 Task: Measure the distance between Moab and Canyonlands National Park.
Action: Mouse moved to (278, 85)
Screenshot: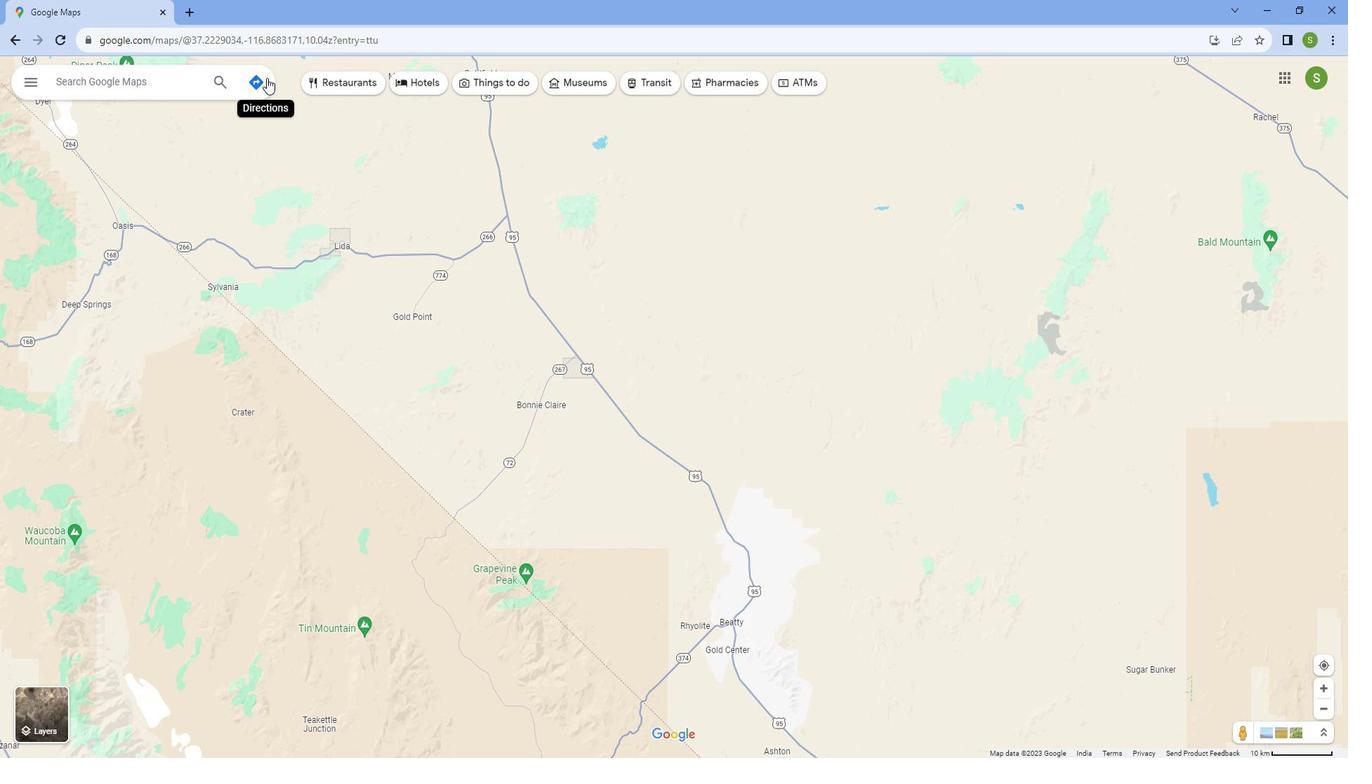 
Action: Mouse pressed left at (278, 85)
Screenshot: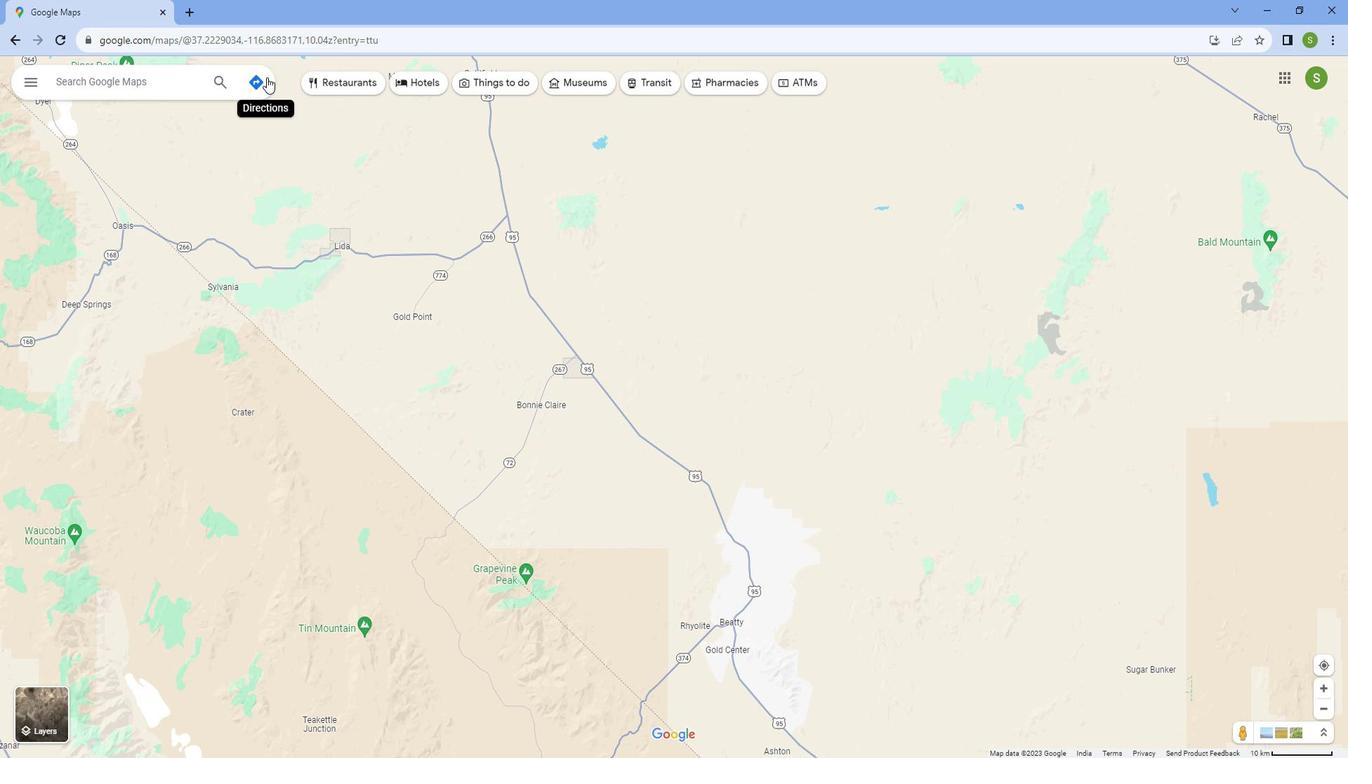 
Action: Mouse moved to (172, 134)
Screenshot: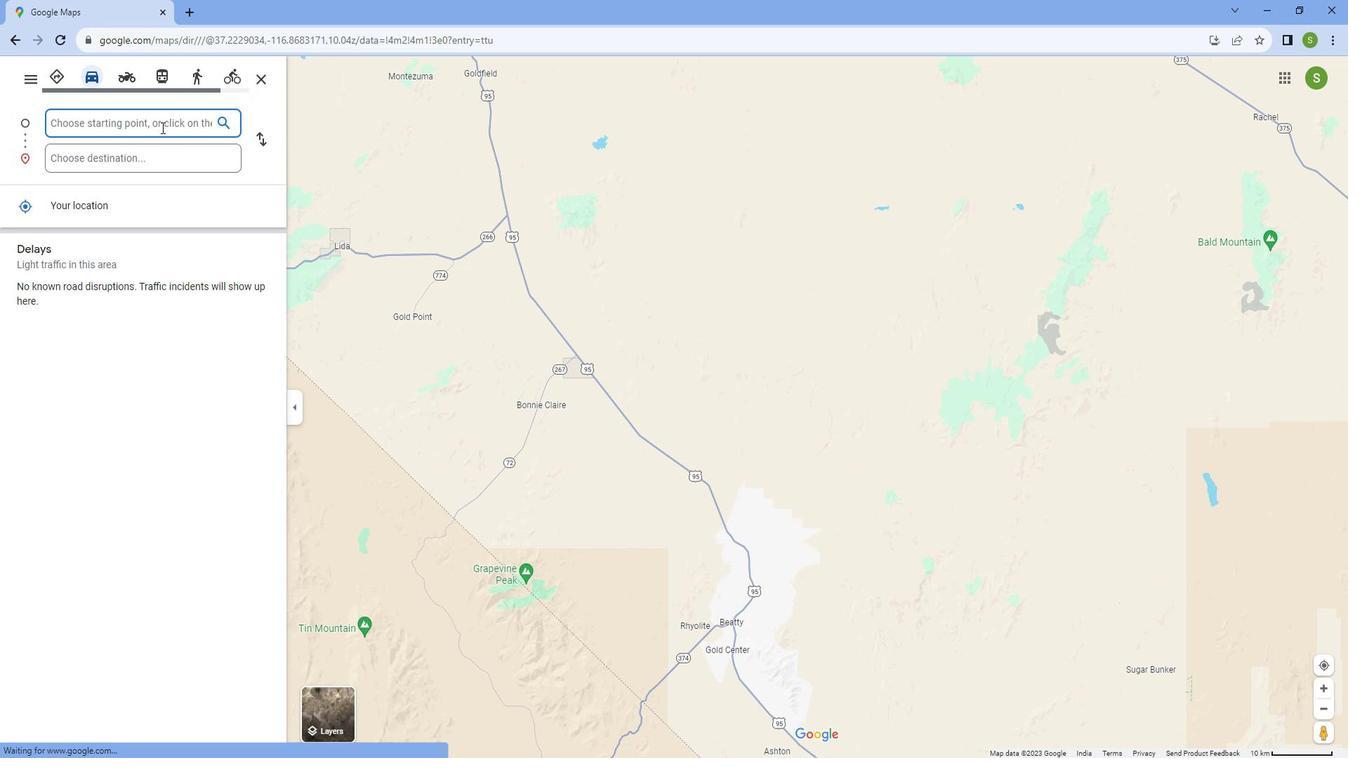 
Action: Key pressed <Key.caps_lock>M<Key.caps_lock>oab
Screenshot: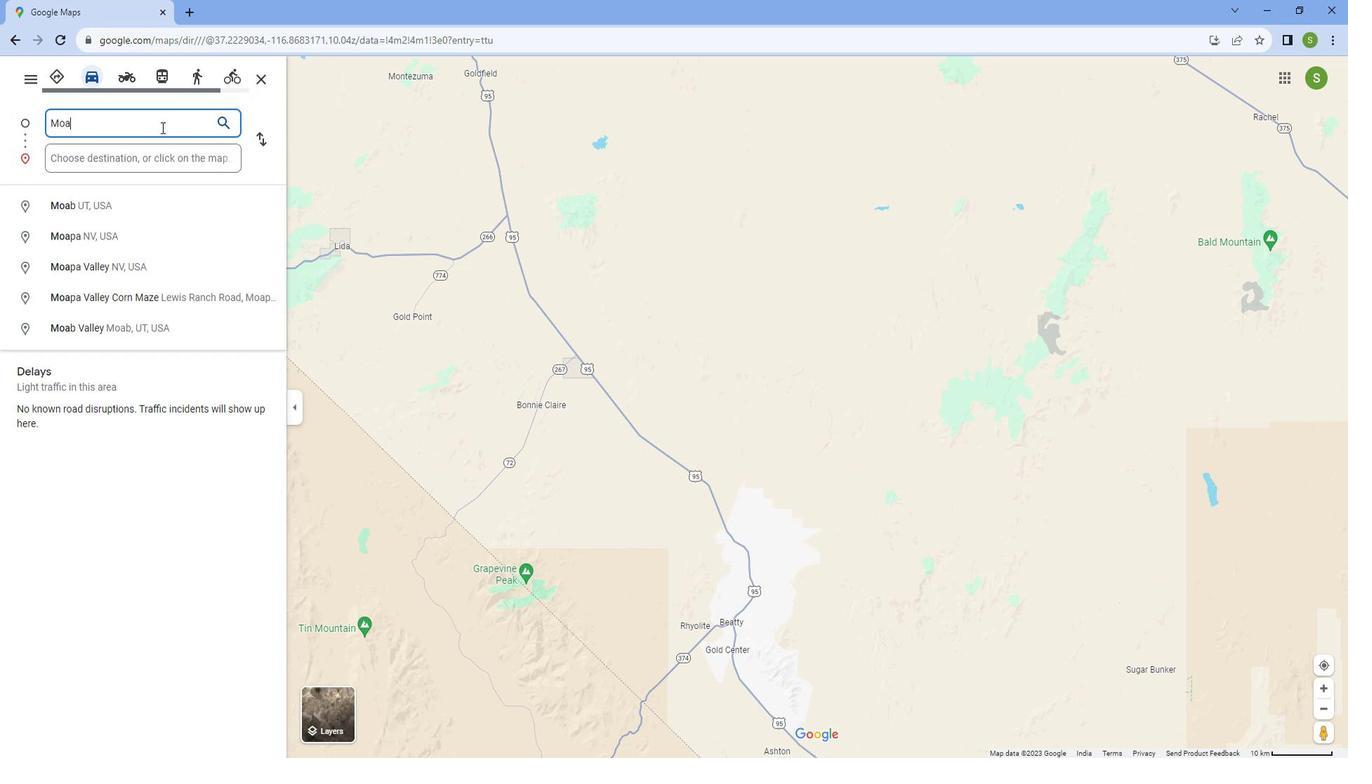
Action: Mouse moved to (124, 201)
Screenshot: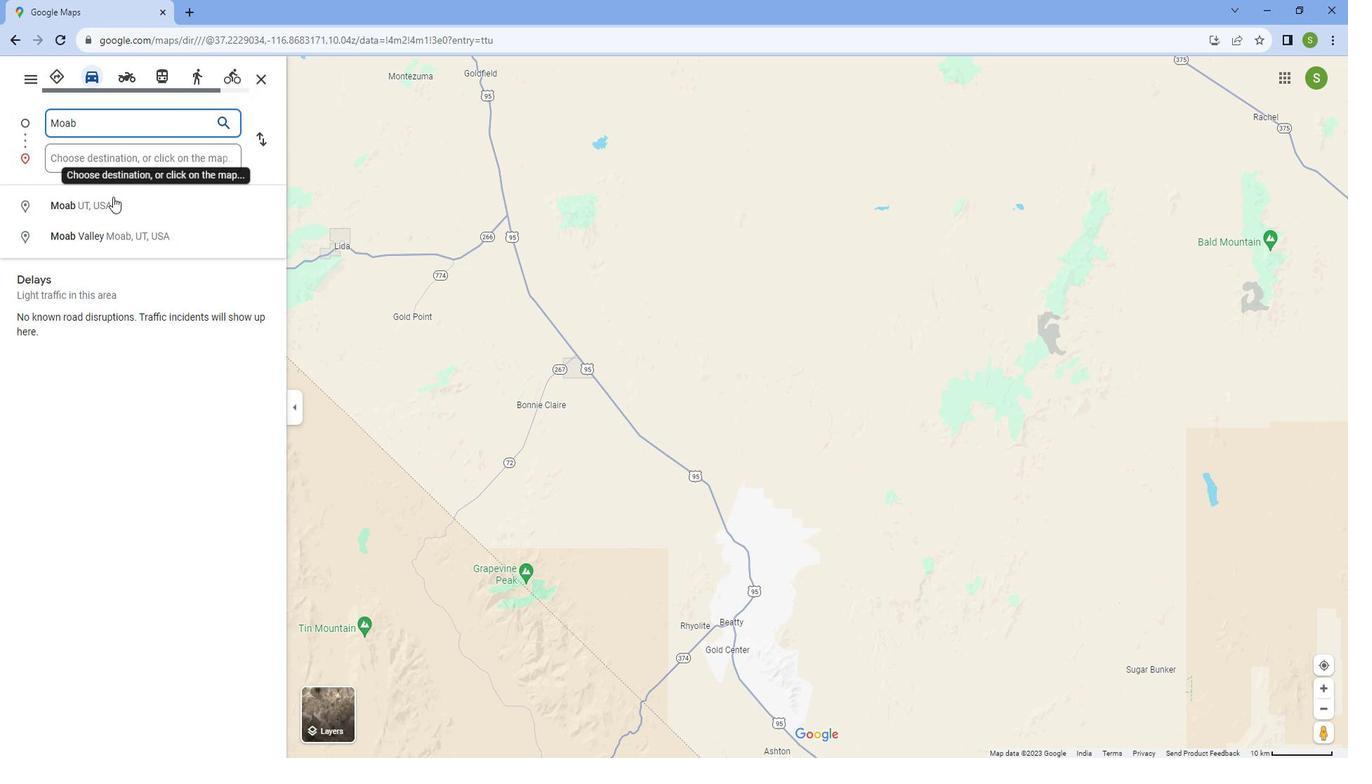 
Action: Mouse pressed left at (124, 201)
Screenshot: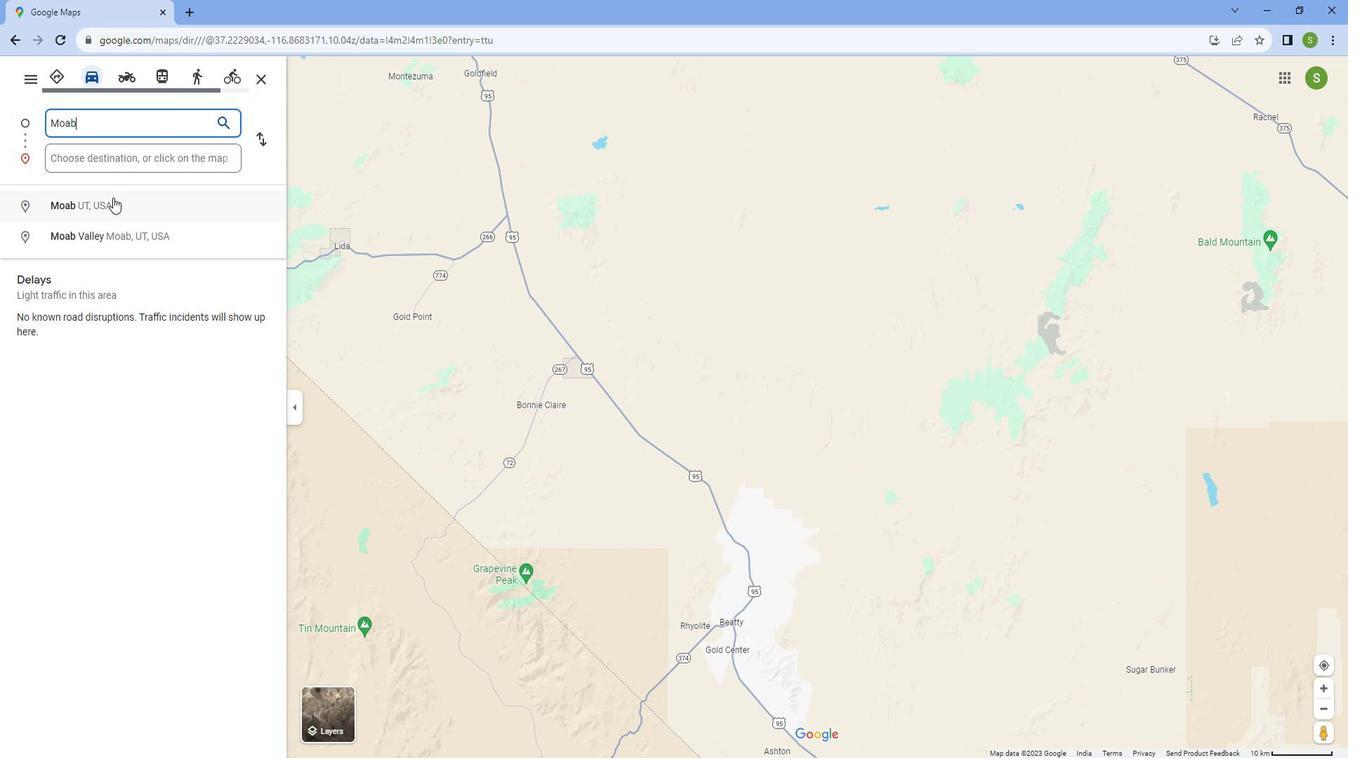 
Action: Mouse moved to (148, 158)
Screenshot: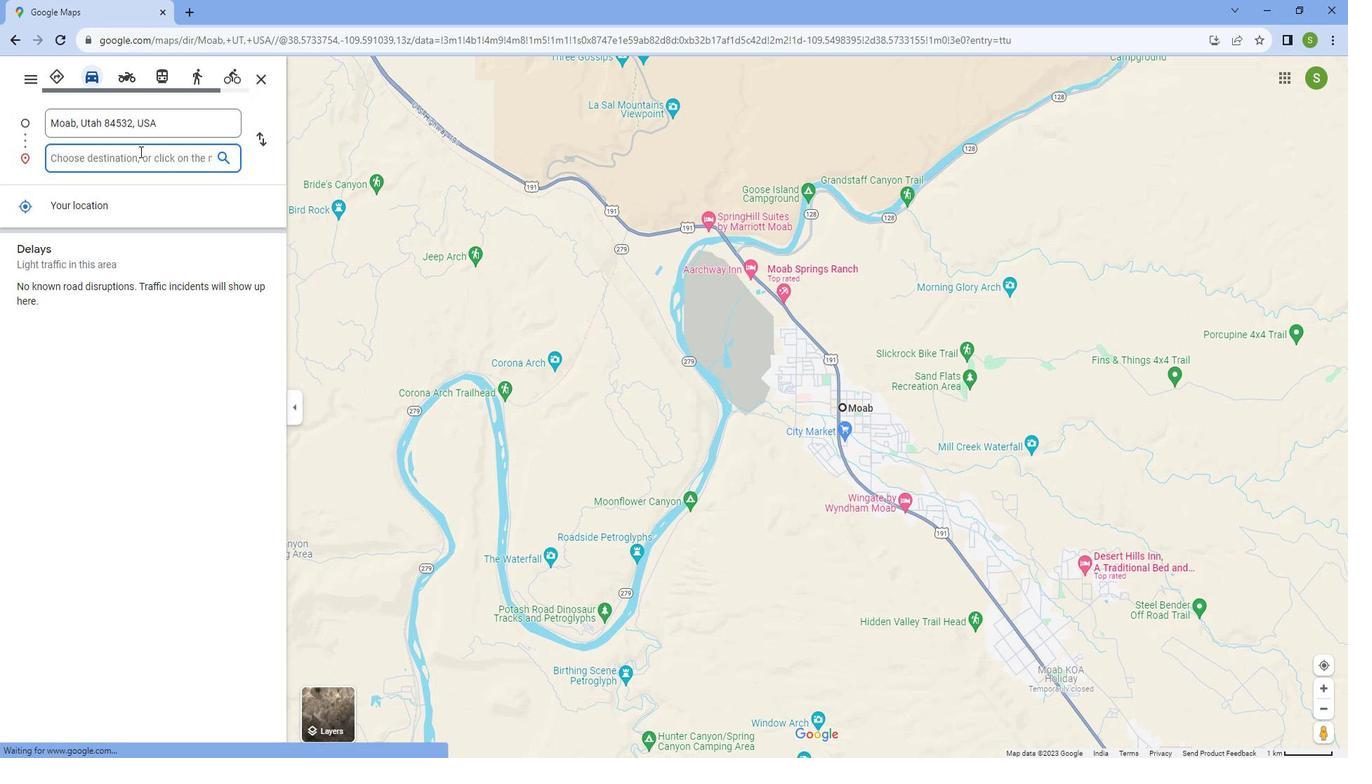
Action: Mouse pressed left at (148, 158)
Screenshot: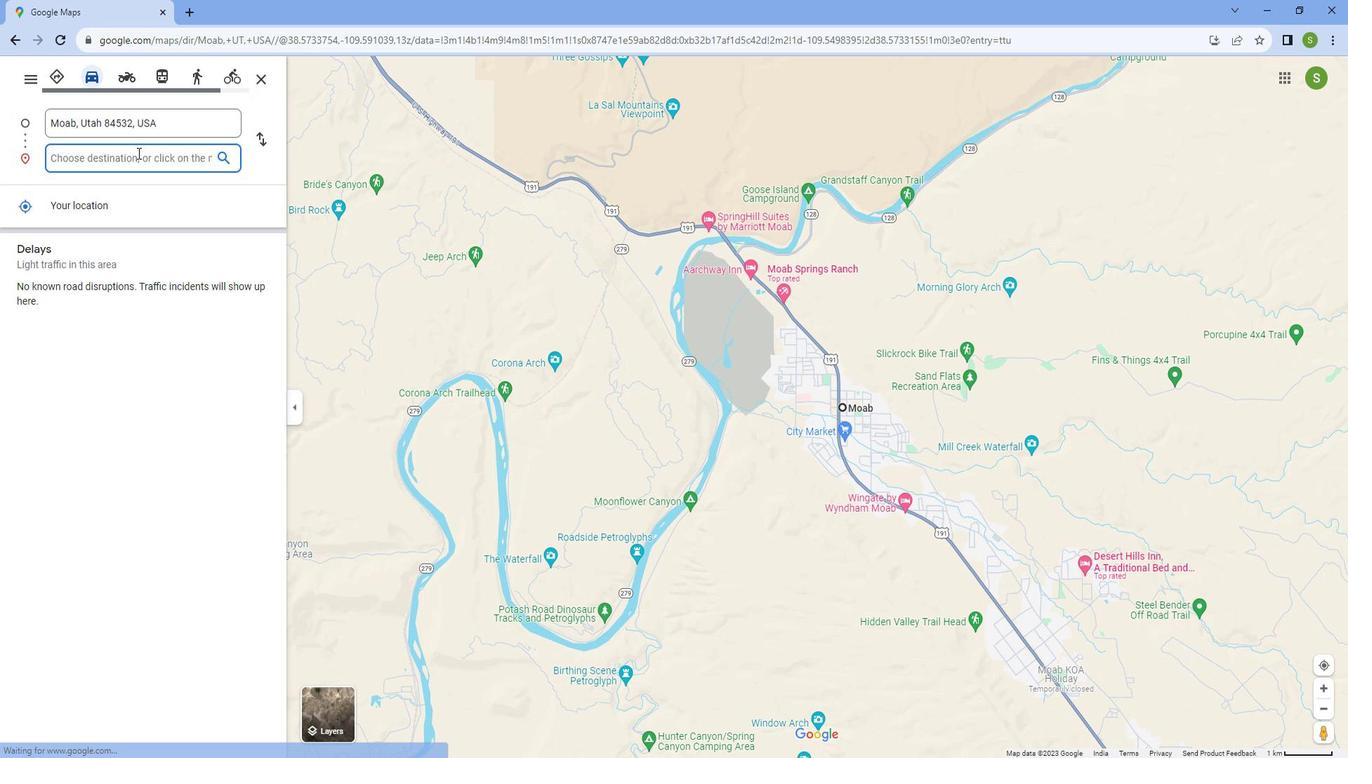 
Action: Key pressed <Key.caps_lock>C<Key.caps_lock>anyonlands<Key.space><Key.caps_lock>N<Key.caps_lock>ational<Key.space><Key.caps_lock>P<Key.caps_lock>ark
Screenshot: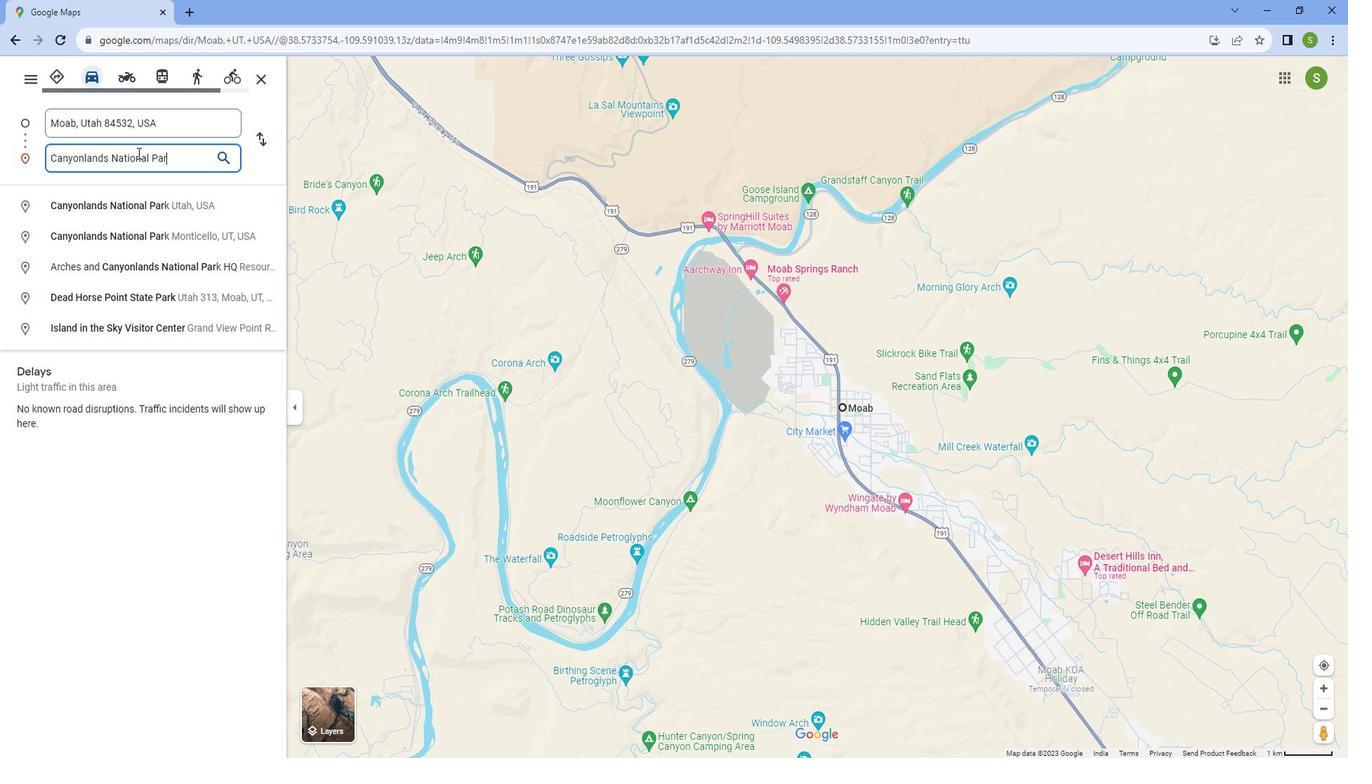 
Action: Mouse moved to (202, 218)
Screenshot: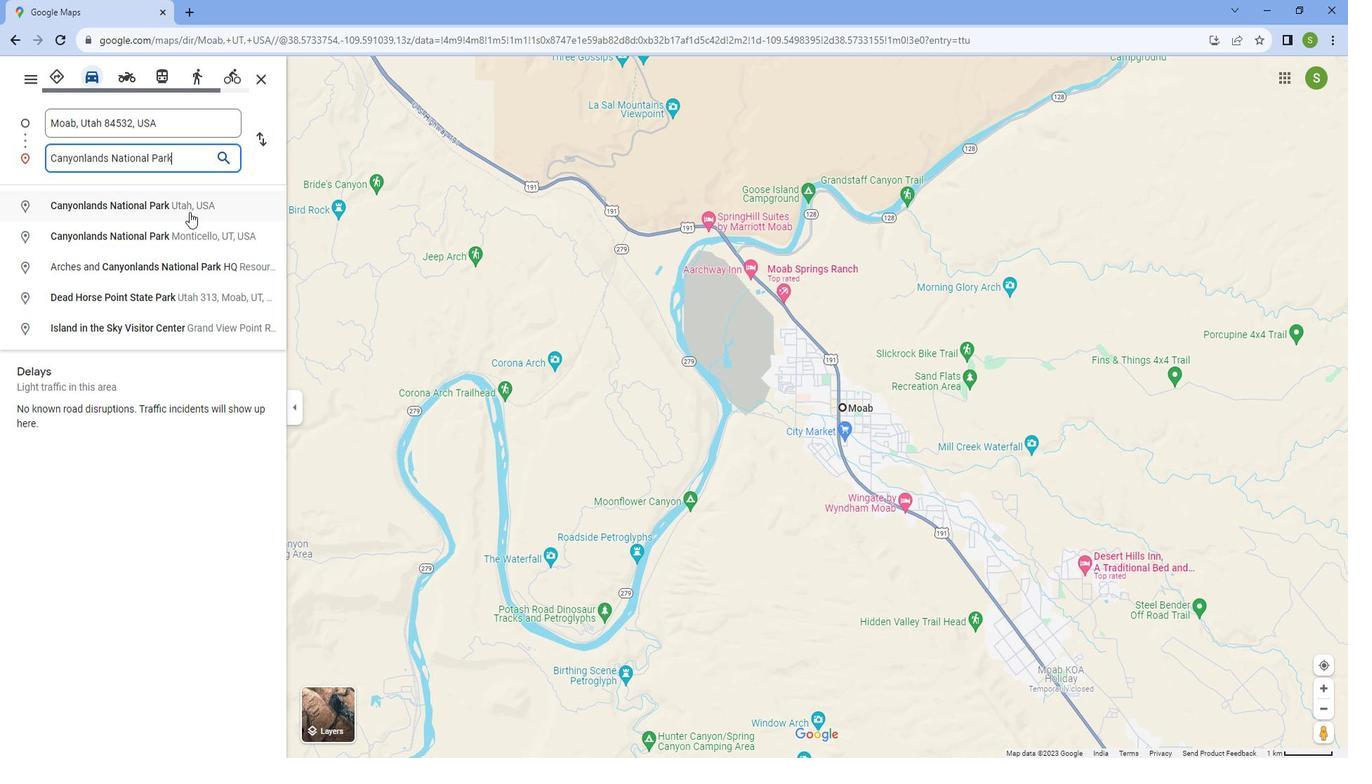 
Action: Mouse pressed left at (202, 218)
Screenshot: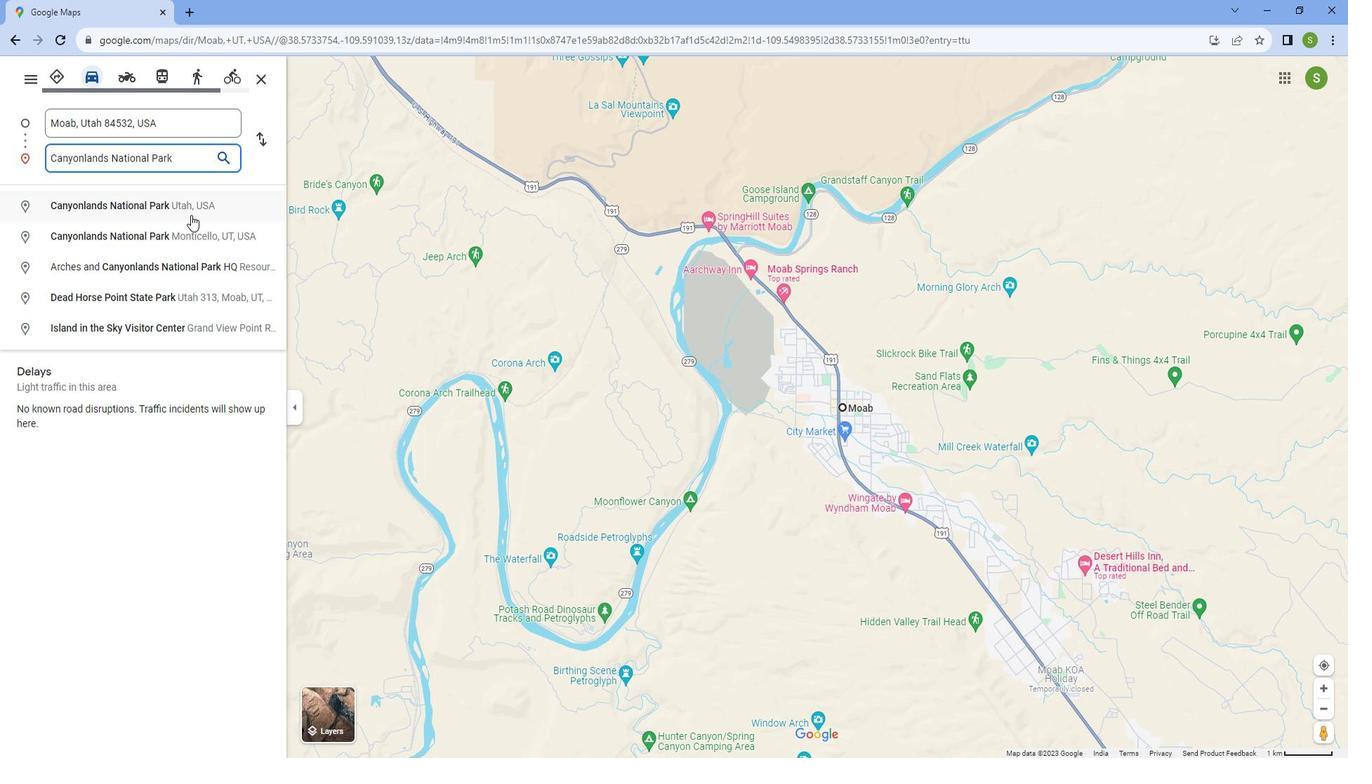 
Action: Mouse moved to (696, 197)
Screenshot: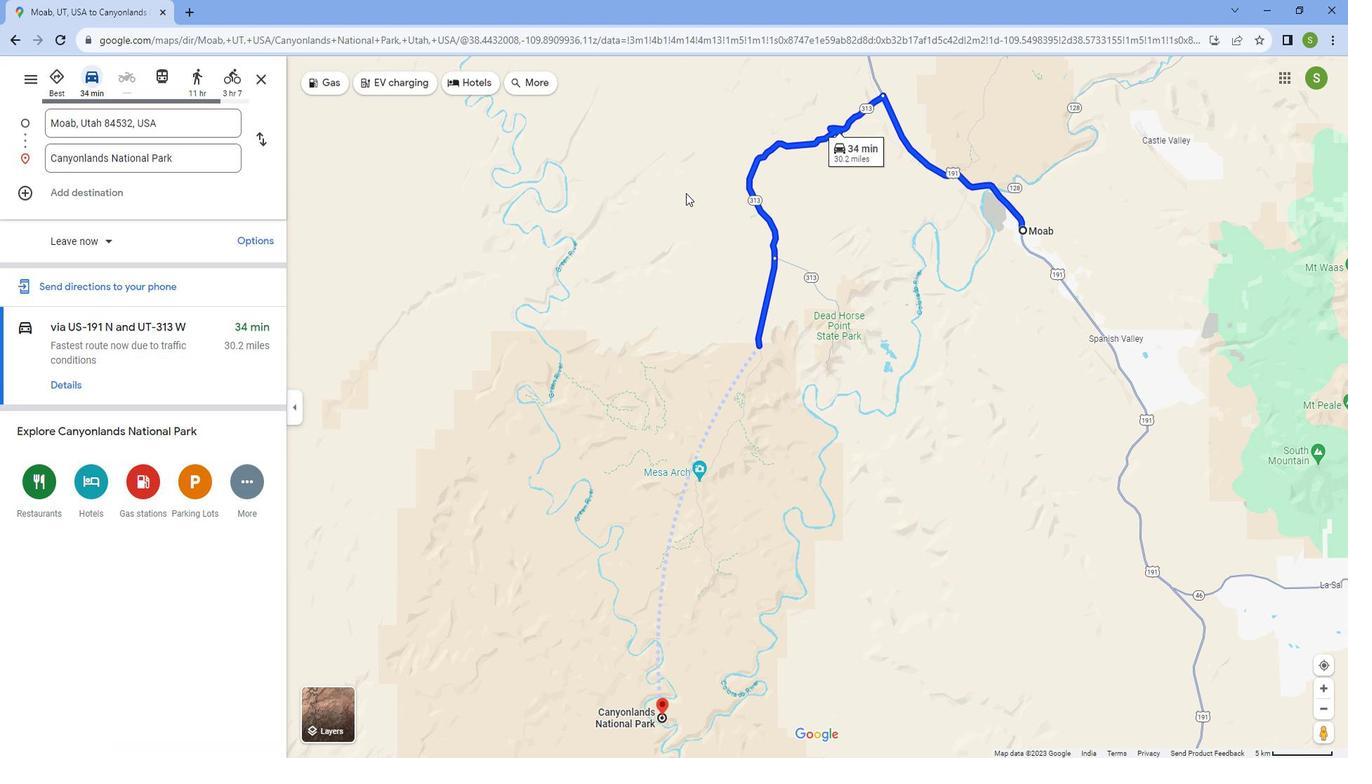
Action: Mouse pressed left at (696, 197)
Screenshot: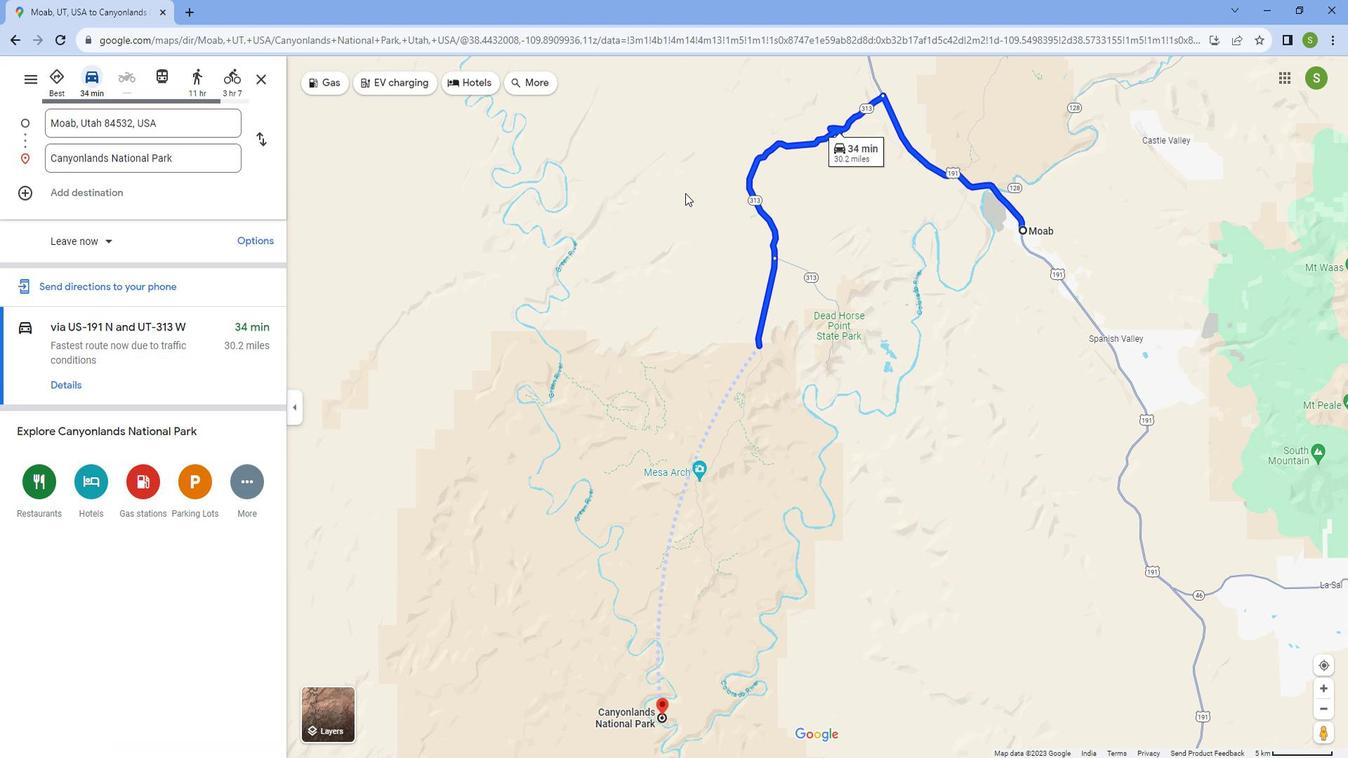 
Action: Mouse moved to (654, 487)
Screenshot: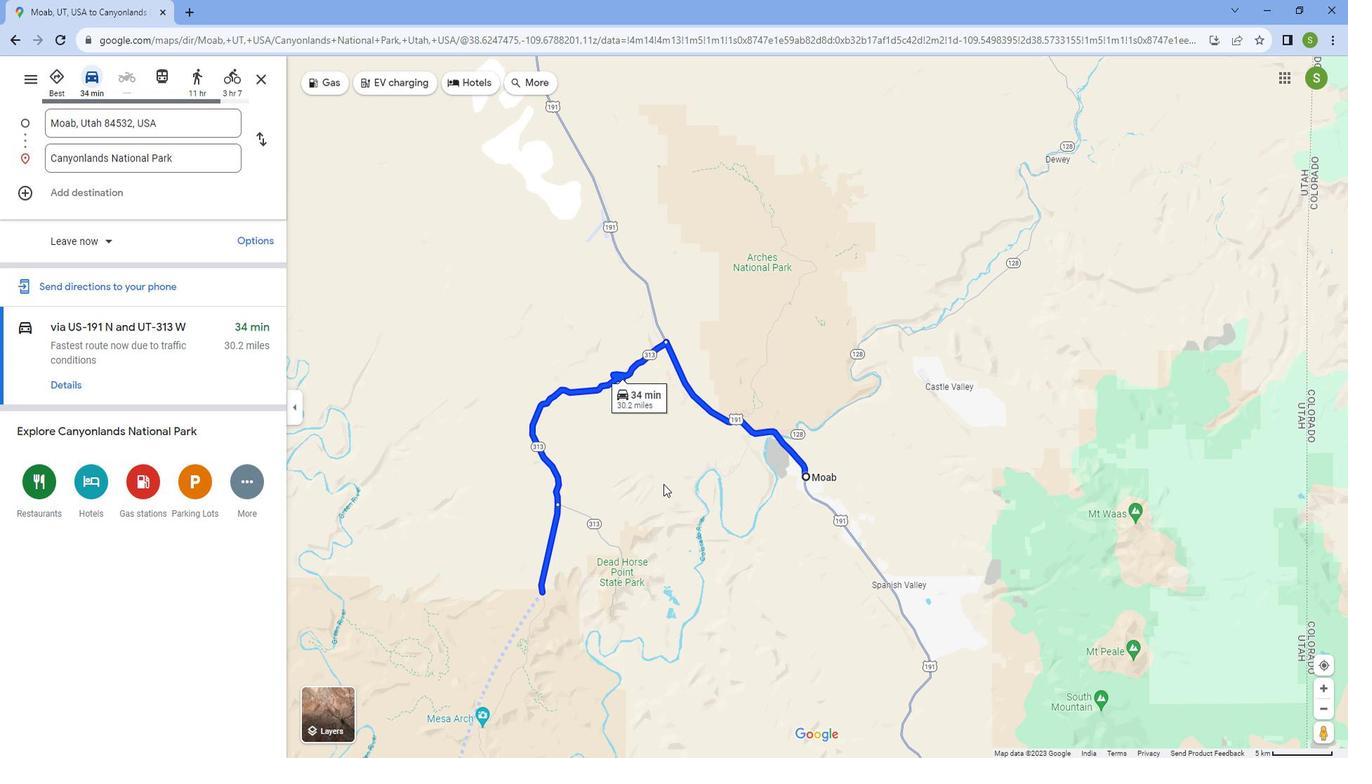 
Action: Mouse scrolled (654, 486) with delta (0, 0)
Screenshot: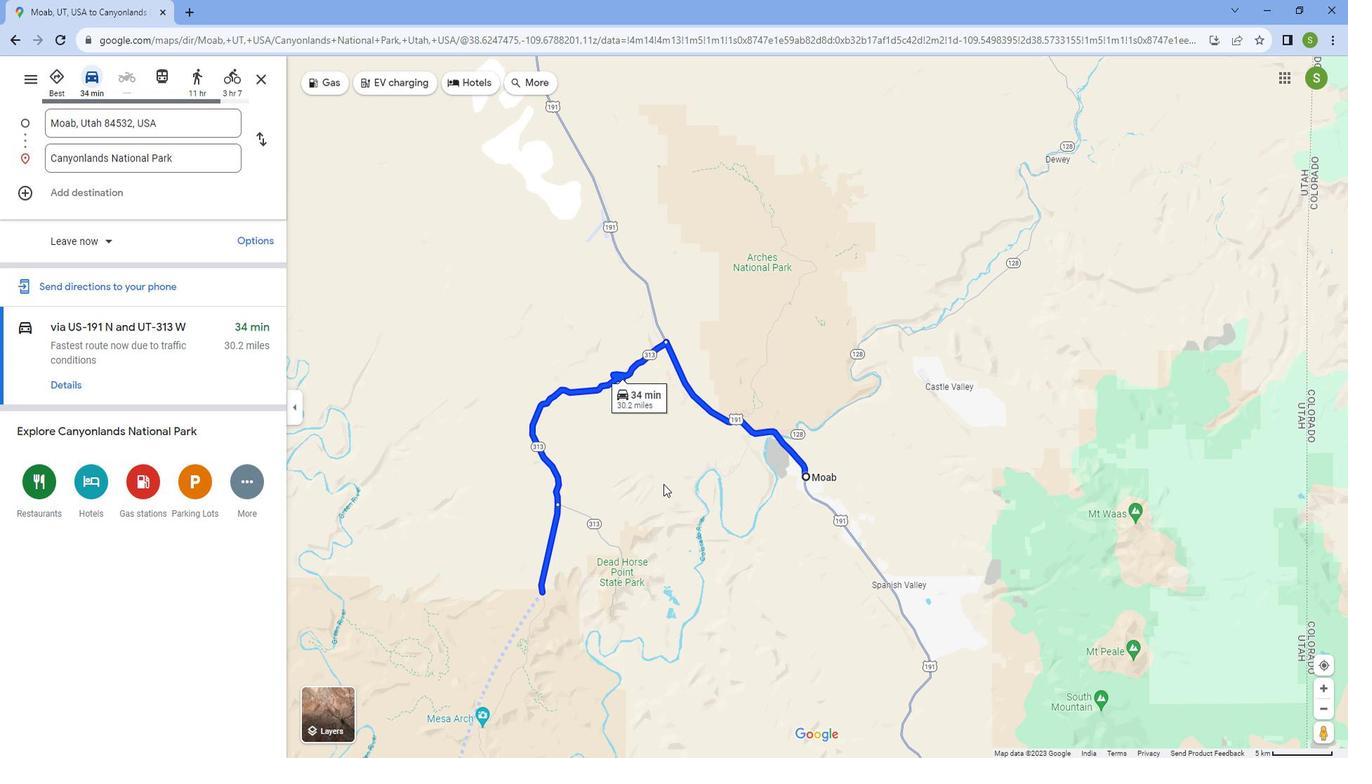 
Action: Mouse moved to (550, 551)
Screenshot: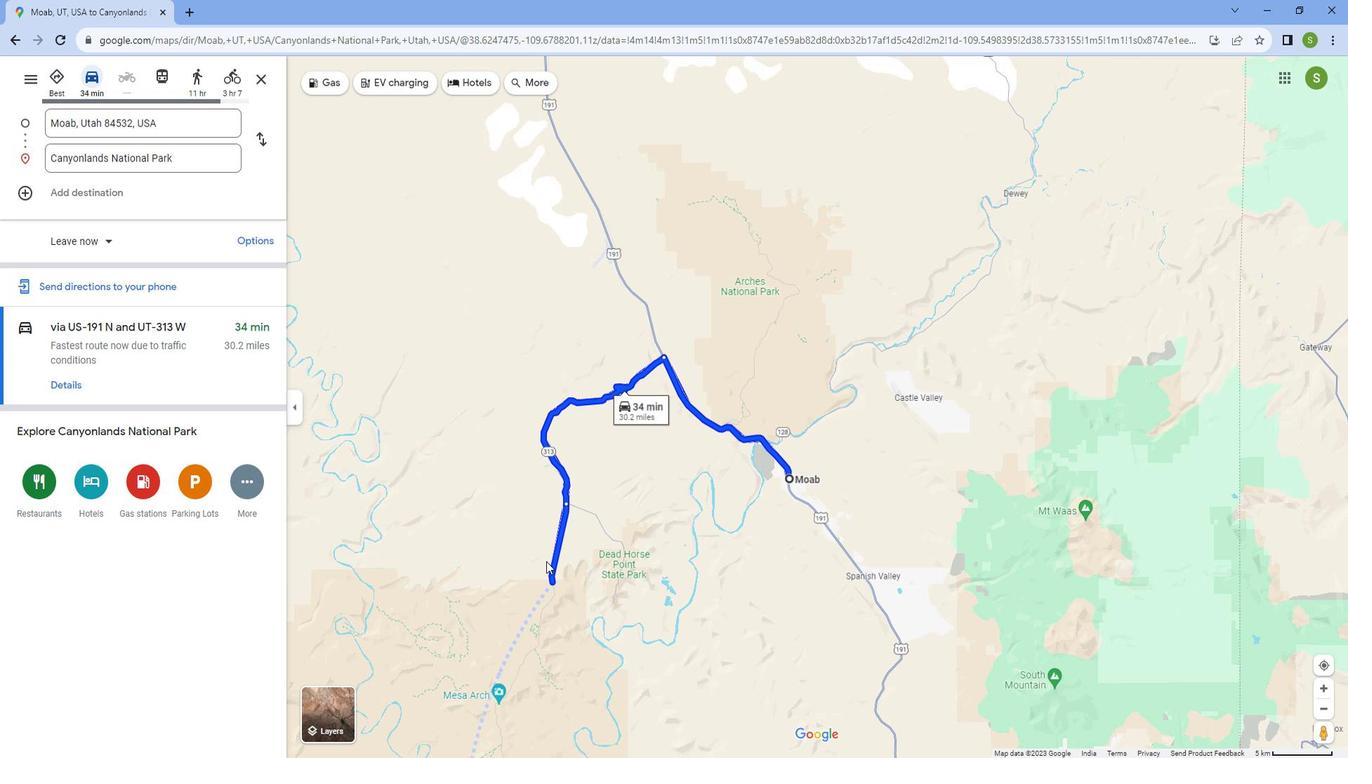 
Action: Mouse scrolled (550, 552) with delta (0, 0)
Screenshot: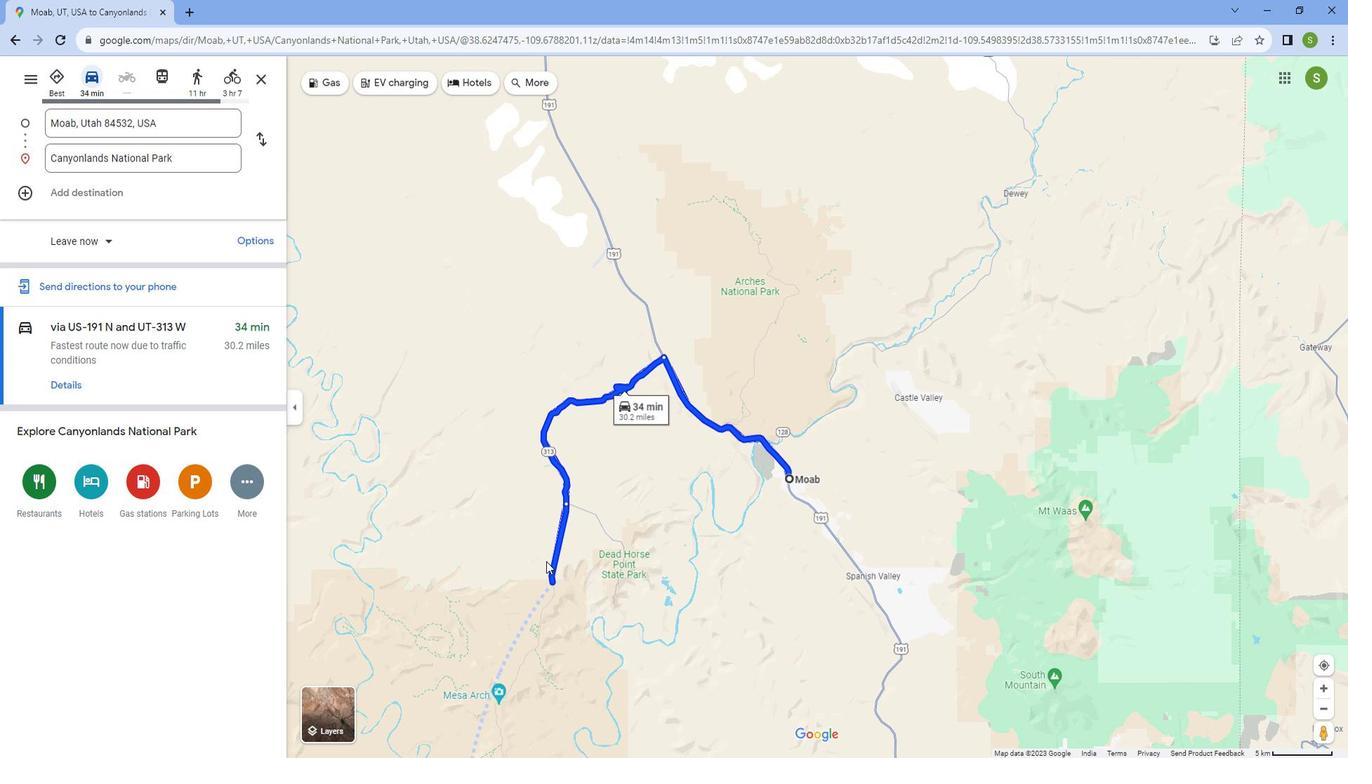 
Action: Mouse scrolled (550, 552) with delta (0, 0)
Screenshot: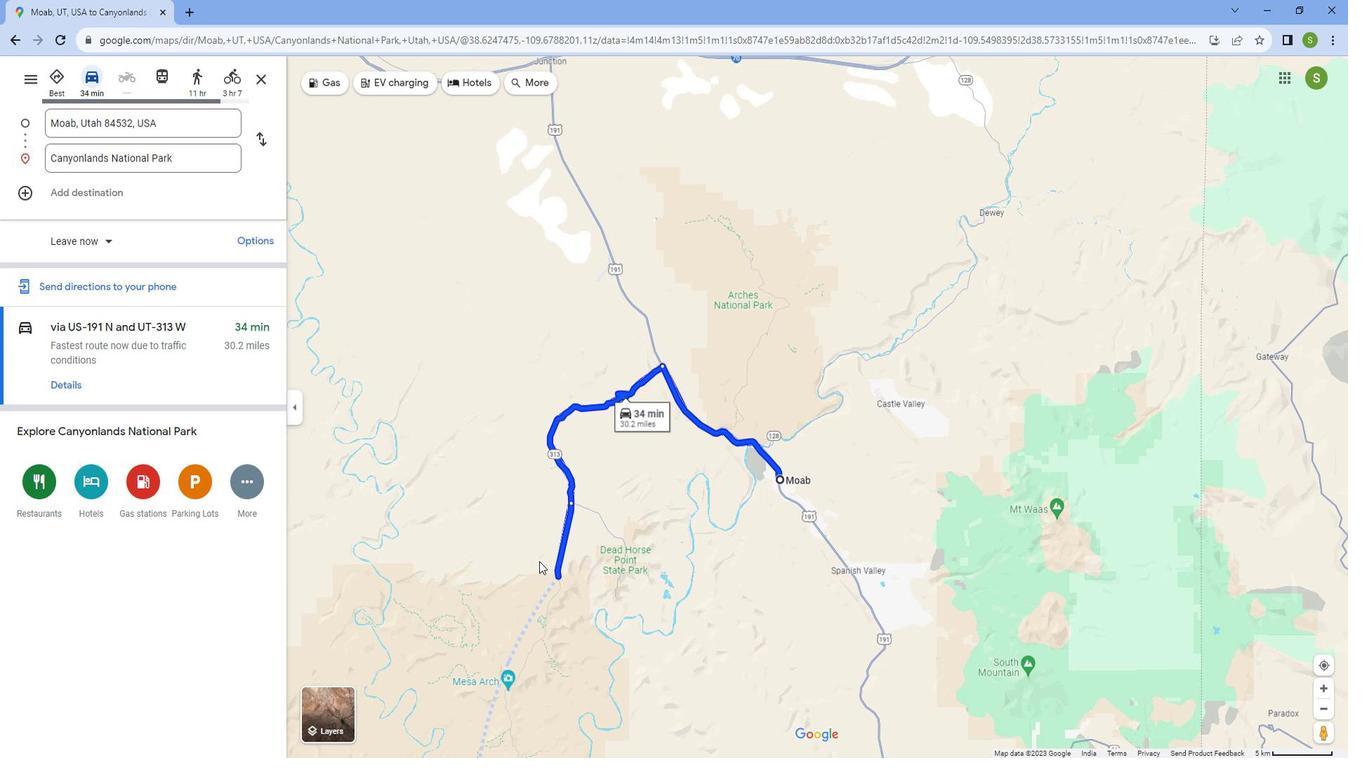 
Action: Mouse scrolled (550, 552) with delta (0, 0)
Screenshot: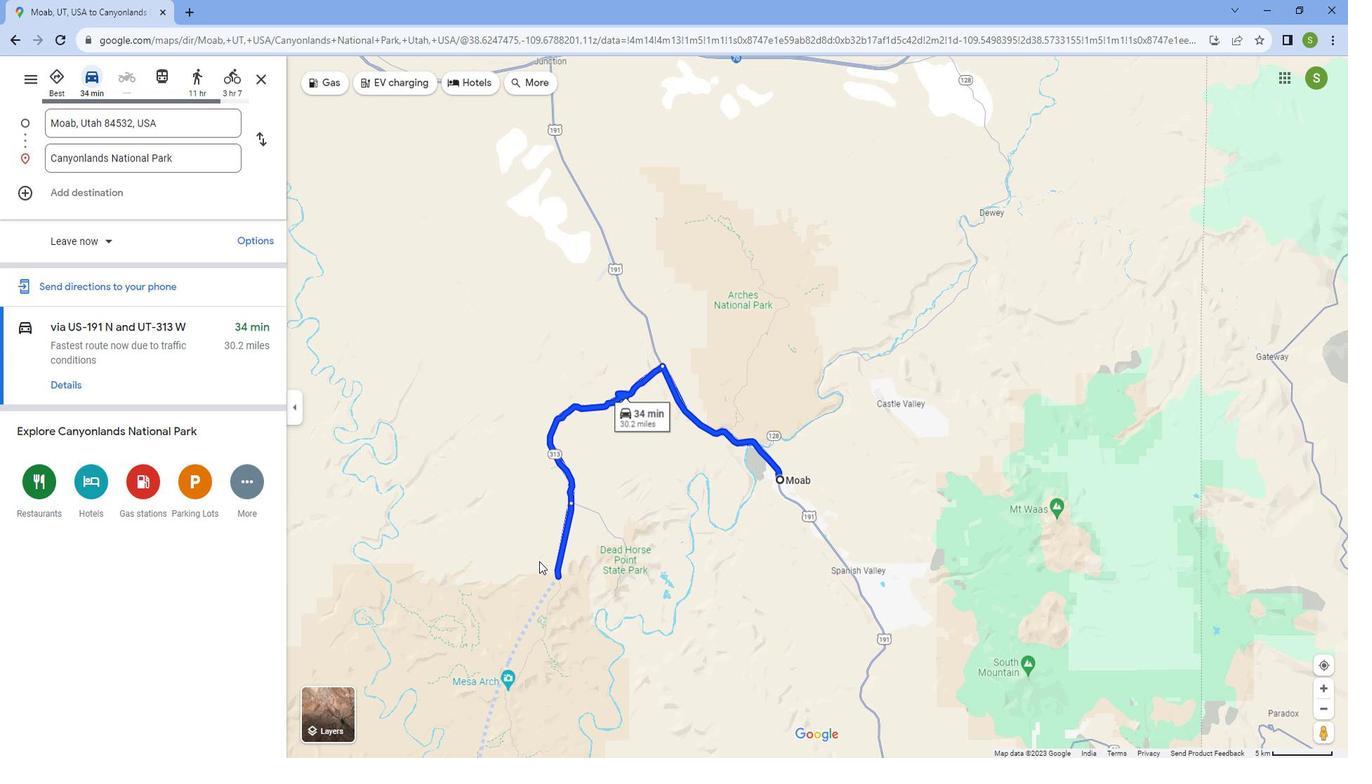 
Action: Mouse scrolled (550, 552) with delta (0, 0)
Screenshot: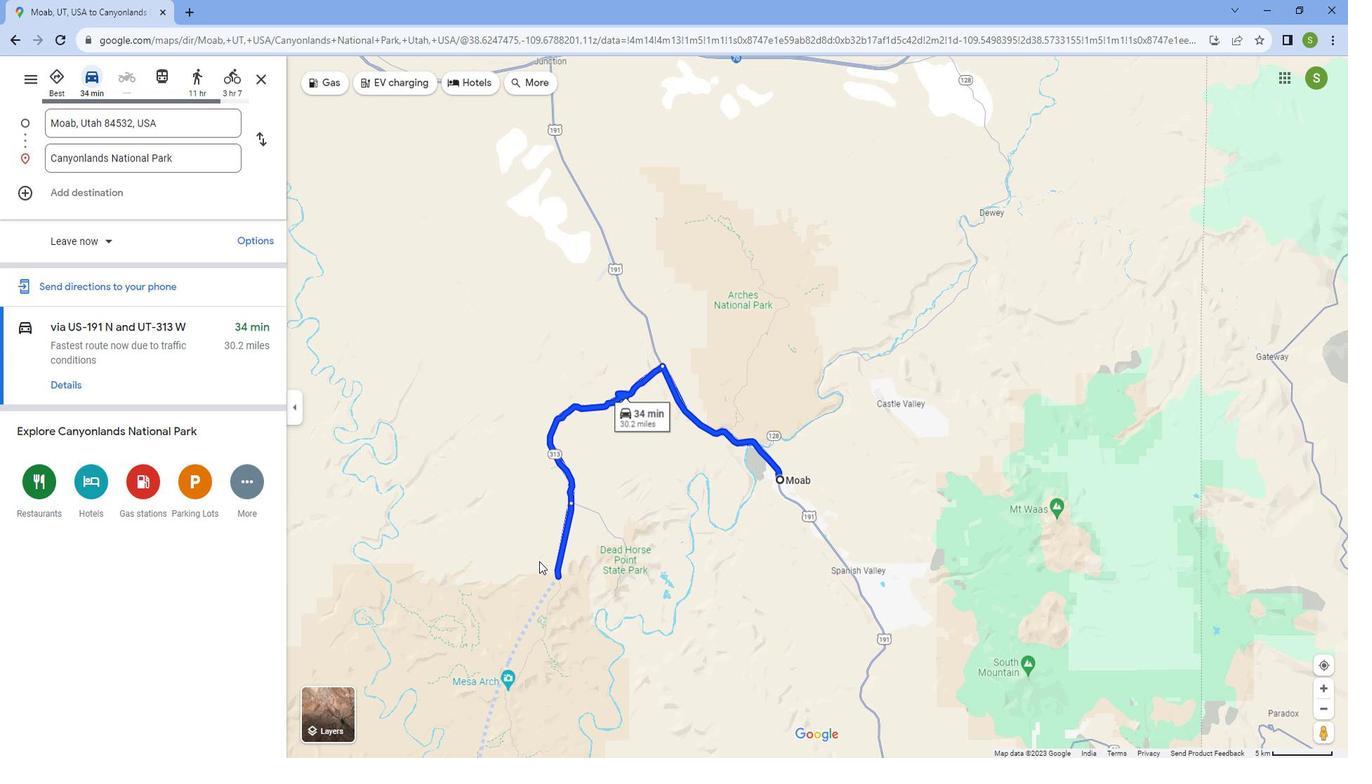 
Action: Mouse scrolled (550, 552) with delta (0, 0)
Screenshot: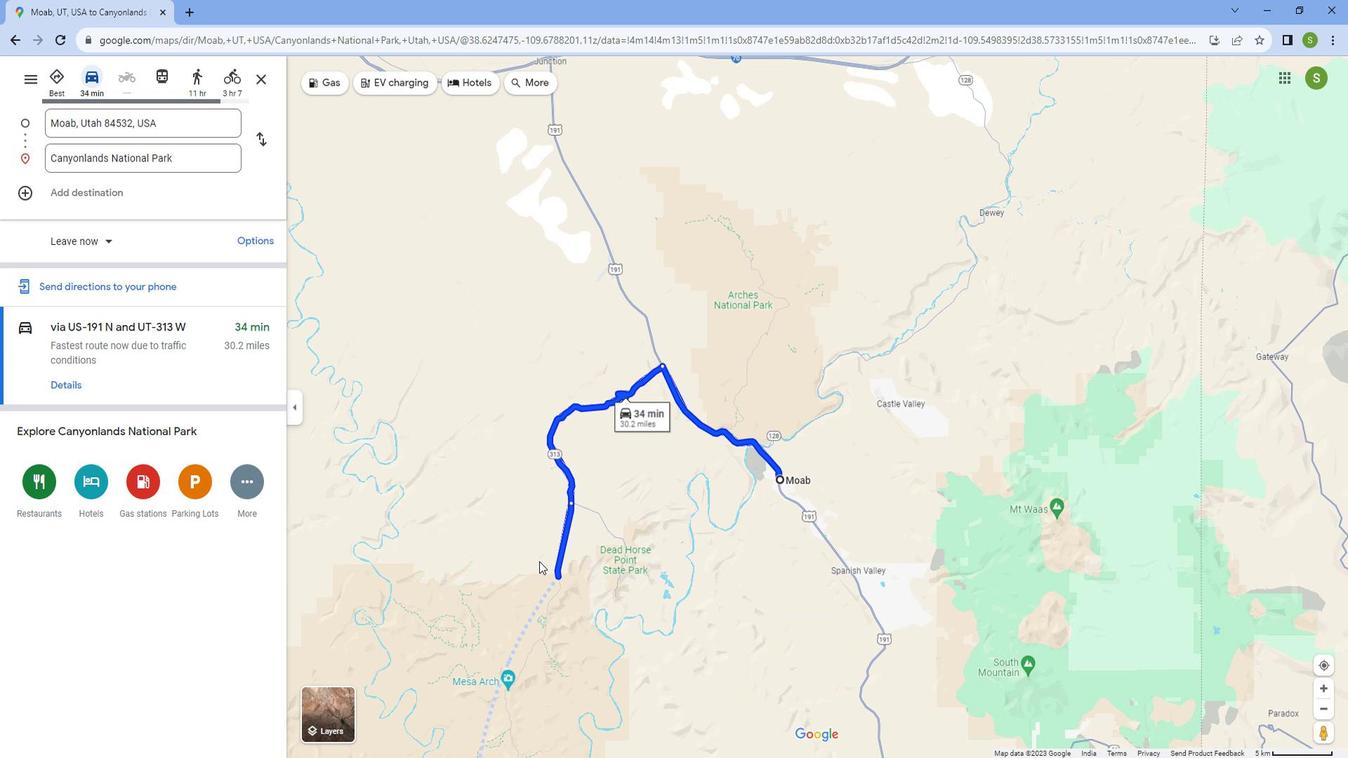 
Action: Mouse scrolled (550, 552) with delta (0, 0)
Screenshot: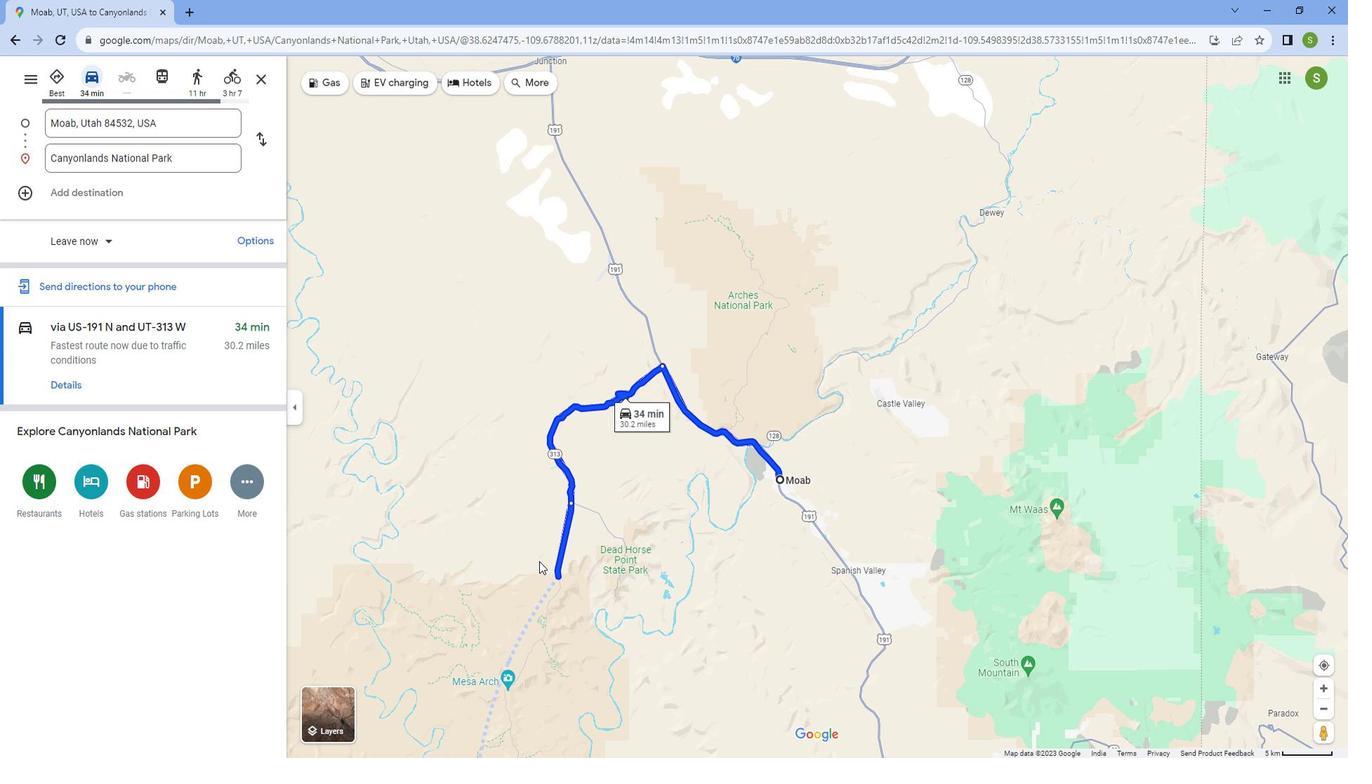 
Action: Mouse scrolled (550, 551) with delta (0, 0)
Screenshot: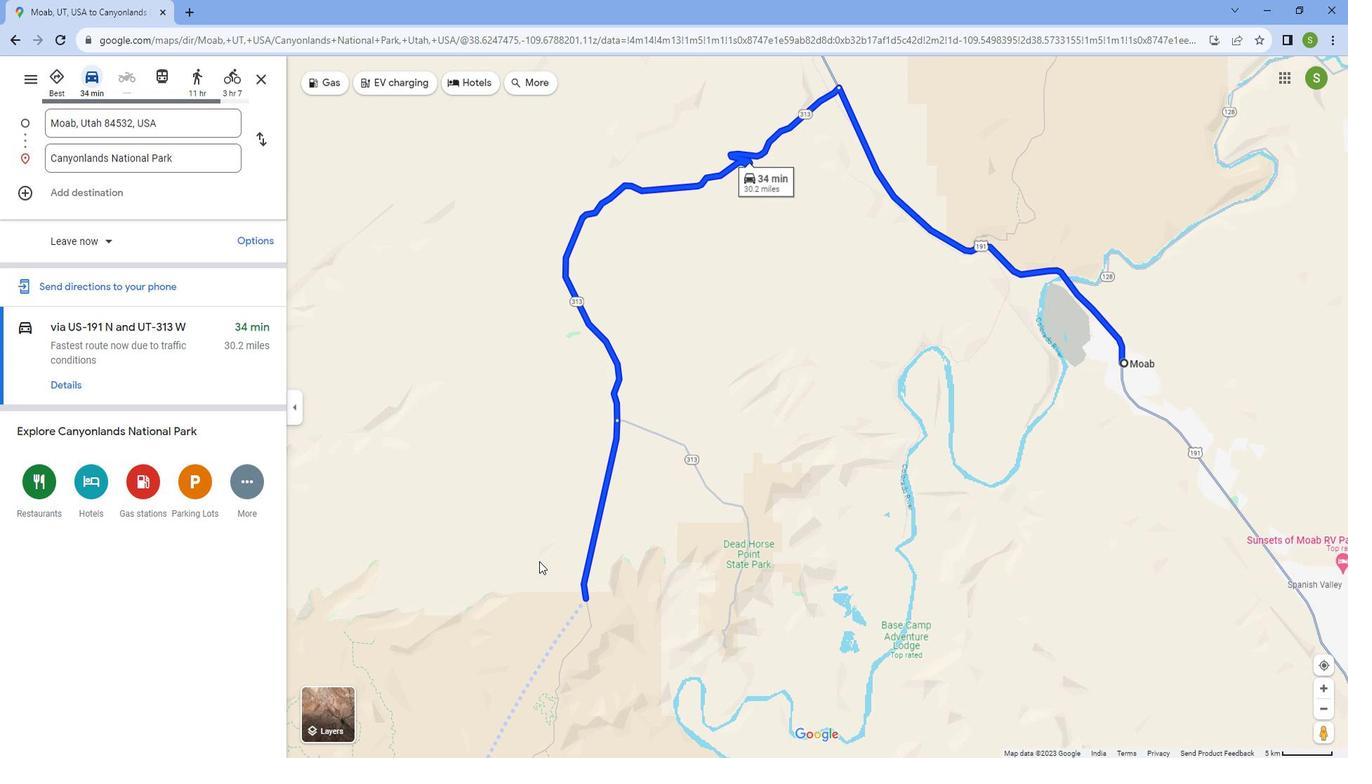 
Action: Mouse scrolled (550, 551) with delta (0, 0)
Screenshot: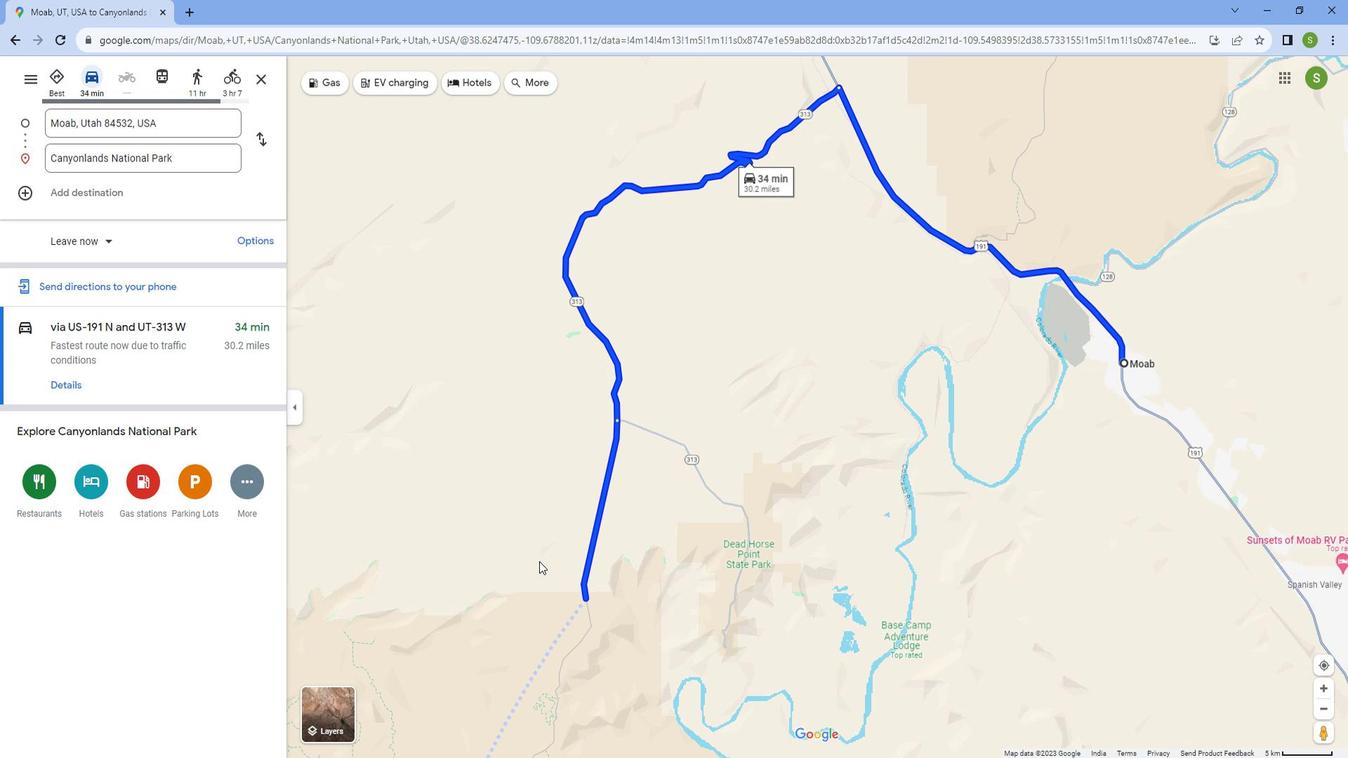 
Action: Mouse scrolled (550, 551) with delta (0, 0)
Screenshot: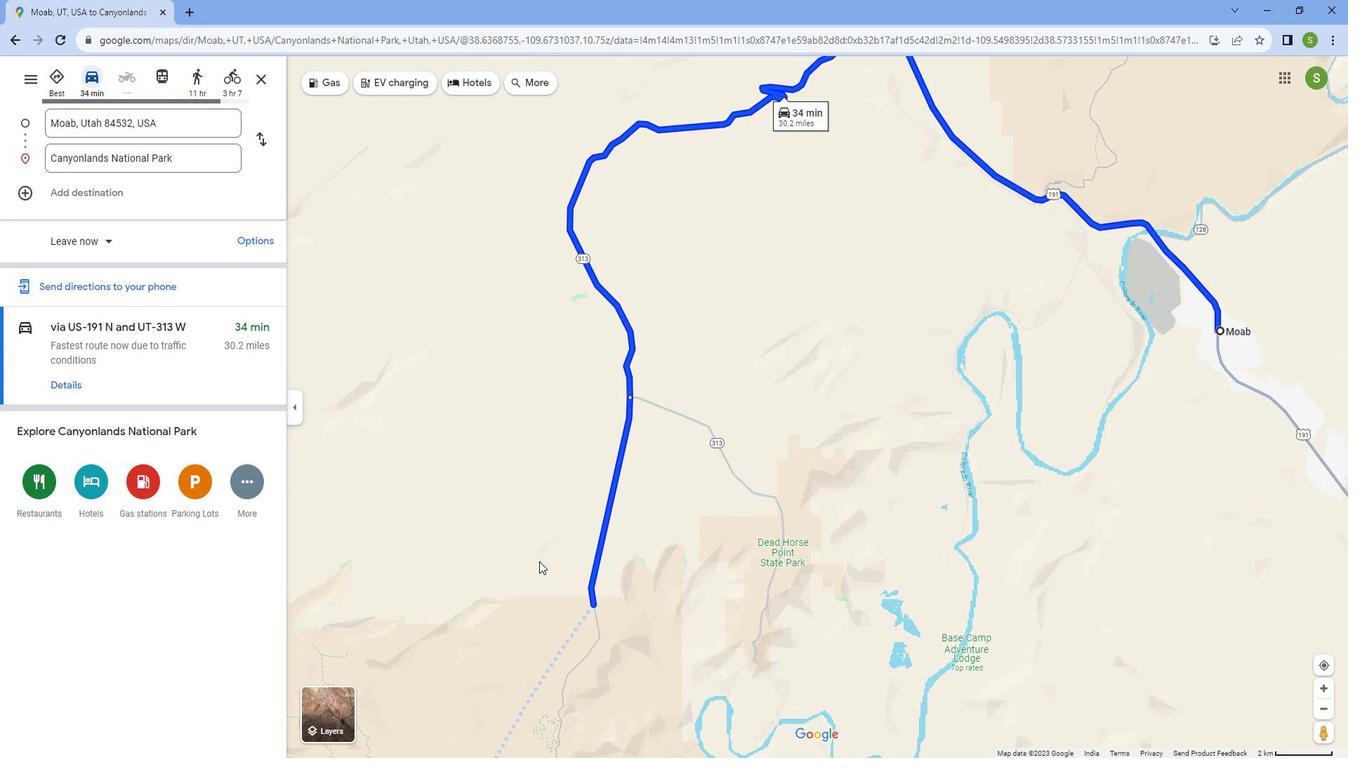 
Action: Mouse scrolled (550, 551) with delta (0, 0)
Screenshot: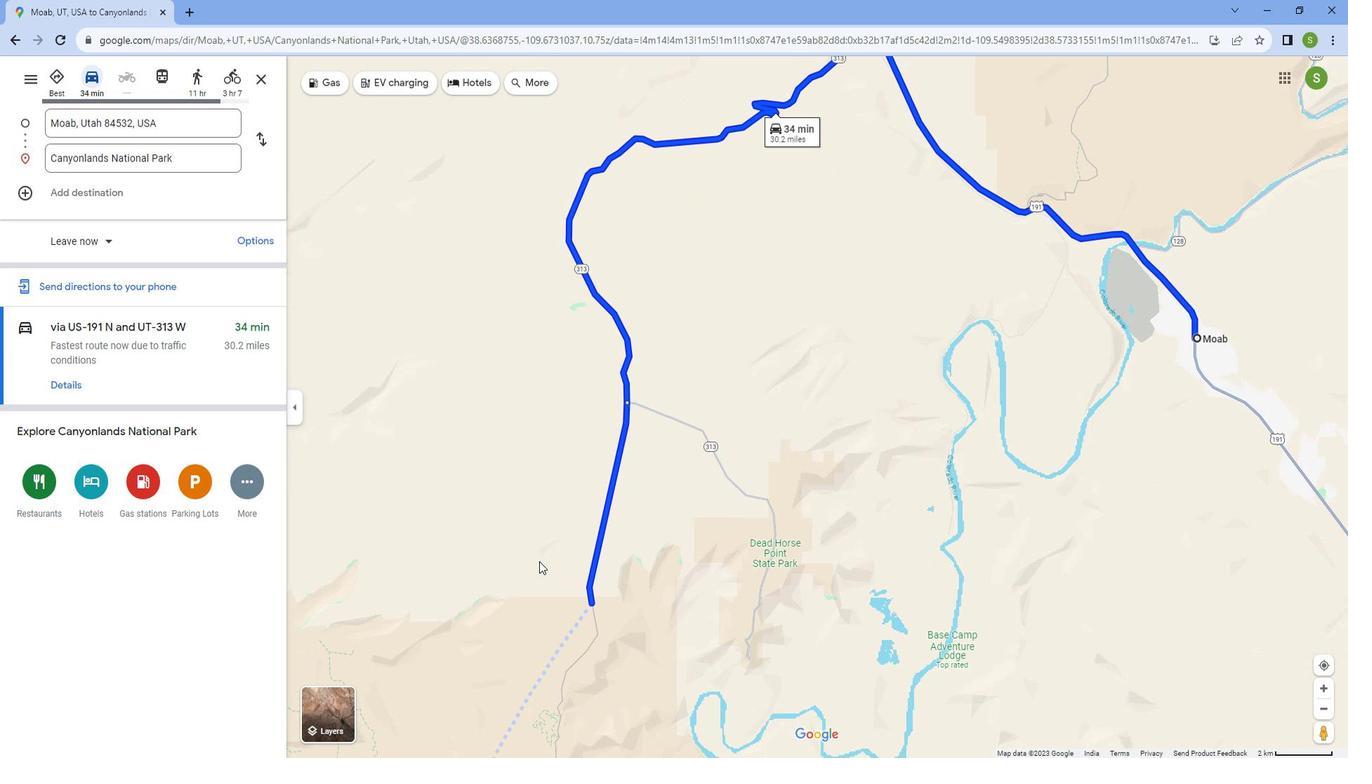 
Action: Mouse moved to (549, 551)
Screenshot: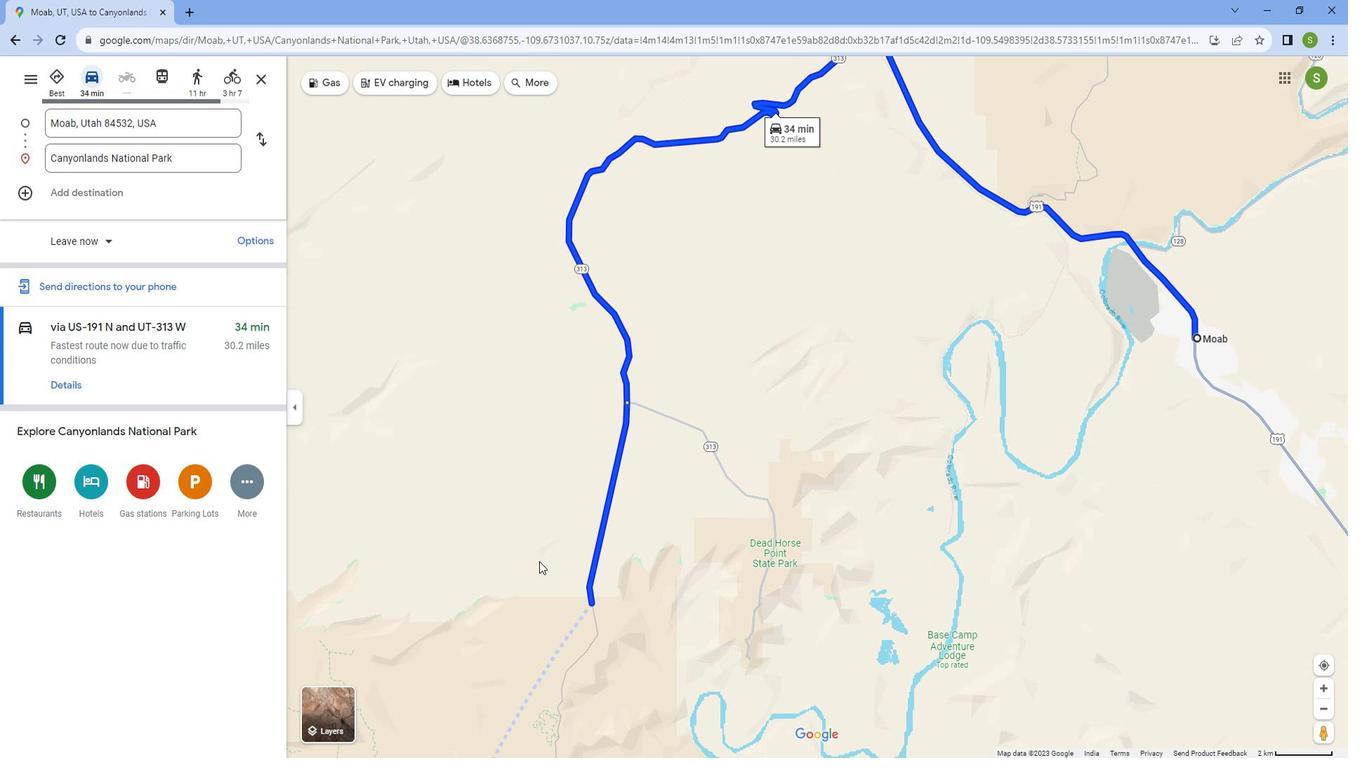 
Action: Mouse scrolled (549, 550) with delta (0, 0)
Screenshot: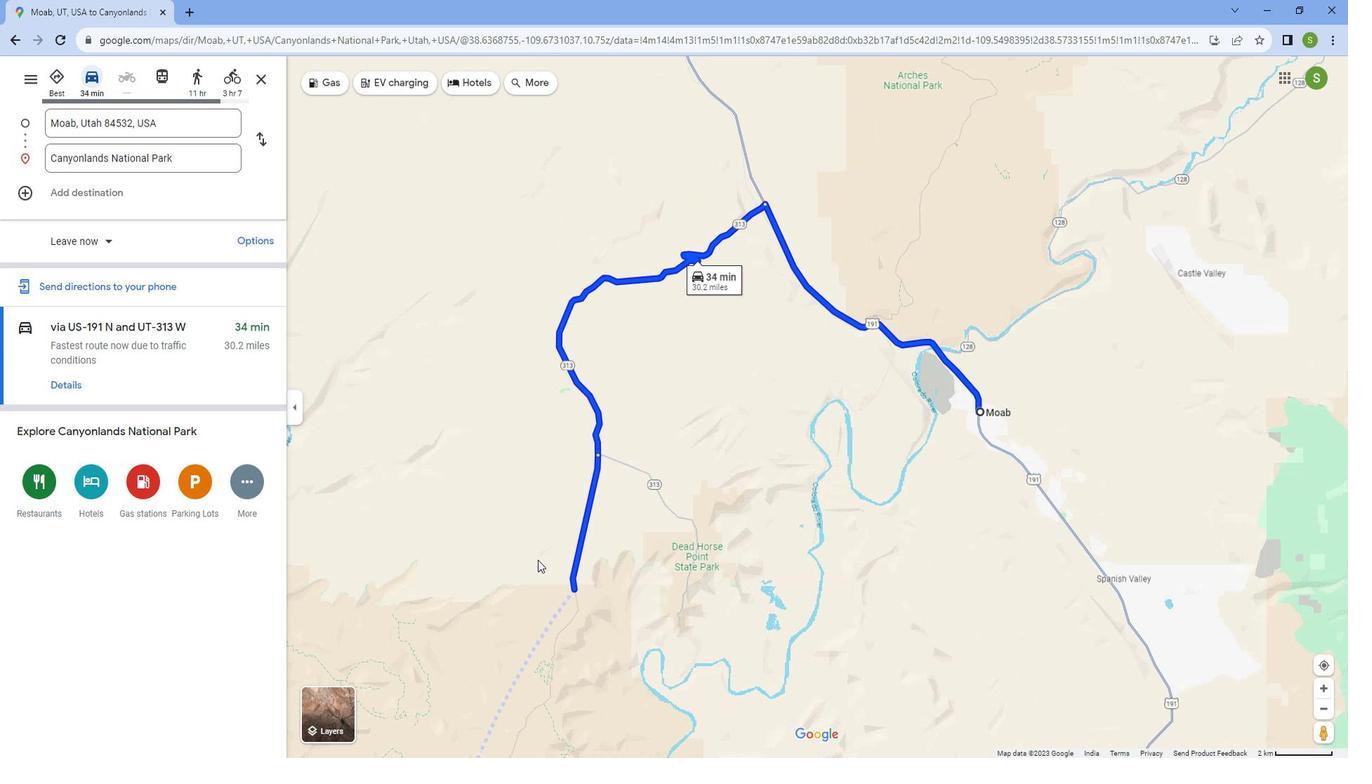 
Action: Mouse moved to (533, 649)
Screenshot: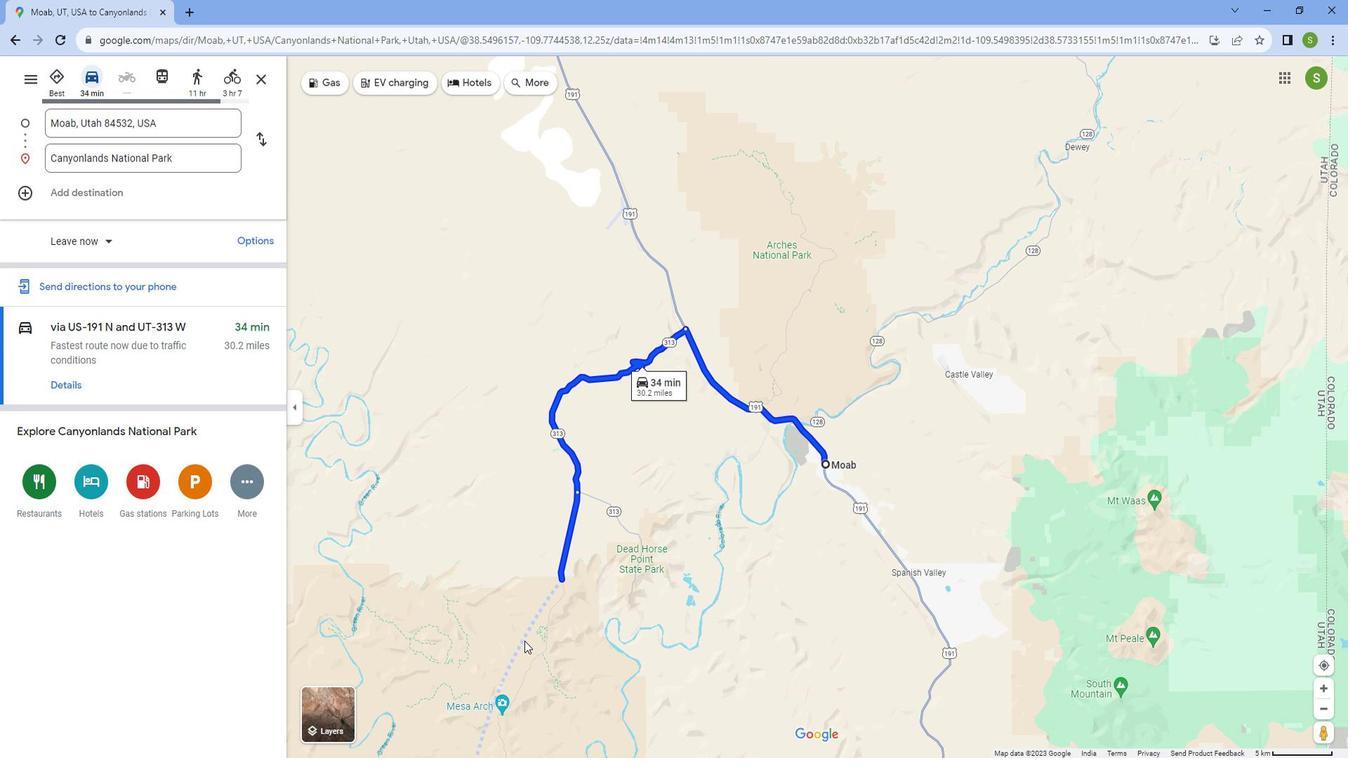 
Action: Mouse pressed left at (533, 649)
Screenshot: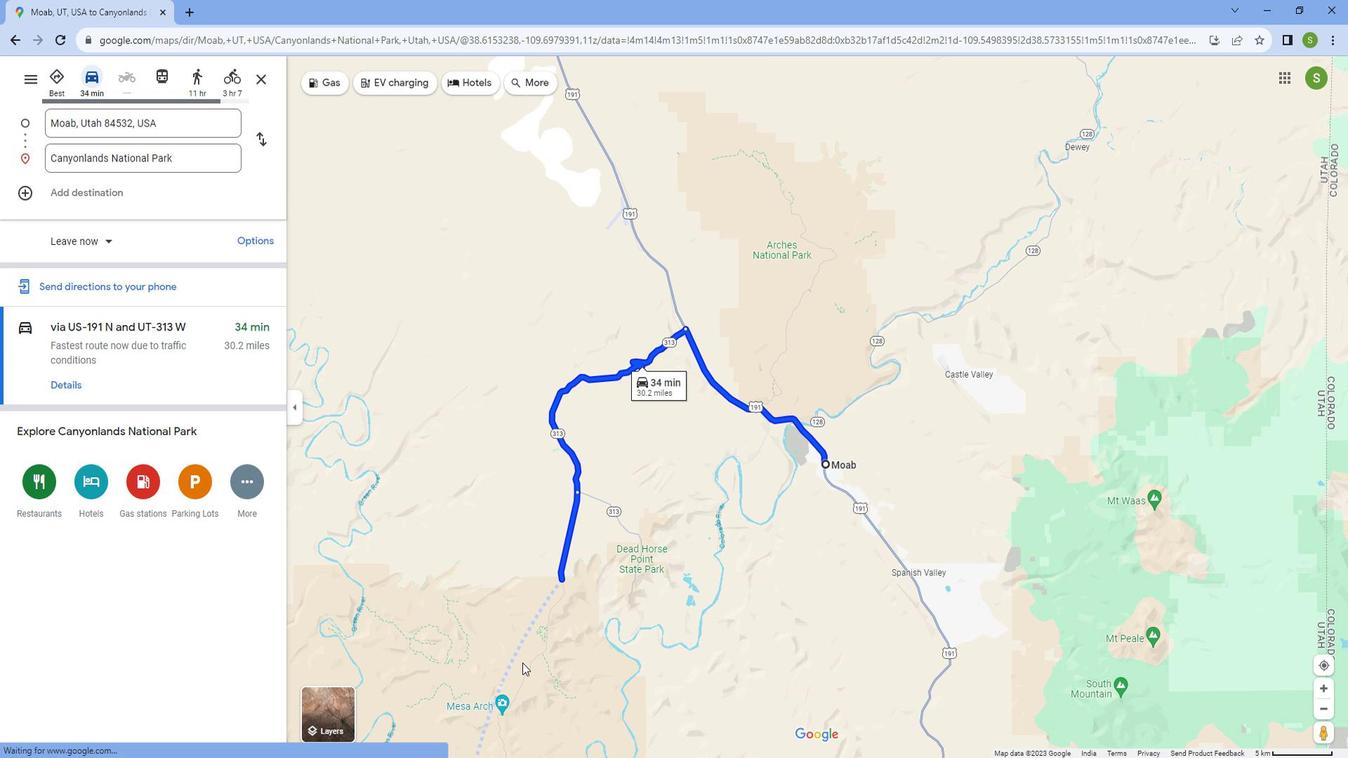 
Action: Mouse moved to (774, 424)
Screenshot: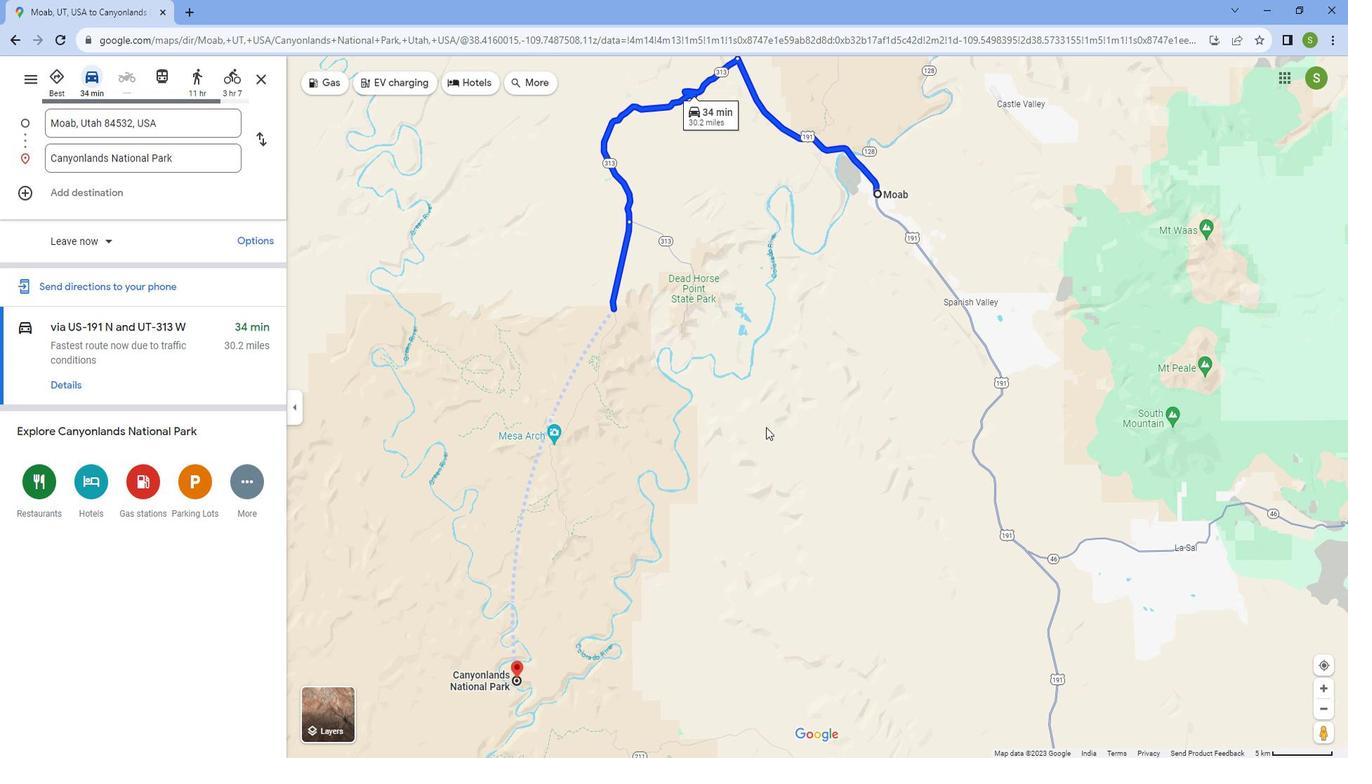 
Action: Mouse pressed left at (774, 424)
Screenshot: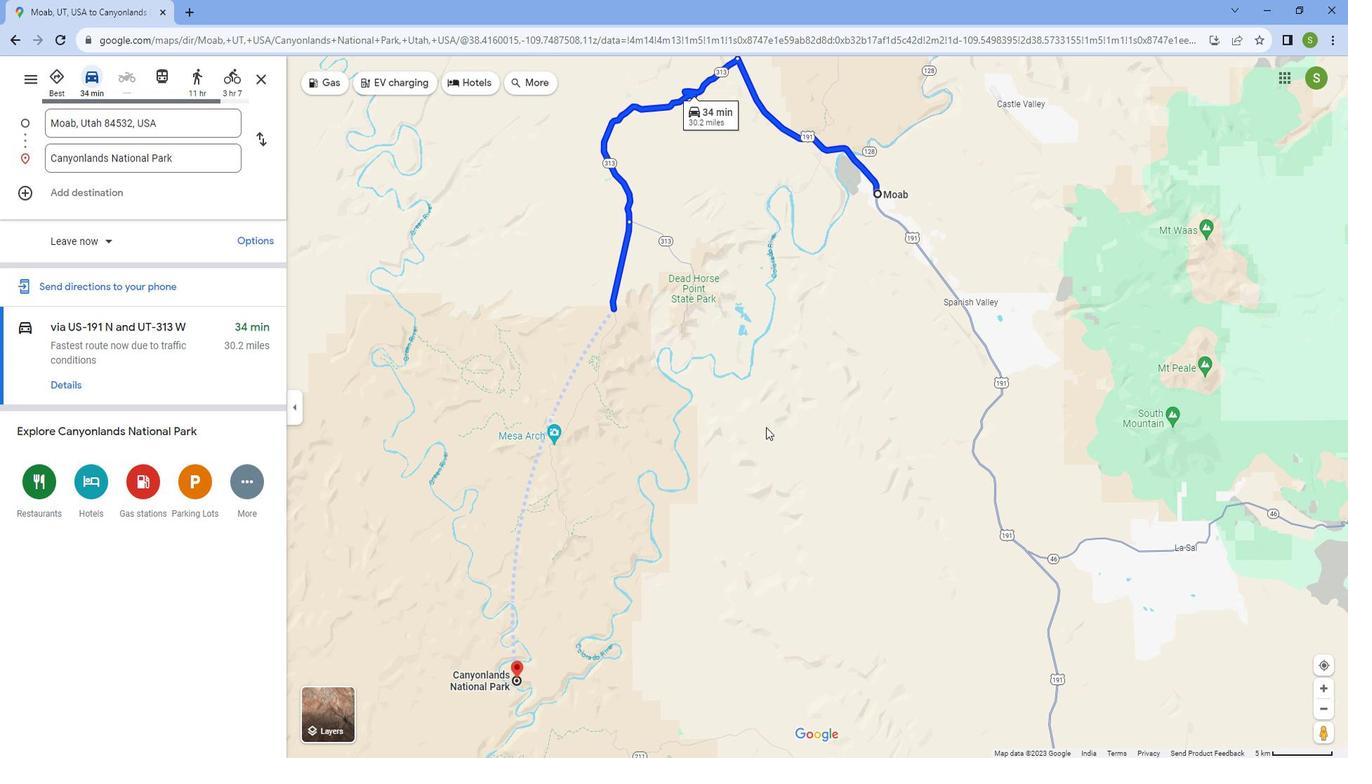 
Action: Mouse moved to (565, 693)
Screenshot: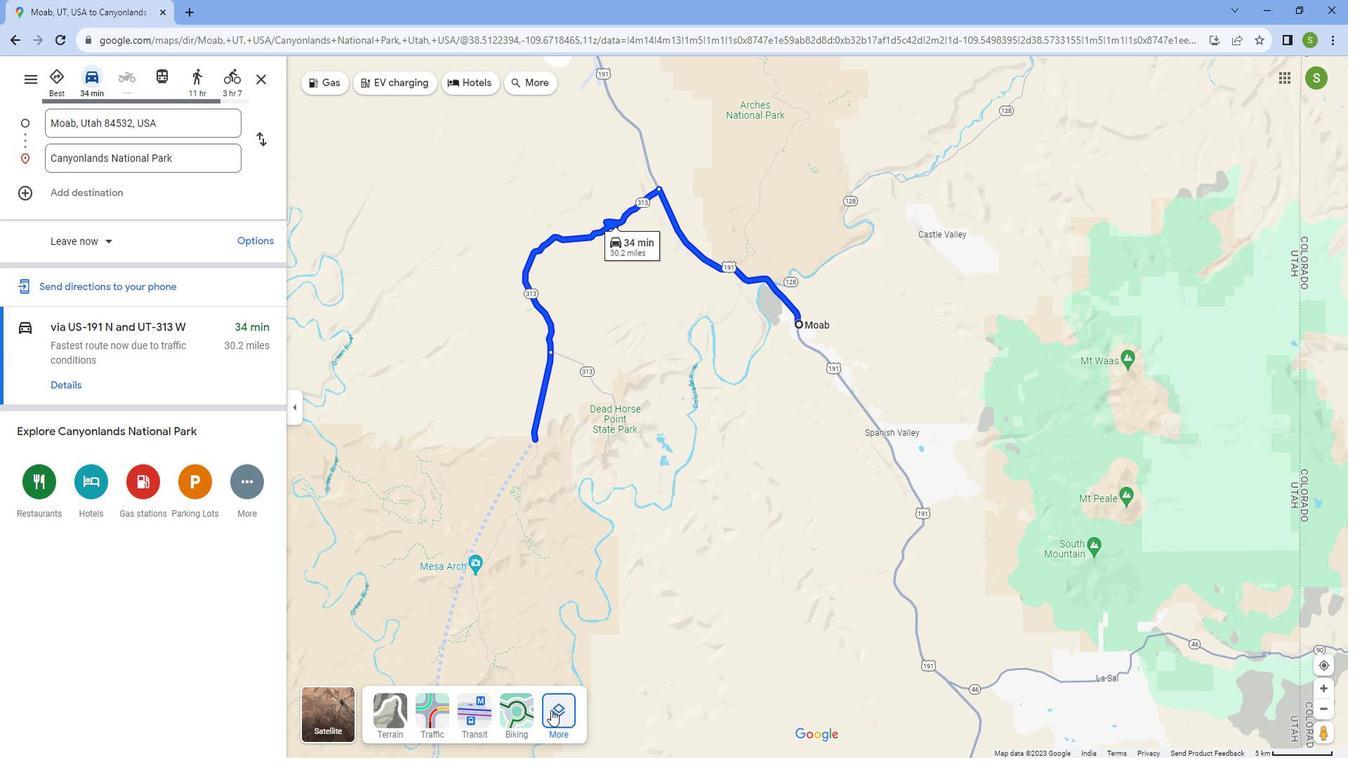 
Action: Mouse pressed left at (565, 693)
Screenshot: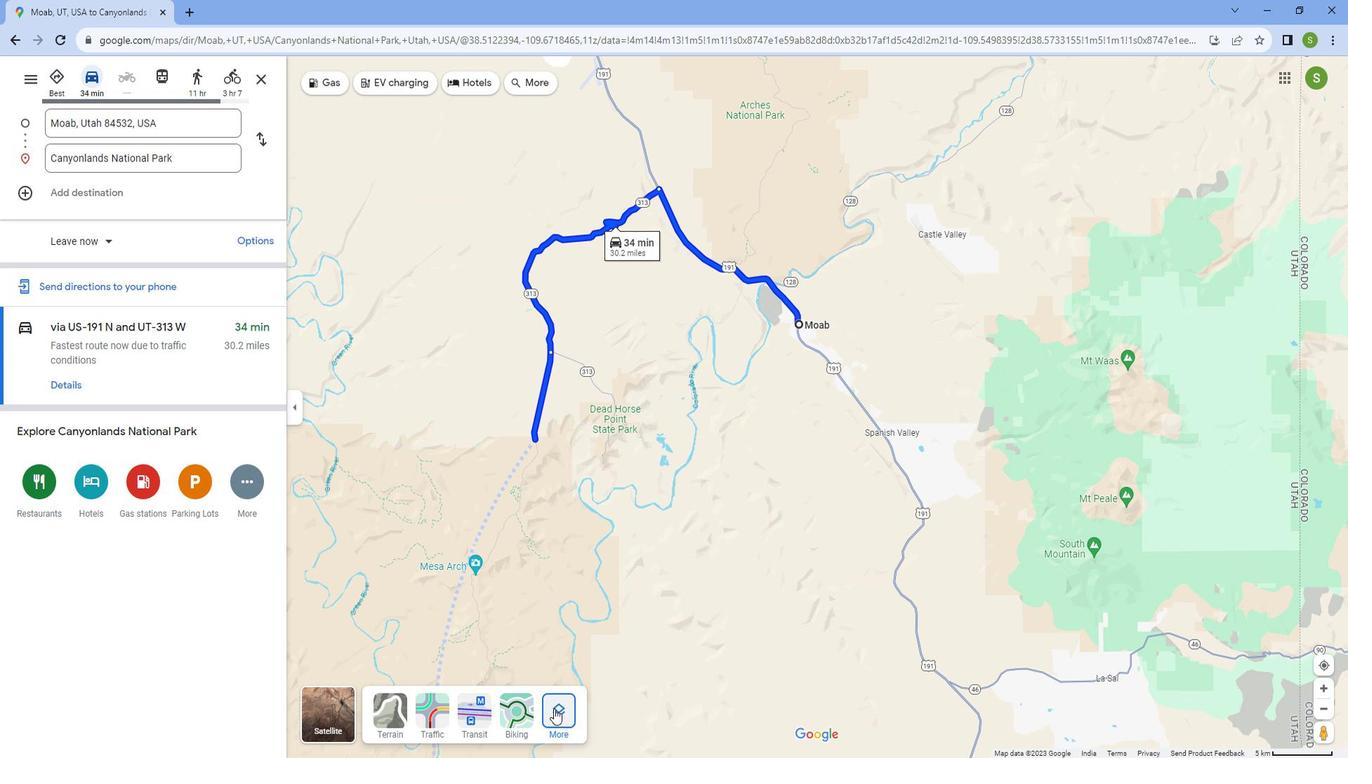 
Action: Mouse moved to (427, 577)
Screenshot: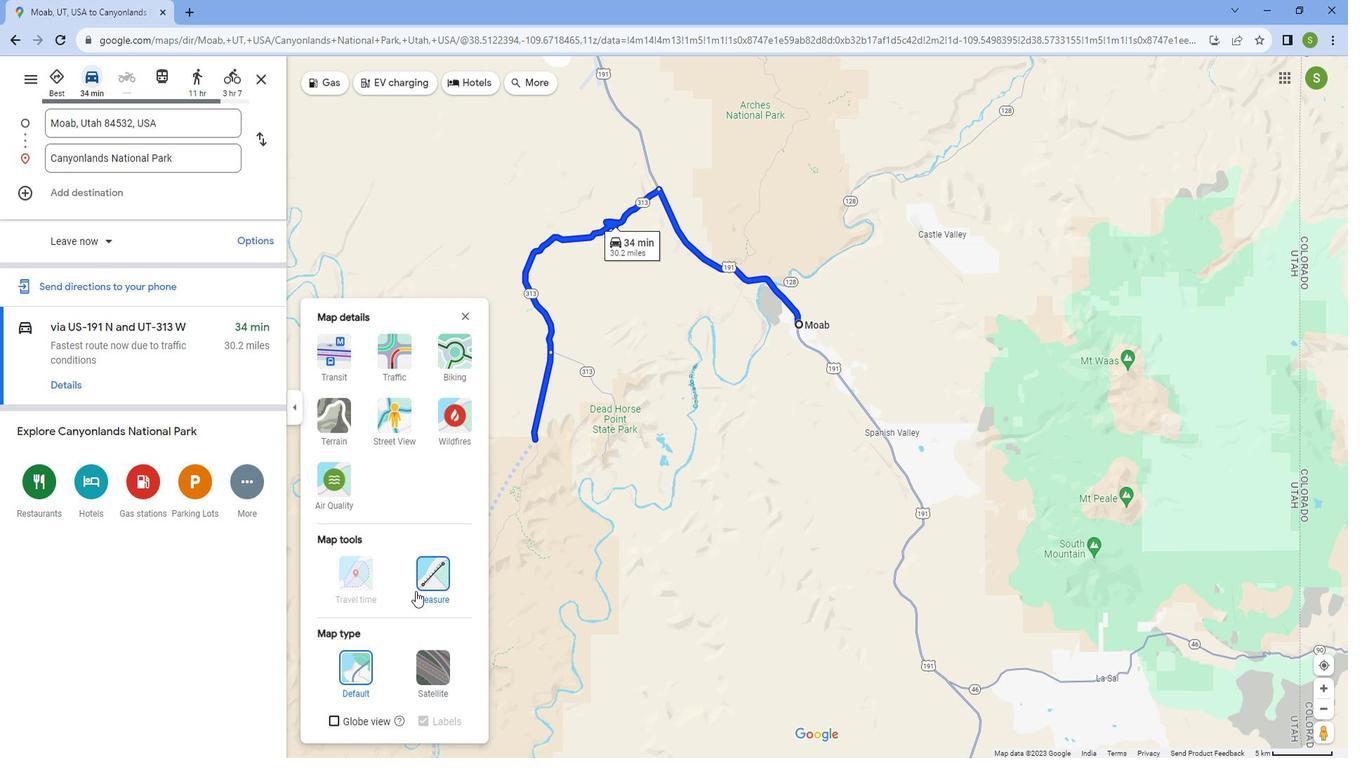 
Action: Mouse pressed left at (427, 577)
Screenshot: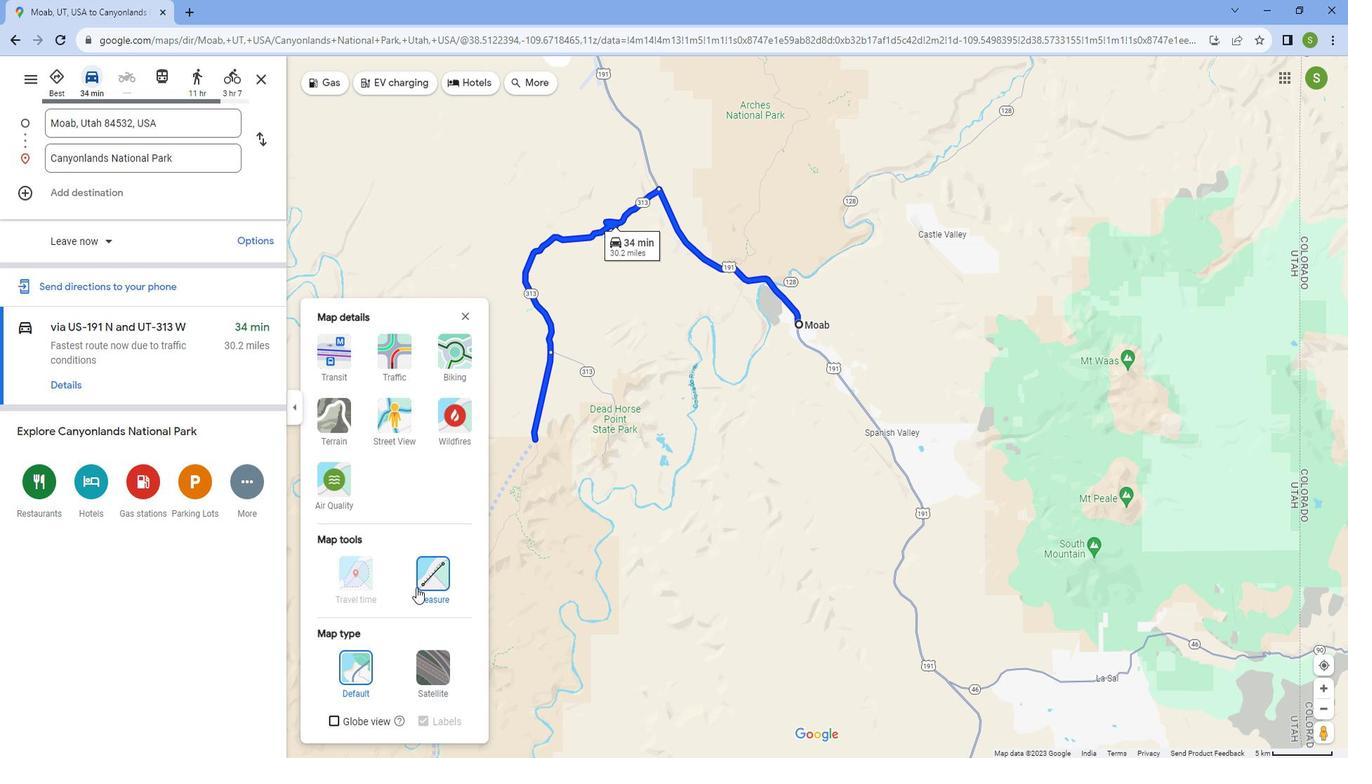 
Action: Mouse moved to (812, 306)
Screenshot: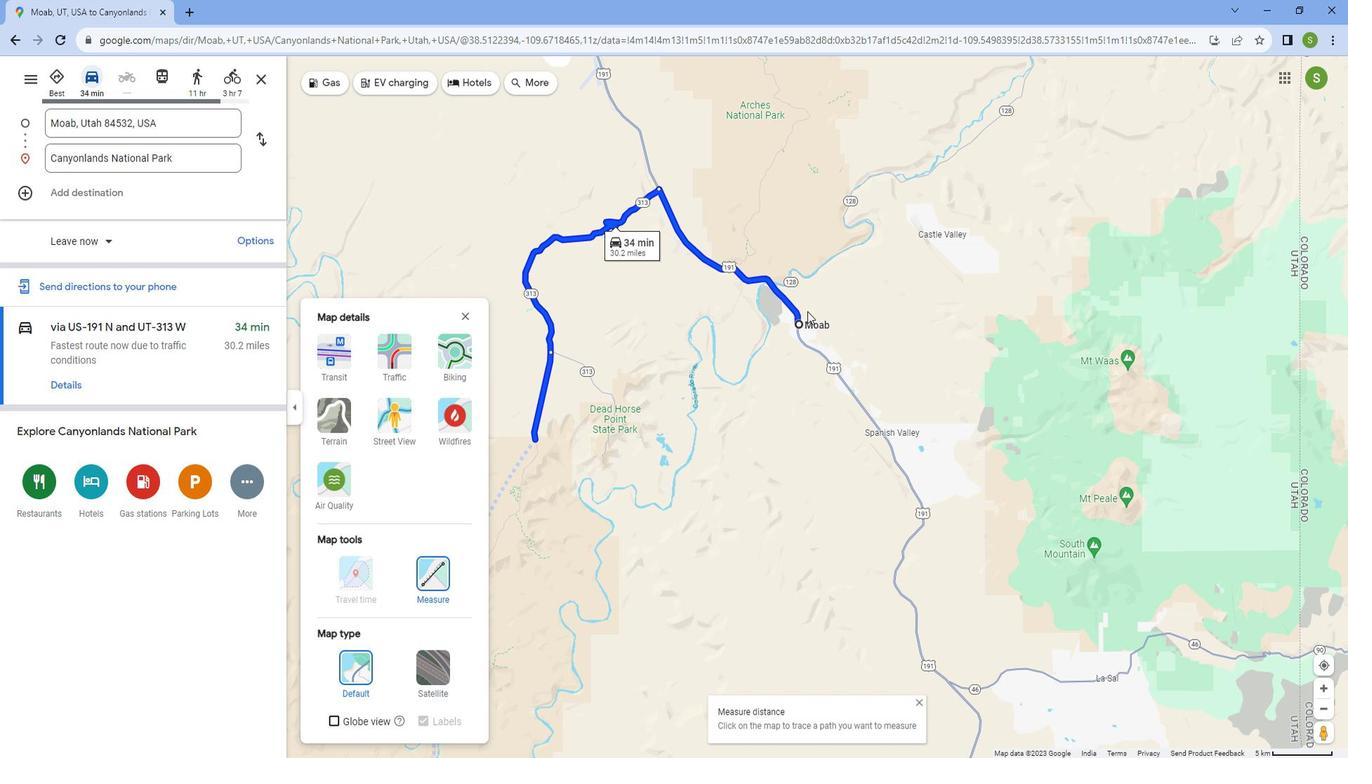 
Action: Mouse scrolled (812, 306) with delta (0, 0)
Screenshot: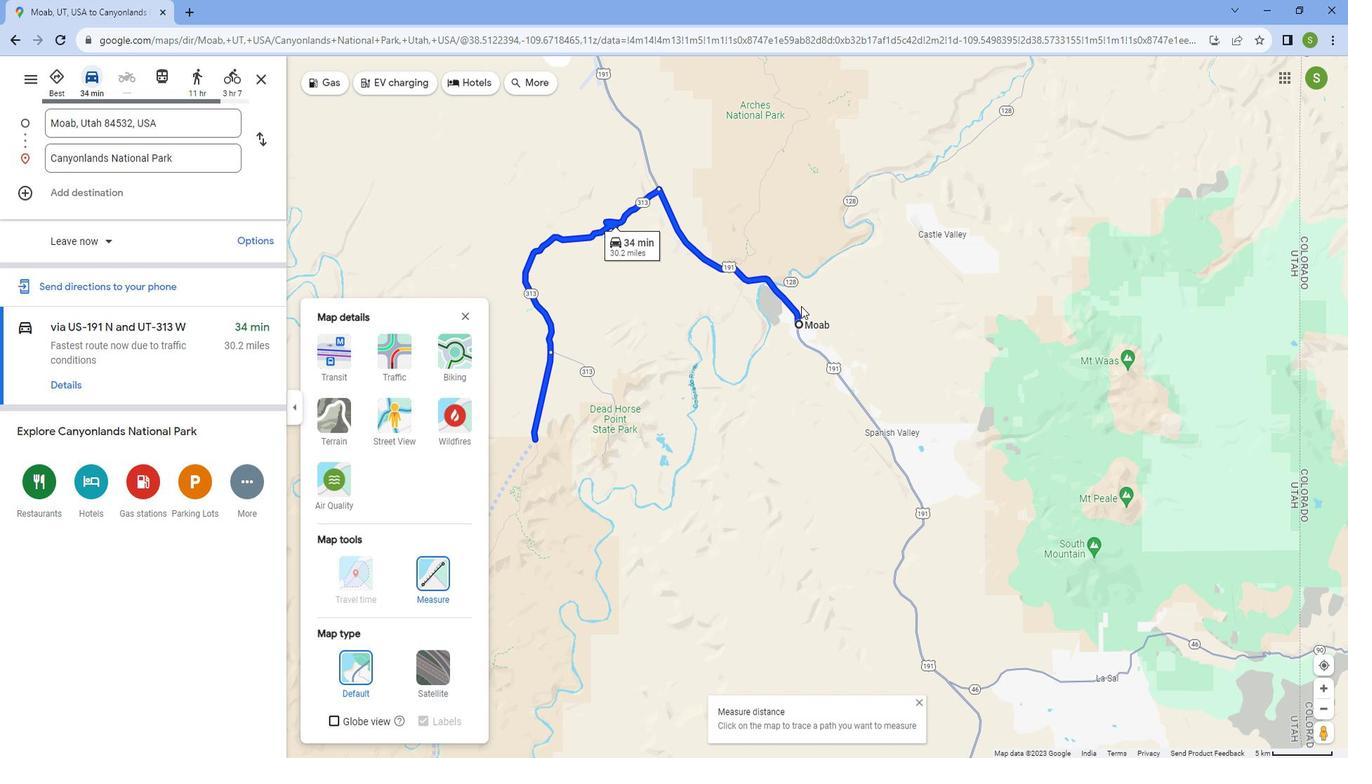 
Action: Mouse scrolled (812, 306) with delta (0, 0)
Screenshot: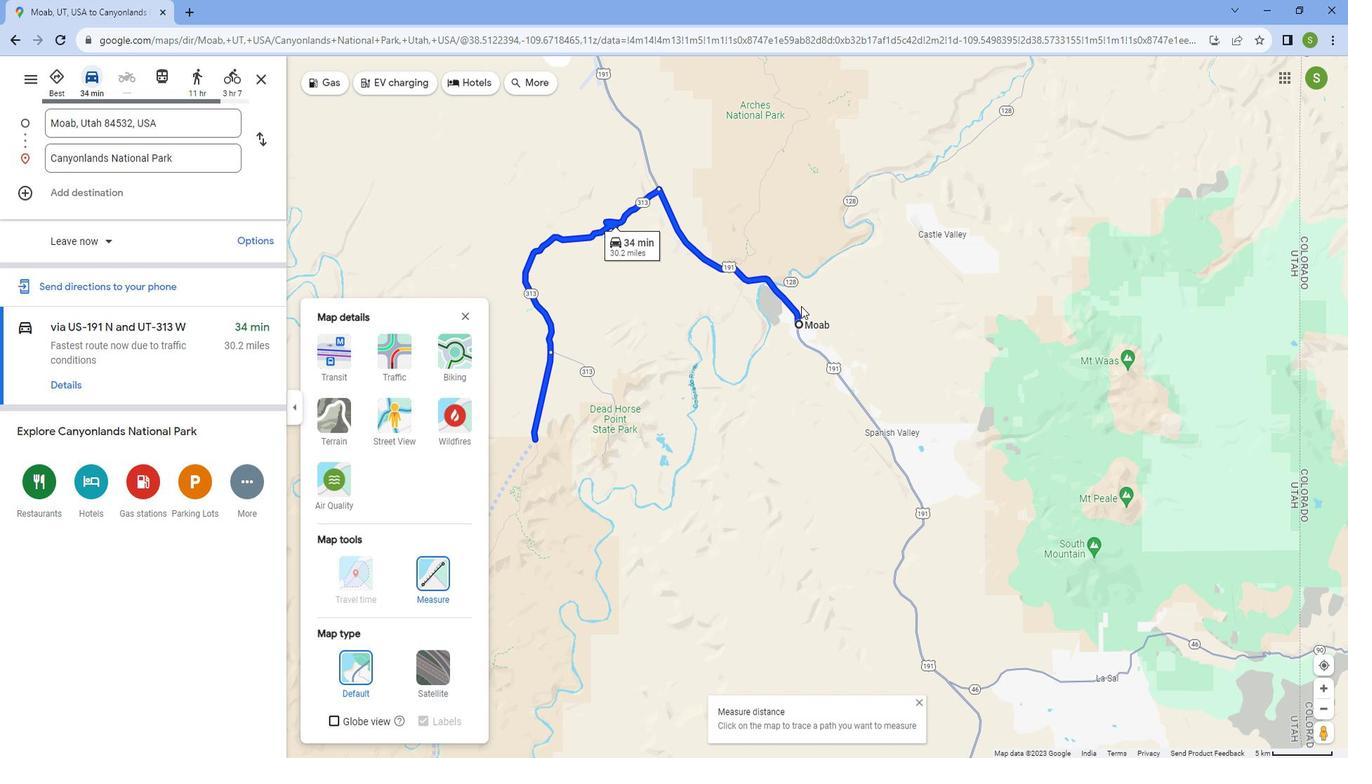 
Action: Mouse scrolled (812, 306) with delta (0, 0)
Screenshot: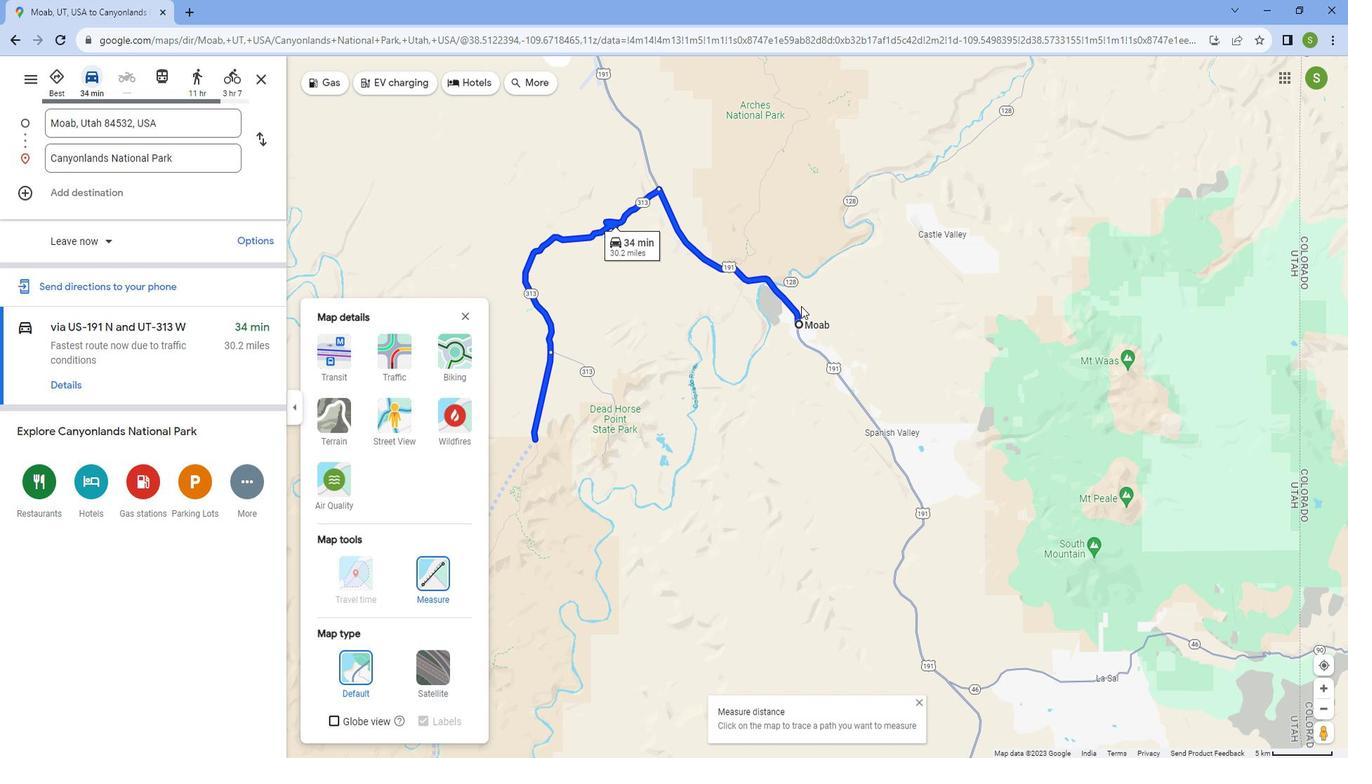 
Action: Mouse scrolled (812, 306) with delta (0, 0)
Screenshot: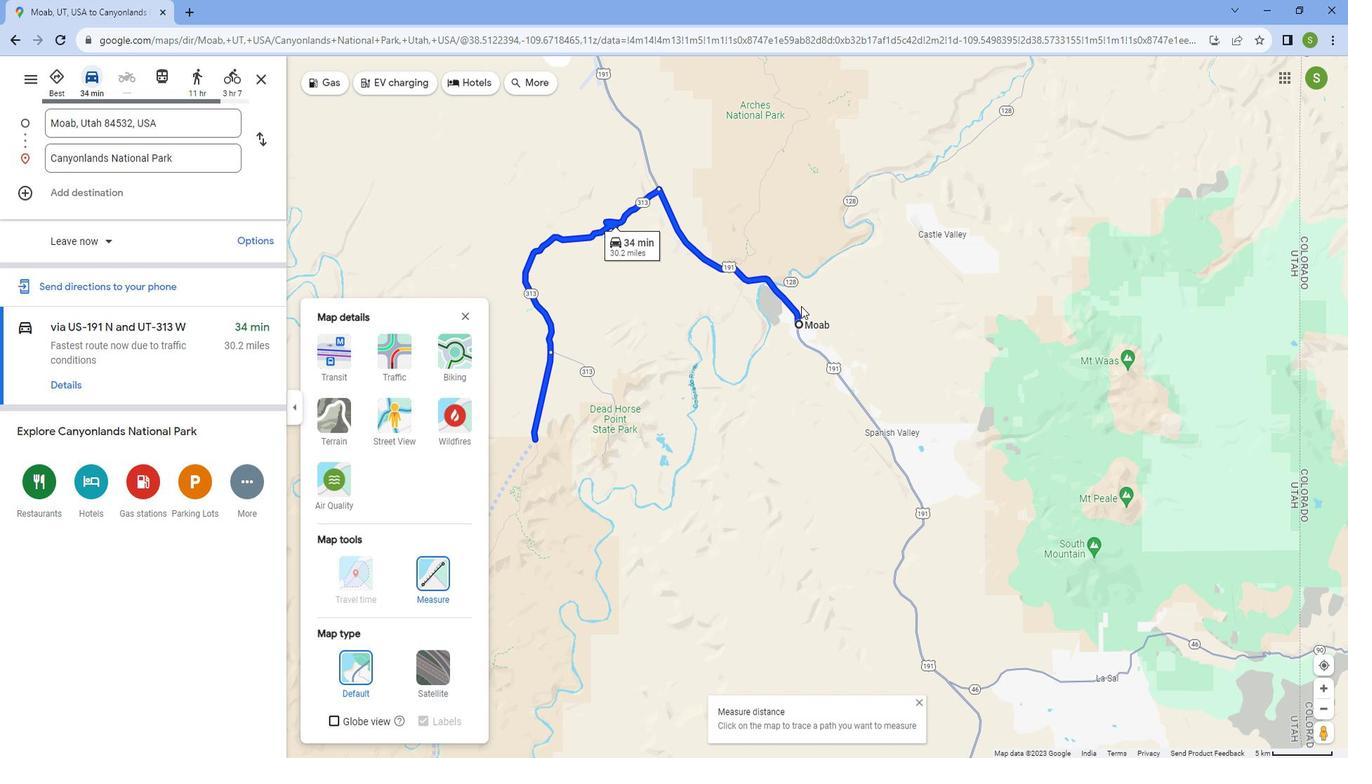 
Action: Mouse scrolled (812, 306) with delta (0, 0)
Screenshot: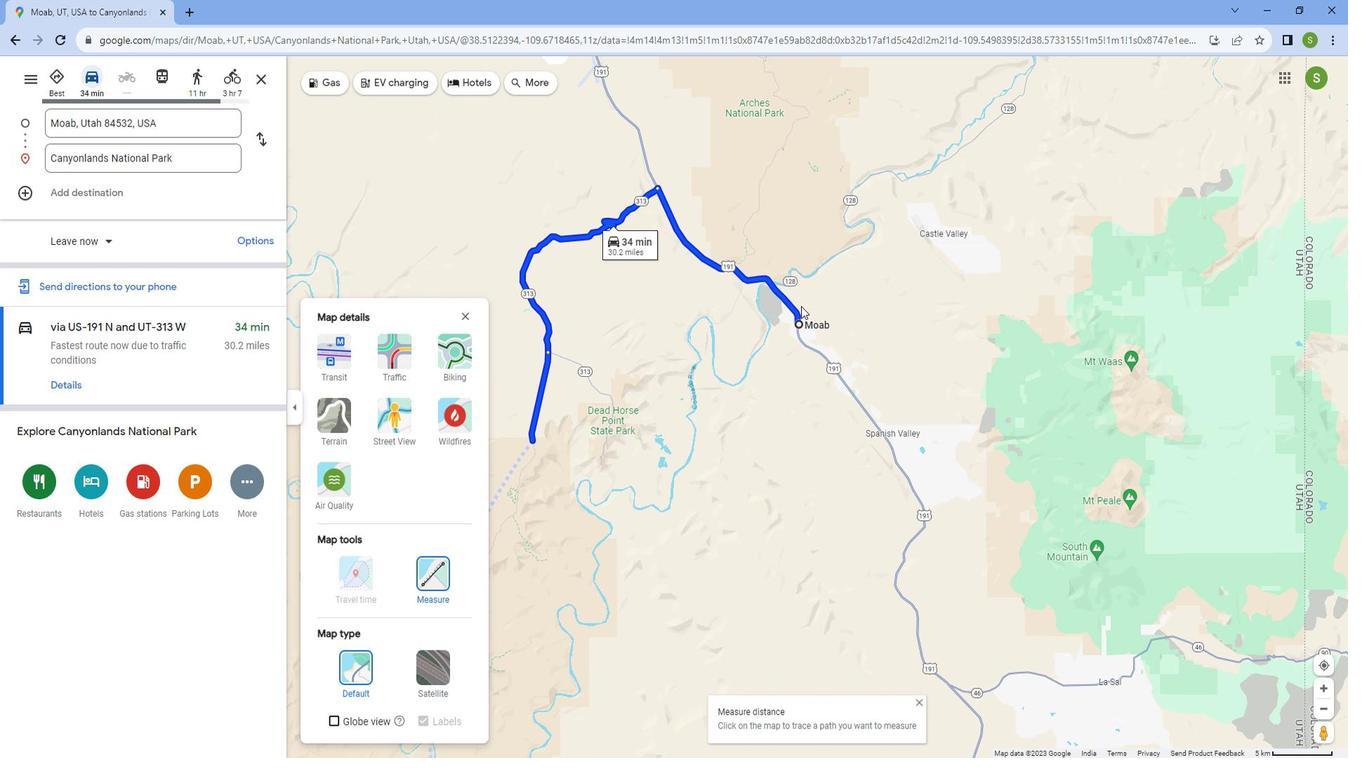 
Action: Mouse moved to (803, 307)
Screenshot: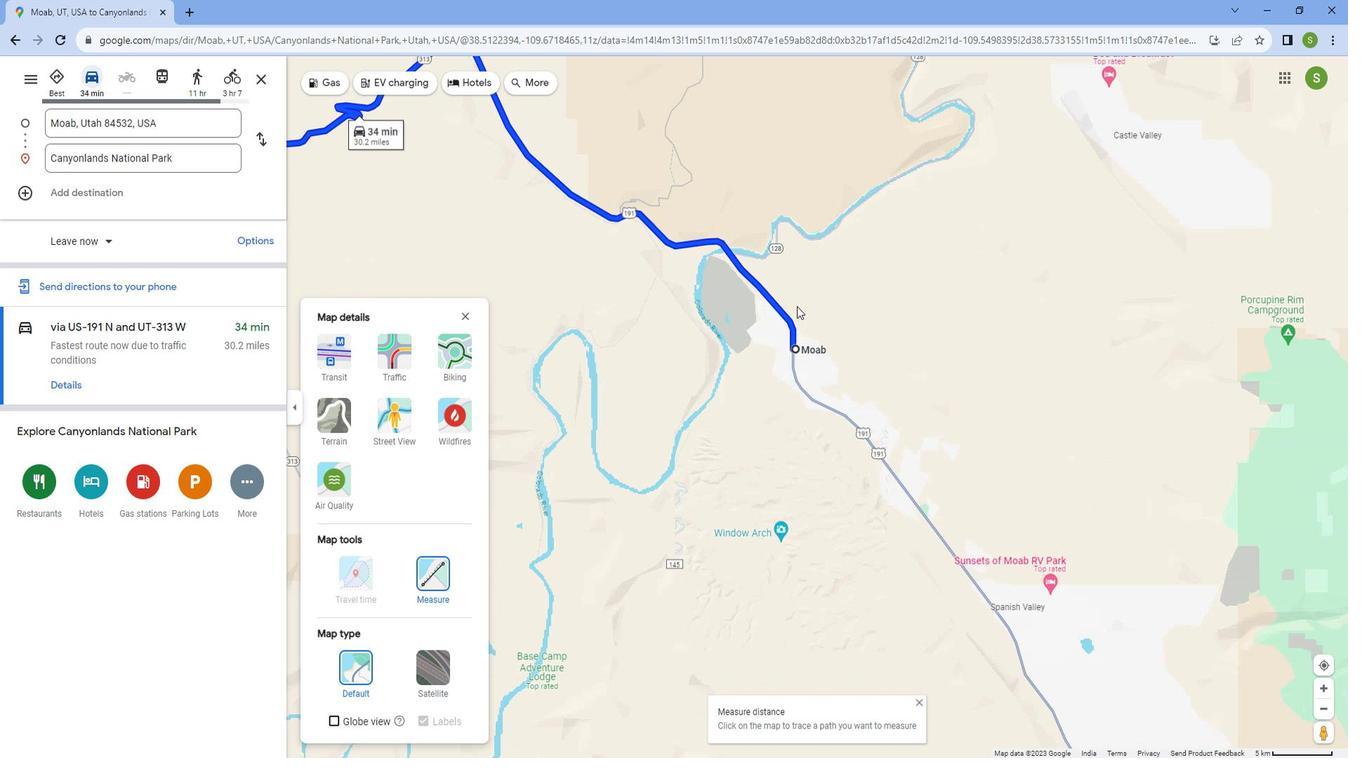 
Action: Mouse scrolled (803, 308) with delta (0, 0)
Screenshot: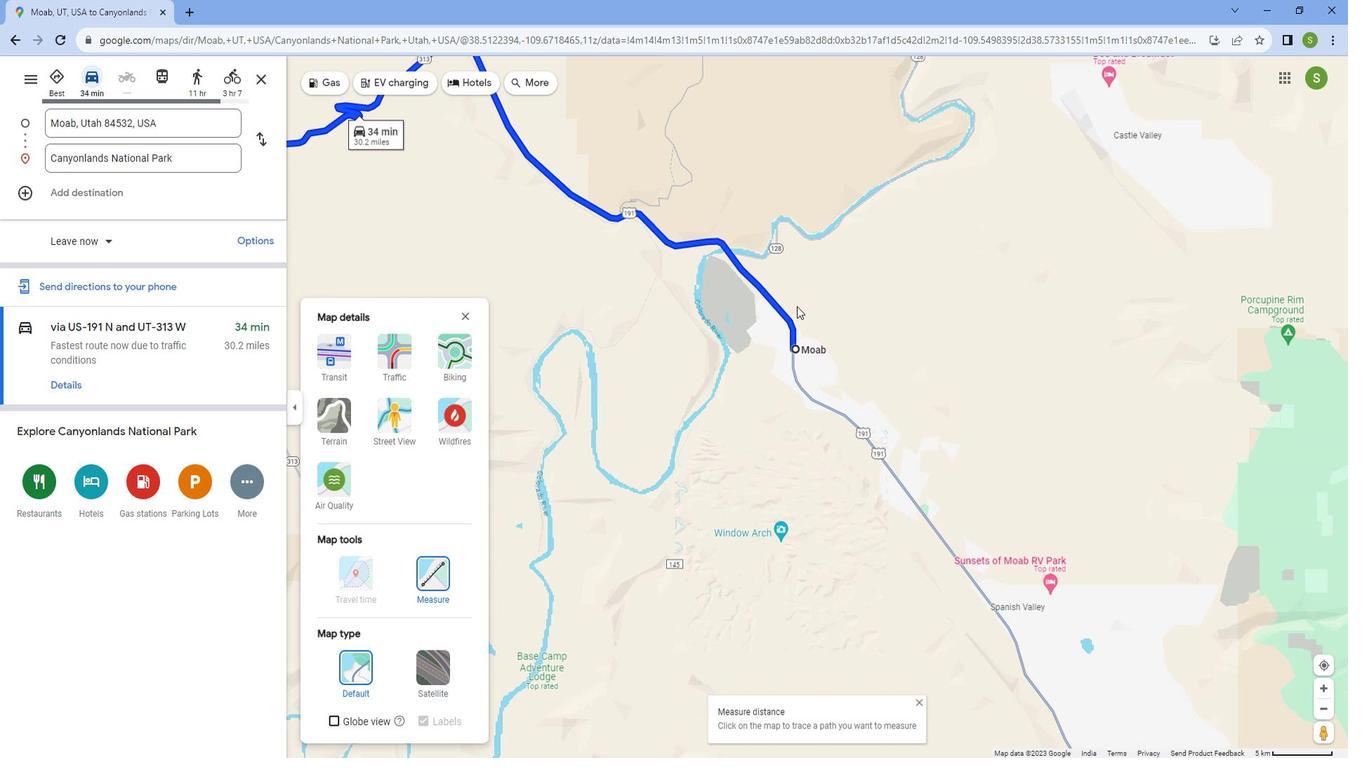
Action: Mouse scrolled (803, 308) with delta (0, 0)
Screenshot: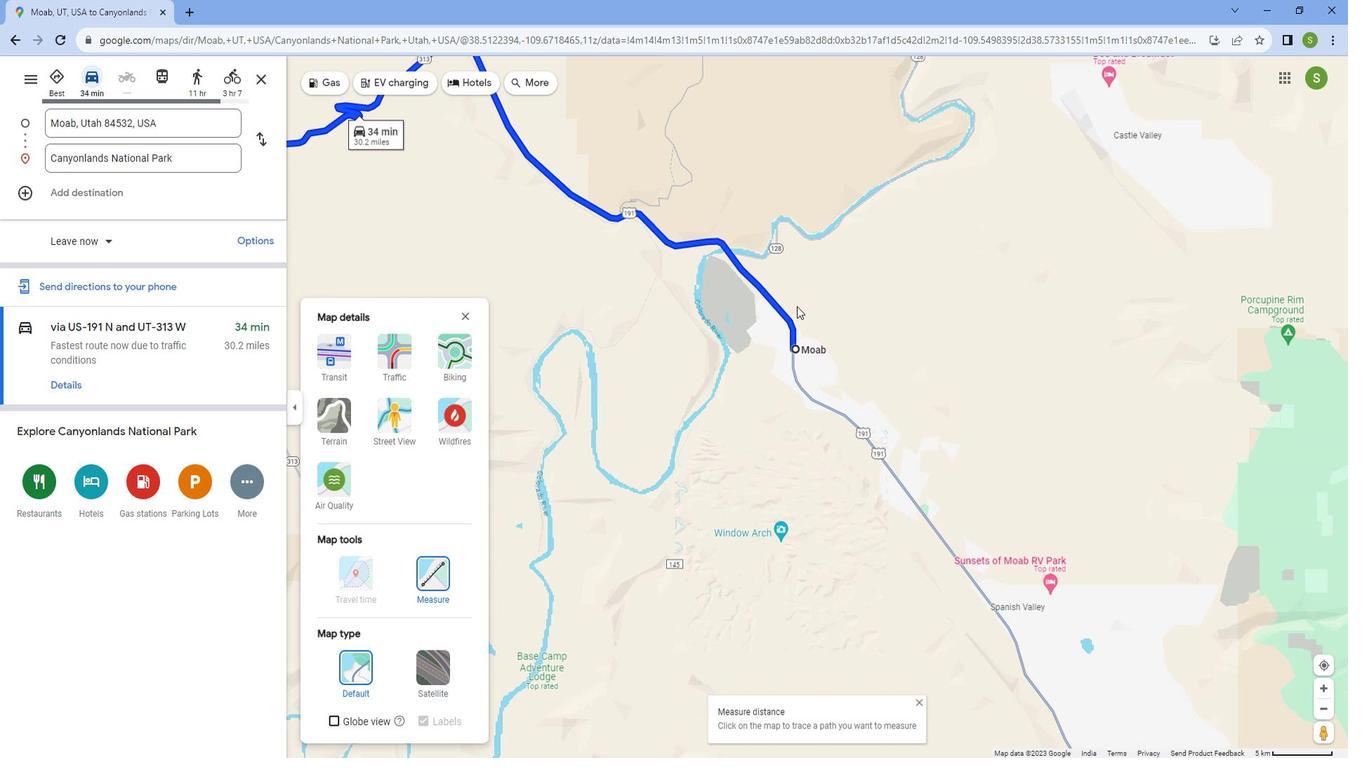 
Action: Mouse scrolled (803, 308) with delta (0, 0)
Screenshot: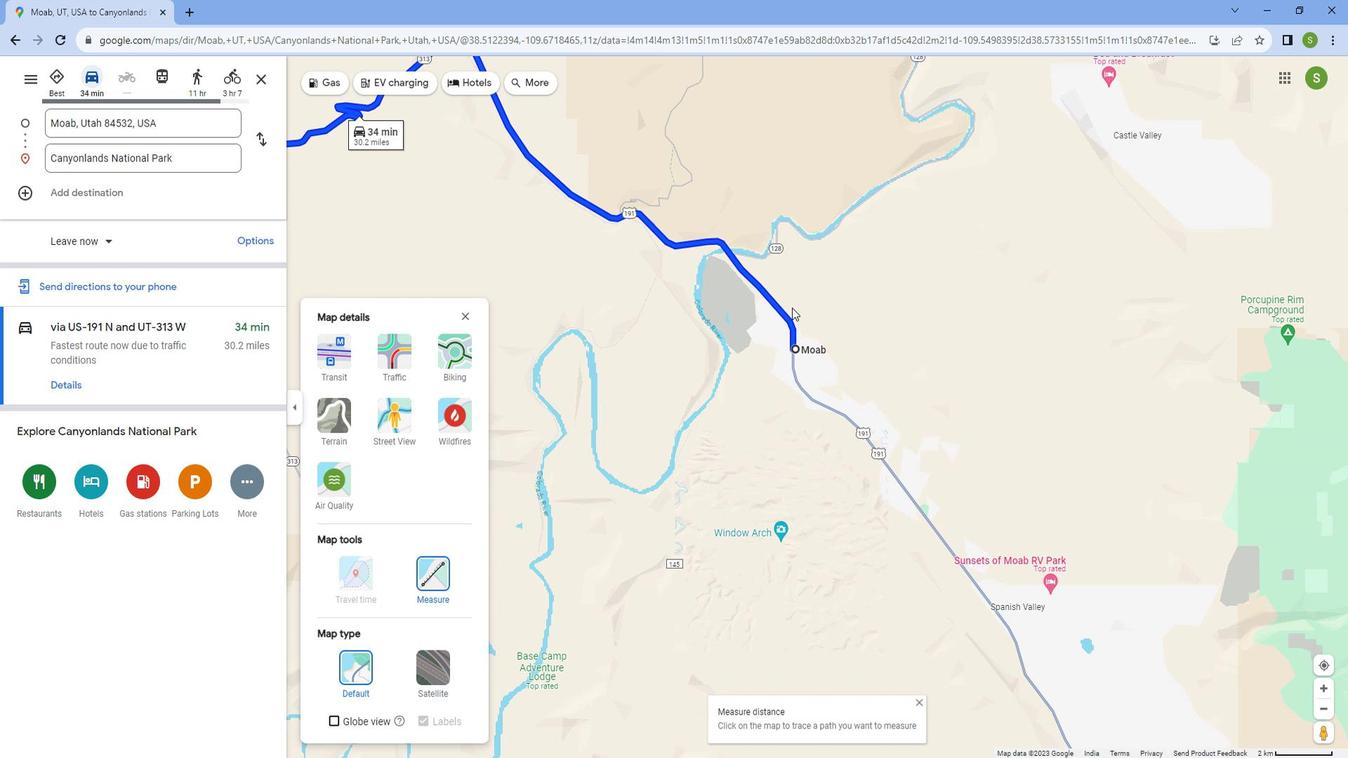 
Action: Mouse scrolled (803, 308) with delta (0, 0)
Screenshot: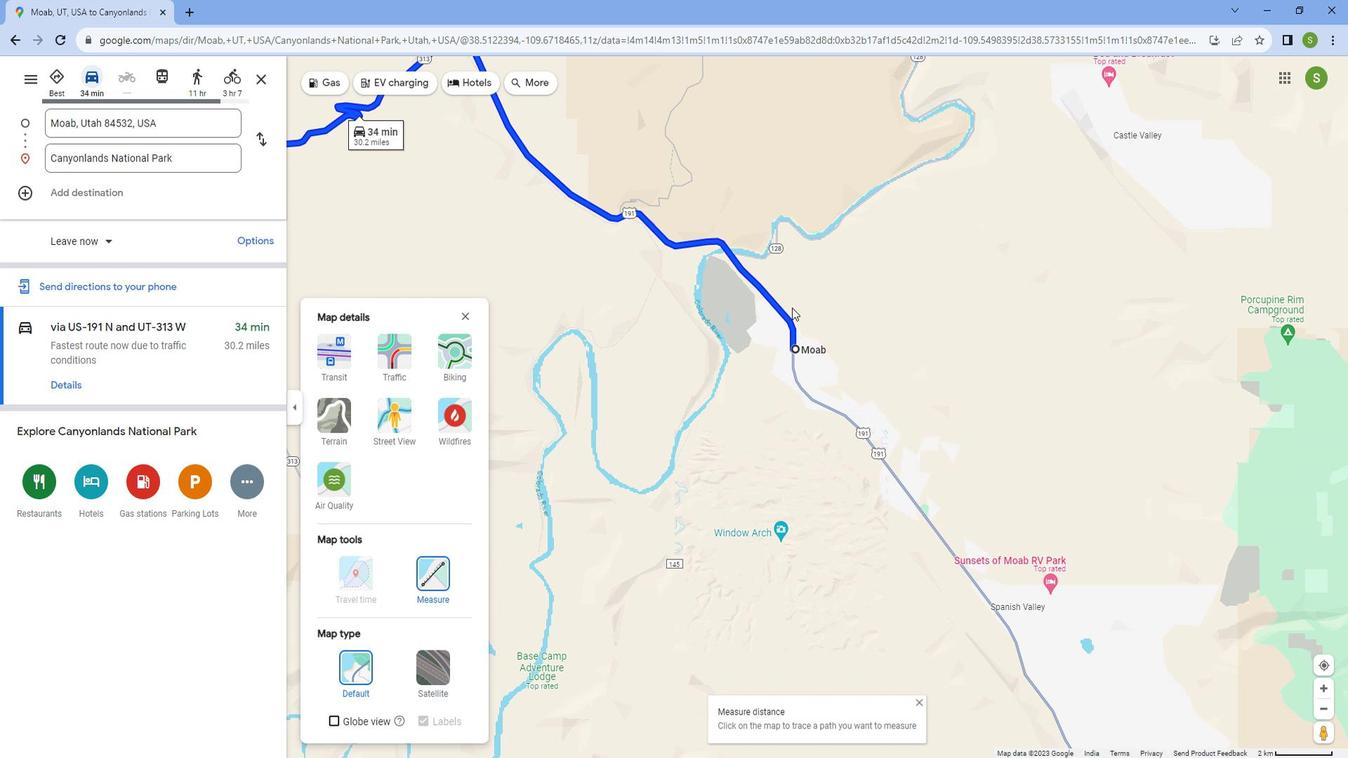 
Action: Mouse scrolled (803, 308) with delta (0, 0)
Screenshot: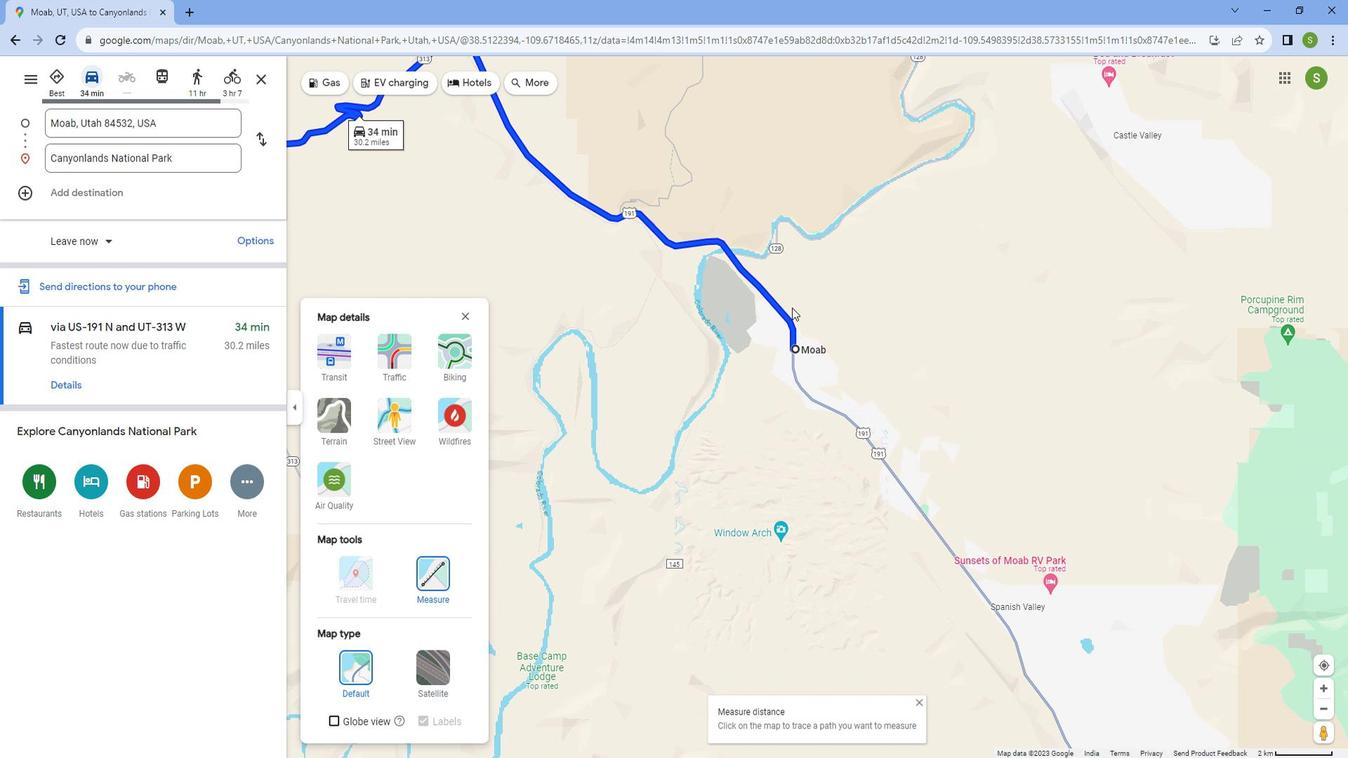 
Action: Mouse scrolled (803, 308) with delta (0, 0)
Screenshot: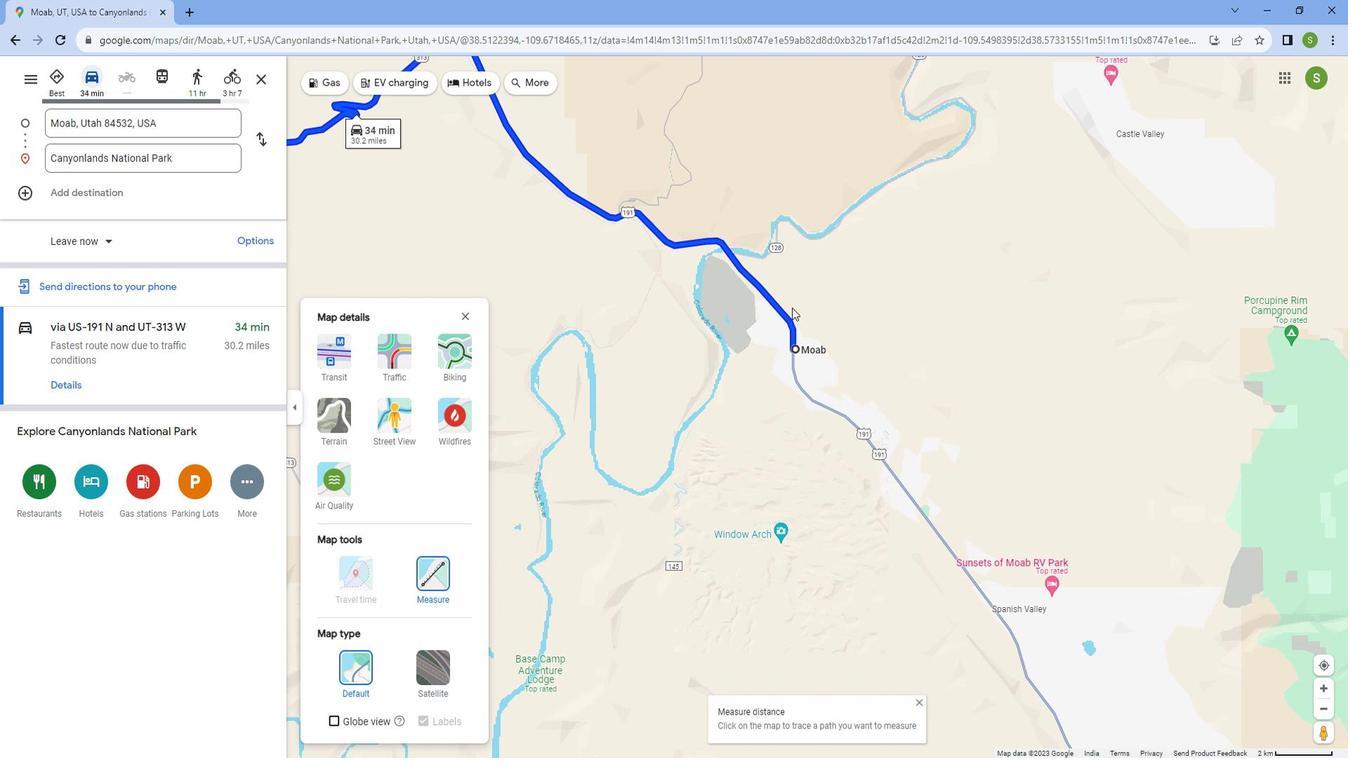 
Action: Mouse moved to (803, 307)
Screenshot: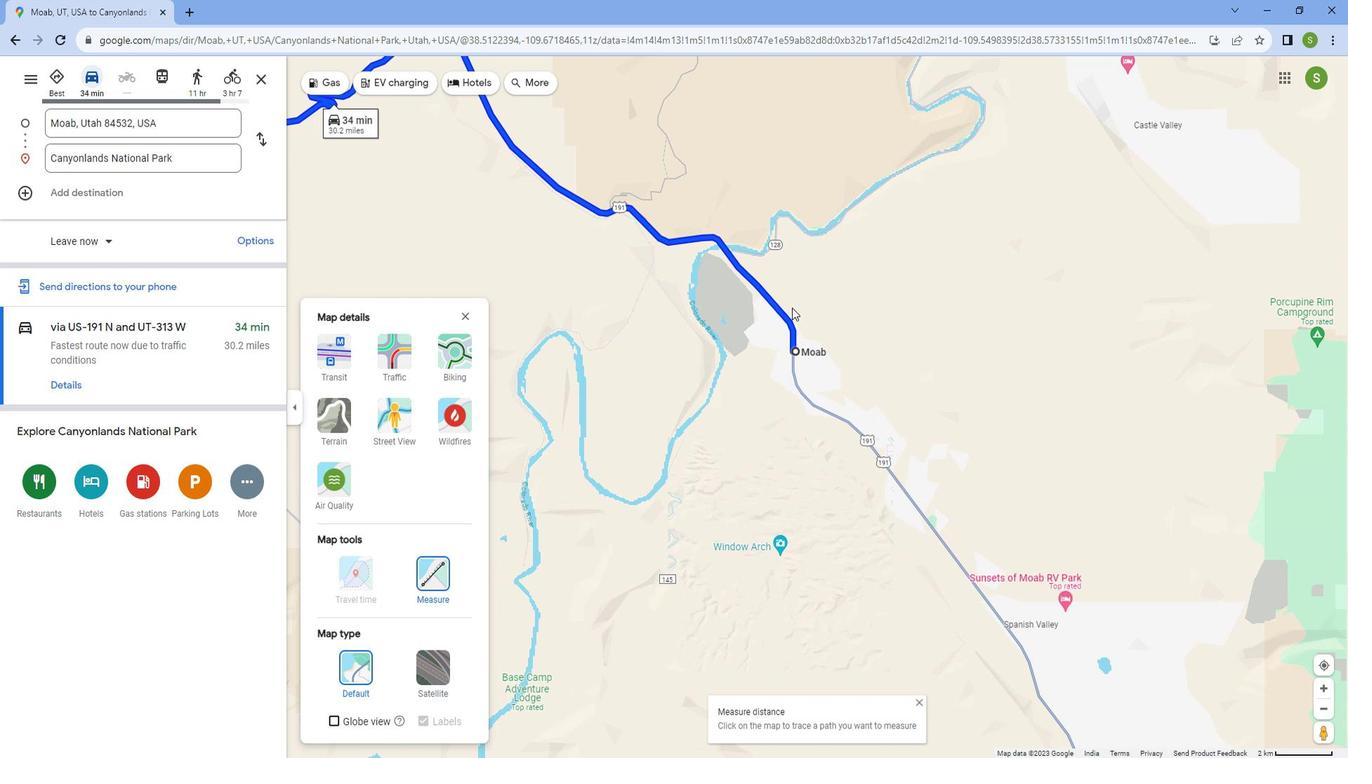 
Action: Mouse scrolled (803, 308) with delta (0, 0)
Screenshot: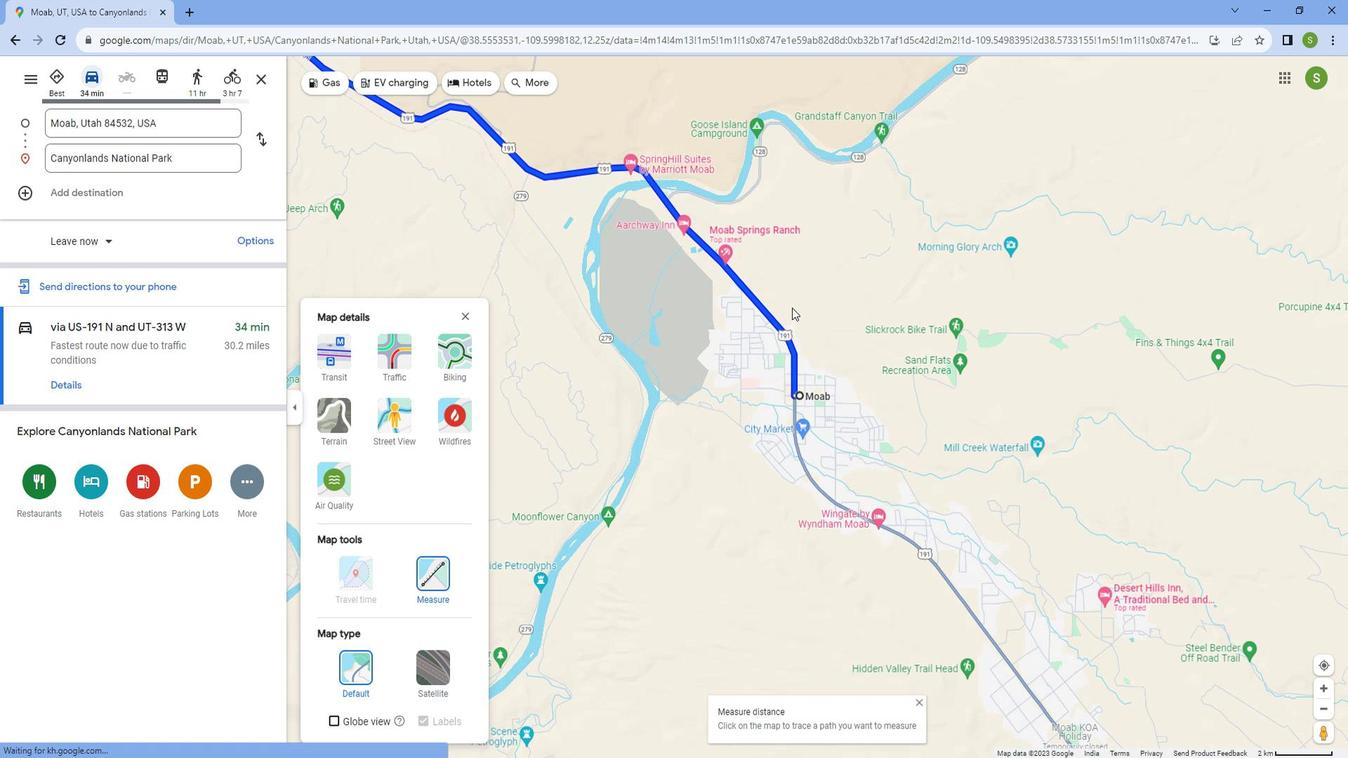 
Action: Mouse scrolled (803, 308) with delta (0, 0)
Screenshot: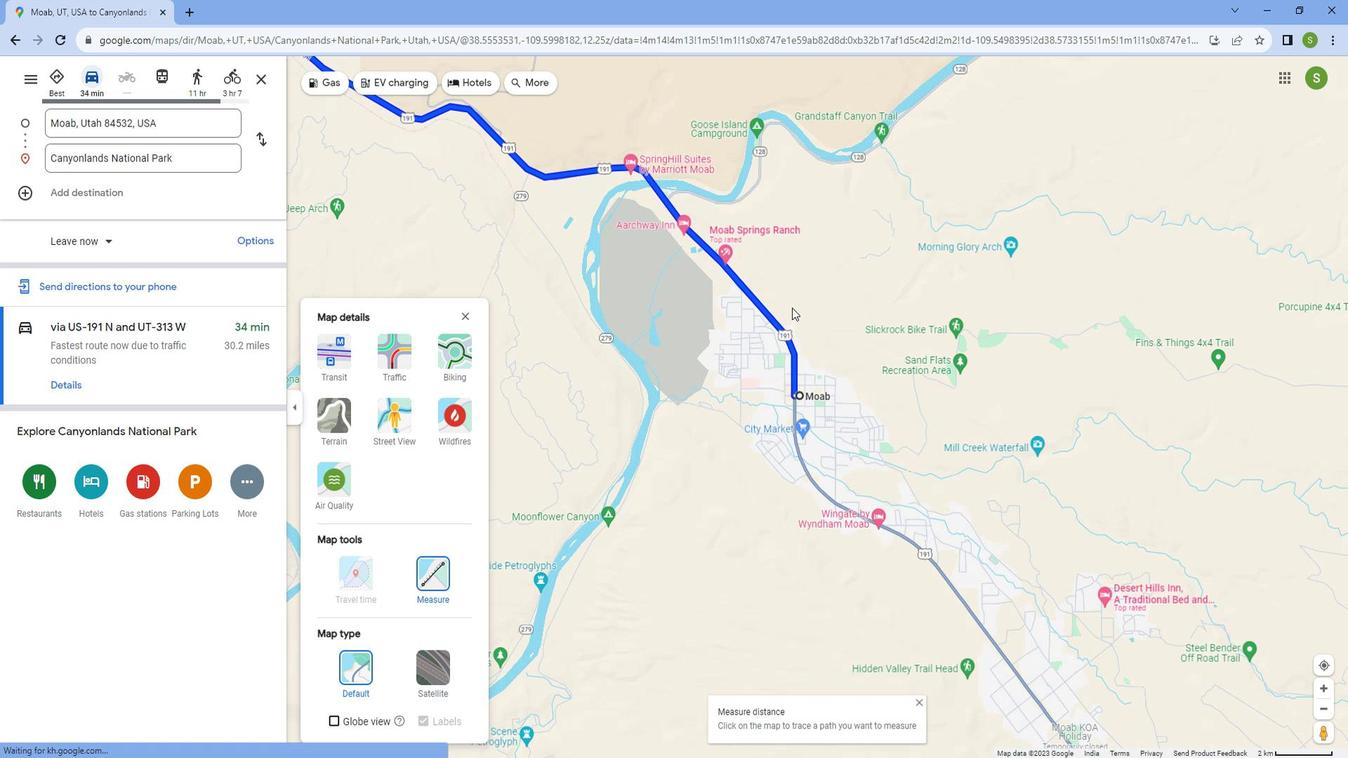 
Action: Mouse scrolled (803, 308) with delta (0, 0)
Screenshot: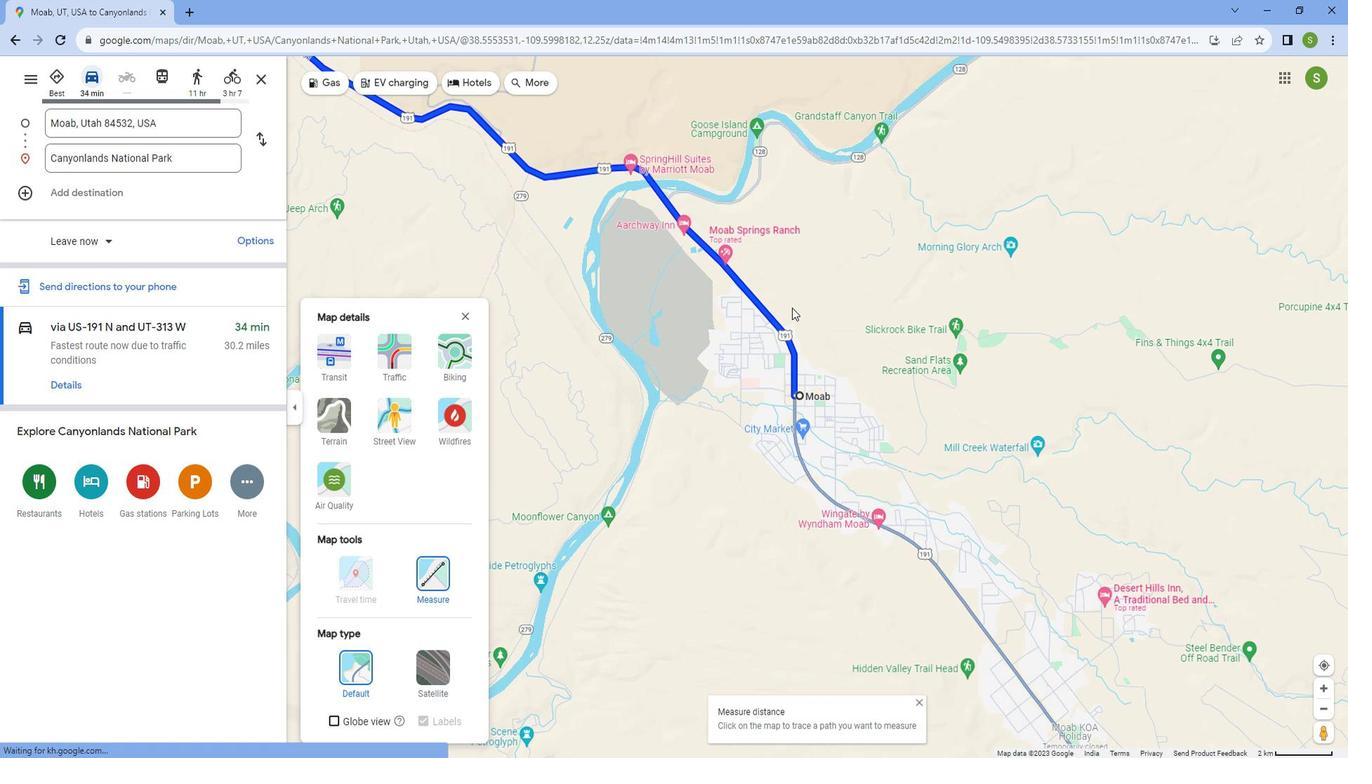 
Action: Mouse scrolled (803, 308) with delta (0, 0)
Screenshot: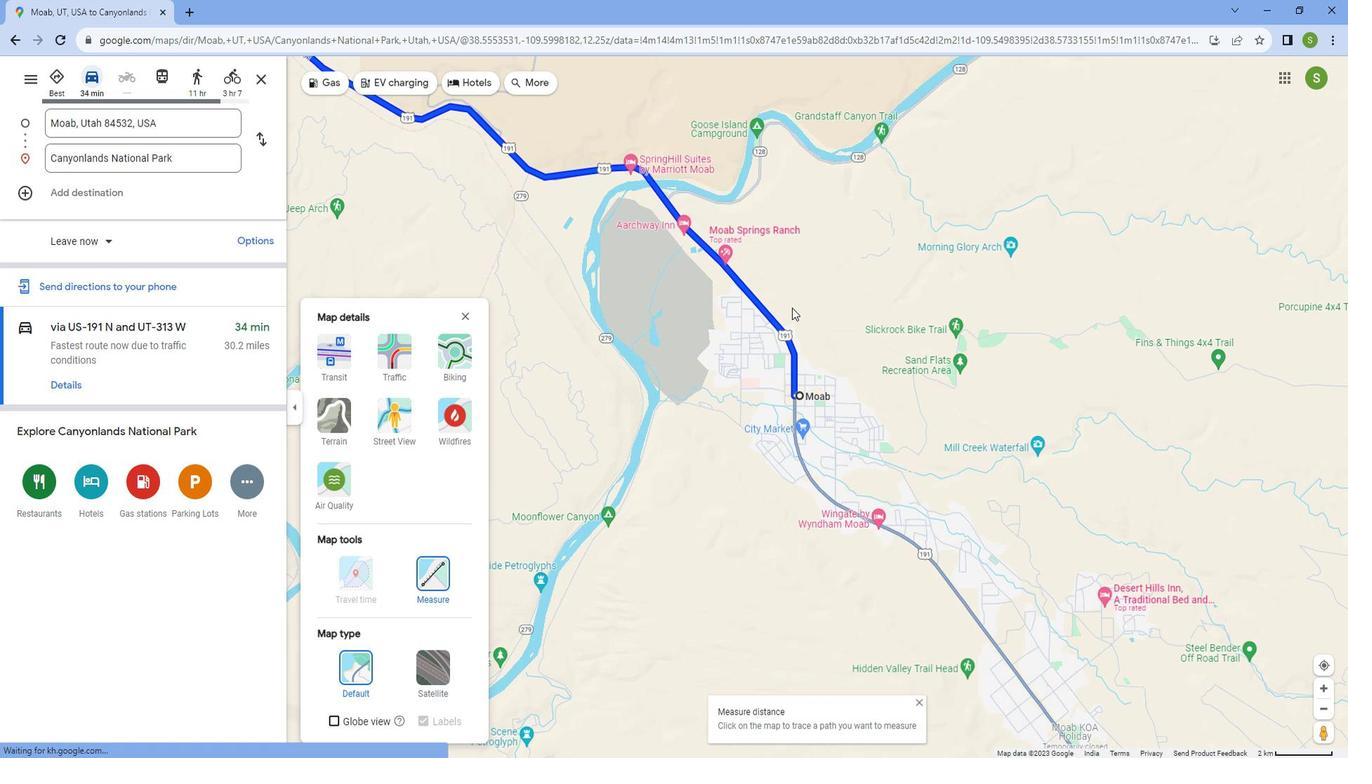 
Action: Mouse moved to (802, 308)
Screenshot: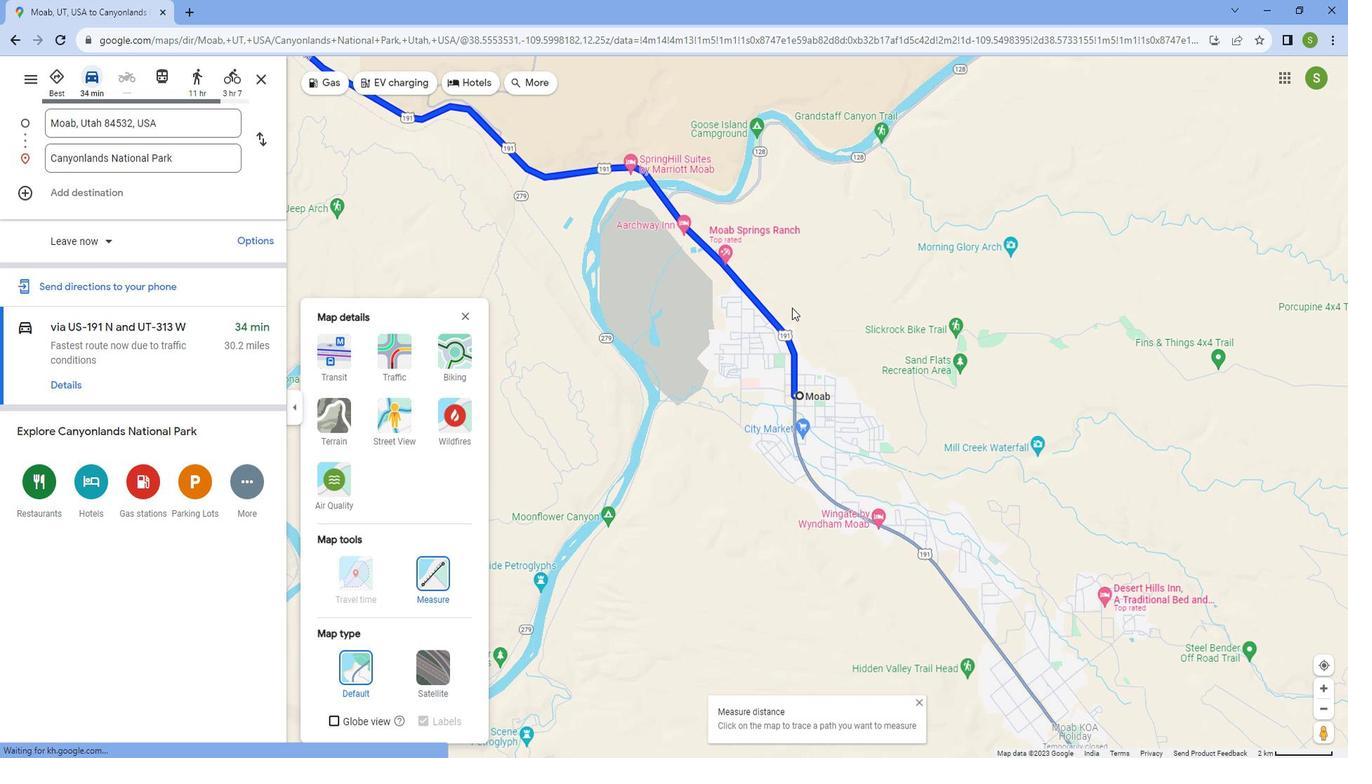 
Action: Mouse scrolled (802, 309) with delta (0, 0)
Screenshot: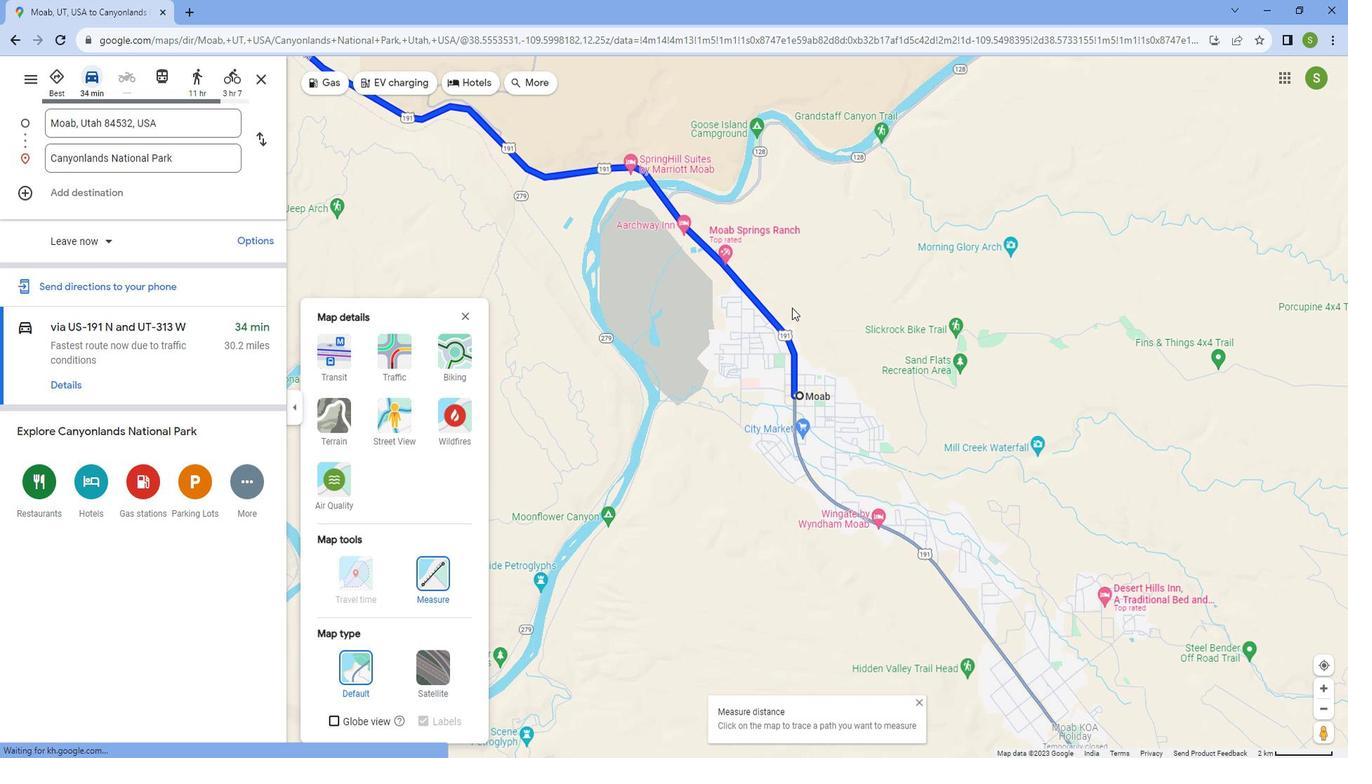 
Action: Mouse moved to (798, 309)
Screenshot: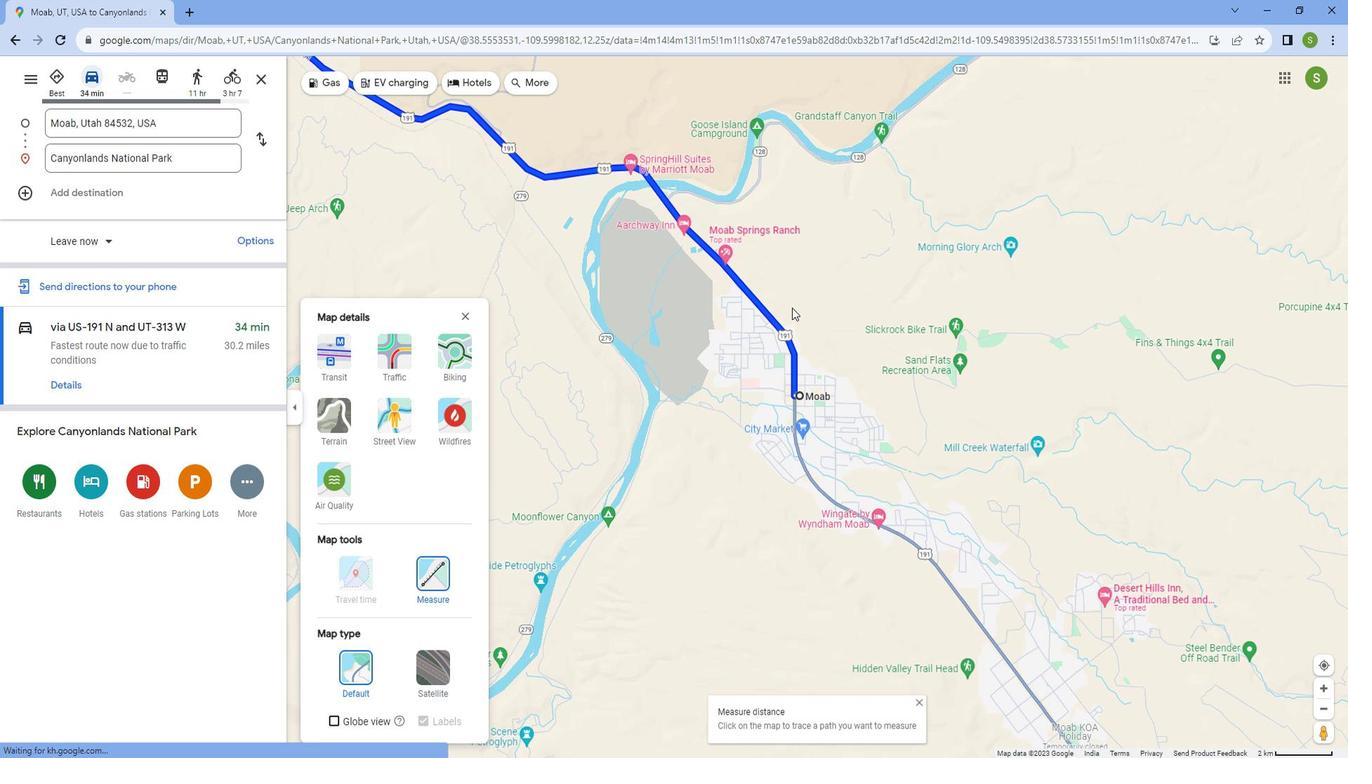 
Action: Mouse scrolled (798, 310) with delta (0, 0)
Screenshot: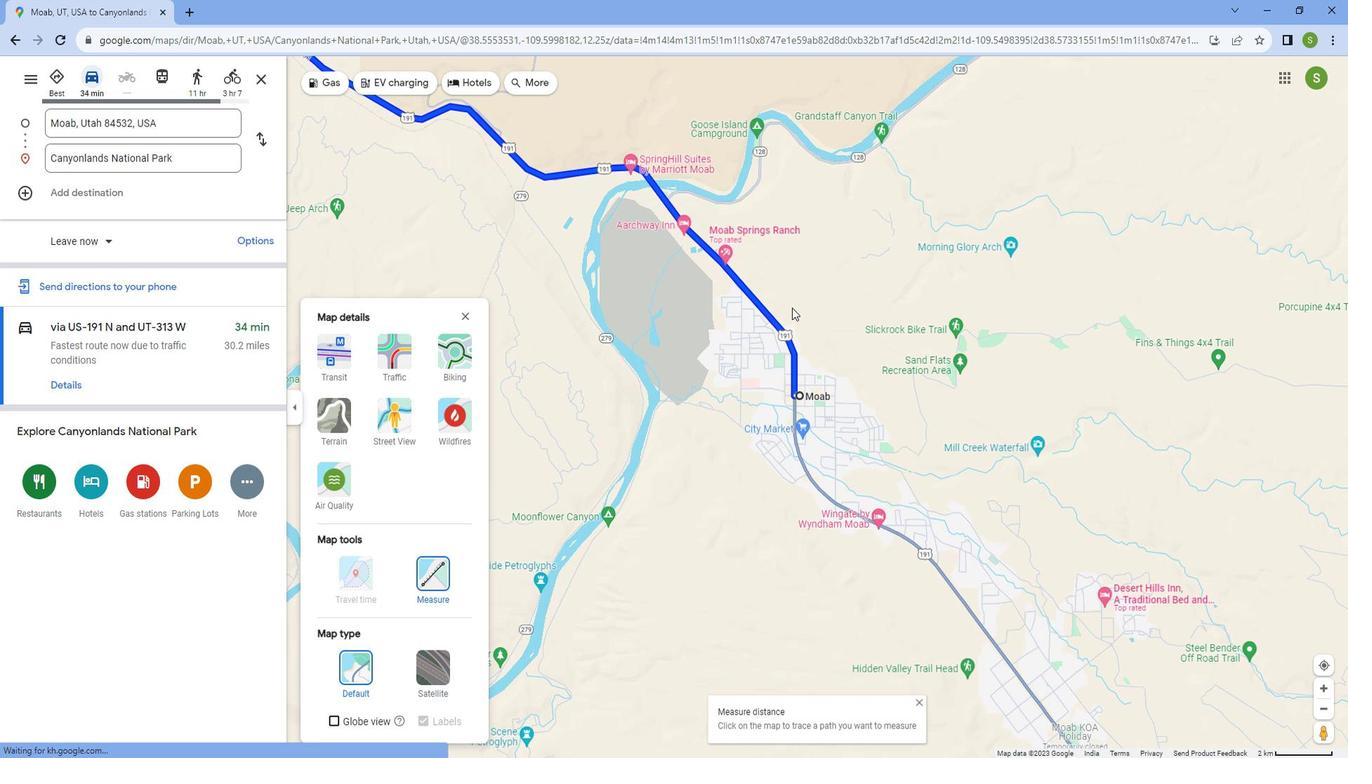 
Action: Mouse moved to (831, 546)
Screenshot: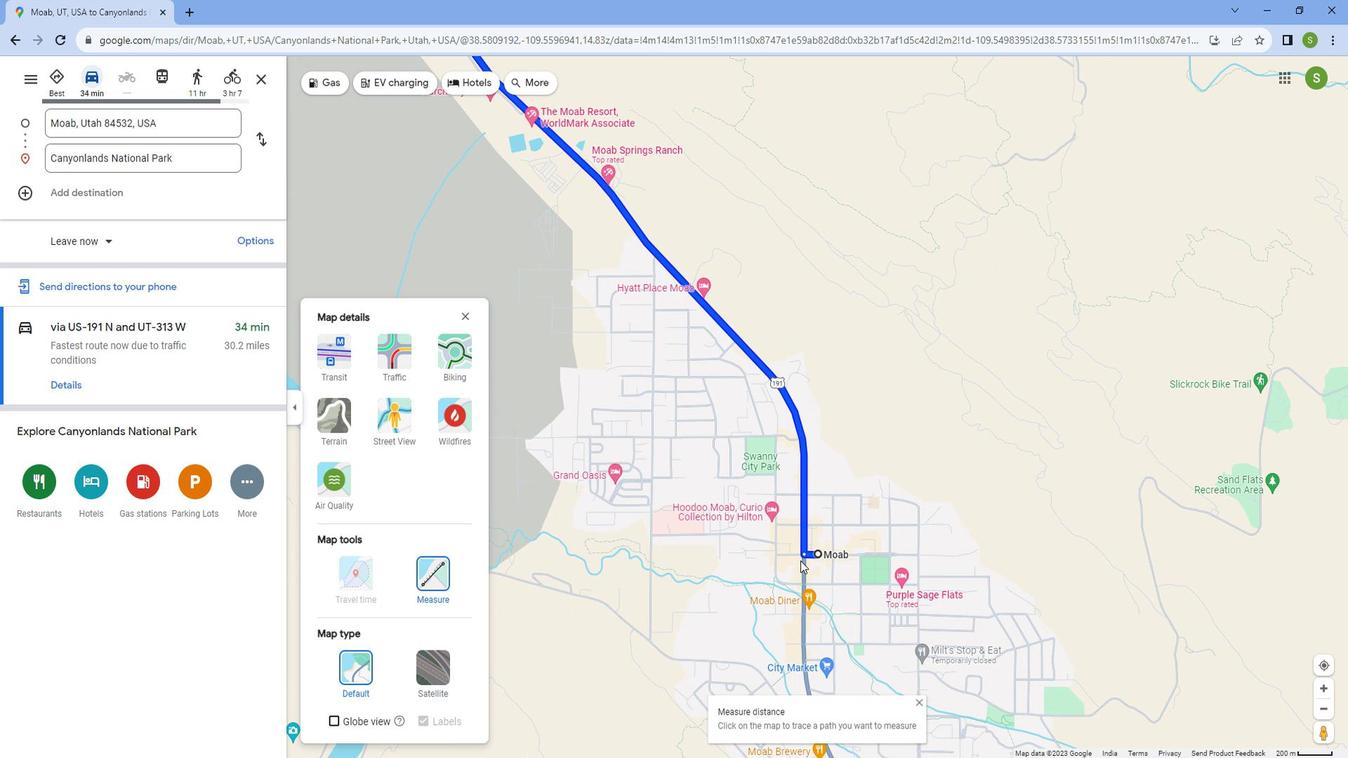 
Action: Mouse scrolled (831, 546) with delta (0, 0)
Screenshot: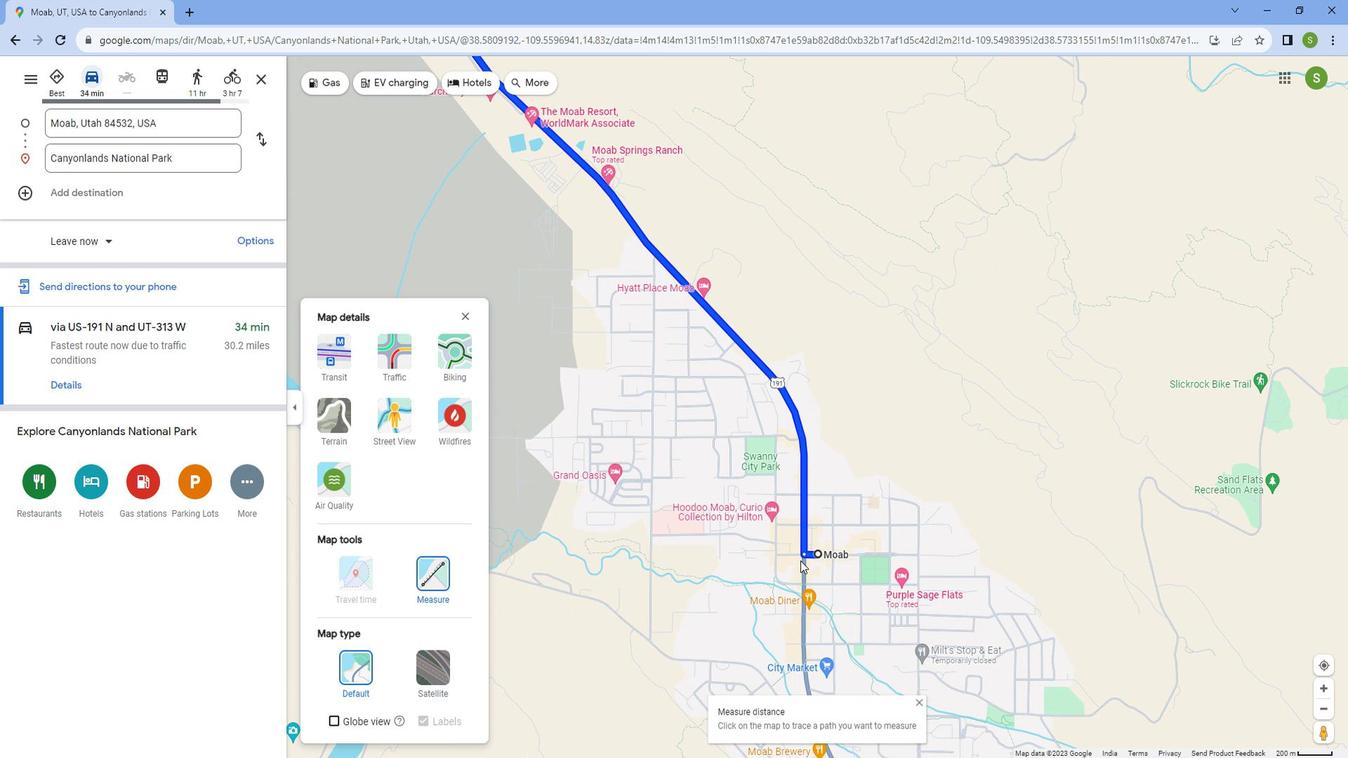 
Action: Mouse moved to (825, 544)
Screenshot: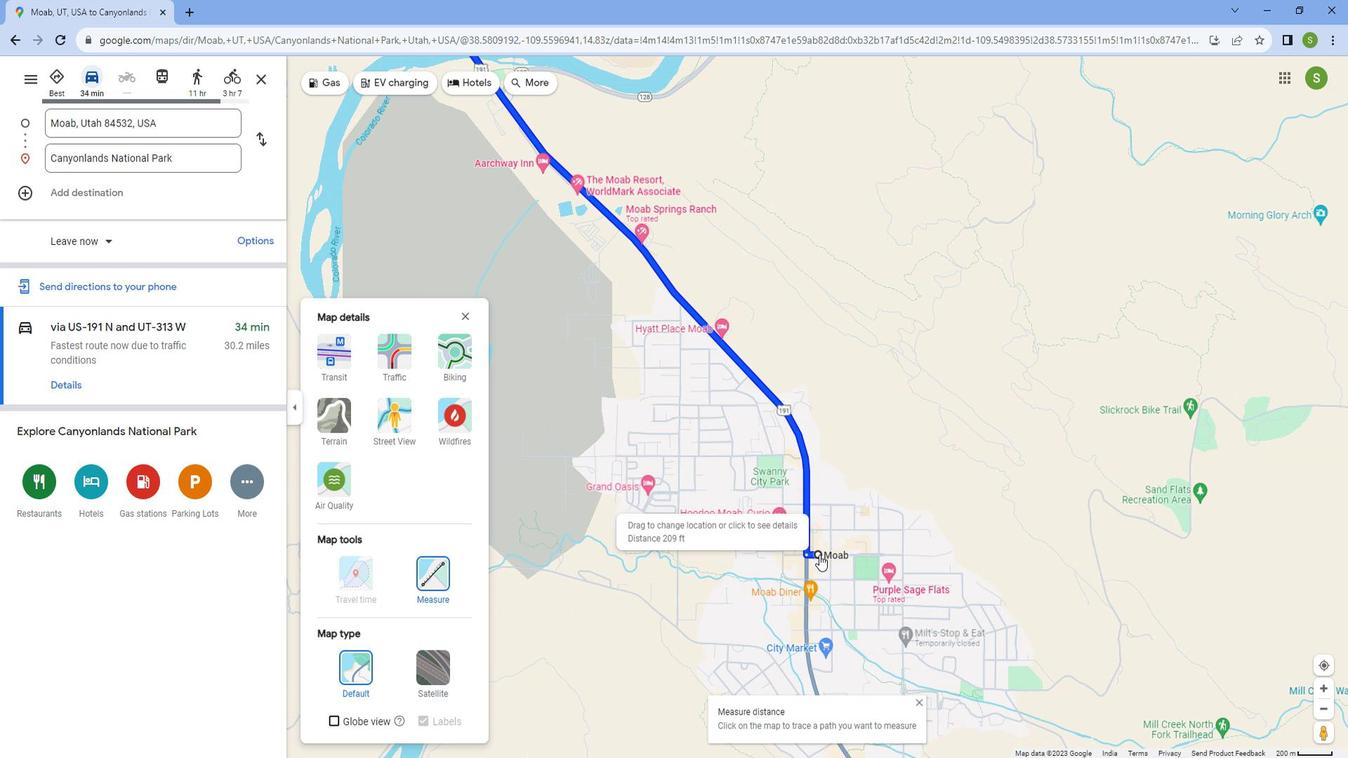 
Action: Mouse scrolled (825, 544) with delta (0, 0)
Screenshot: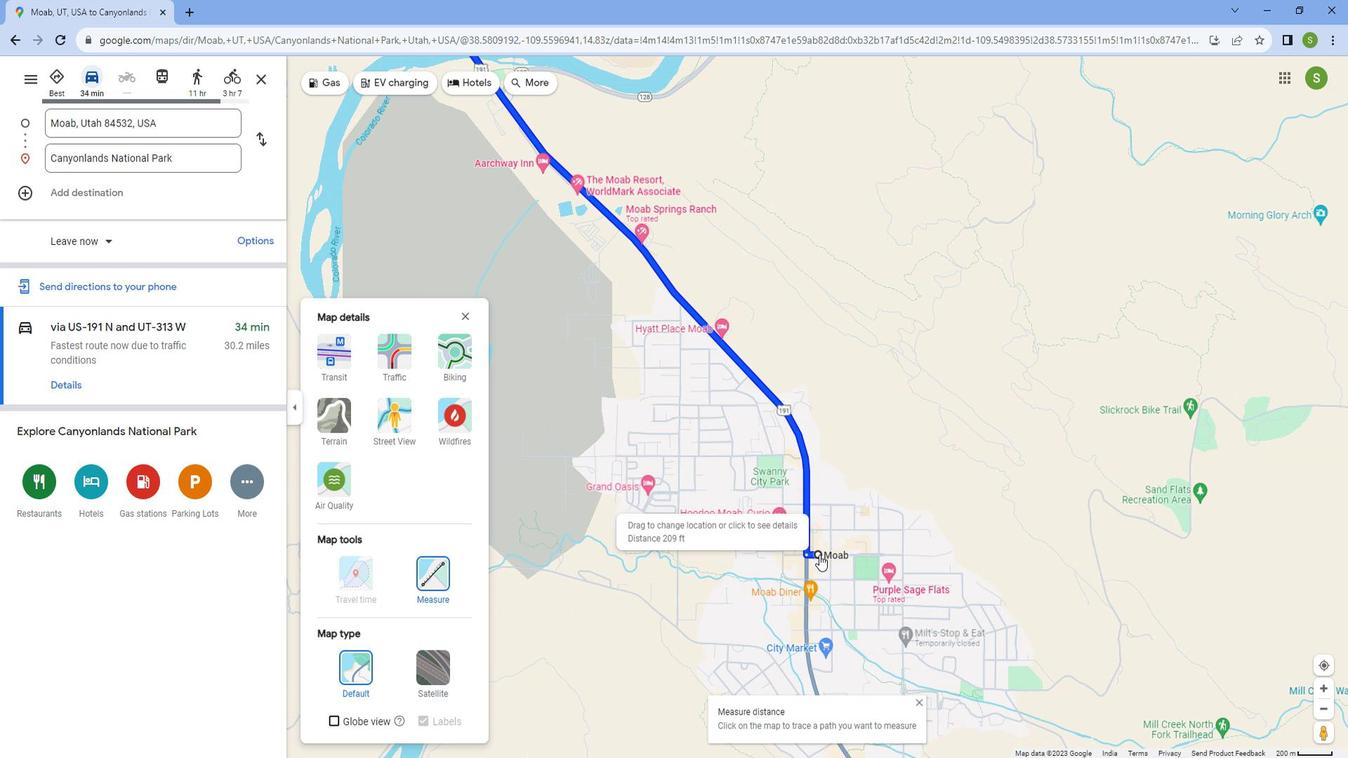 
Action: Mouse moved to (825, 543)
Screenshot: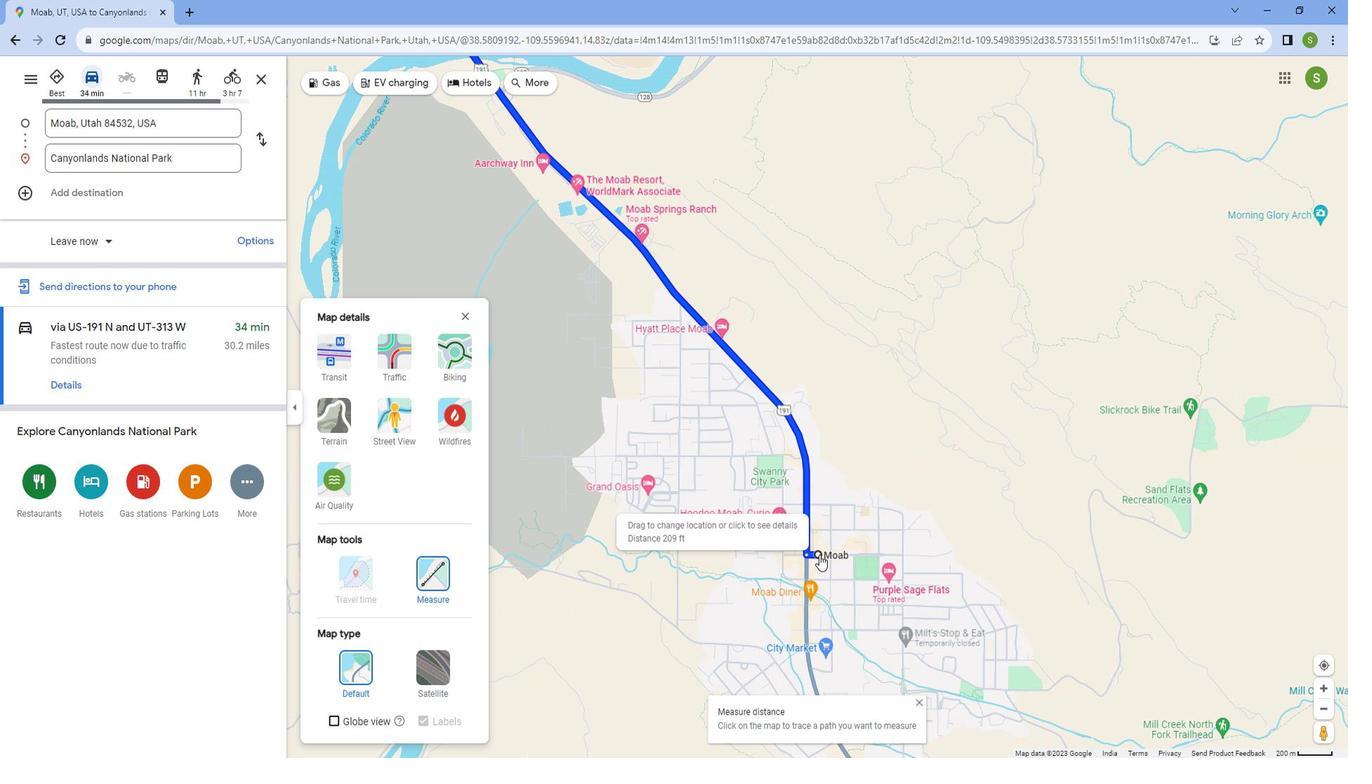 
Action: Mouse scrolled (825, 544) with delta (0, 0)
Screenshot: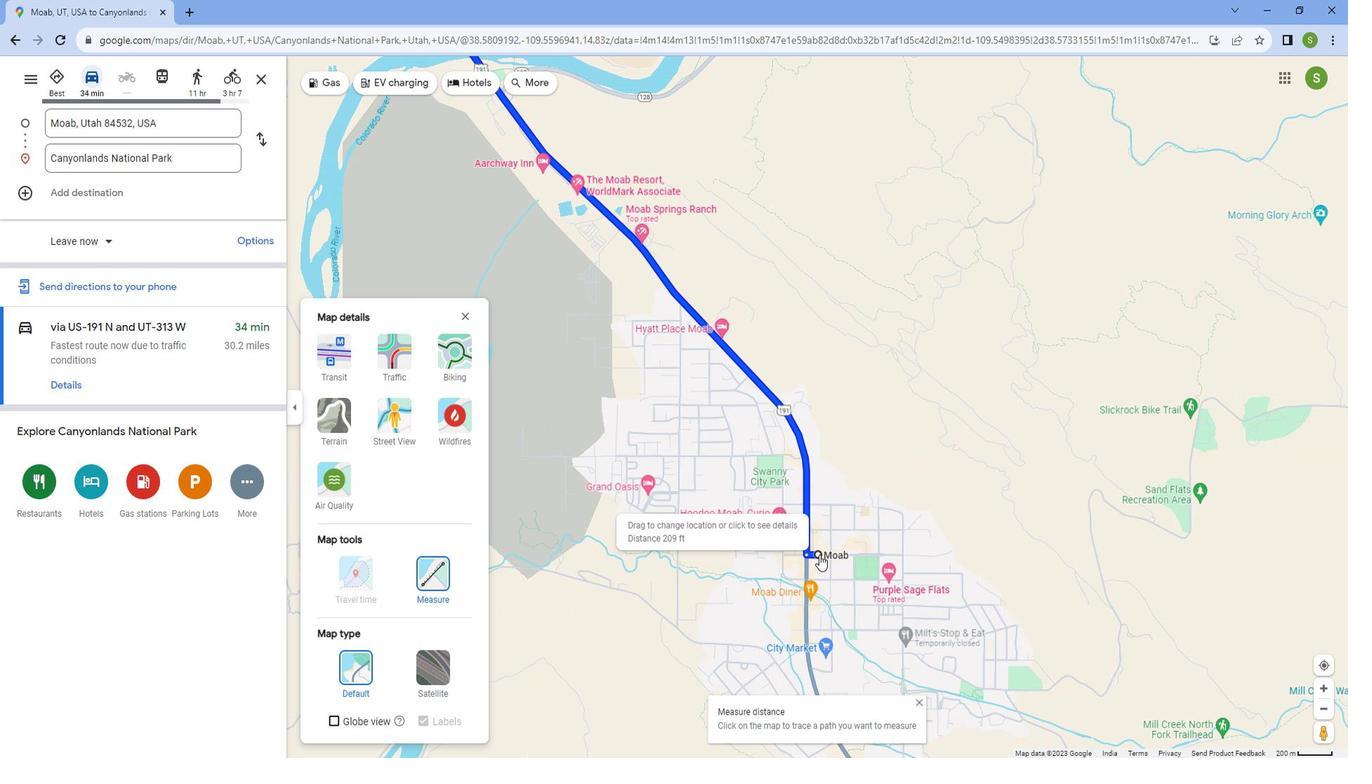 
Action: Mouse moved to (825, 542)
Screenshot: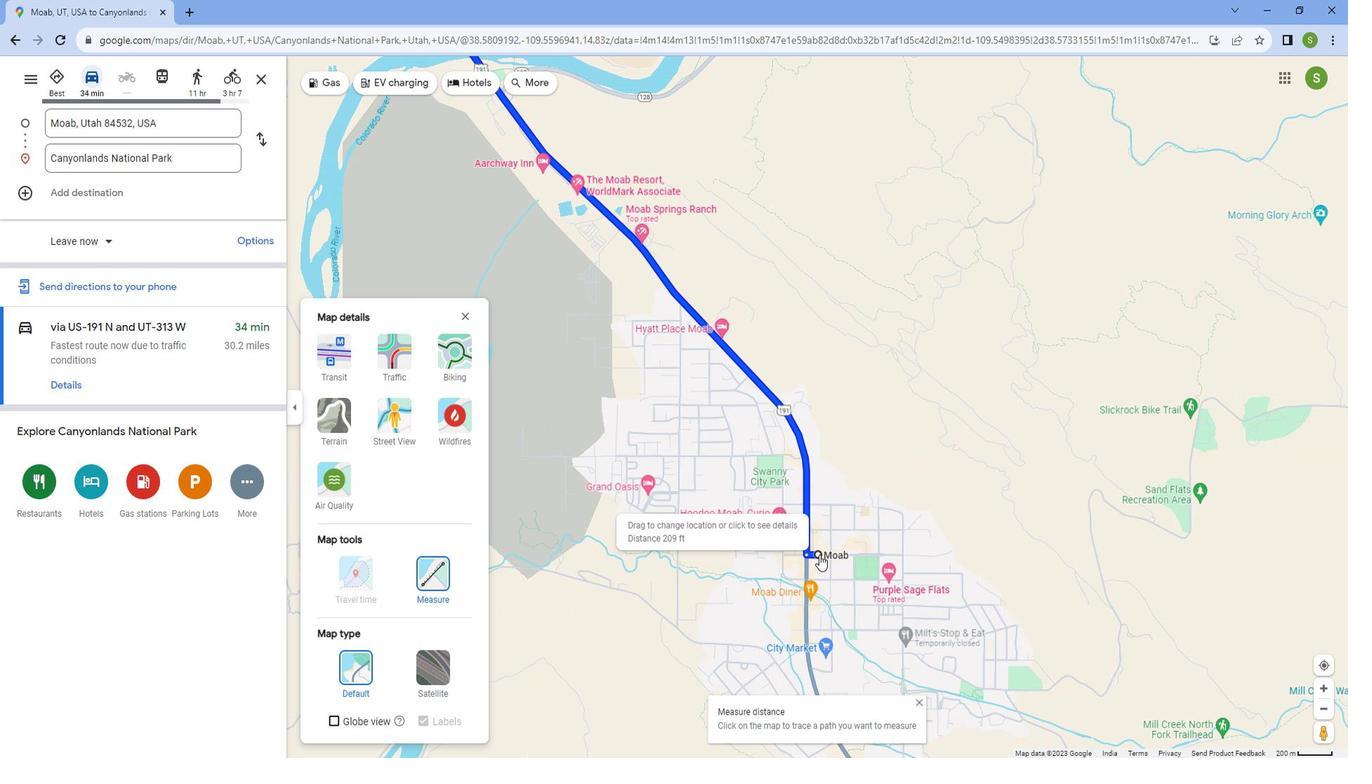 
Action: Mouse scrolled (825, 543) with delta (0, 0)
Screenshot: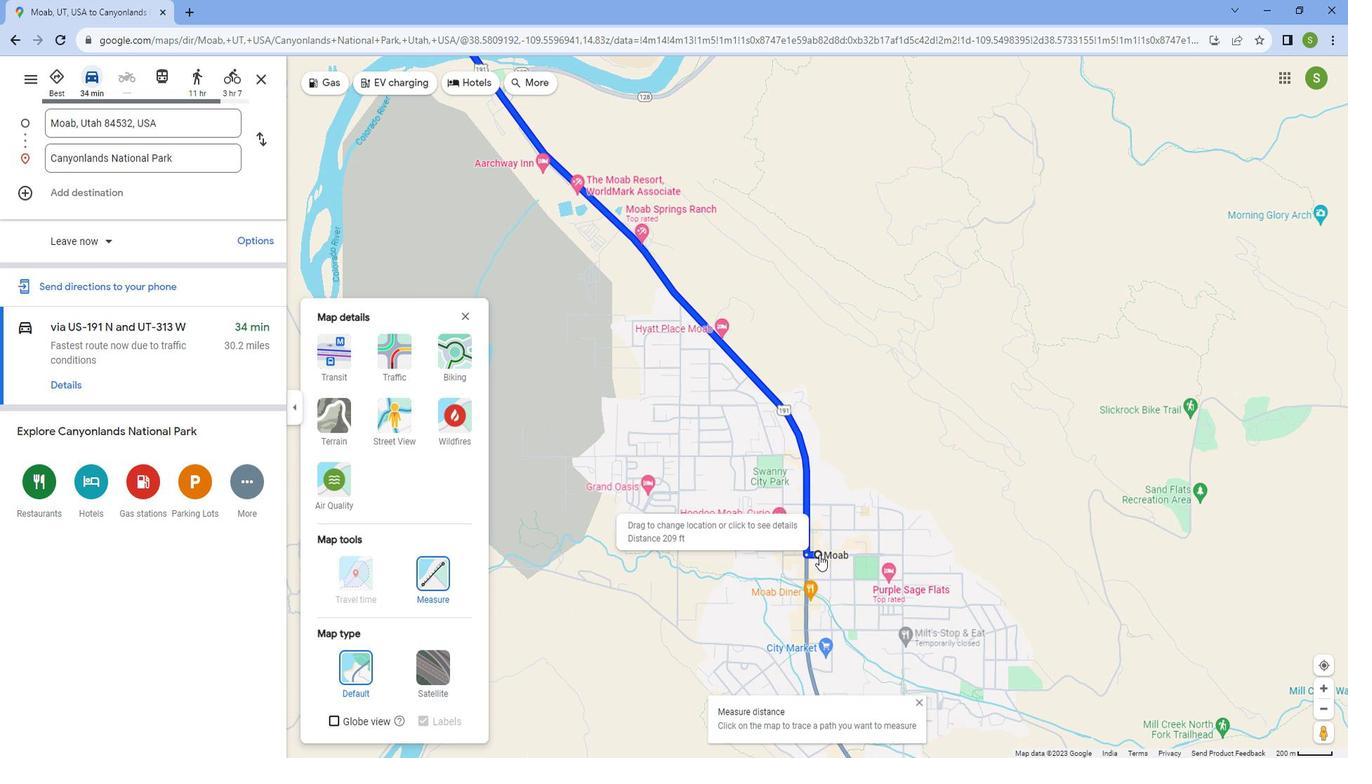 
Action: Mouse scrolled (825, 543) with delta (0, 0)
Screenshot: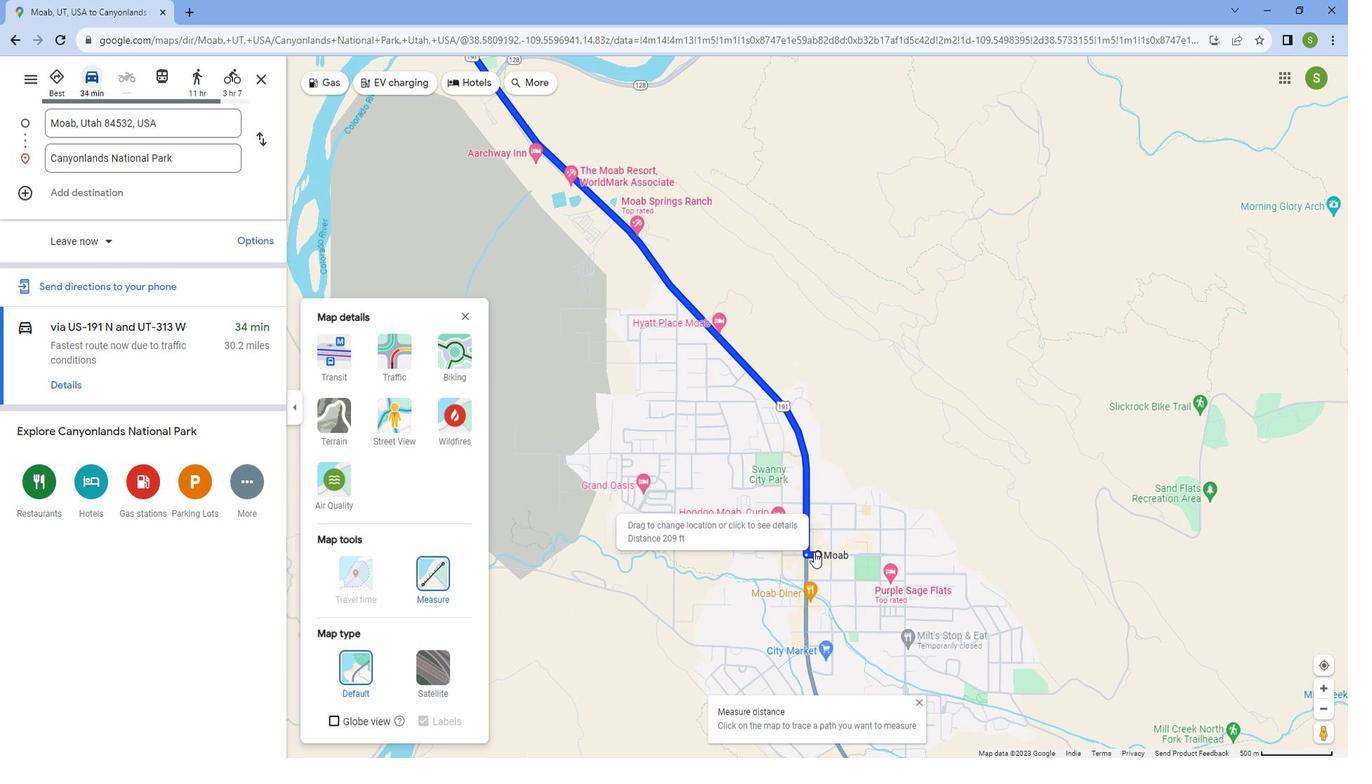 
Action: Mouse scrolled (825, 543) with delta (0, 0)
Screenshot: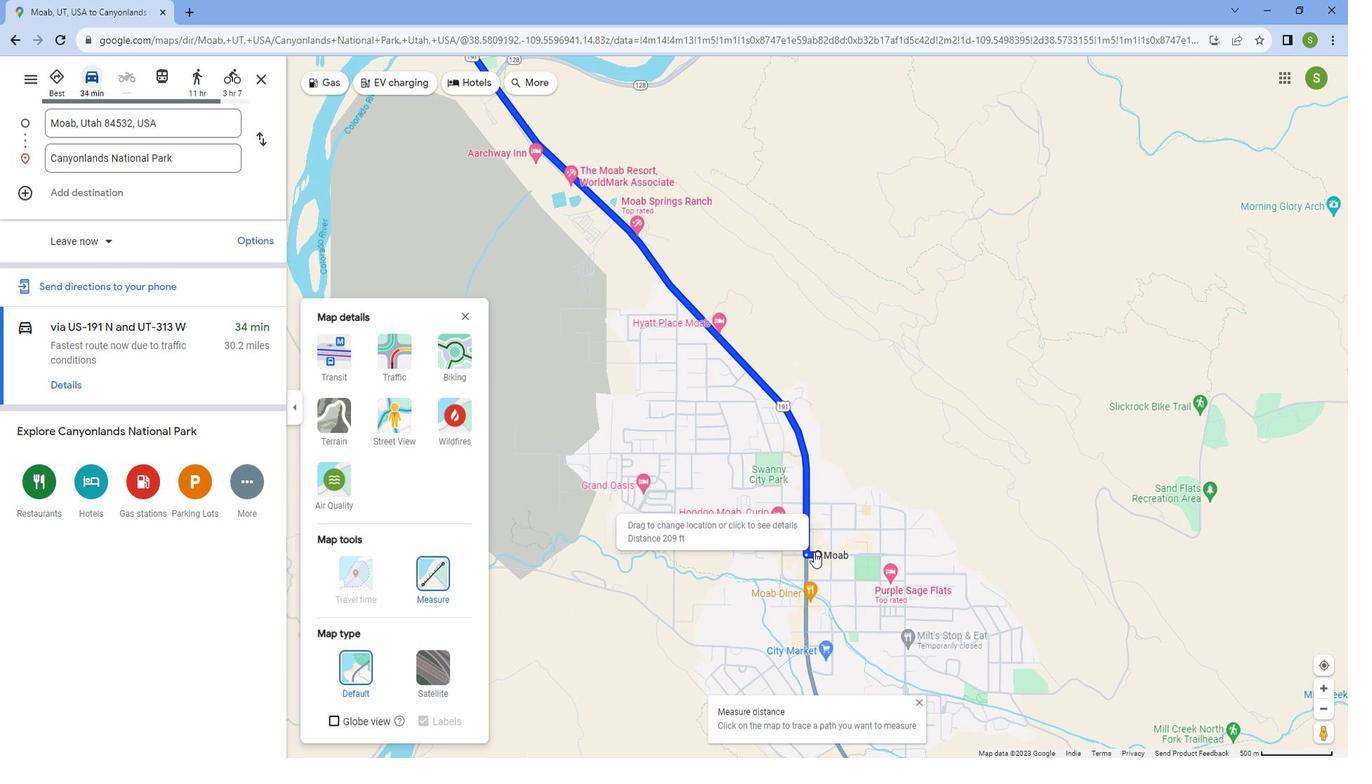 
Action: Mouse scrolled (825, 543) with delta (0, 0)
Screenshot: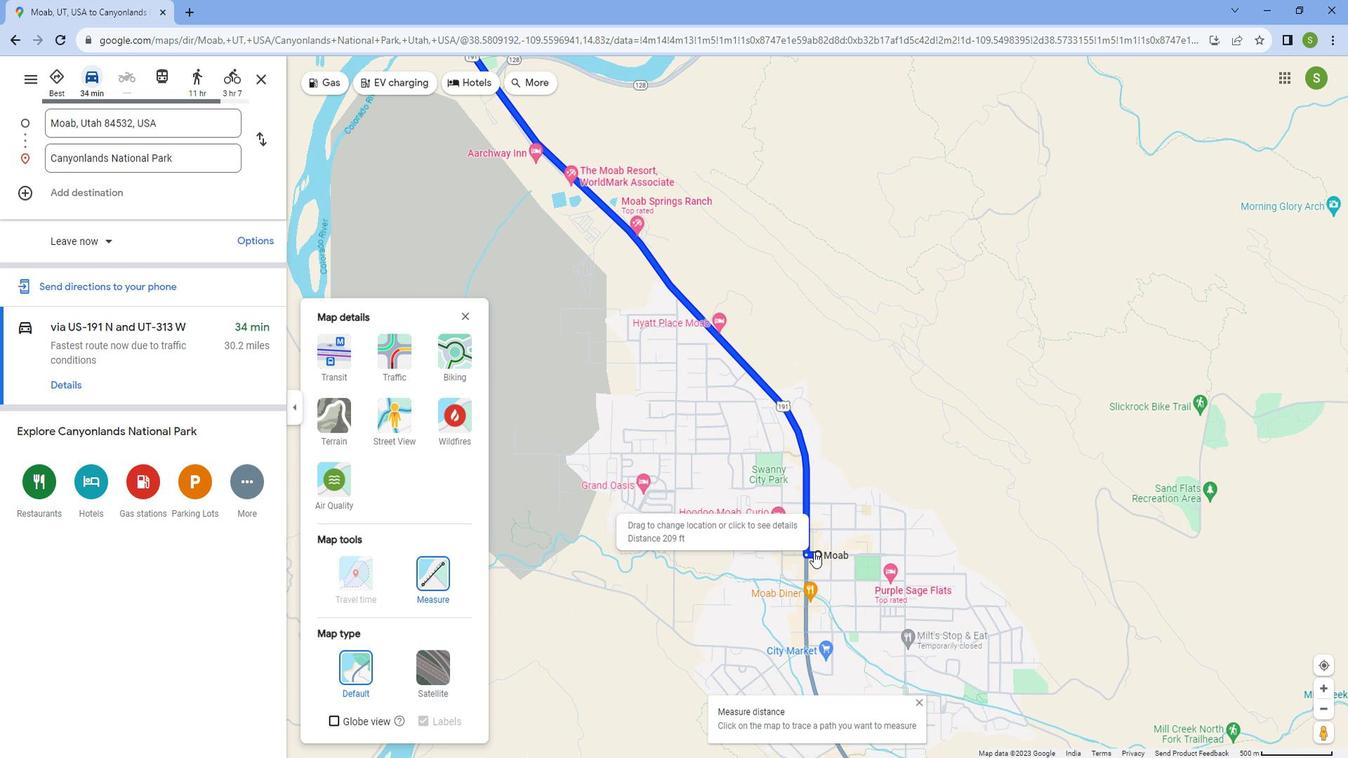 
Action: Mouse moved to (824, 542)
Screenshot: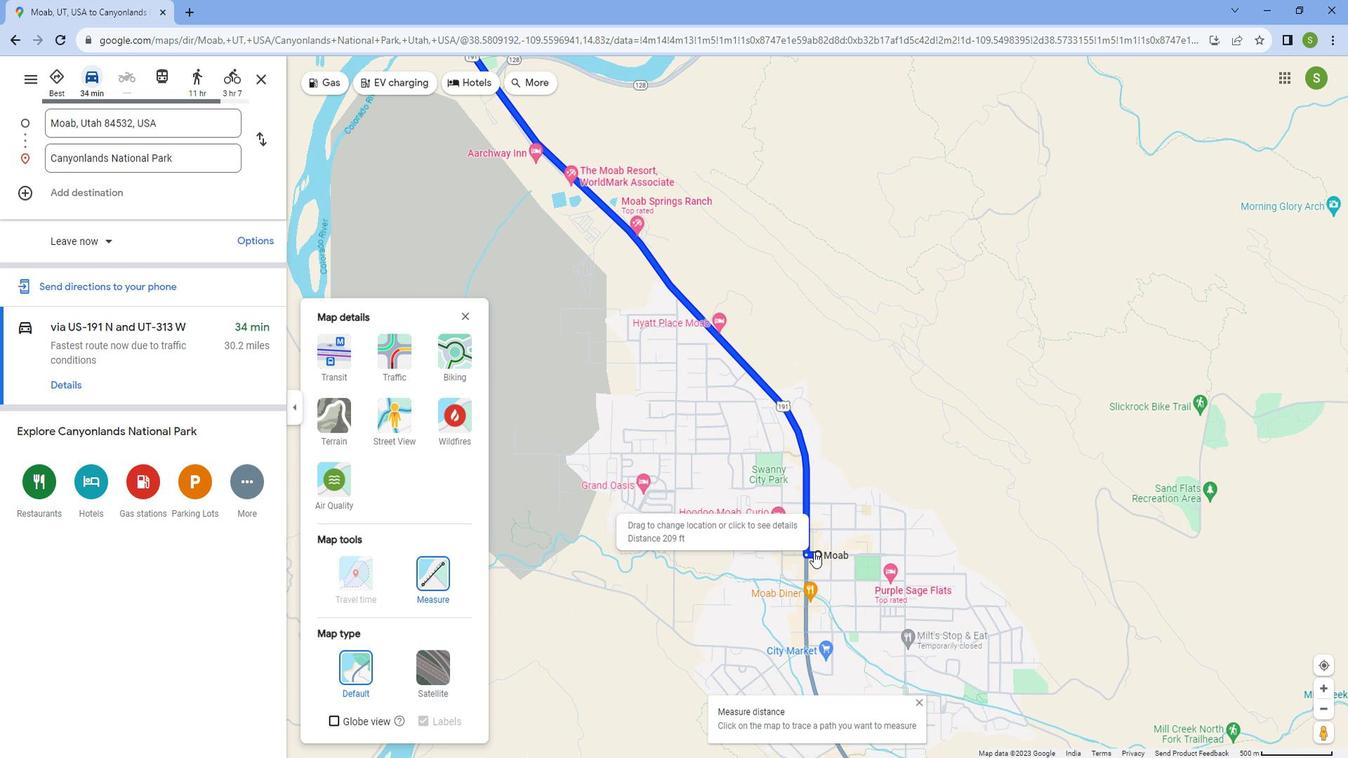 
Action: Mouse scrolled (824, 543) with delta (0, 0)
Screenshot: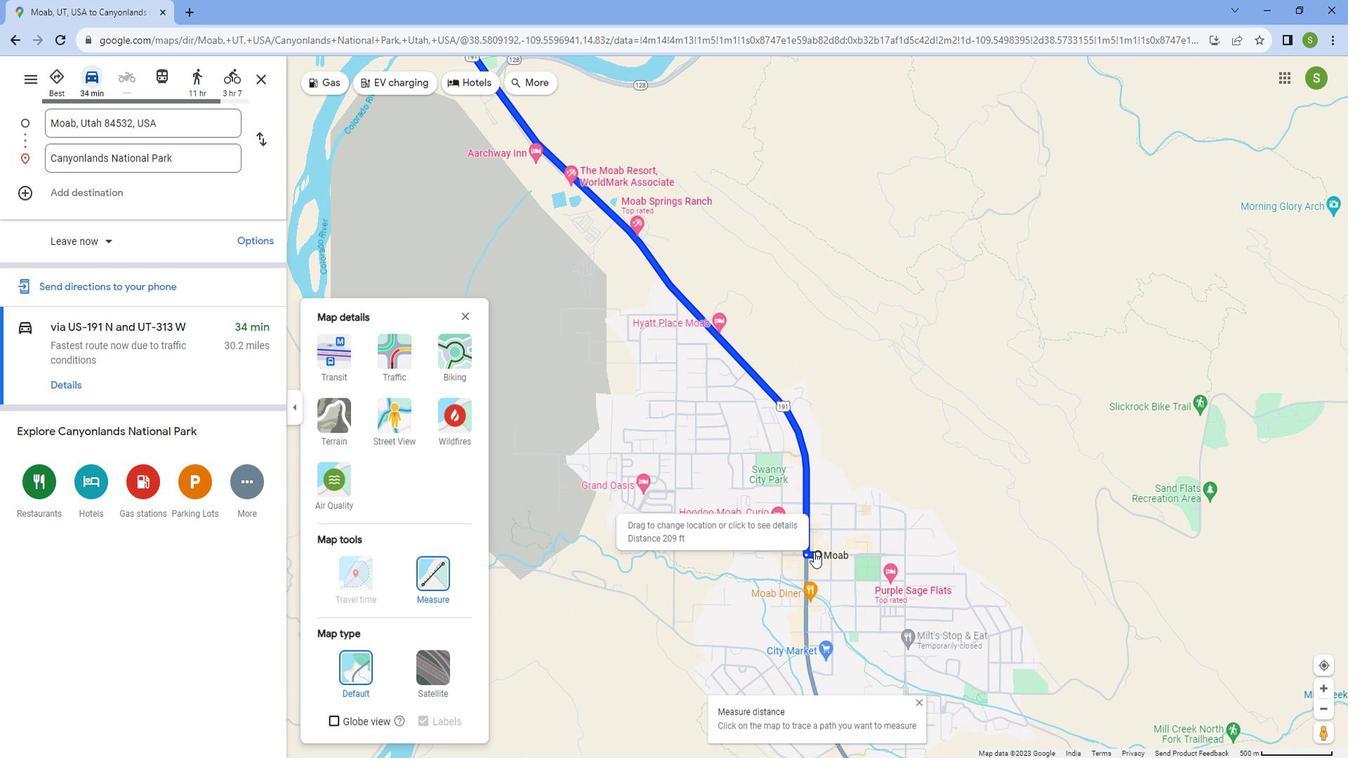 
Action: Mouse moved to (775, 539)
Screenshot: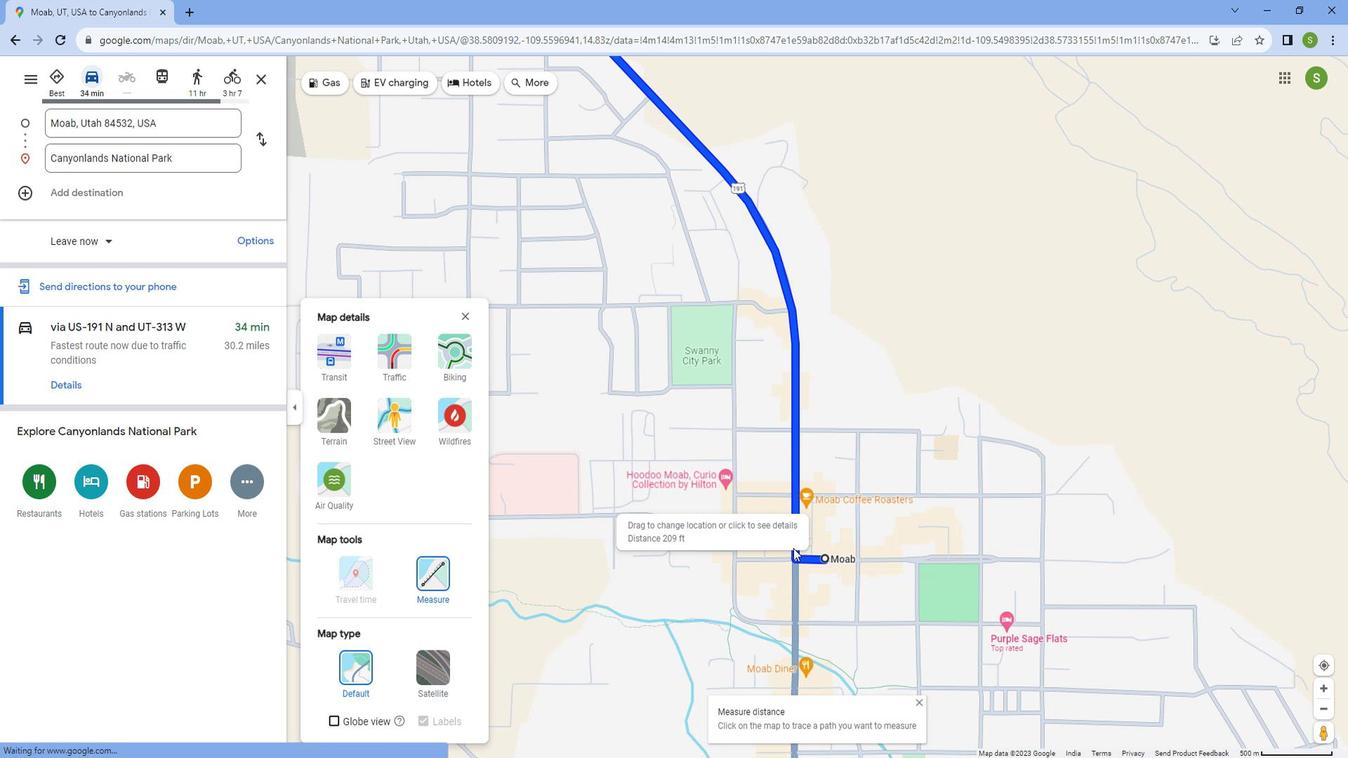 
Action: Mouse scrolled (775, 540) with delta (0, 0)
Screenshot: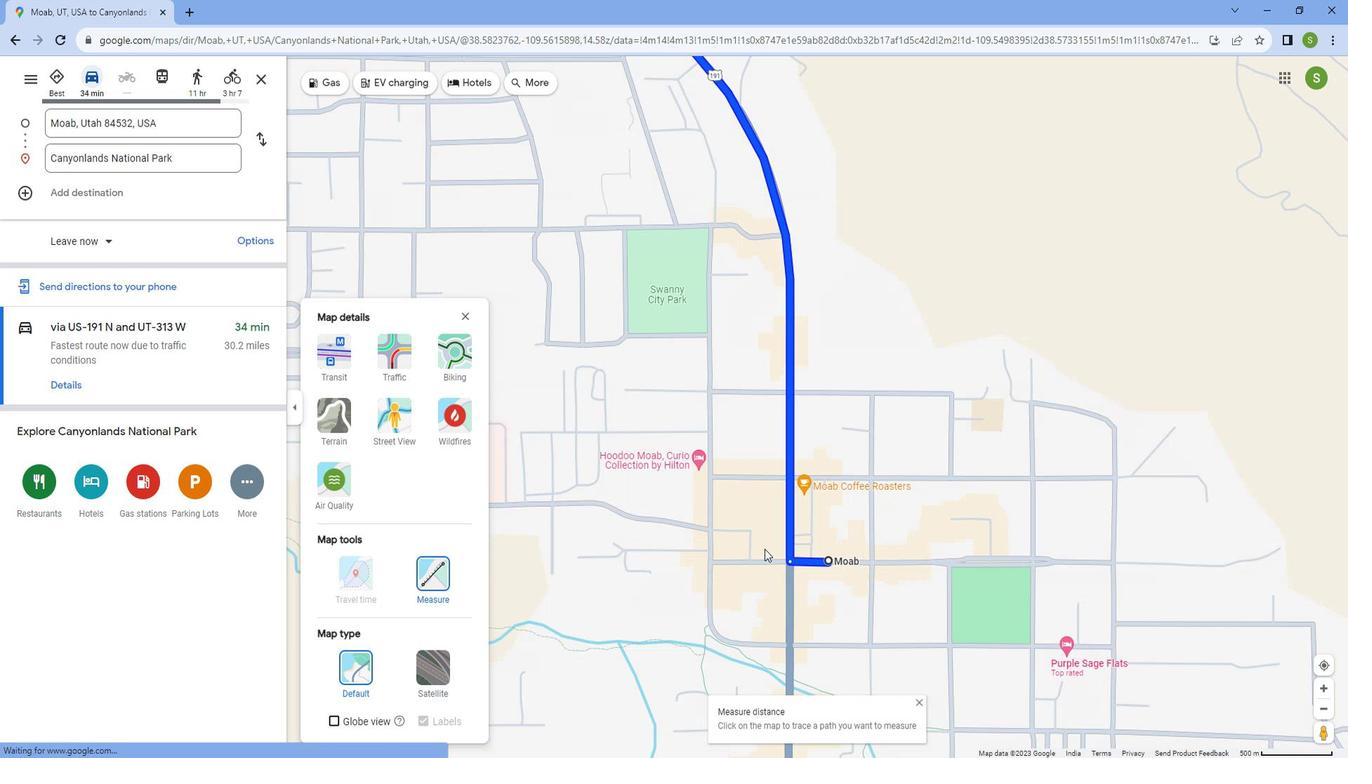 
Action: Mouse scrolled (775, 540) with delta (0, 0)
Screenshot: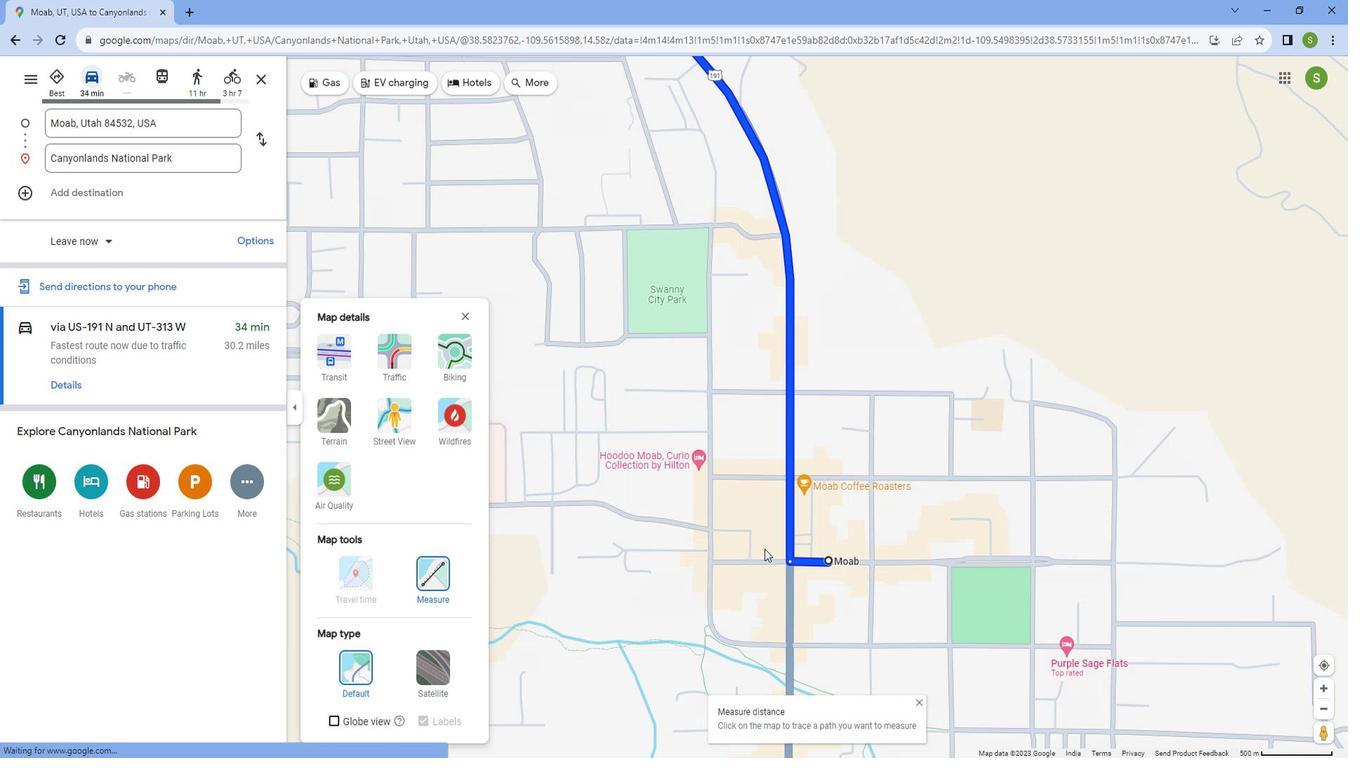 
Action: Mouse scrolled (775, 540) with delta (0, 0)
Screenshot: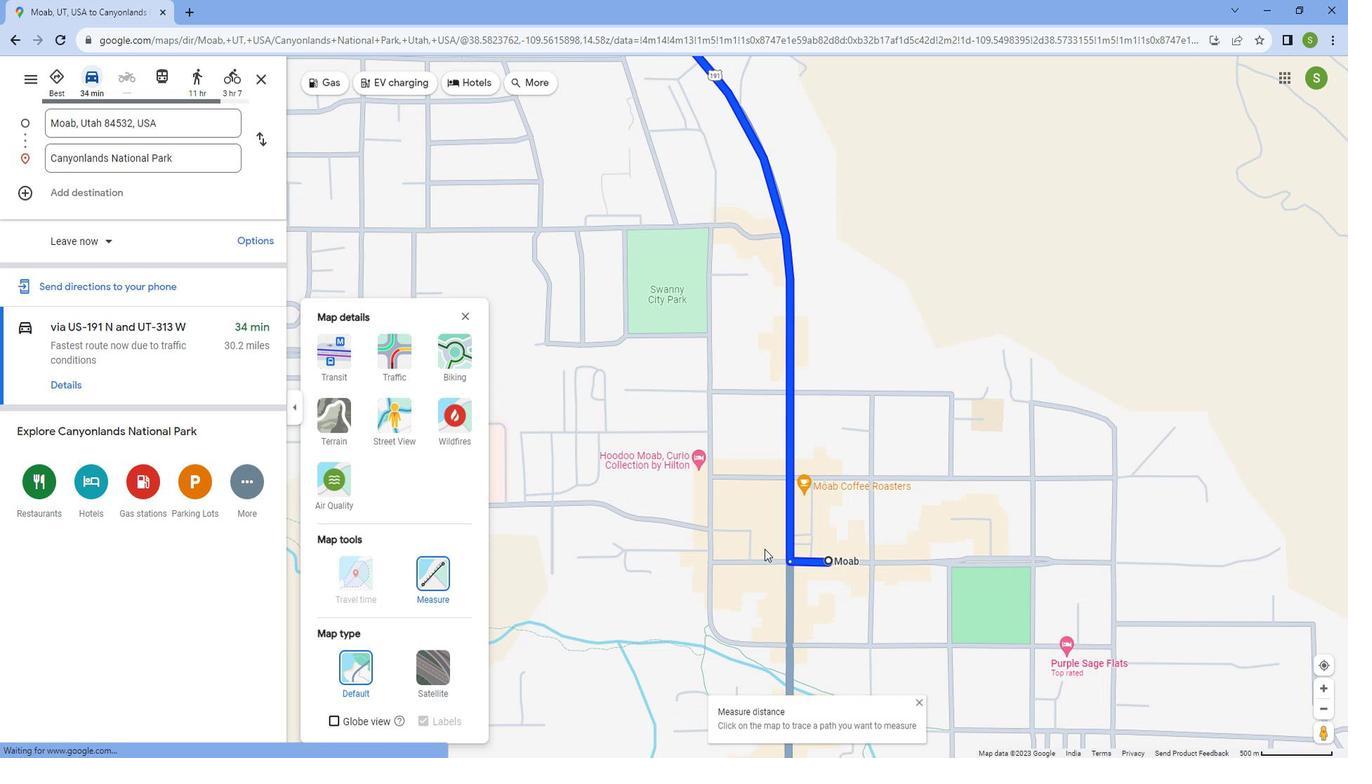 
Action: Mouse scrolled (775, 540) with delta (0, 0)
Screenshot: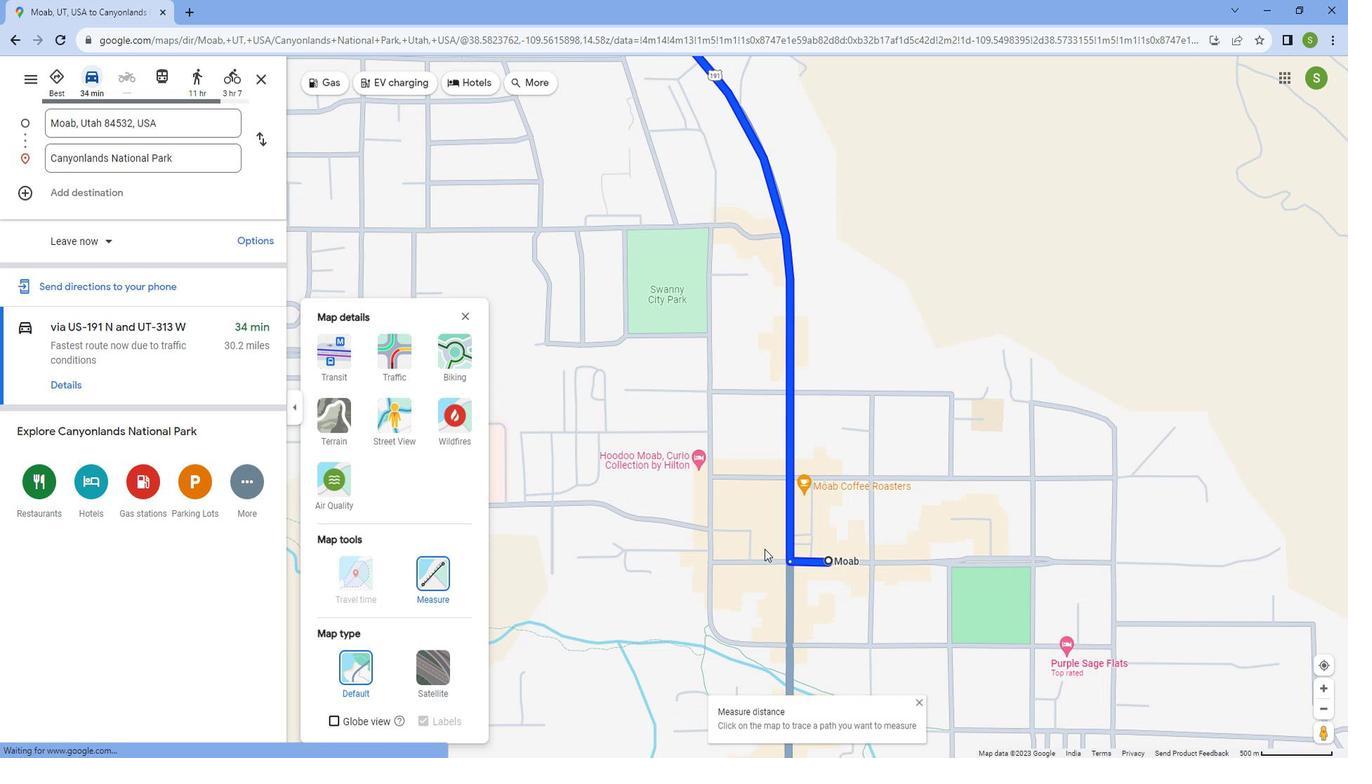 
Action: Mouse scrolled (775, 540) with delta (0, 0)
Screenshot: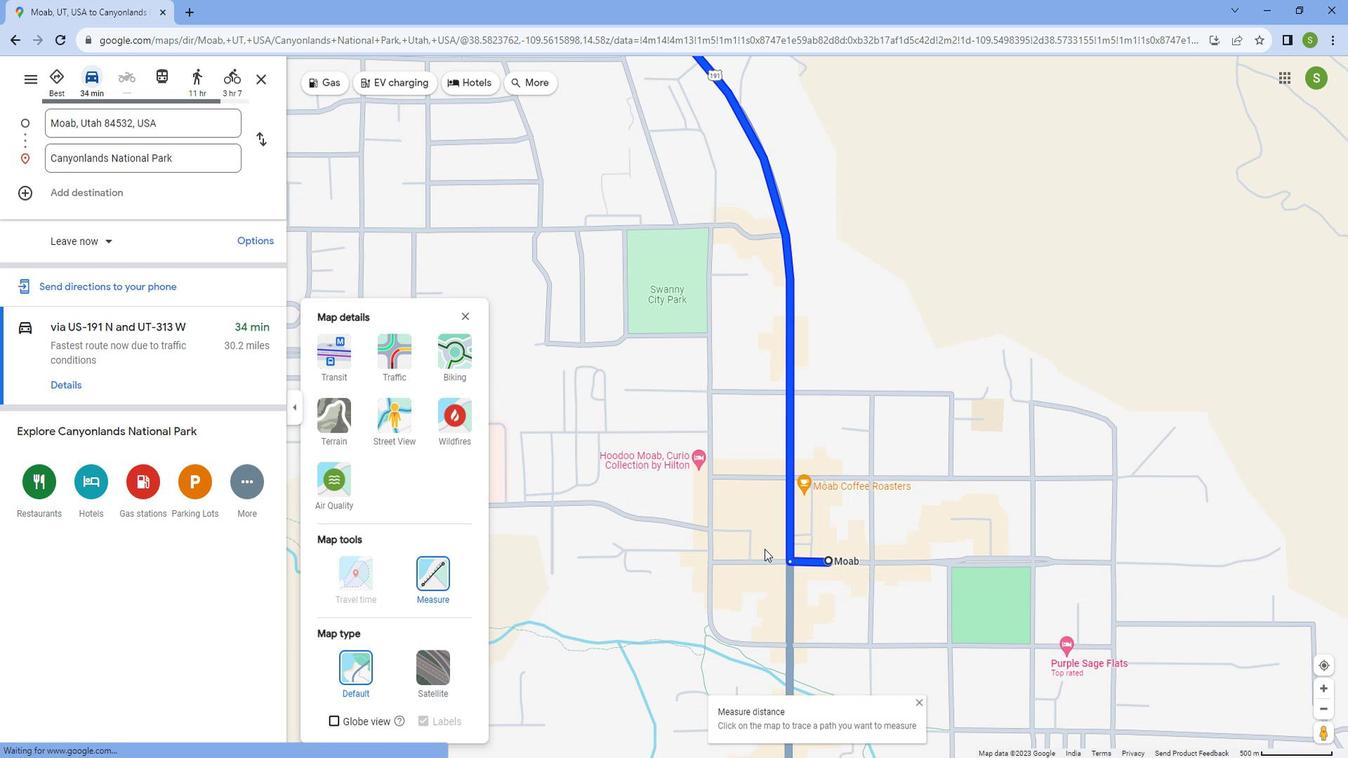 
Action: Mouse scrolled (775, 540) with delta (0, 0)
Screenshot: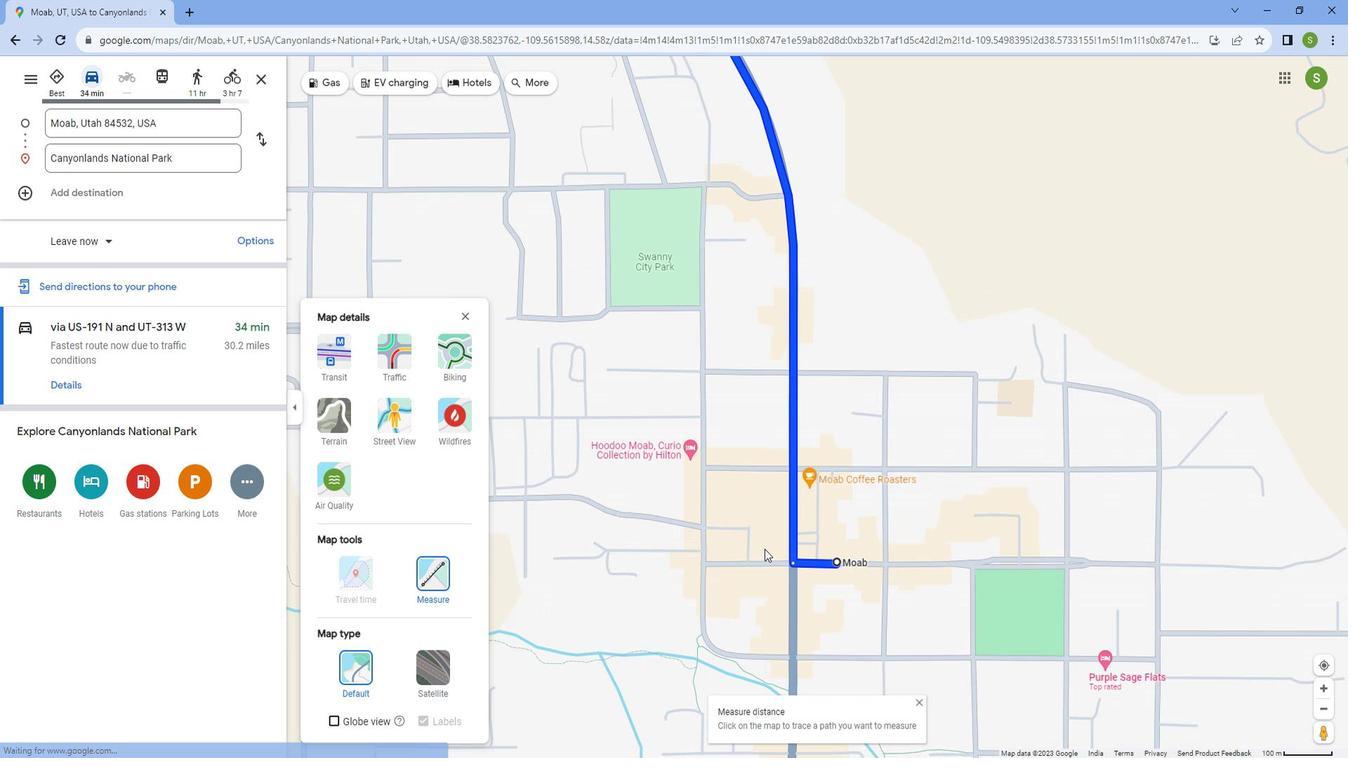 
Action: Mouse scrolled (775, 540) with delta (0, 0)
Screenshot: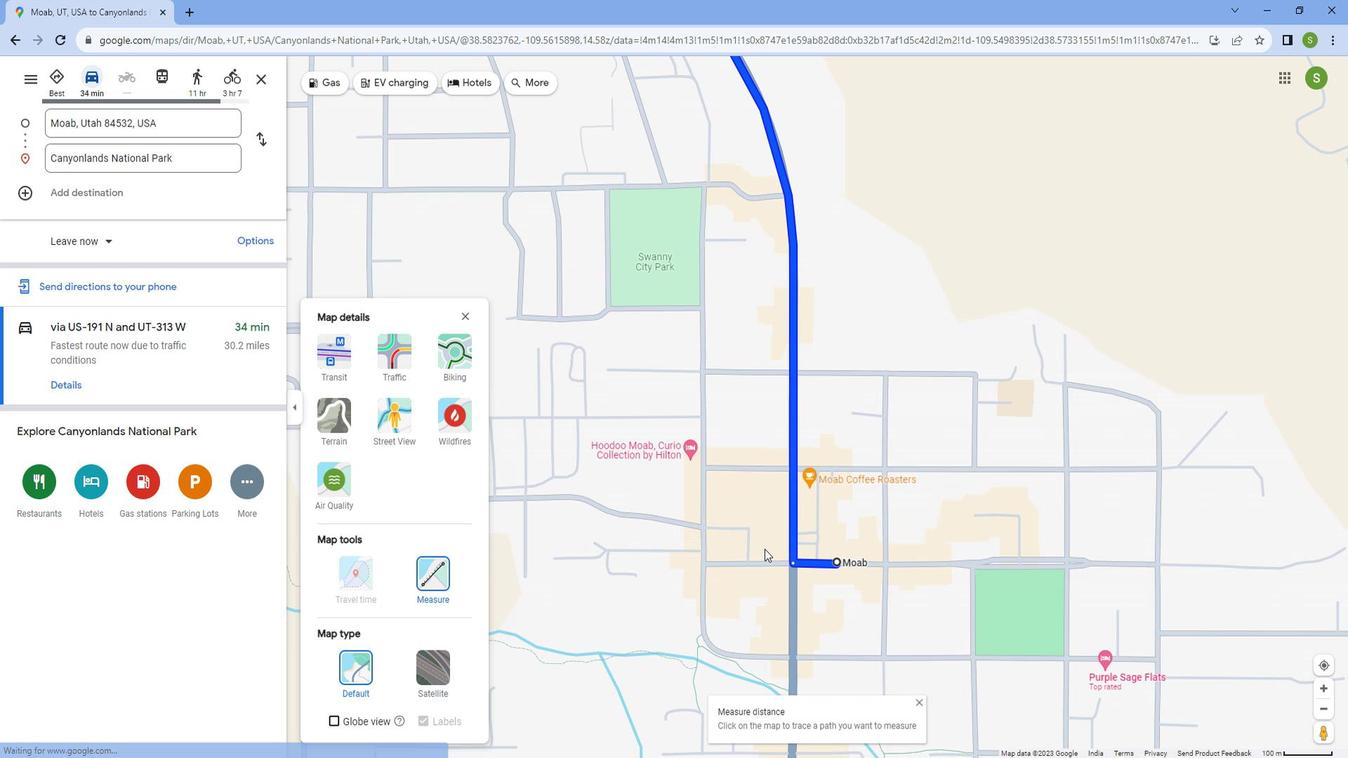 
Action: Mouse moved to (990, 576)
Screenshot: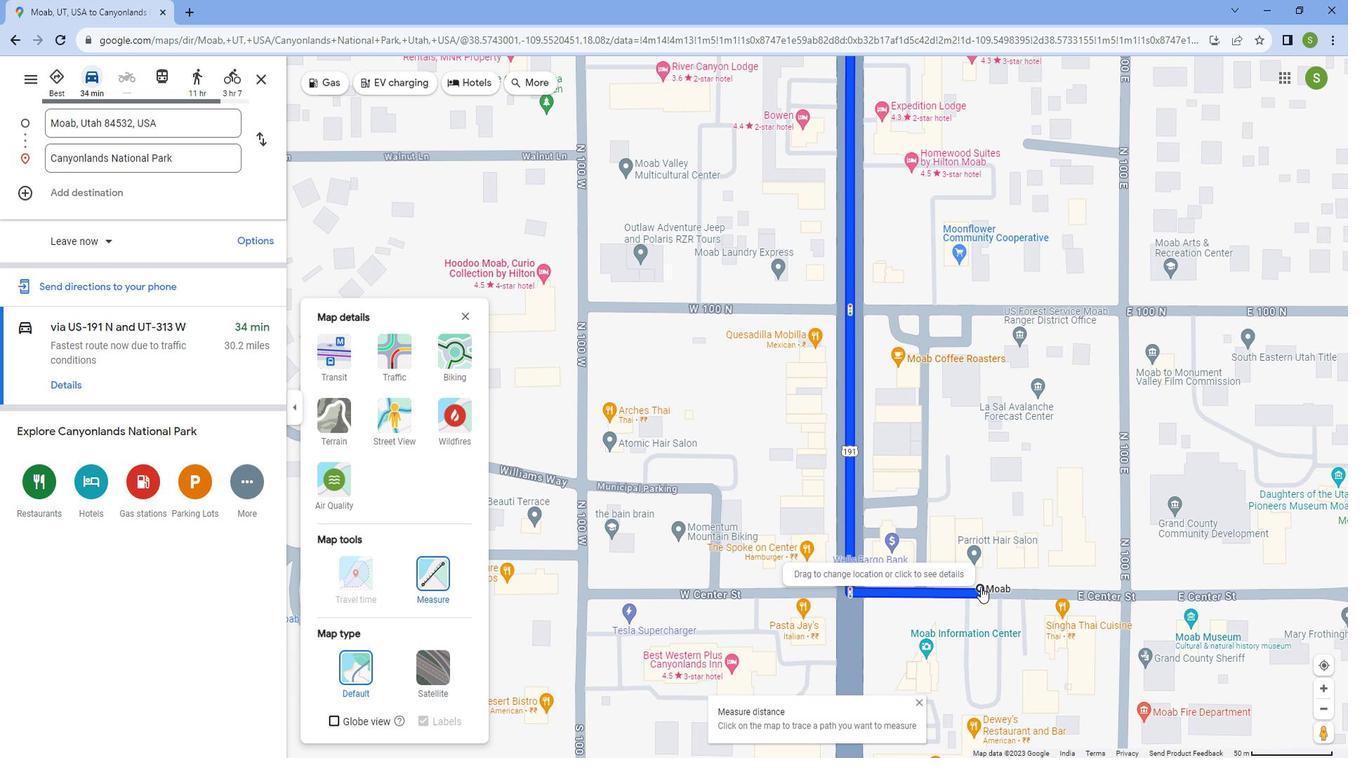 
Action: Mouse scrolled (990, 577) with delta (0, 0)
Screenshot: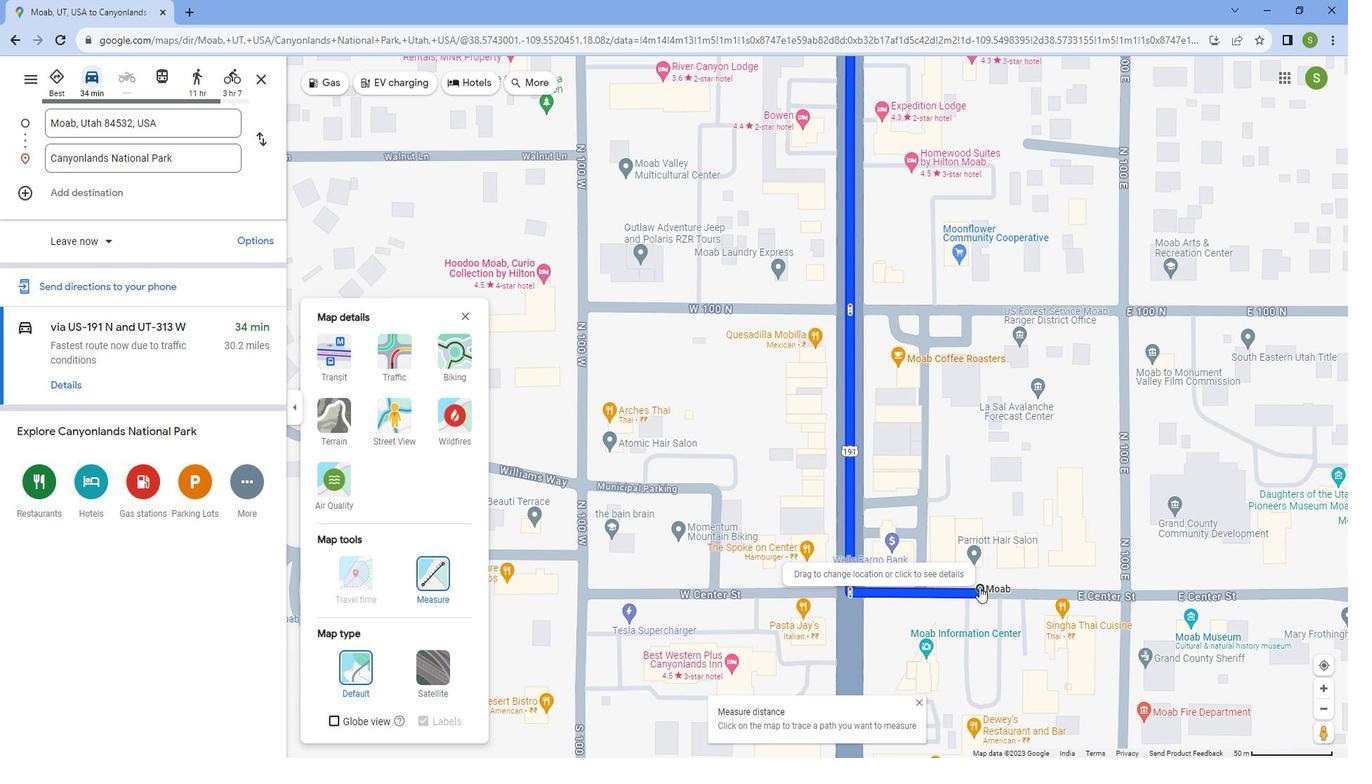 
Action: Mouse scrolled (990, 577) with delta (0, 0)
Screenshot: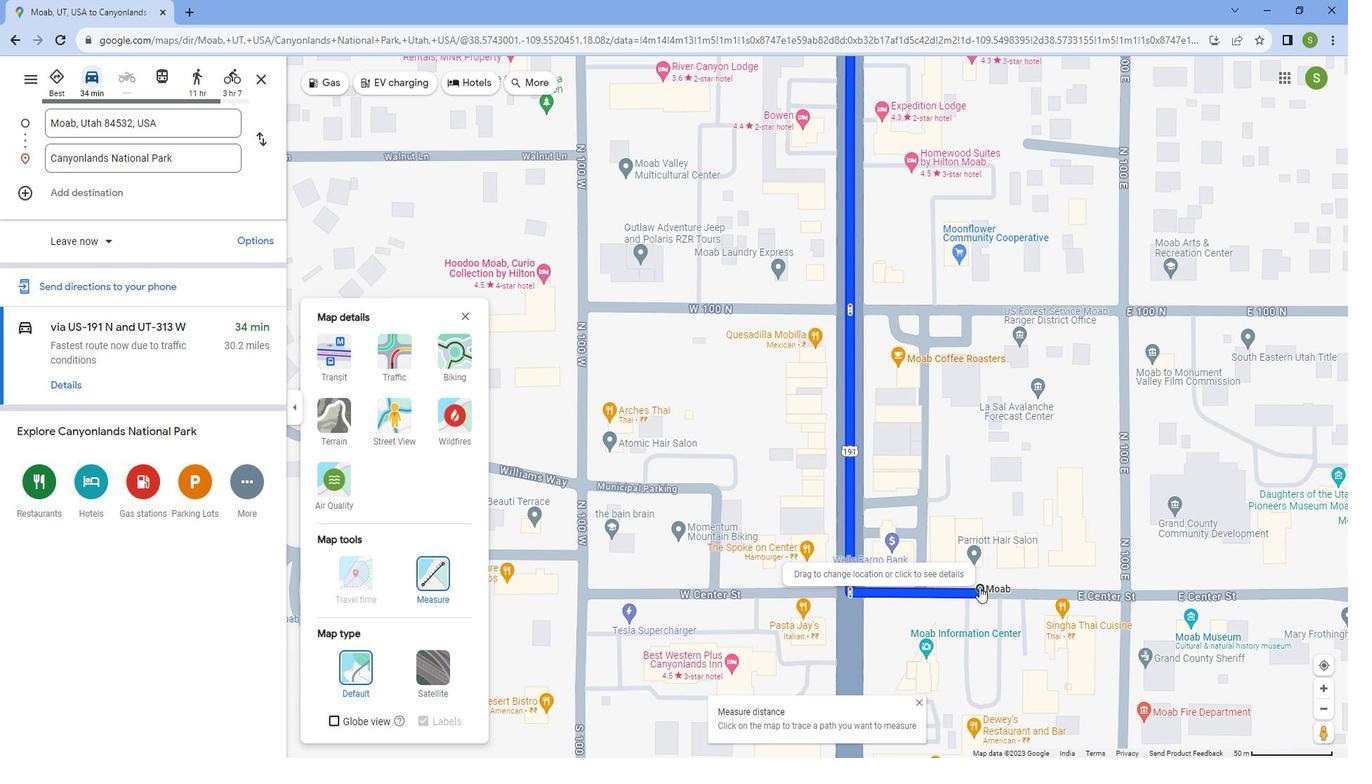 
Action: Mouse scrolled (990, 577) with delta (0, 0)
Screenshot: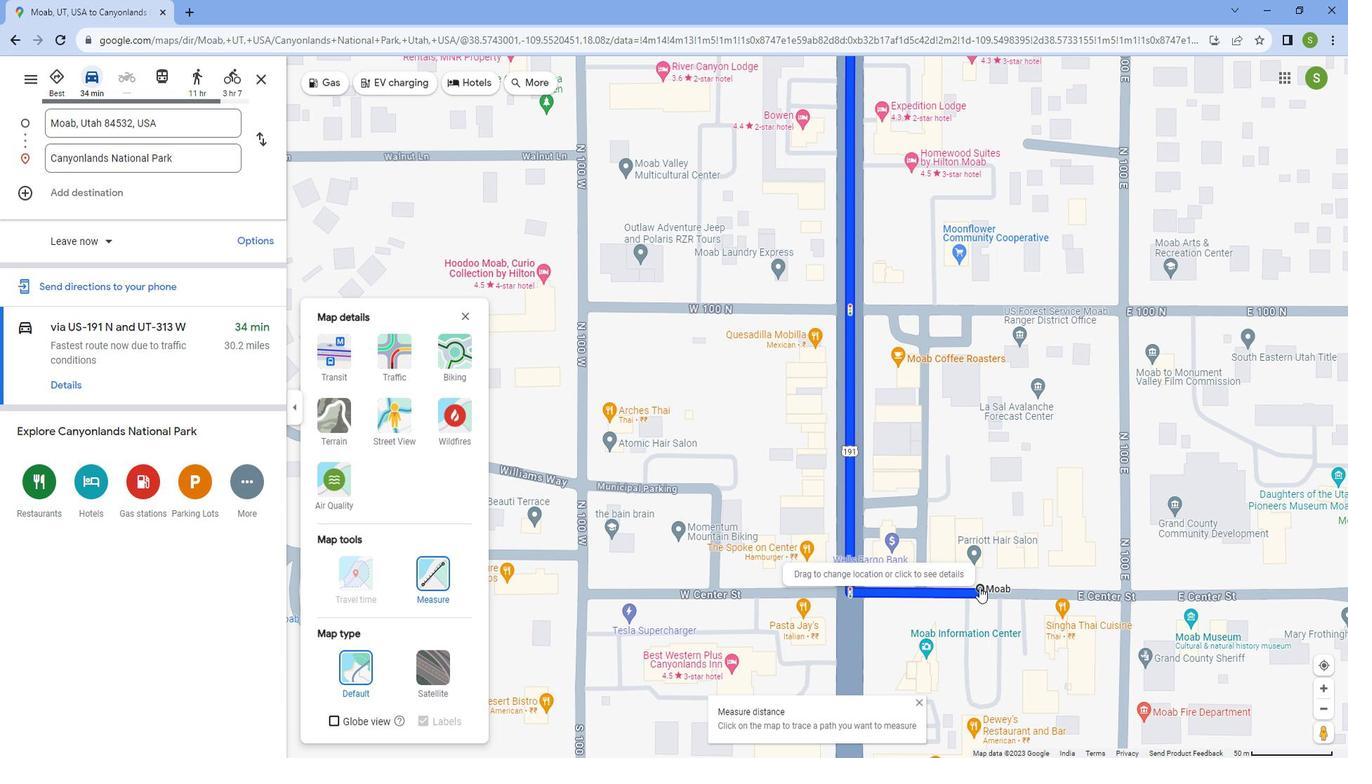 
Action: Mouse scrolled (990, 577) with delta (0, 0)
Screenshot: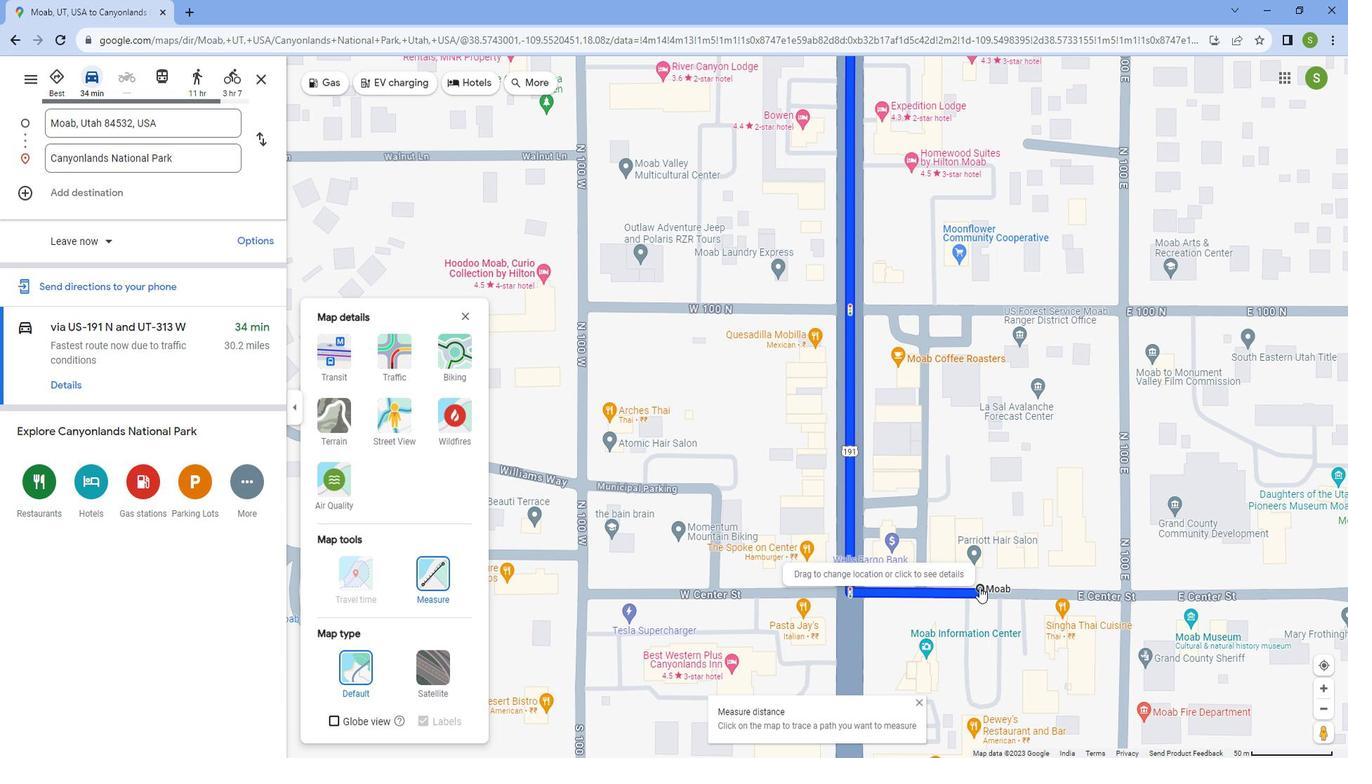 
Action: Mouse scrolled (990, 577) with delta (0, 0)
Screenshot: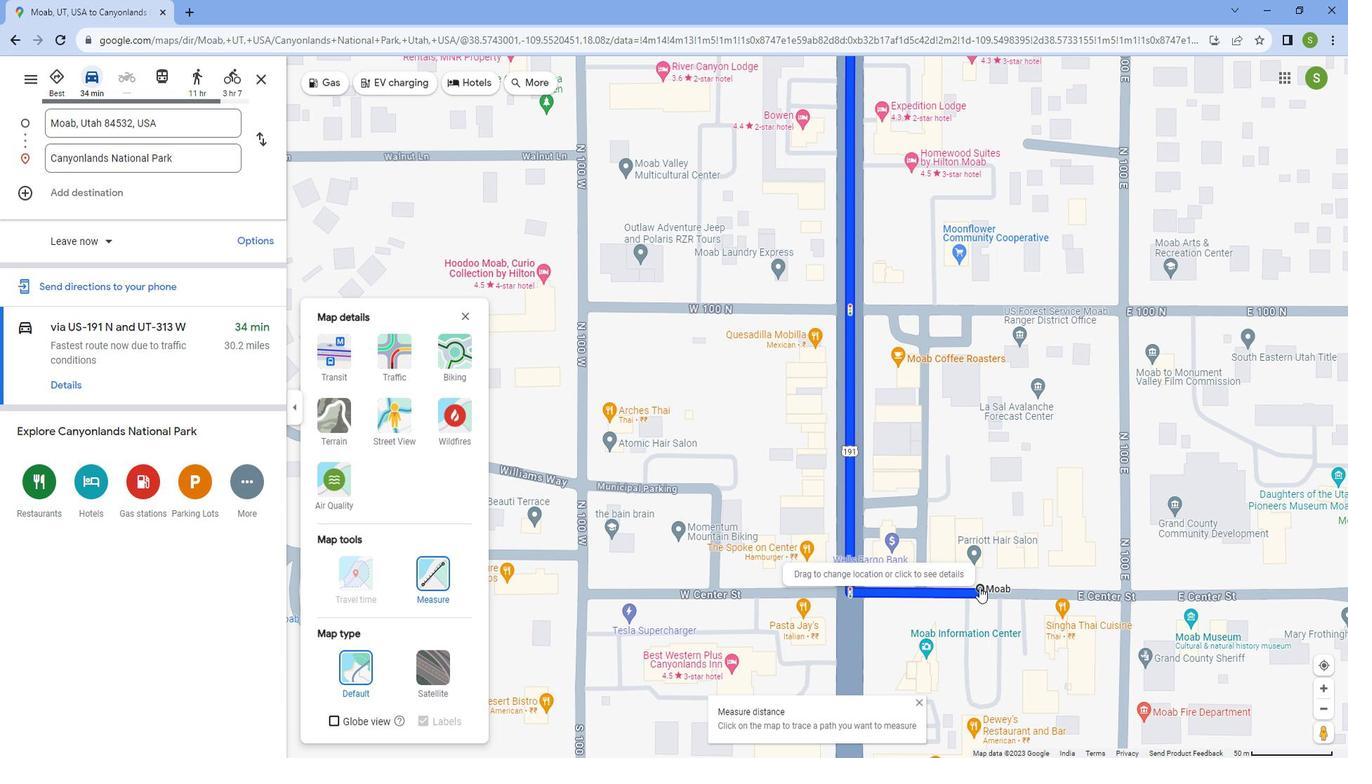 
Action: Mouse scrolled (990, 577) with delta (0, 0)
Screenshot: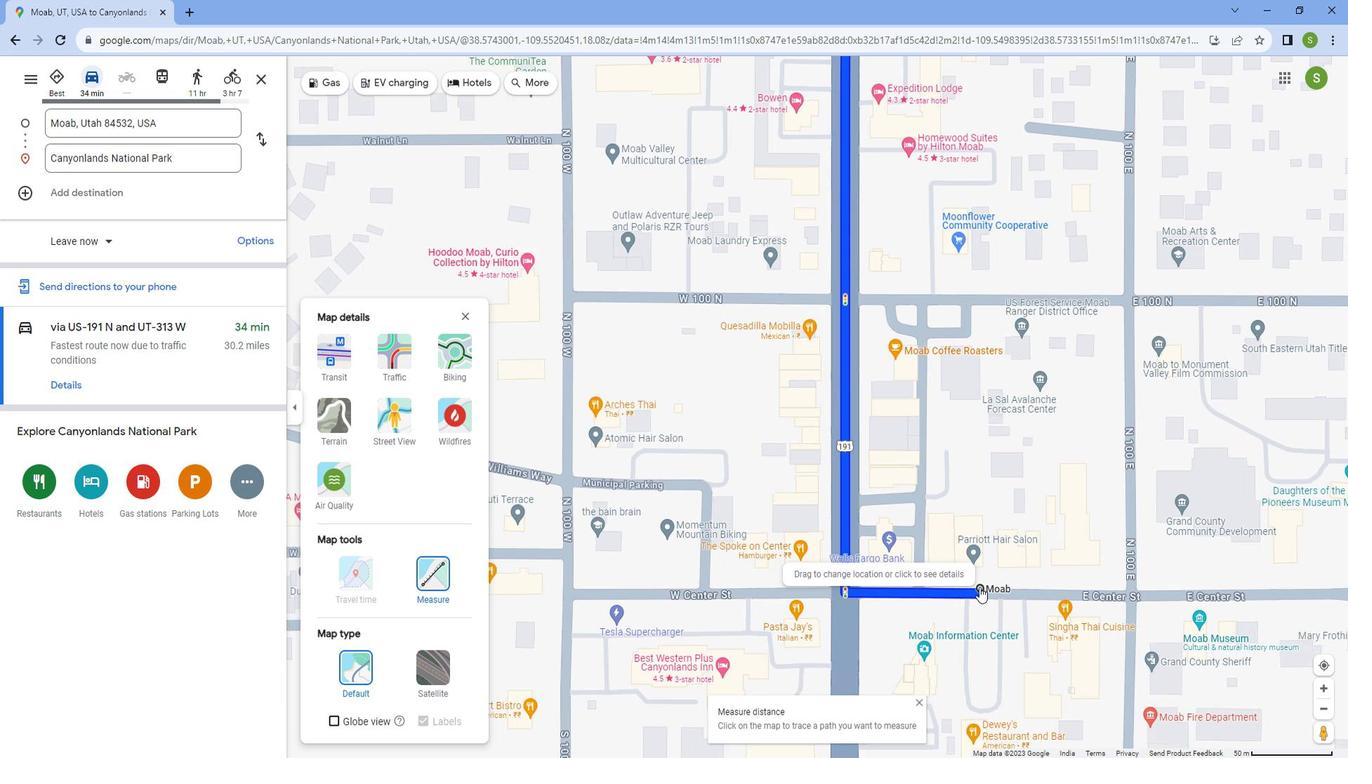 
Action: Mouse moved to (988, 577)
Screenshot: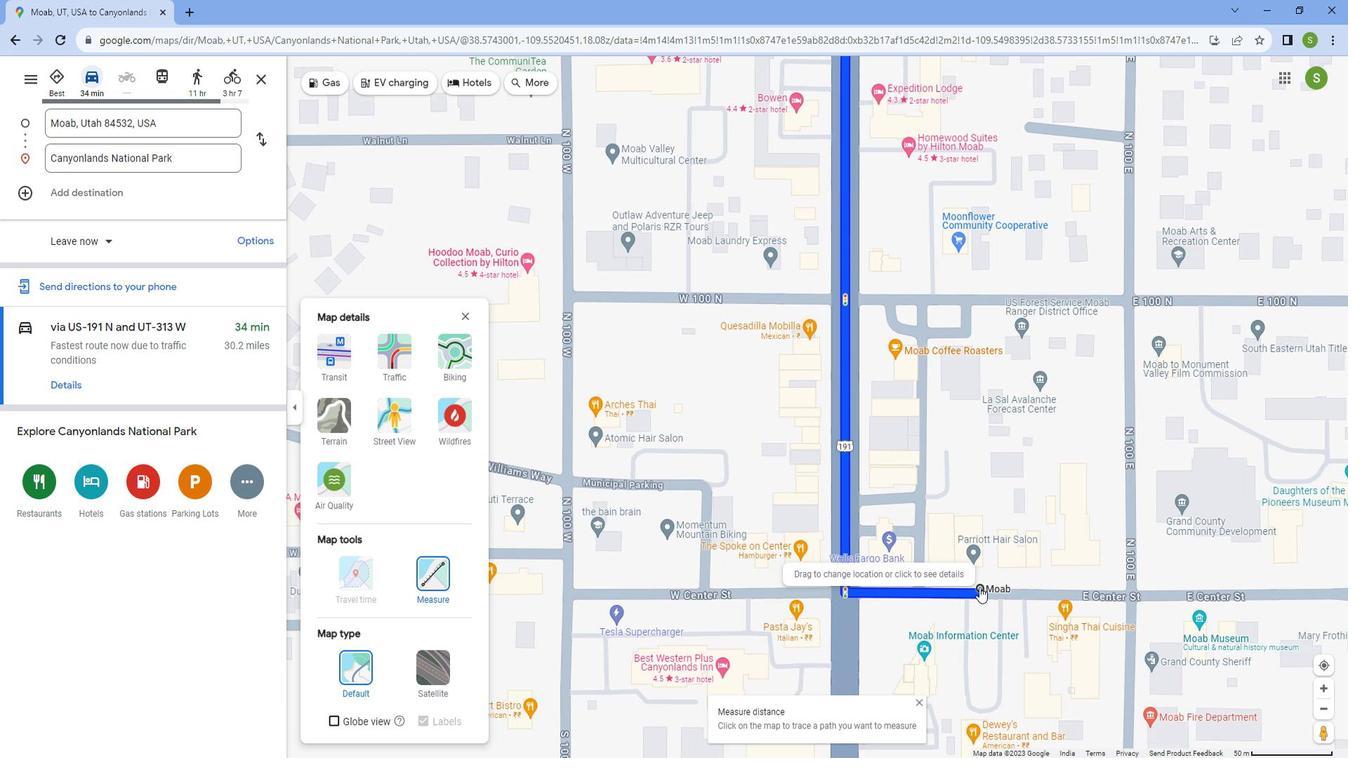 
Action: Mouse scrolled (988, 577) with delta (0, 0)
Screenshot: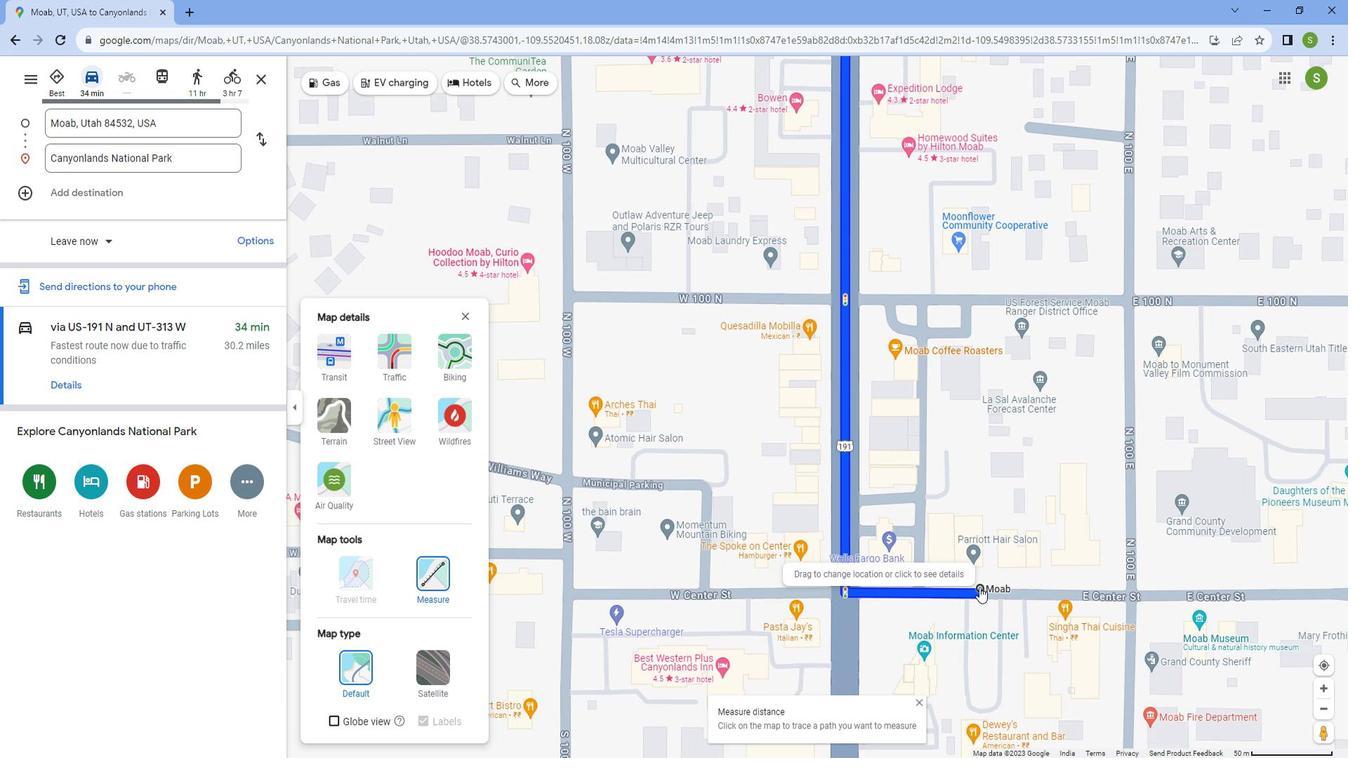 
Action: Mouse moved to (983, 578)
Screenshot: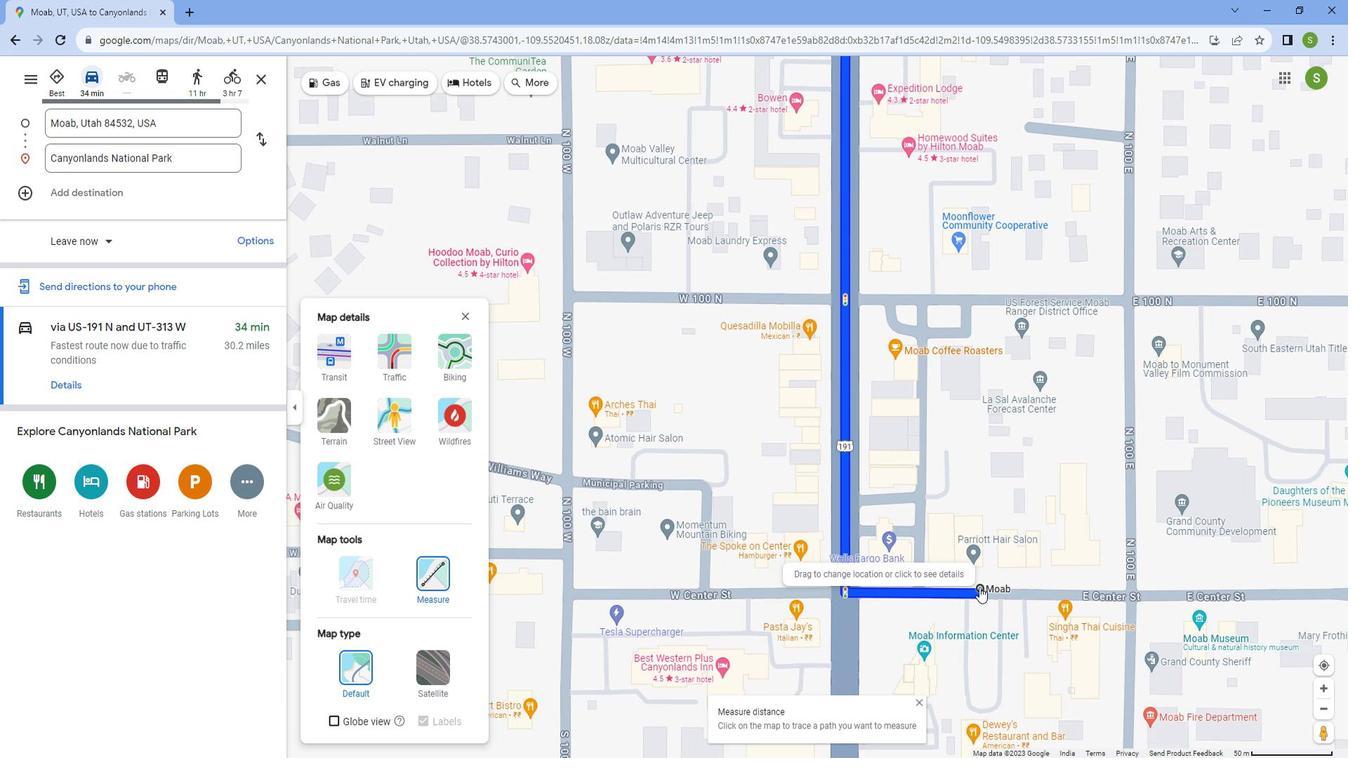 
Action: Mouse scrolled (983, 579) with delta (0, 0)
Screenshot: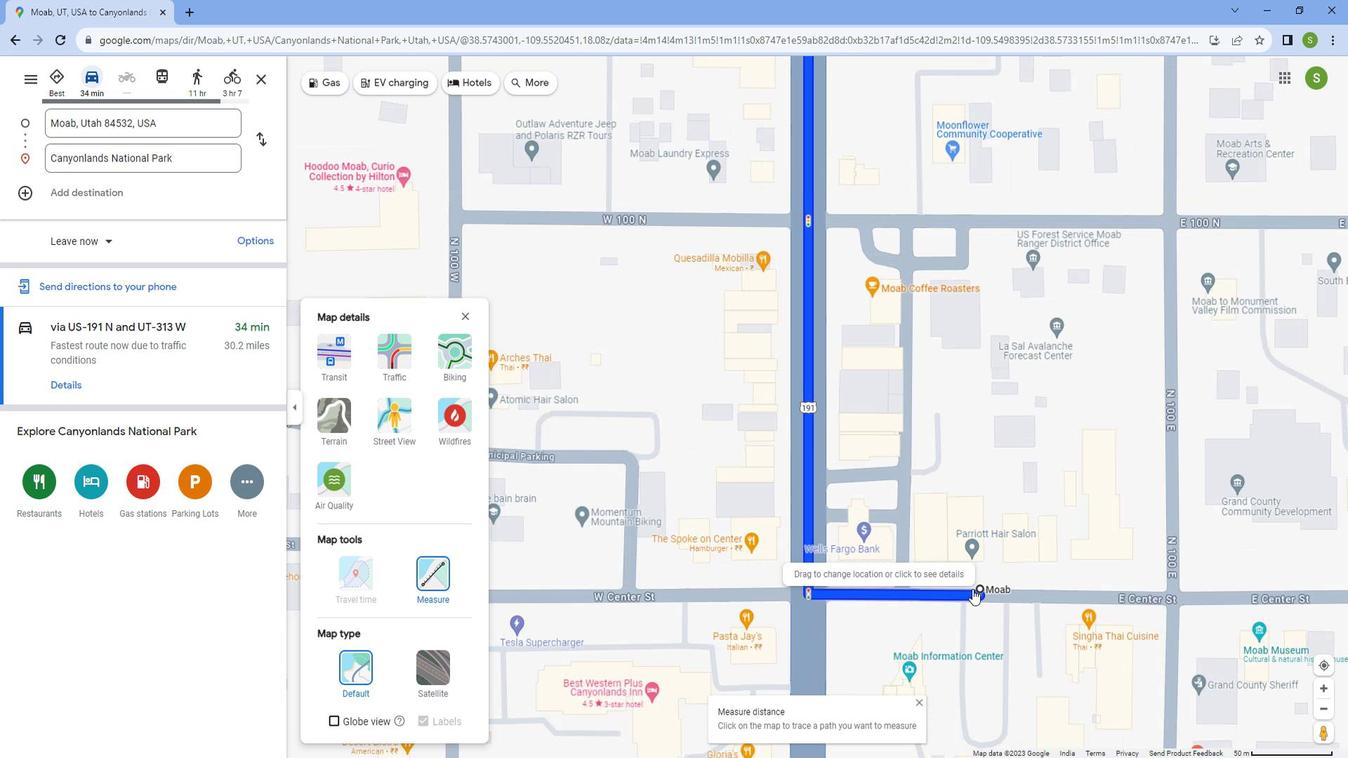 
Action: Mouse moved to (990, 578)
Screenshot: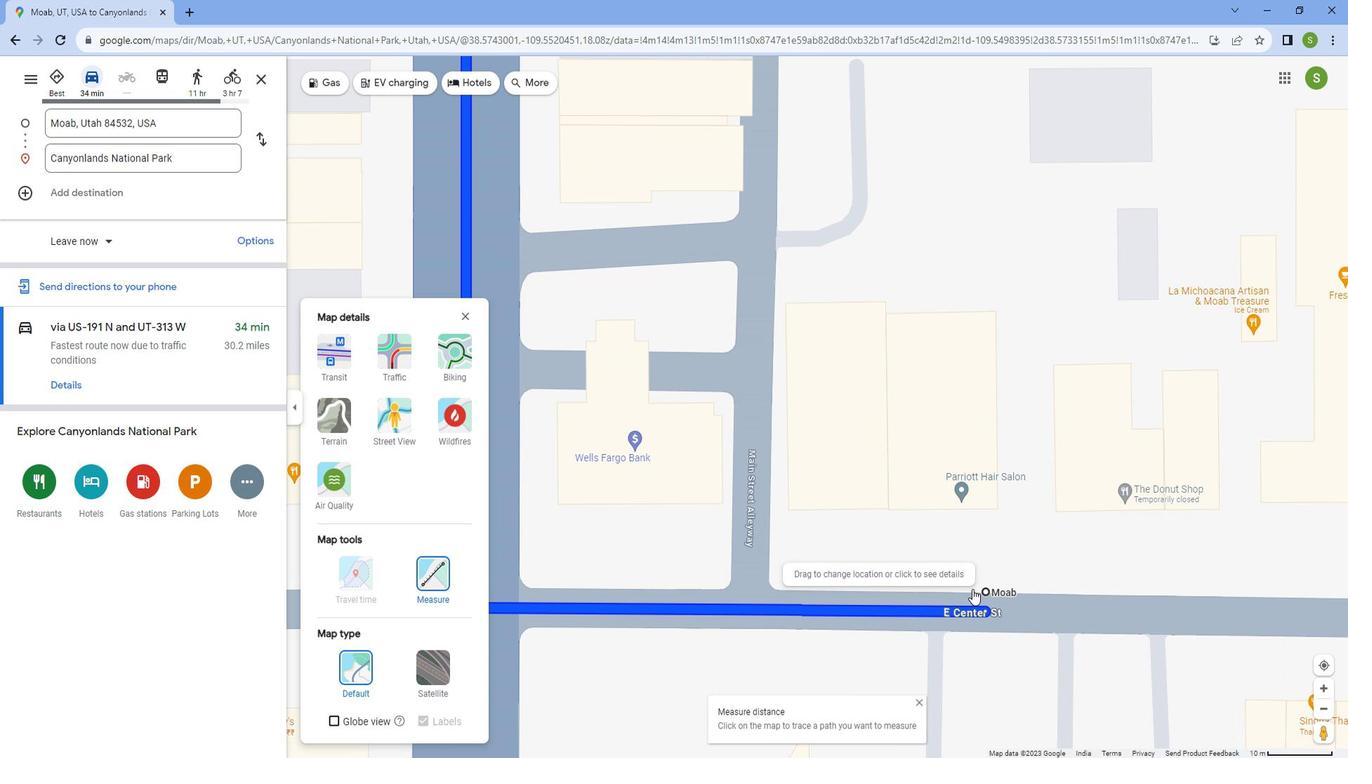 
Action: Mouse scrolled (990, 577) with delta (0, 0)
Screenshot: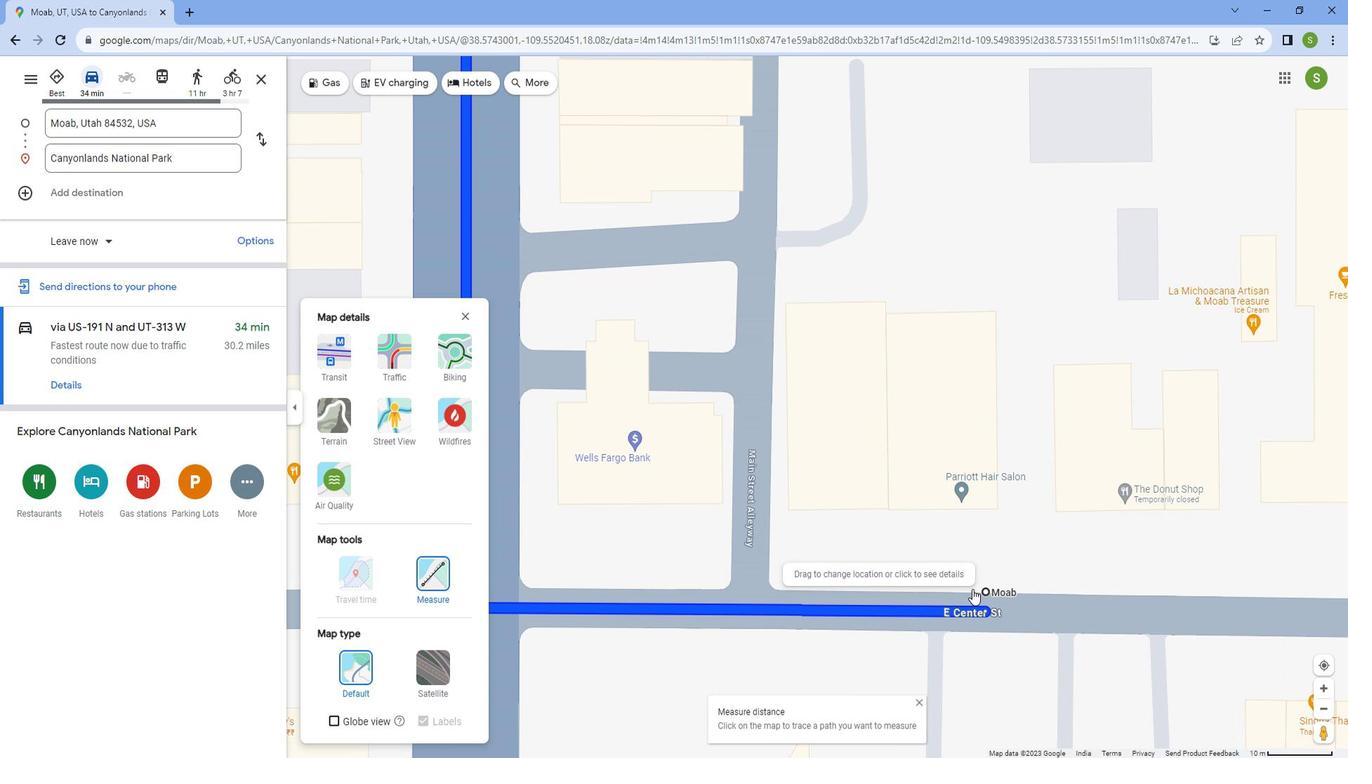 
Action: Mouse moved to (996, 581)
Screenshot: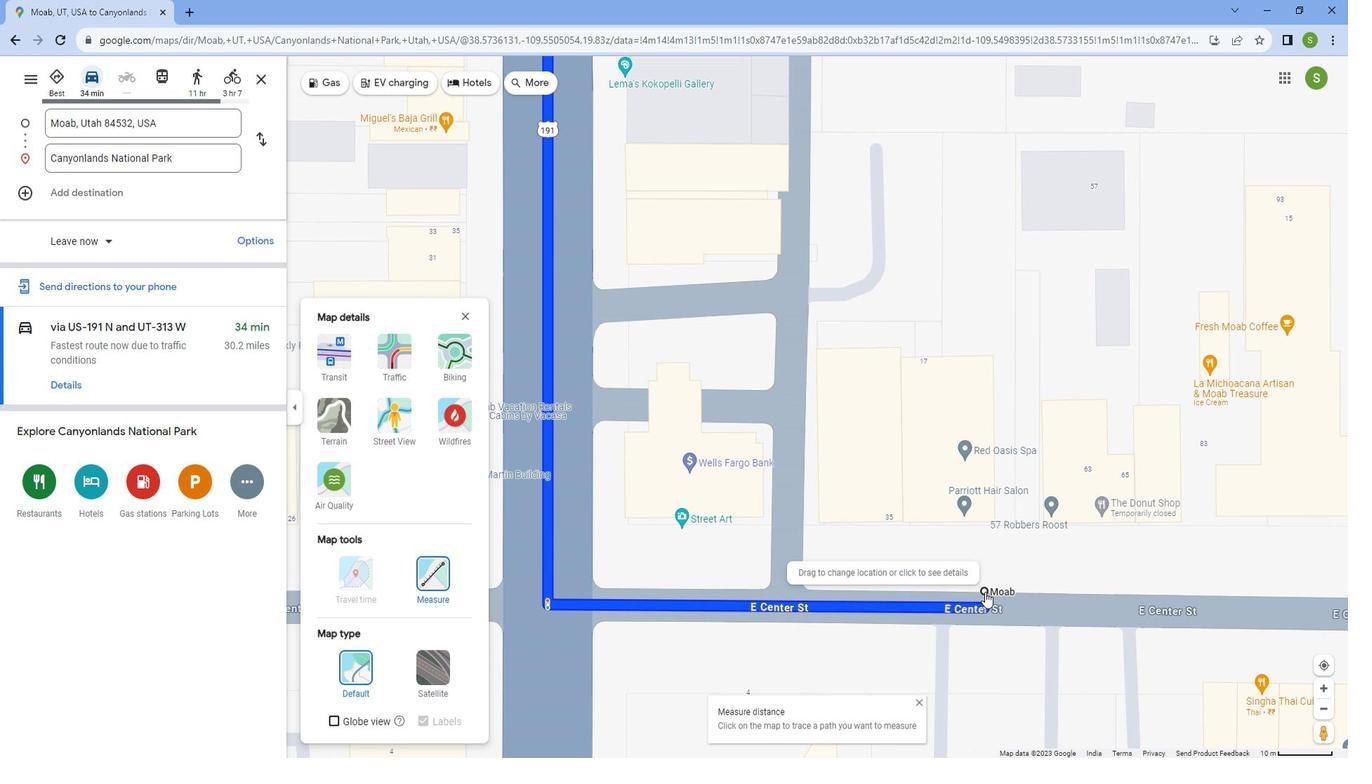 
Action: Mouse pressed left at (996, 581)
Screenshot: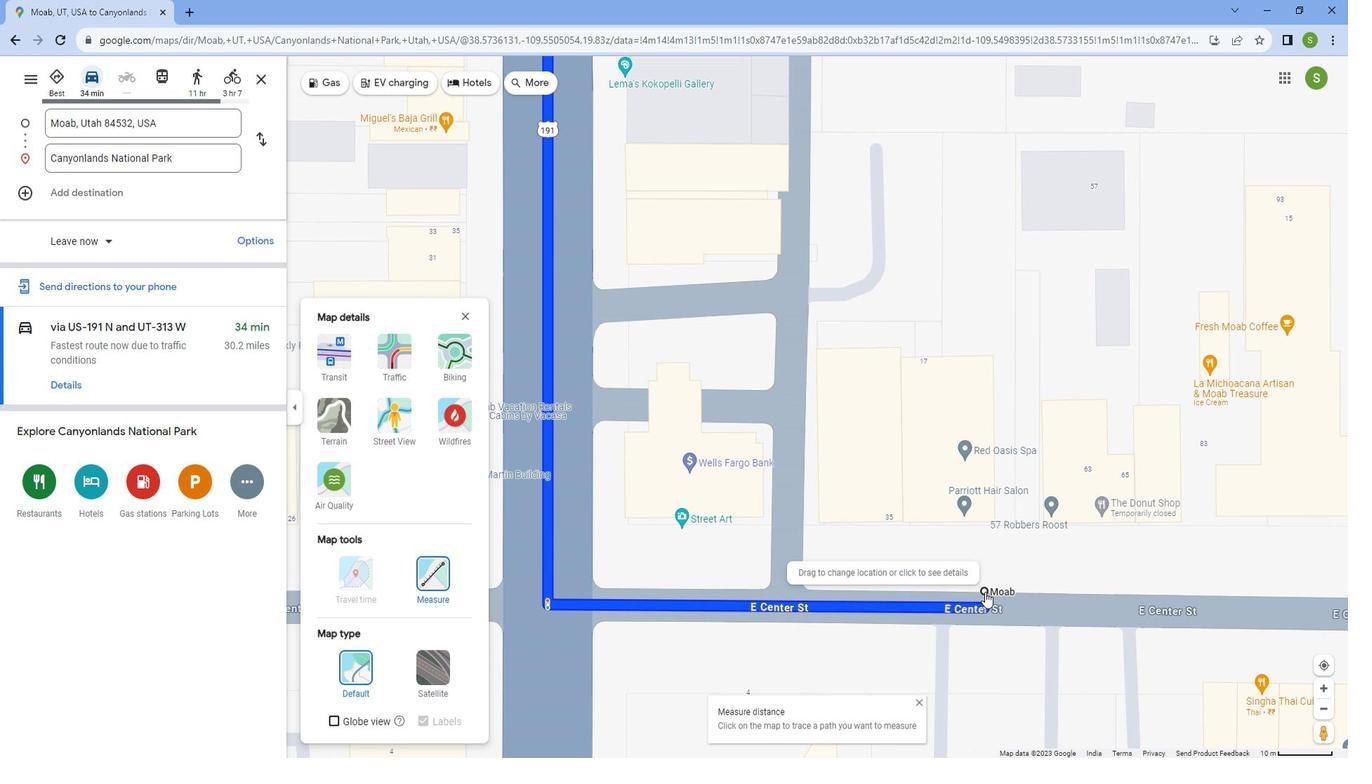 
Action: Mouse moved to (926, 553)
Screenshot: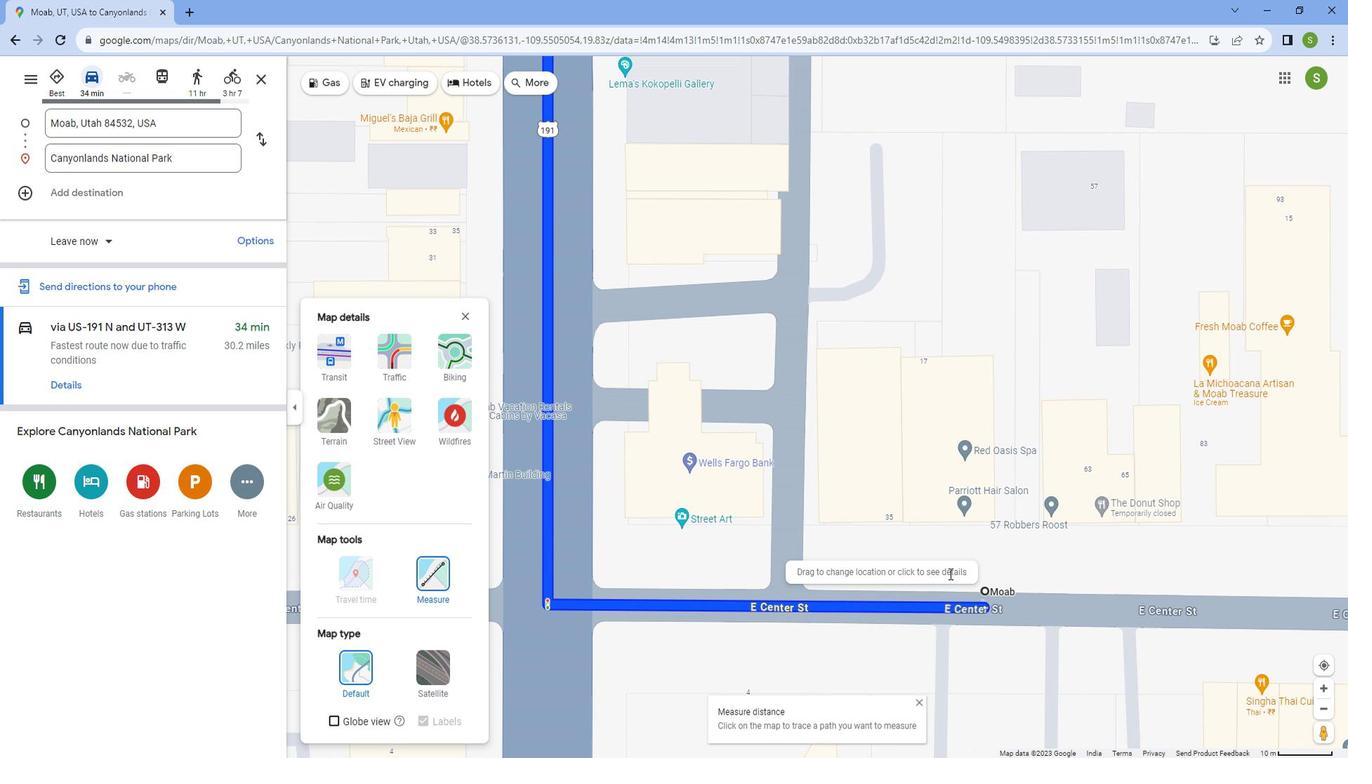 
Action: Mouse scrolled (926, 552) with delta (0, 0)
Screenshot: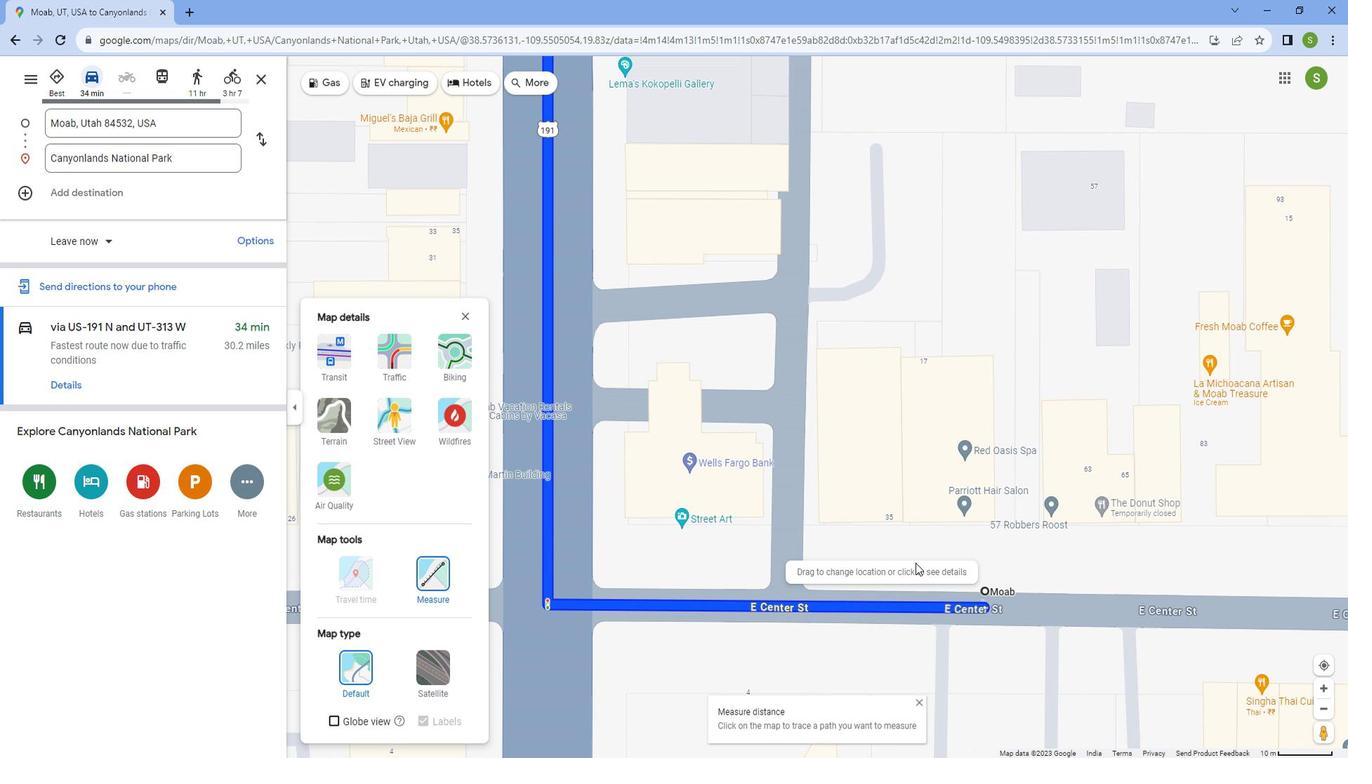 
Action: Mouse scrolled (926, 552) with delta (0, 0)
Screenshot: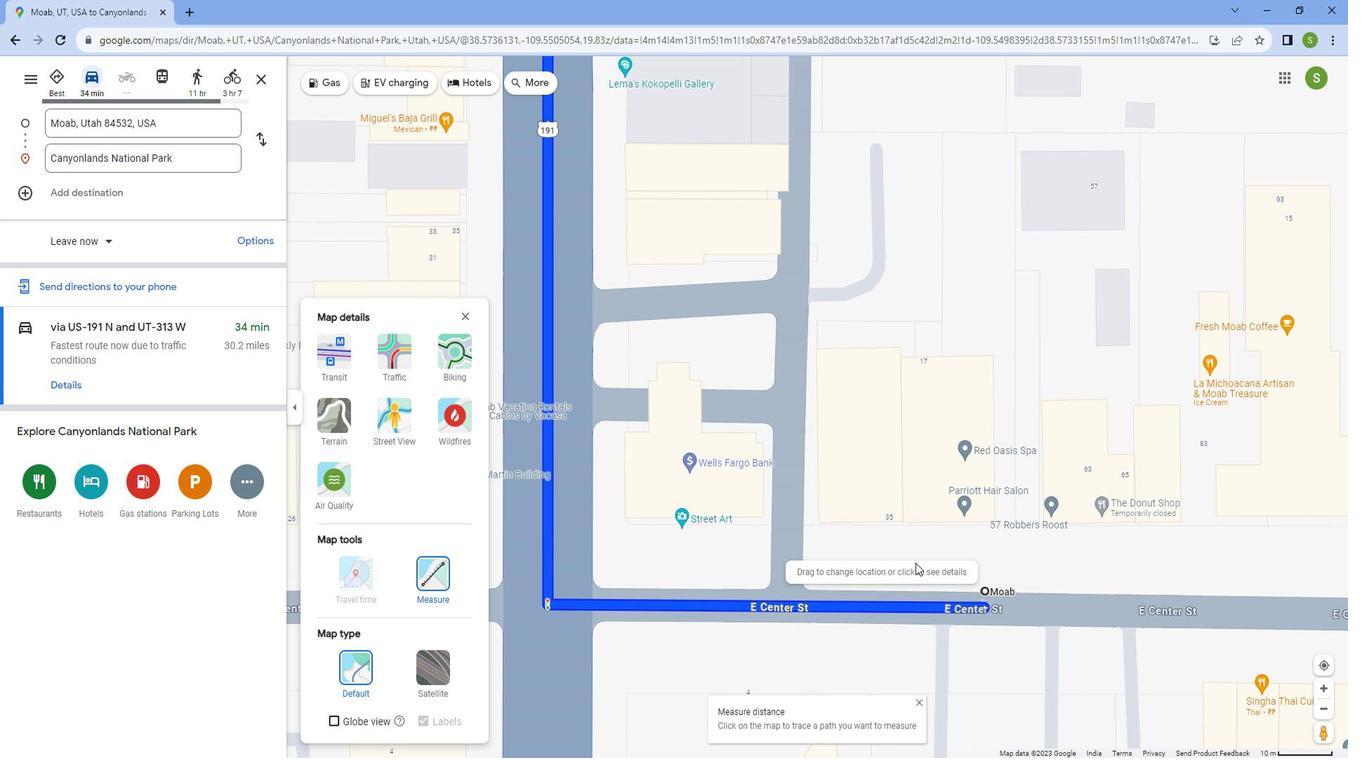 
Action: Mouse scrolled (926, 552) with delta (0, 0)
Screenshot: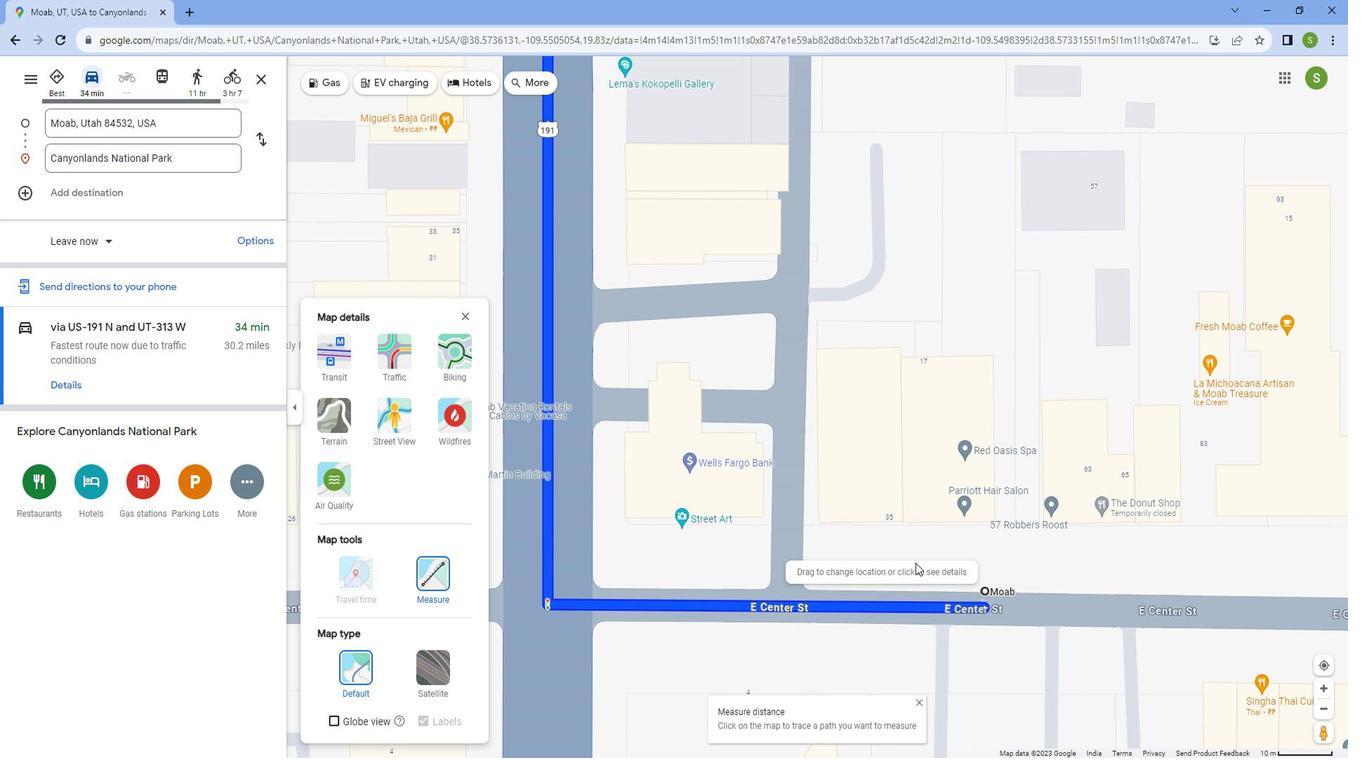 
Action: Mouse scrolled (926, 552) with delta (0, 0)
Screenshot: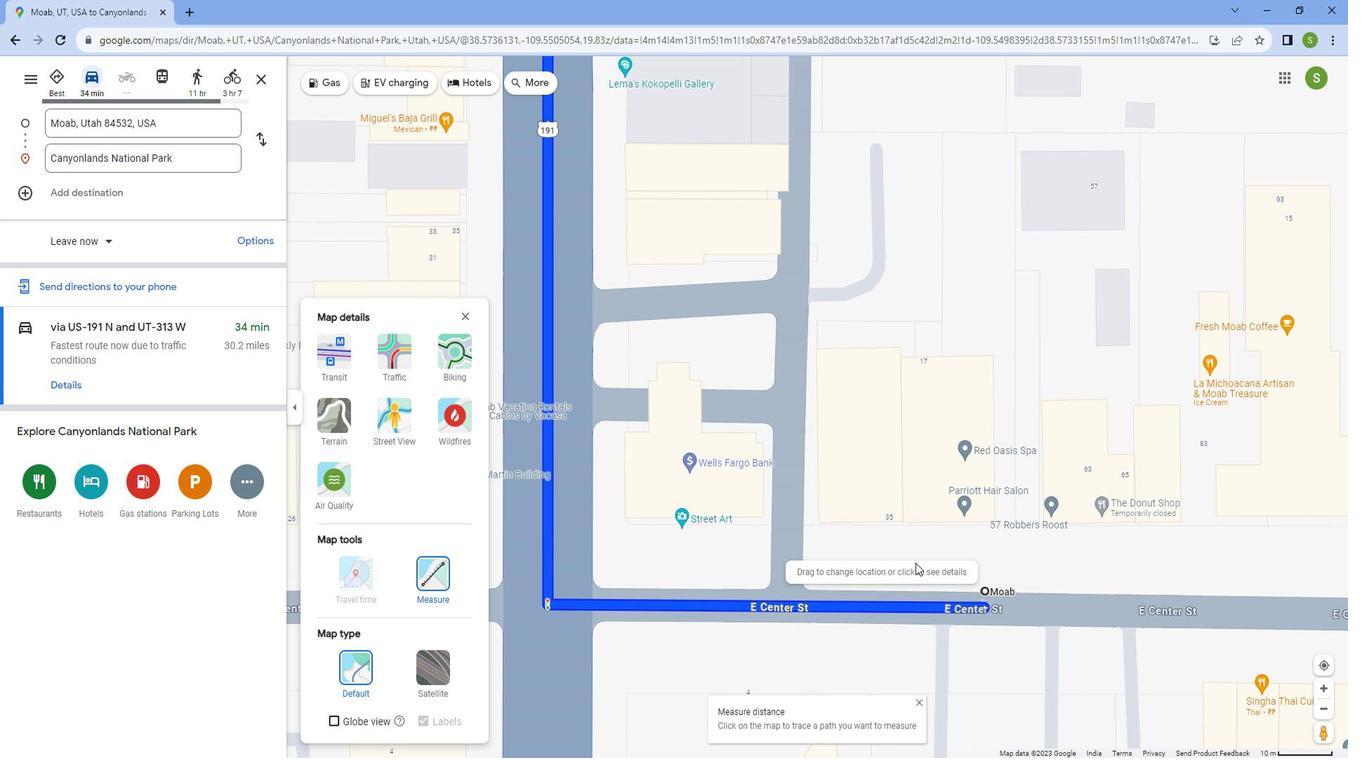 
Action: Mouse scrolled (926, 552) with delta (0, 0)
Screenshot: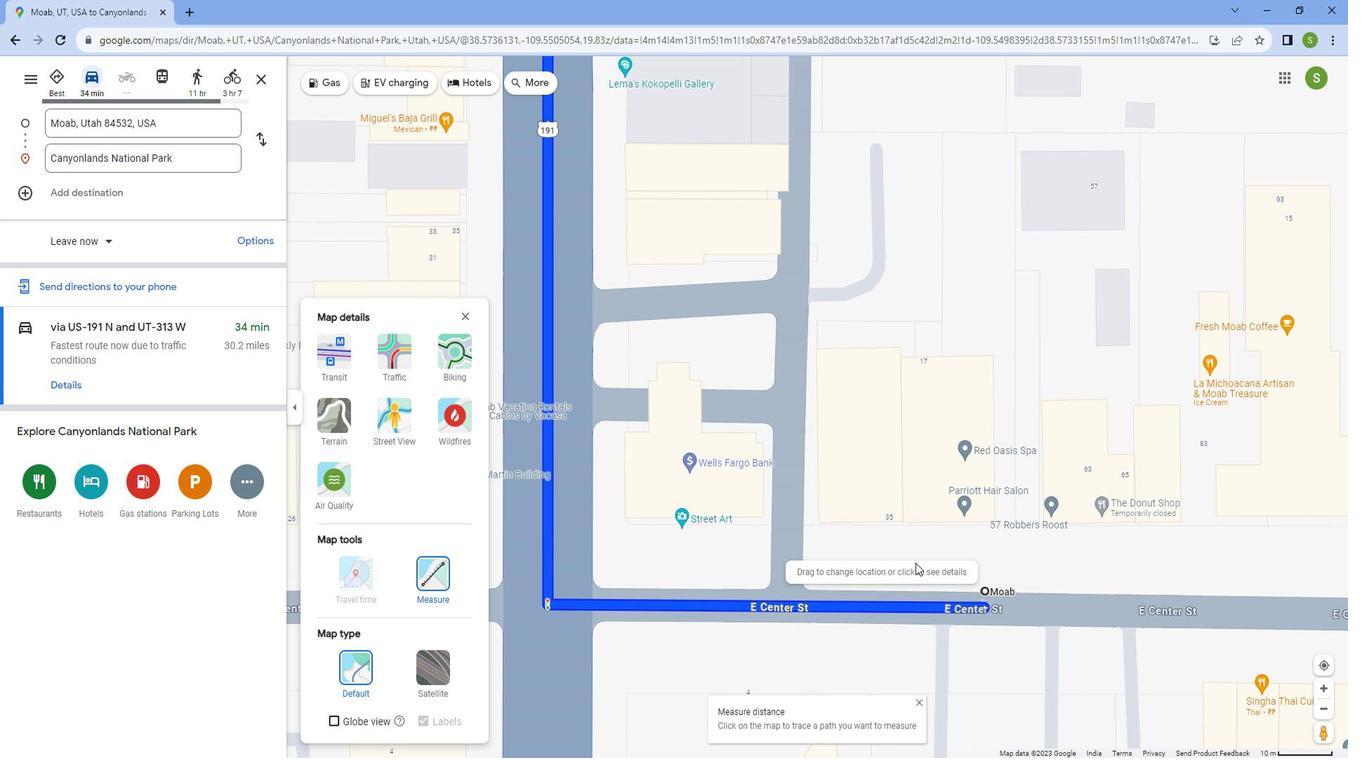 
Action: Mouse scrolled (926, 552) with delta (0, 0)
Screenshot: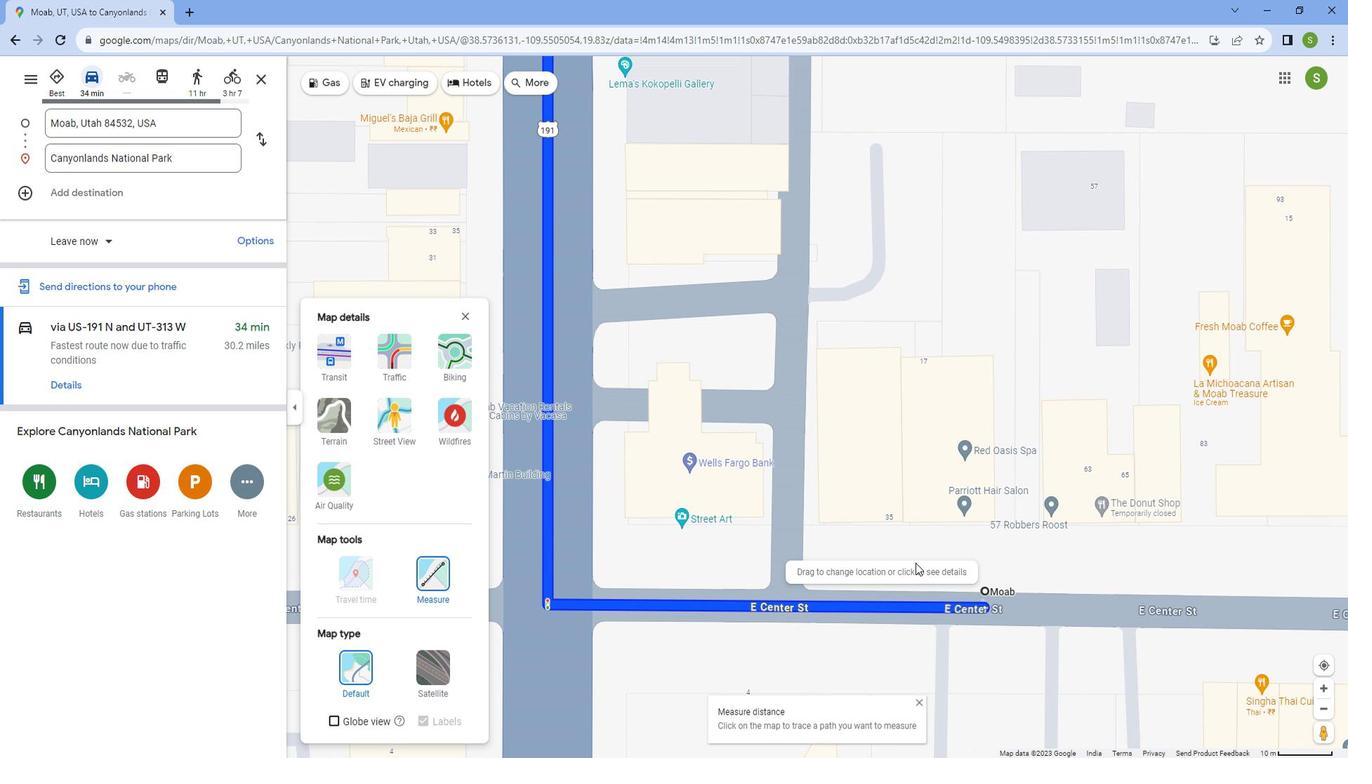 
Action: Mouse scrolled (926, 552) with delta (0, 0)
Screenshot: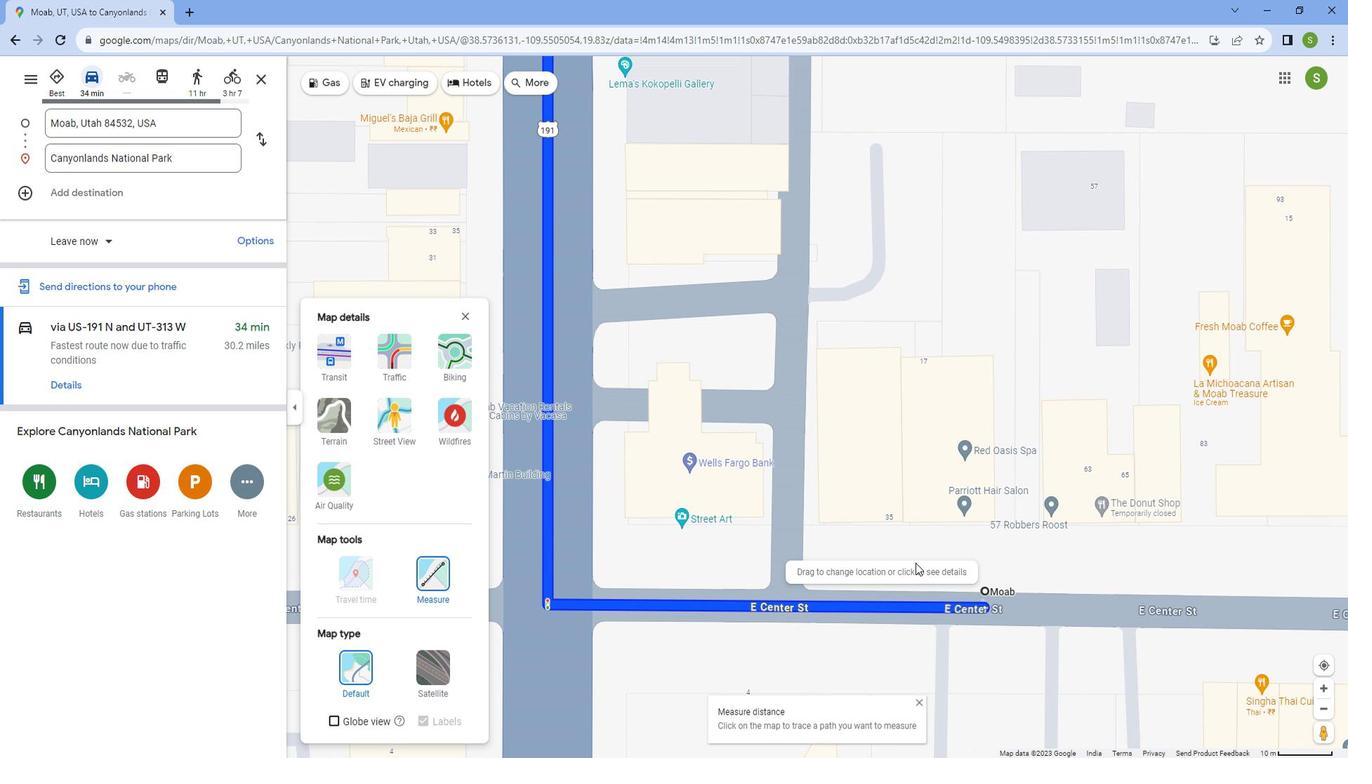 
Action: Mouse scrolled (926, 552) with delta (0, 0)
Screenshot: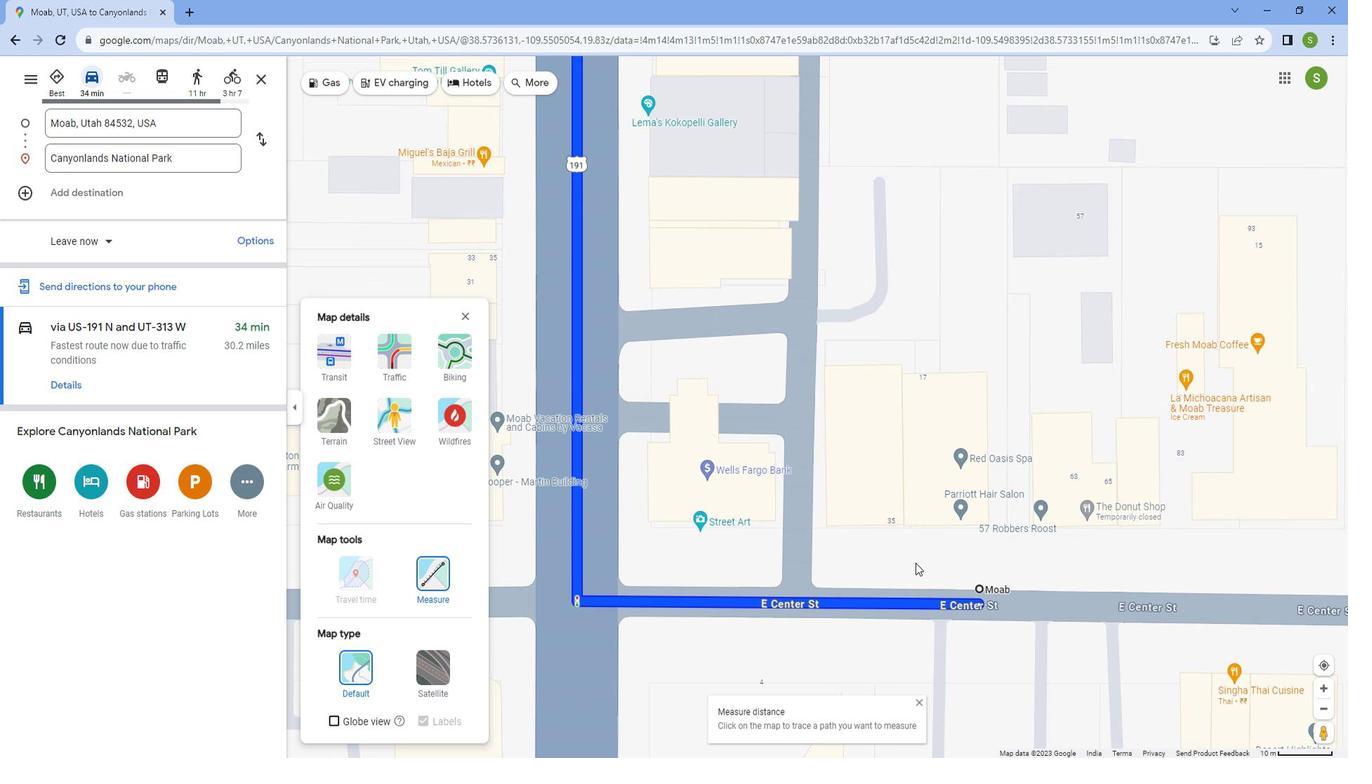 
Action: Mouse scrolled (926, 552) with delta (0, 0)
Screenshot: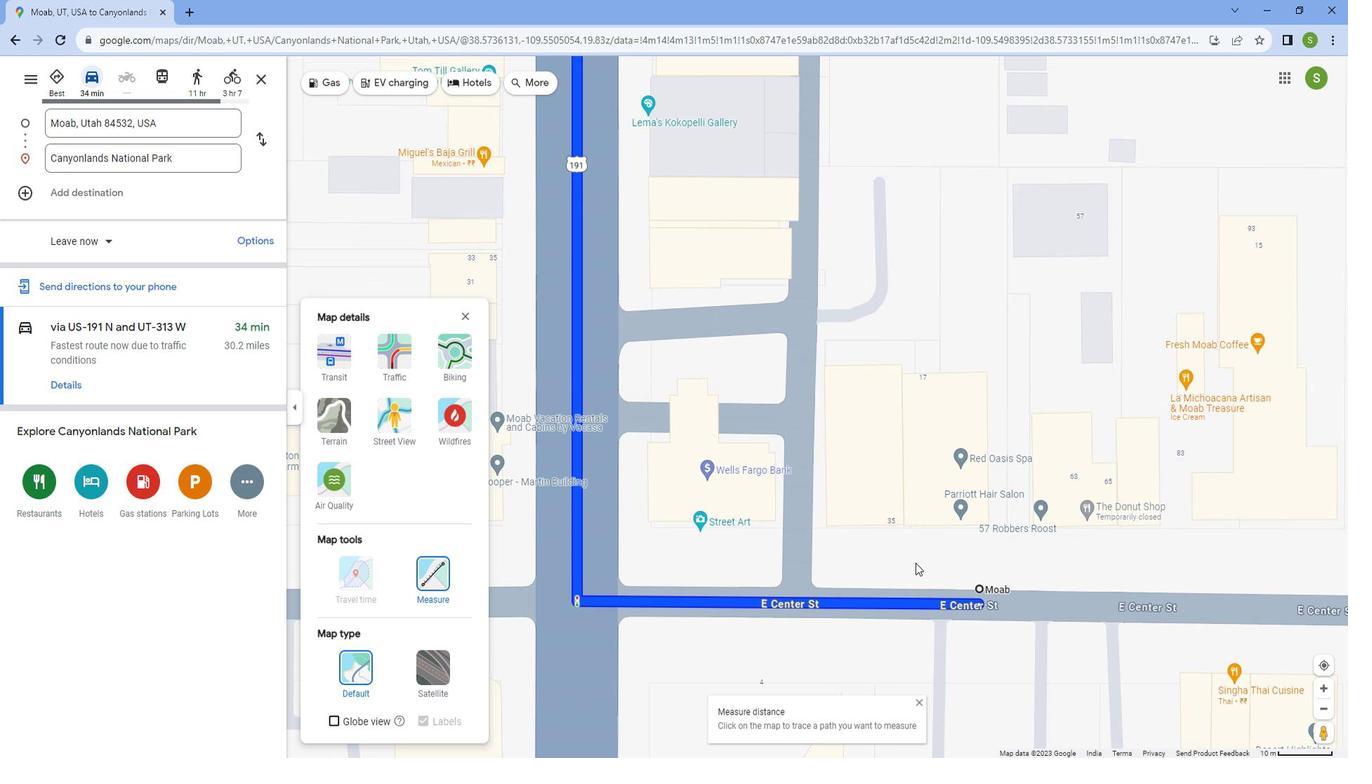 
Action: Mouse scrolled (926, 552) with delta (0, 0)
Screenshot: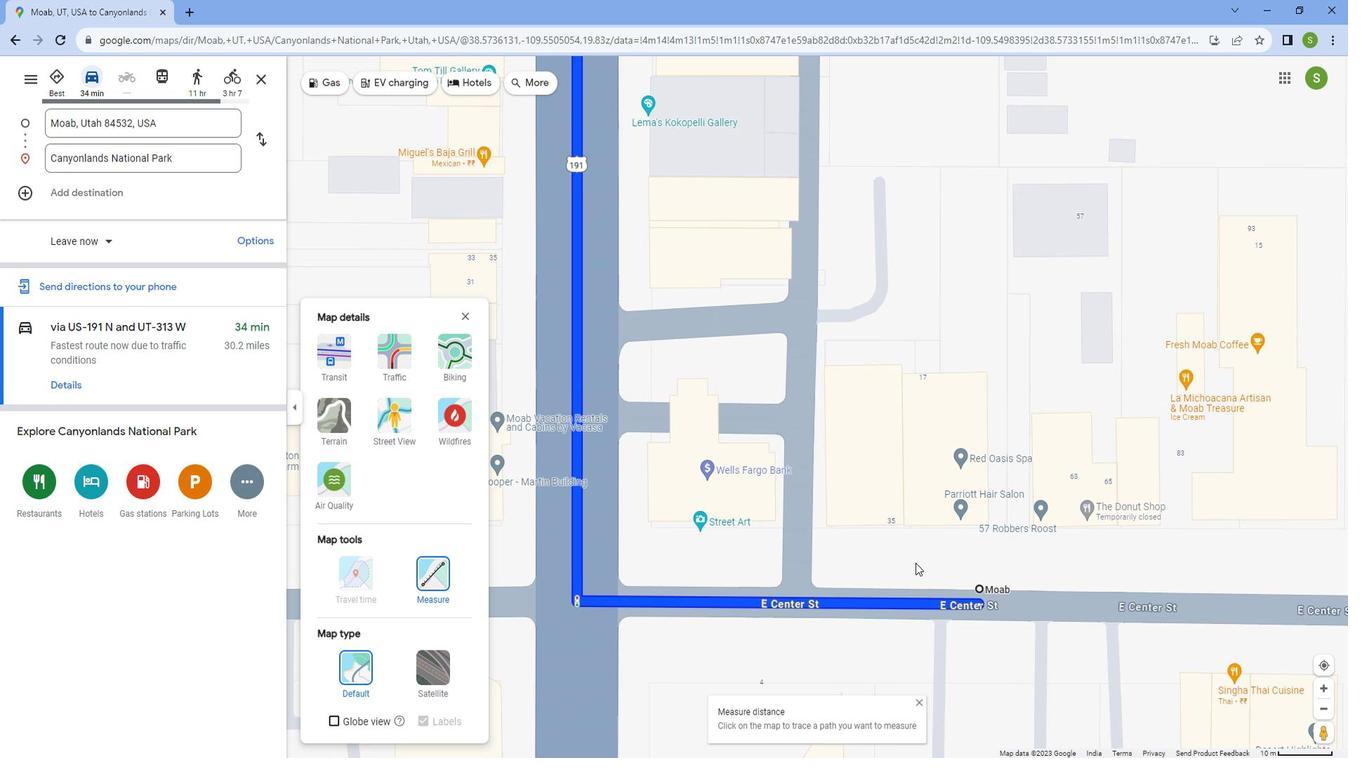 
Action: Mouse scrolled (926, 552) with delta (0, 0)
Screenshot: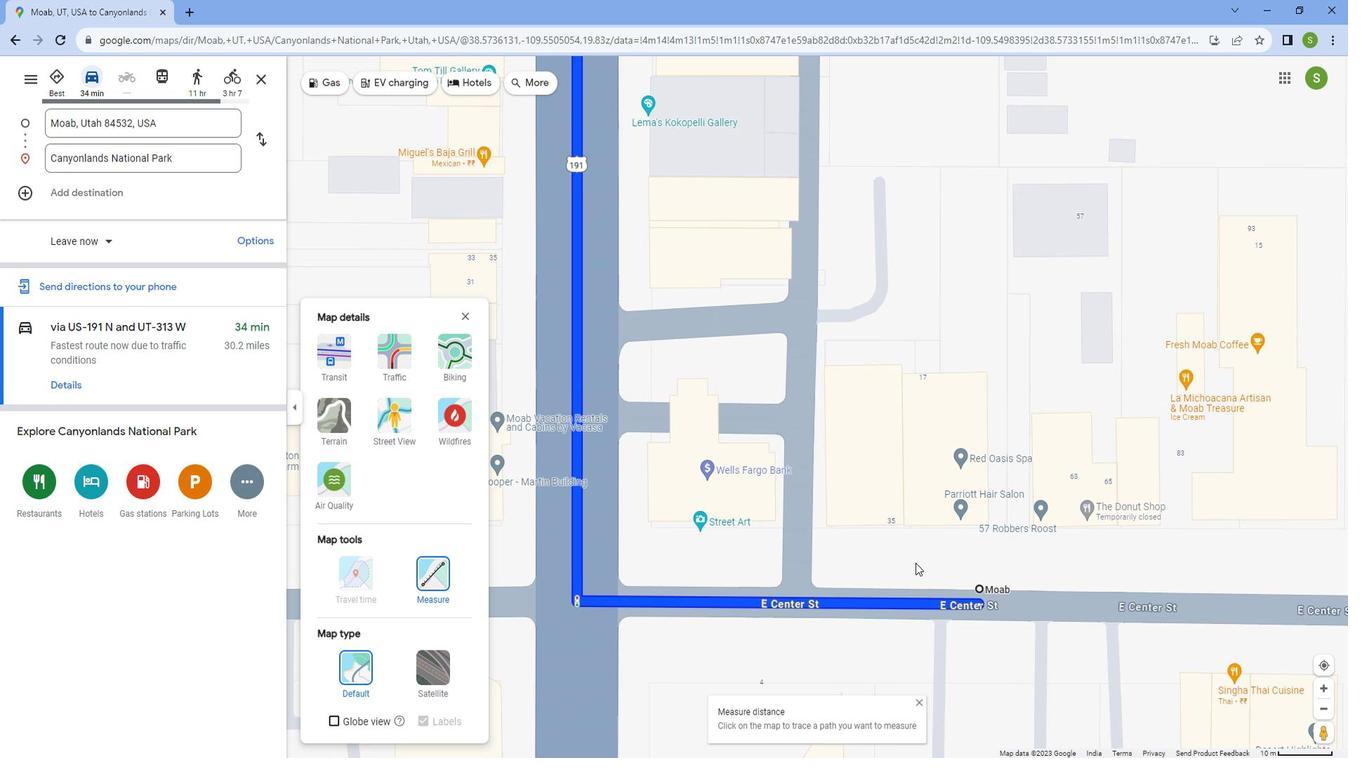 
Action: Mouse scrolled (926, 552) with delta (0, 0)
Screenshot: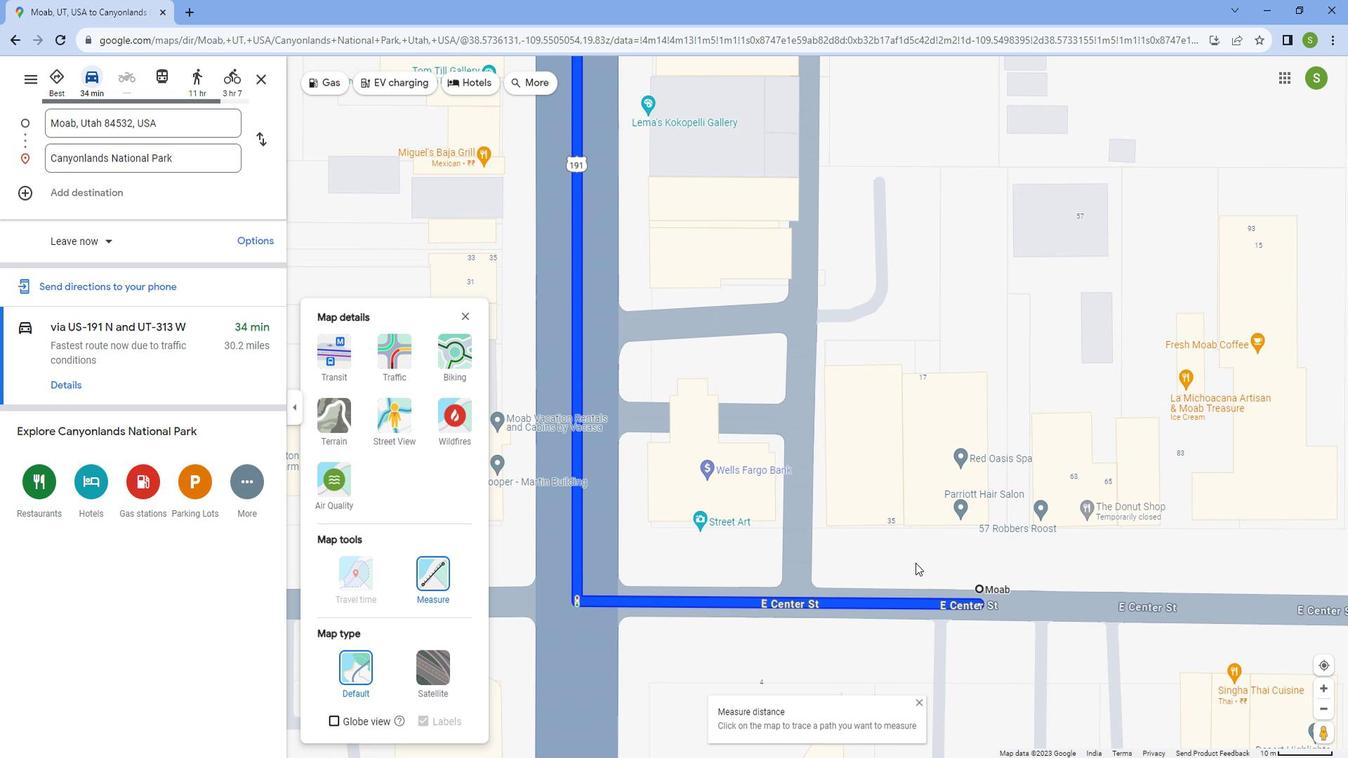 
Action: Mouse scrolled (926, 552) with delta (0, 0)
Screenshot: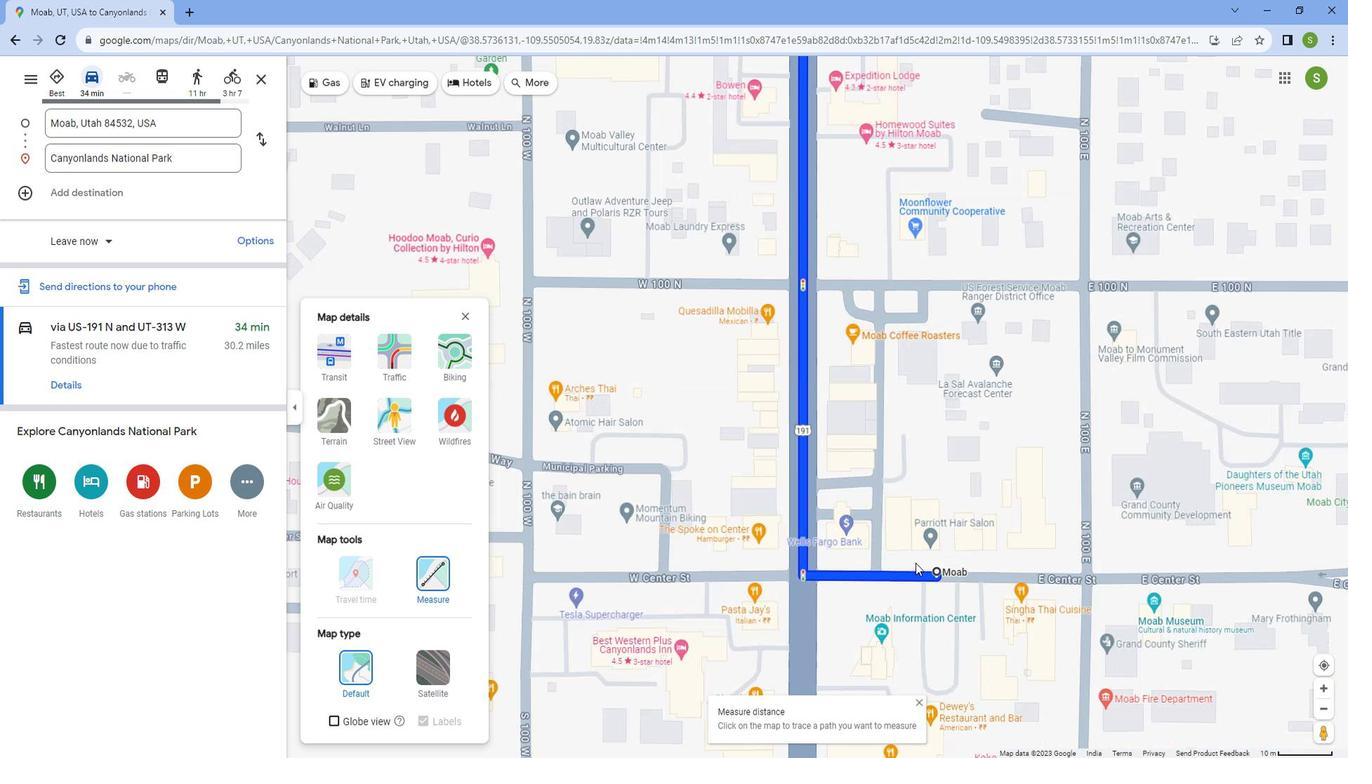 
Action: Mouse scrolled (926, 552) with delta (0, 0)
Screenshot: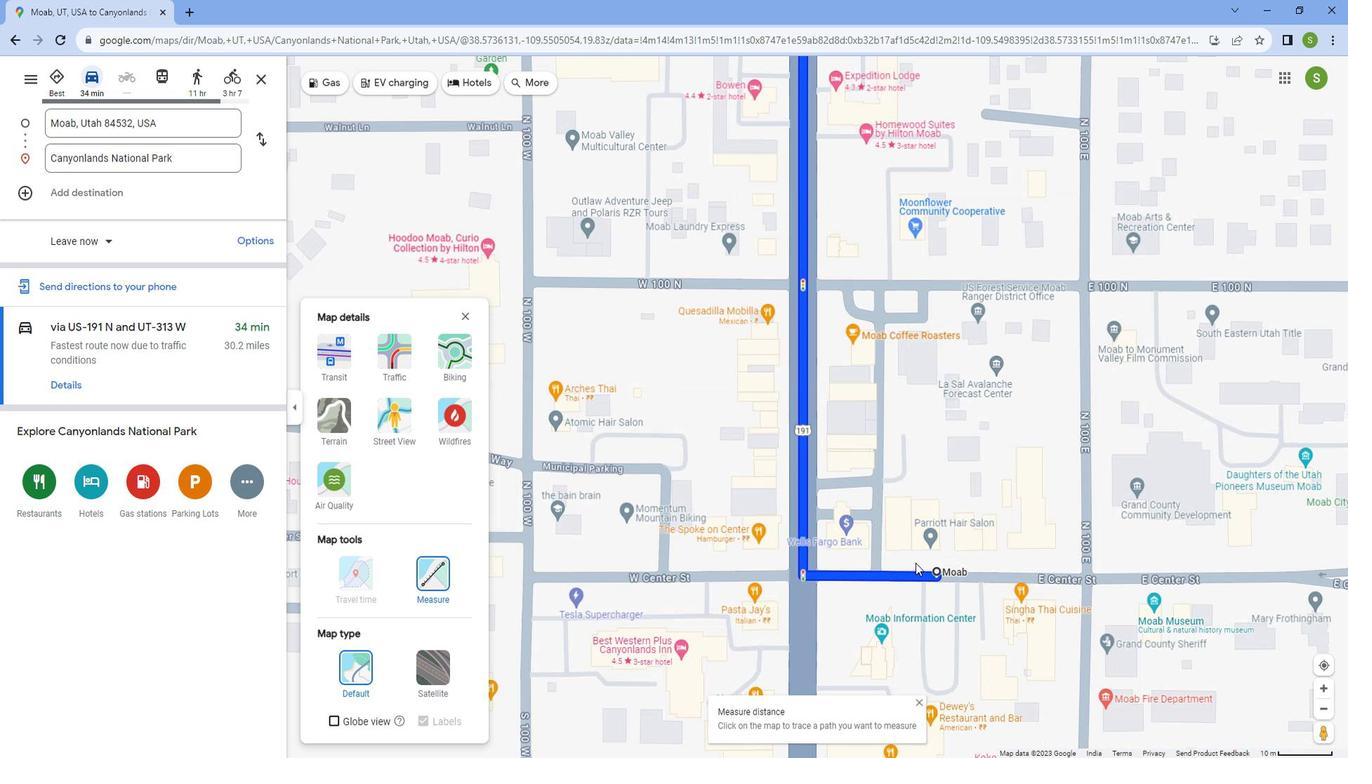 
Action: Mouse scrolled (926, 552) with delta (0, 0)
Screenshot: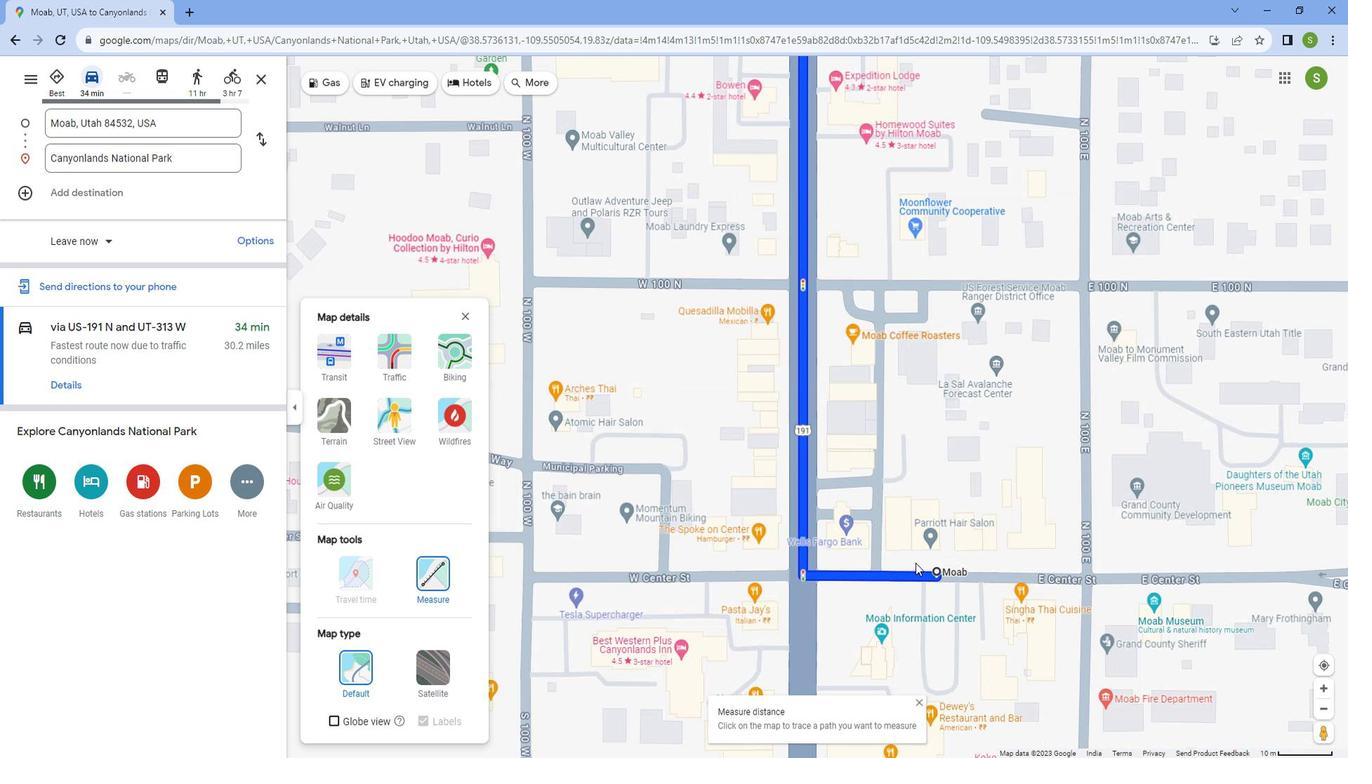 
Action: Mouse scrolled (926, 552) with delta (0, 0)
Screenshot: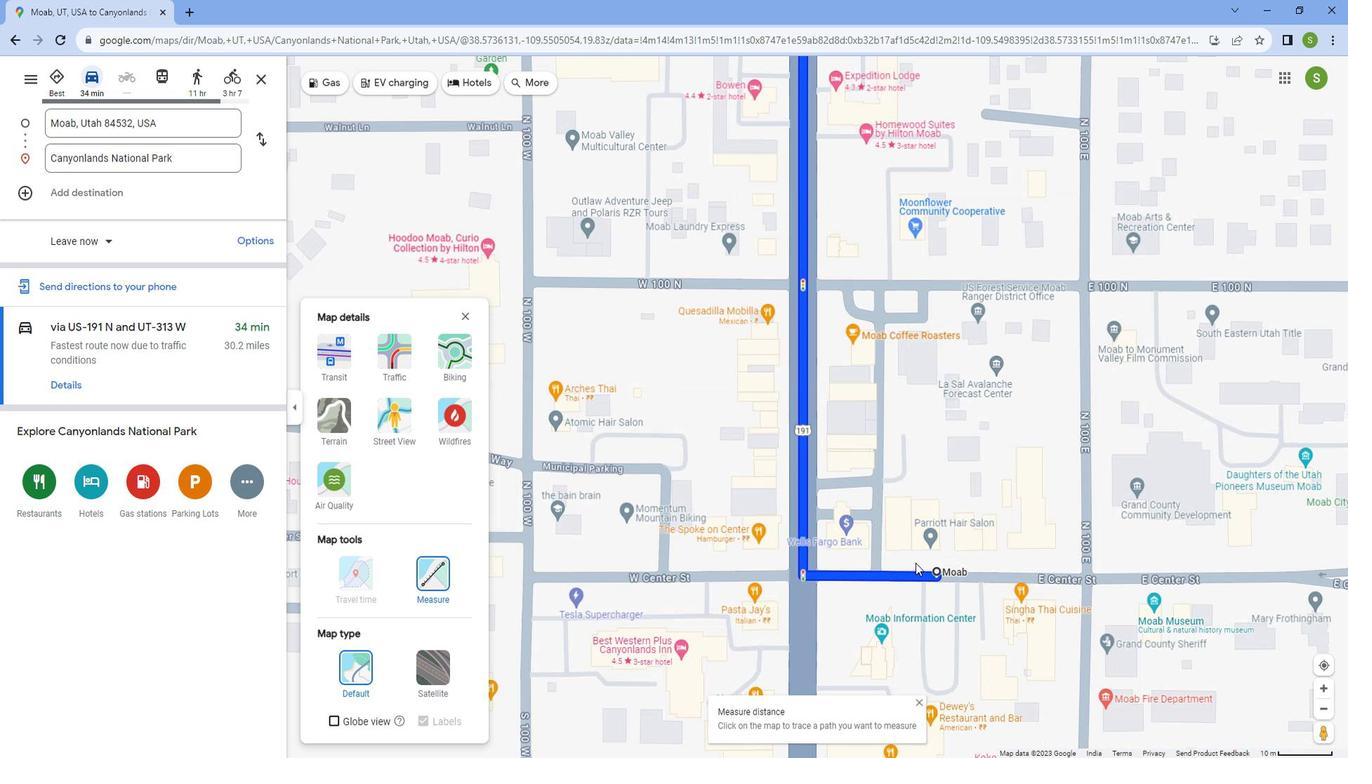 
Action: Mouse scrolled (926, 552) with delta (0, 0)
Screenshot: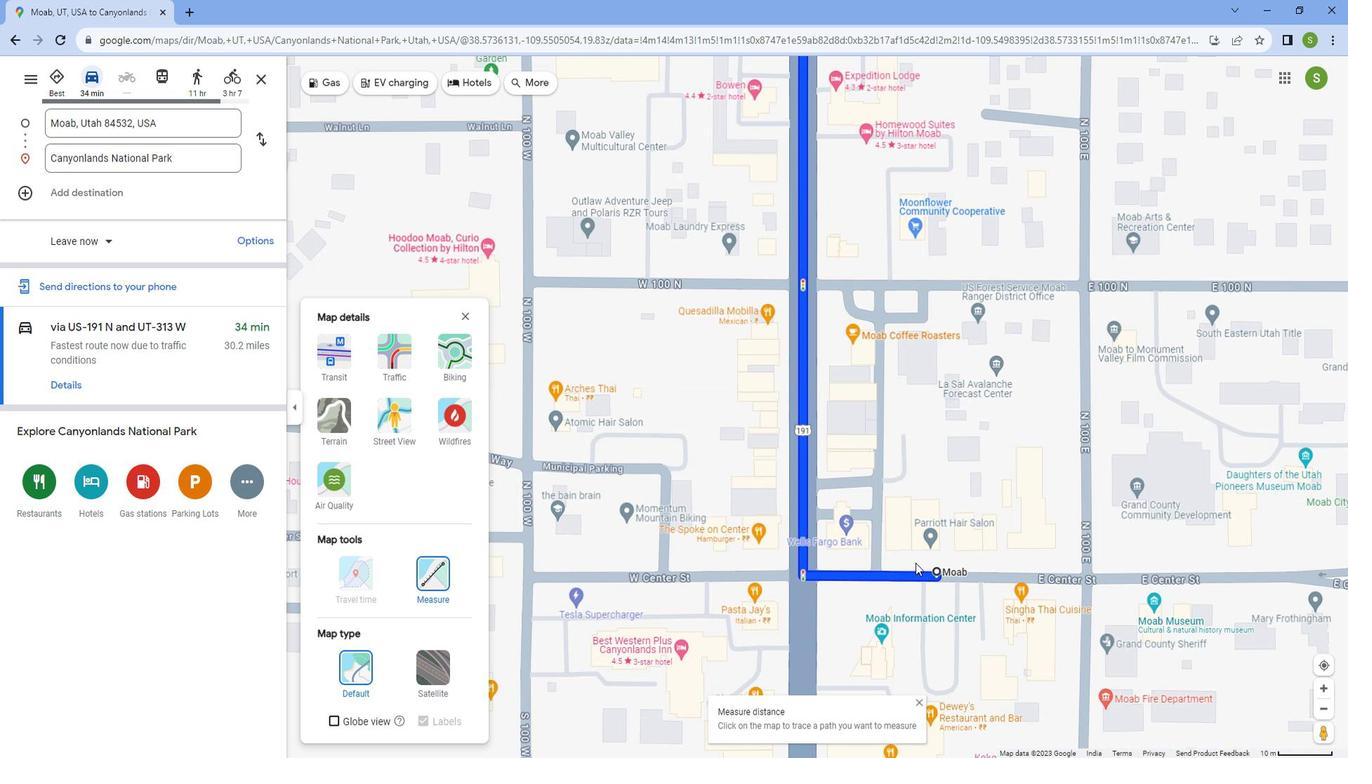 
Action: Mouse scrolled (926, 552) with delta (0, 0)
Screenshot: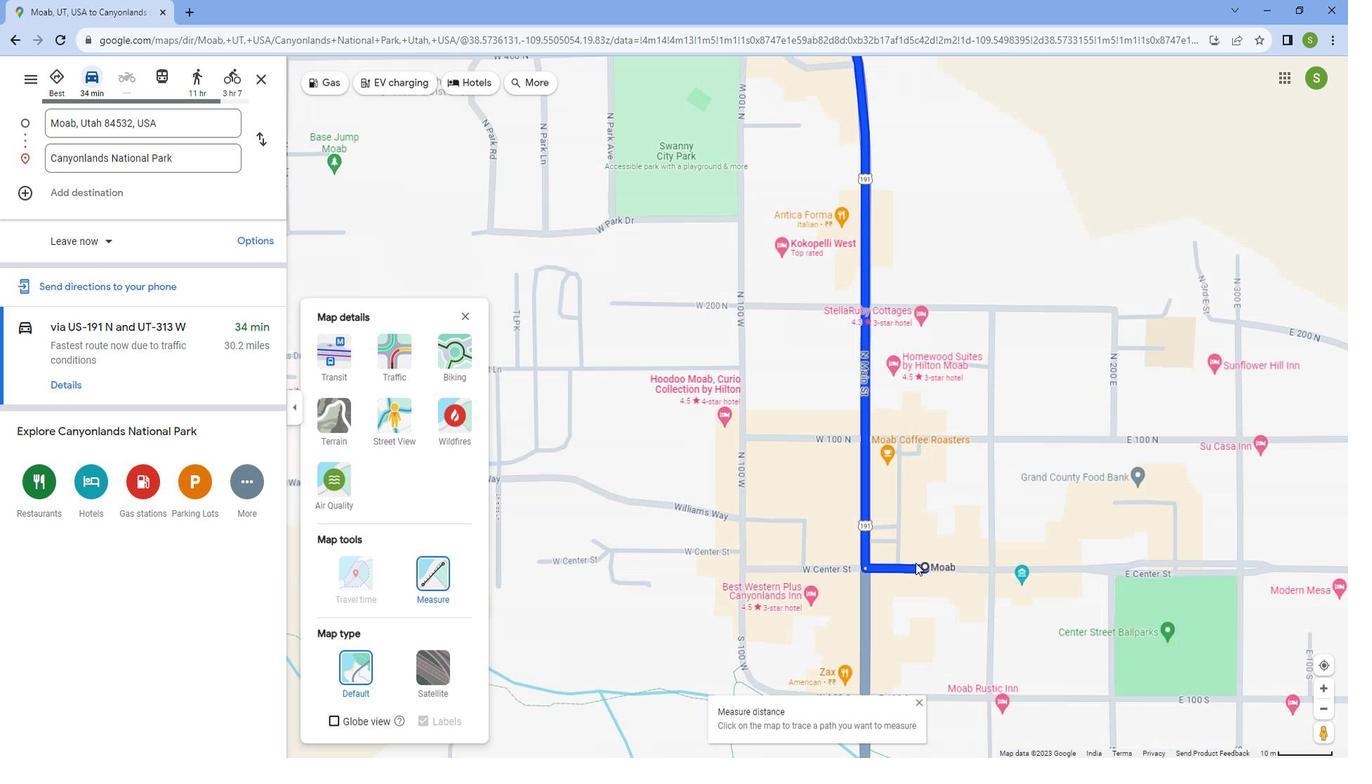 
Action: Mouse scrolled (926, 552) with delta (0, 0)
Screenshot: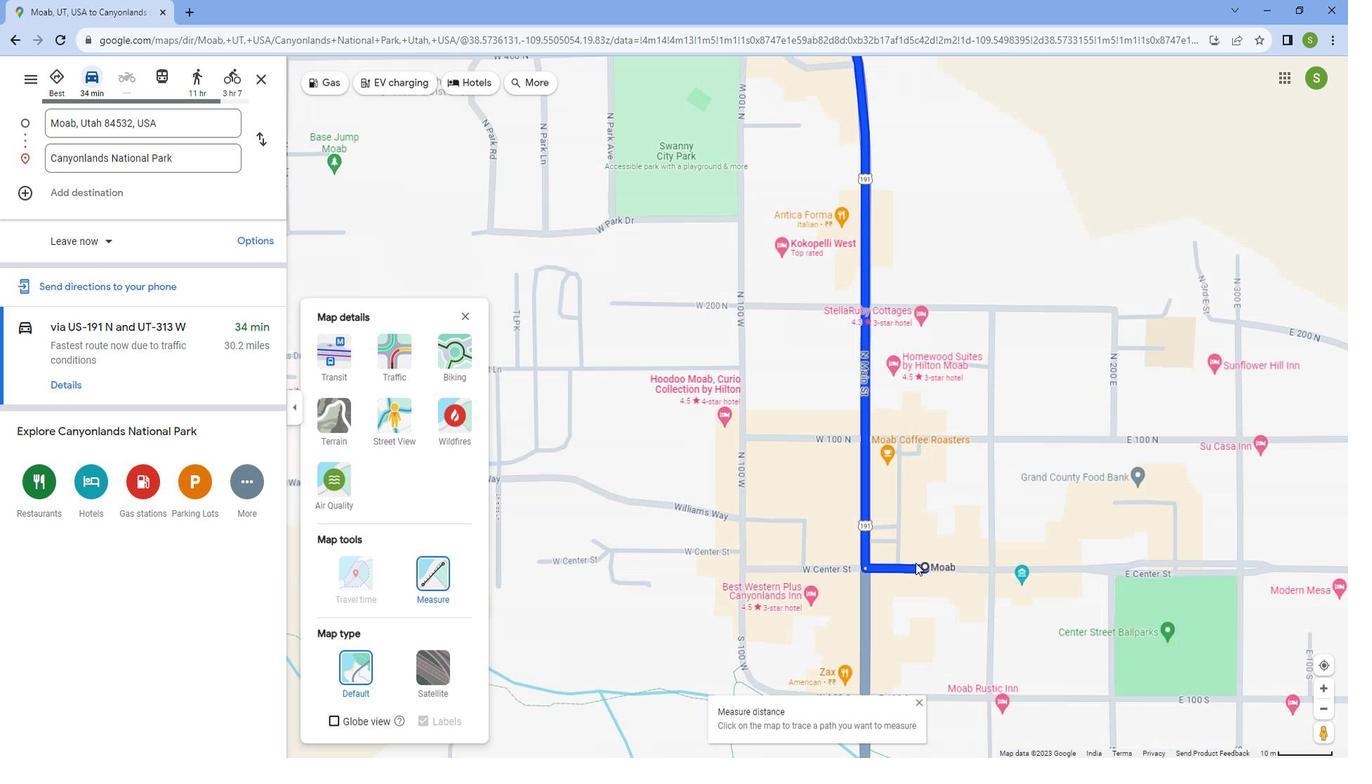 
Action: Mouse scrolled (926, 552) with delta (0, 0)
Screenshot: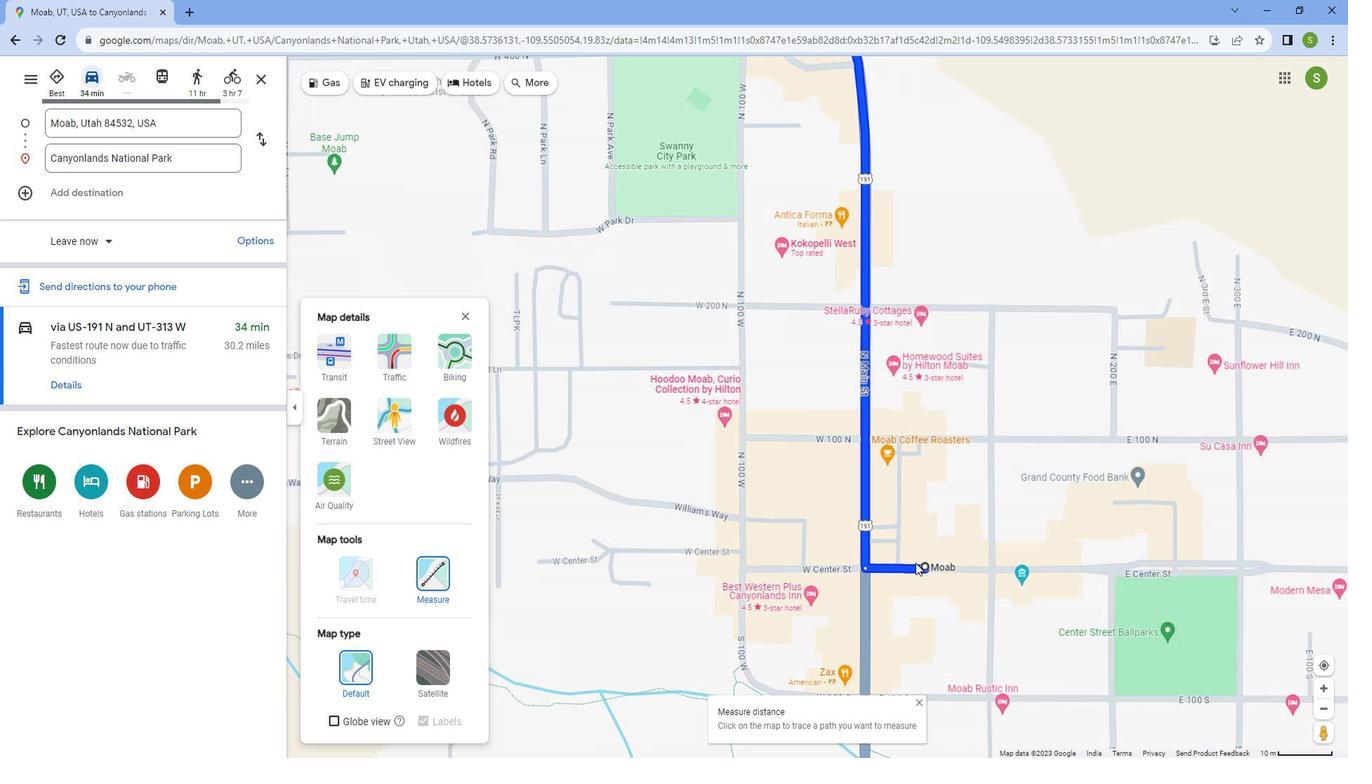 
Action: Mouse scrolled (926, 552) with delta (0, 0)
Screenshot: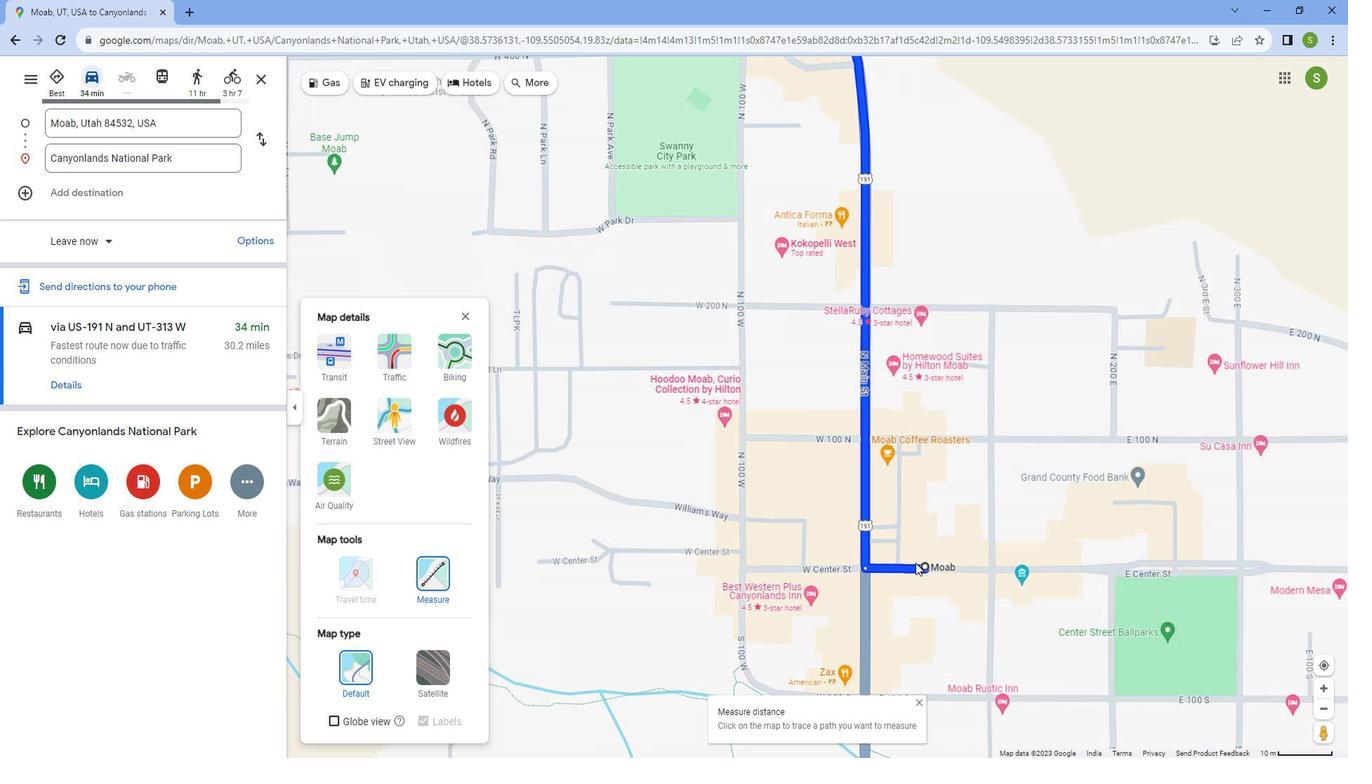 
Action: Mouse scrolled (926, 552) with delta (0, 0)
Screenshot: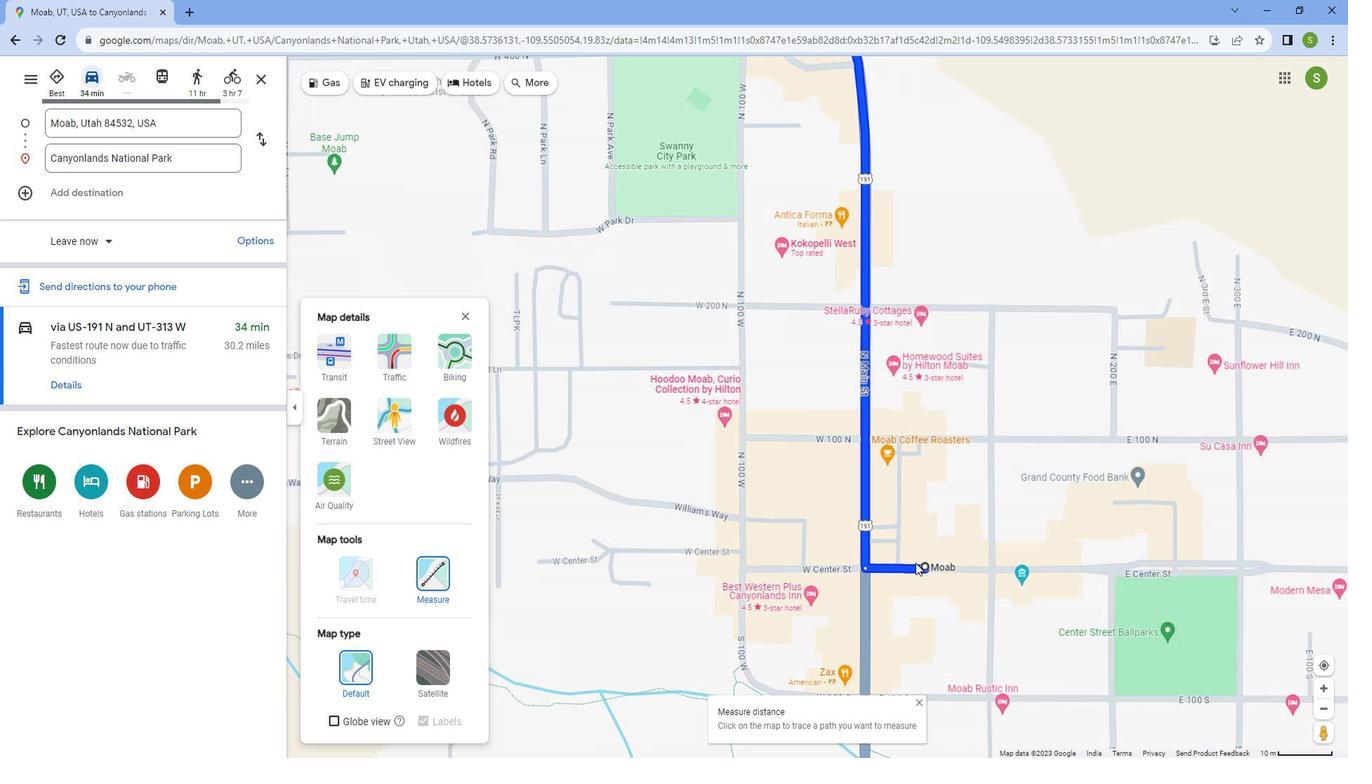 
Action: Mouse scrolled (926, 552) with delta (0, 0)
Screenshot: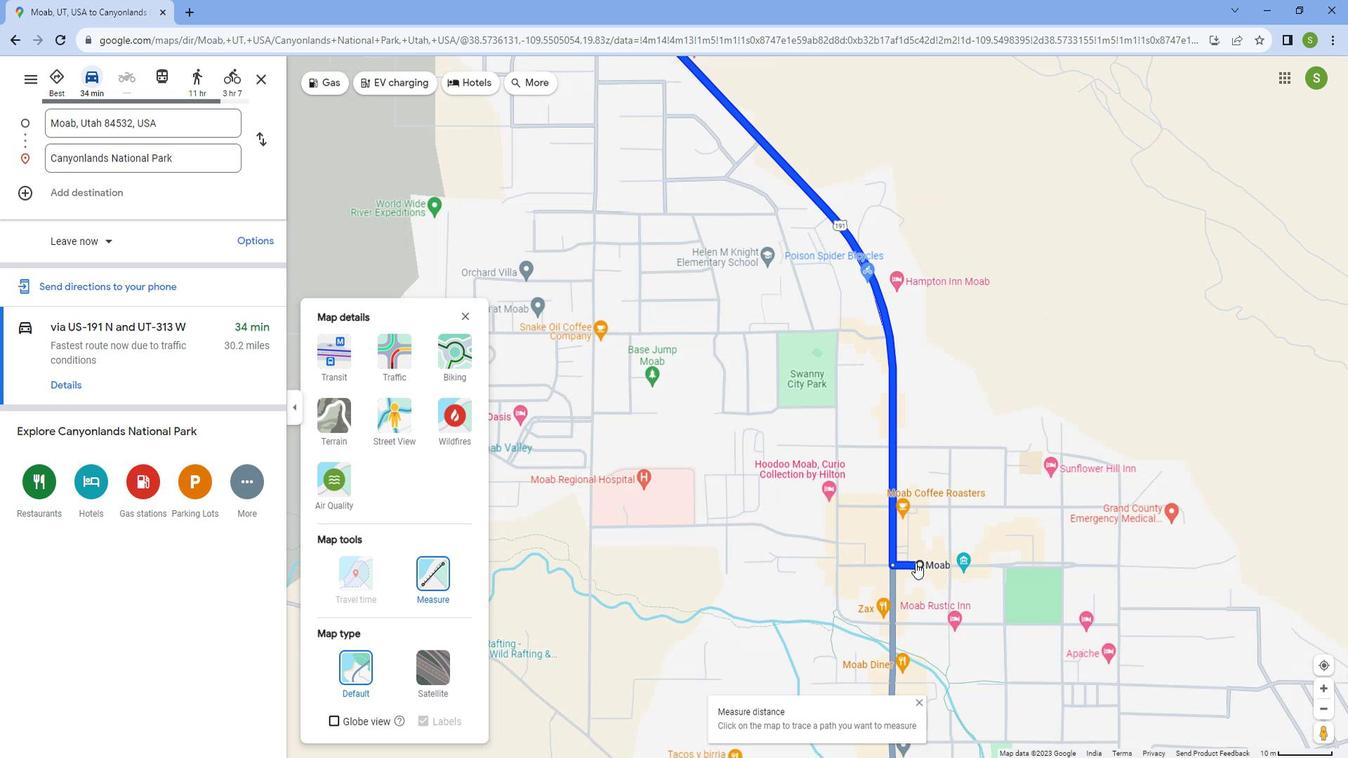 
Action: Mouse scrolled (926, 552) with delta (0, 0)
Screenshot: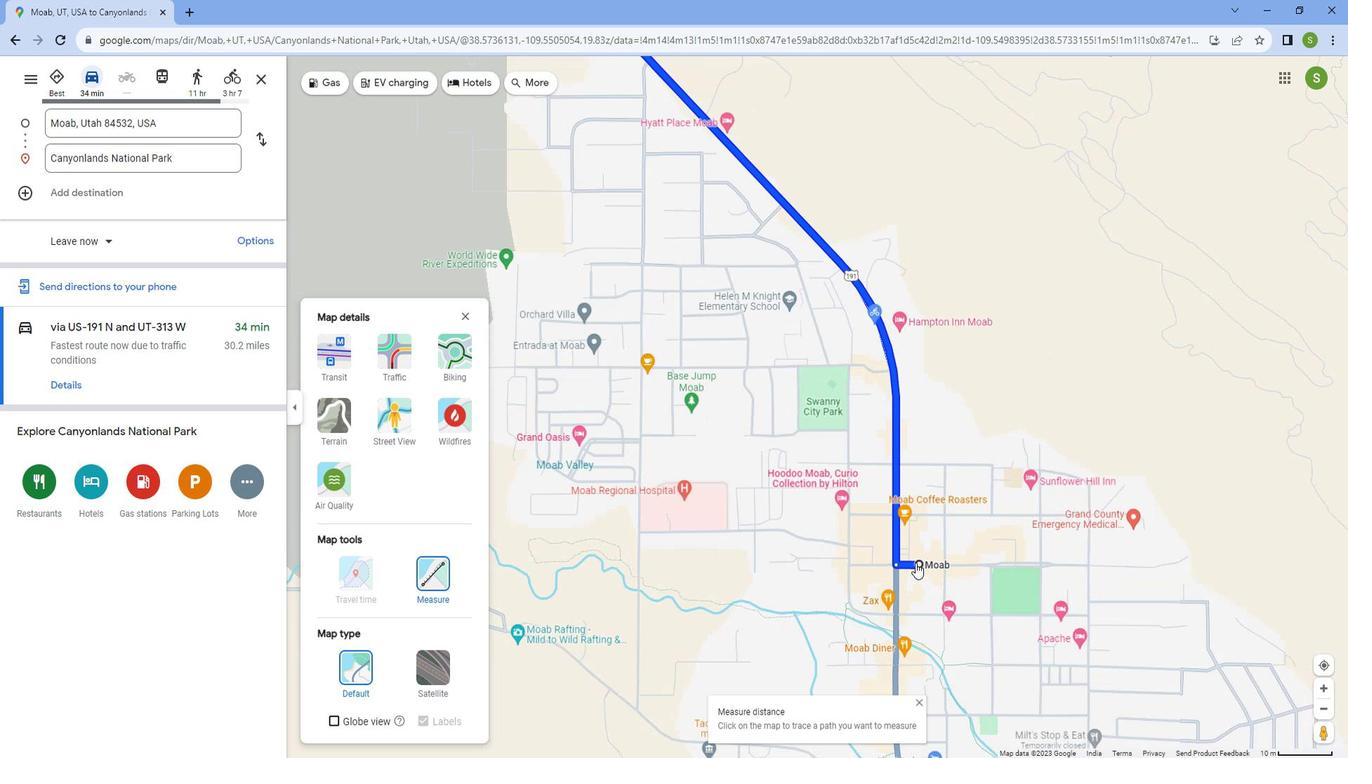
Action: Mouse scrolled (926, 552) with delta (0, 0)
Screenshot: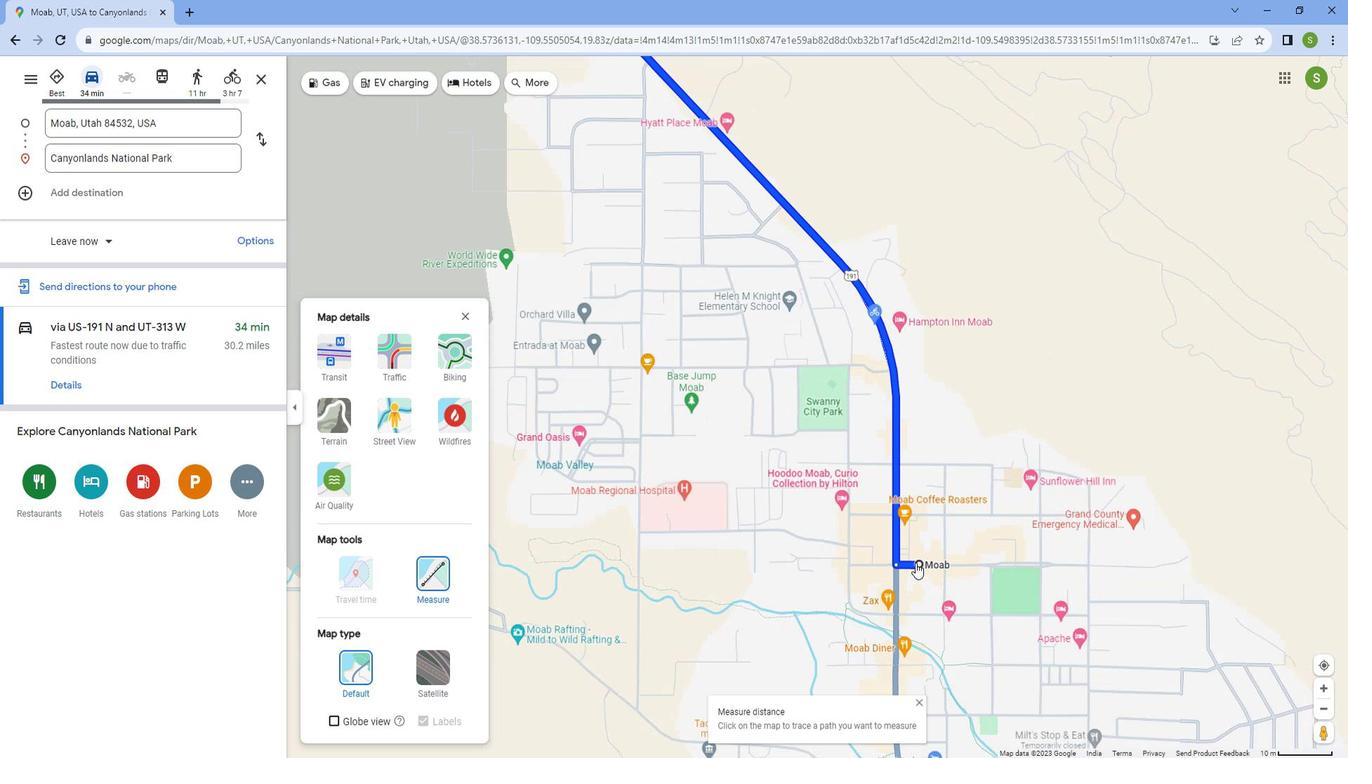 
Action: Mouse scrolled (926, 552) with delta (0, 0)
Screenshot: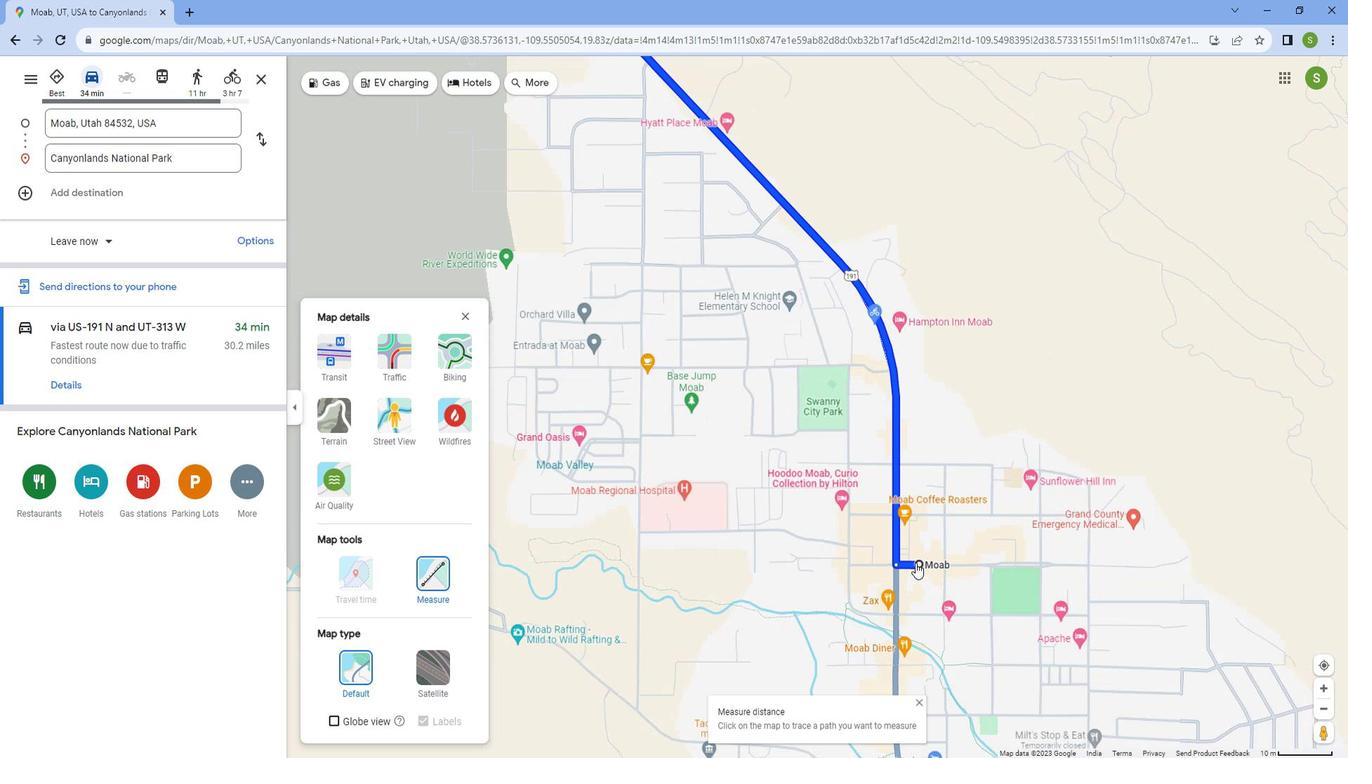 
Action: Mouse scrolled (926, 552) with delta (0, 0)
Screenshot: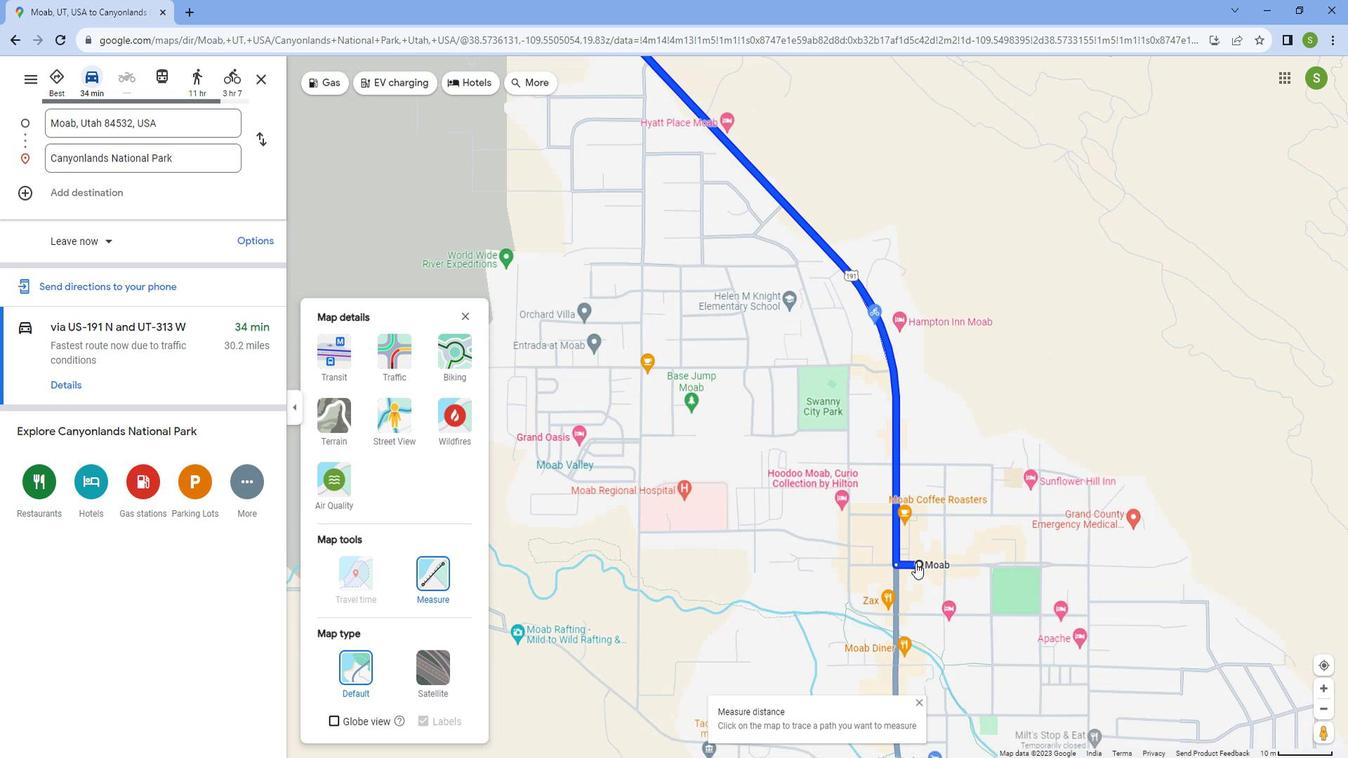 
Action: Mouse scrolled (926, 552) with delta (0, 0)
Screenshot: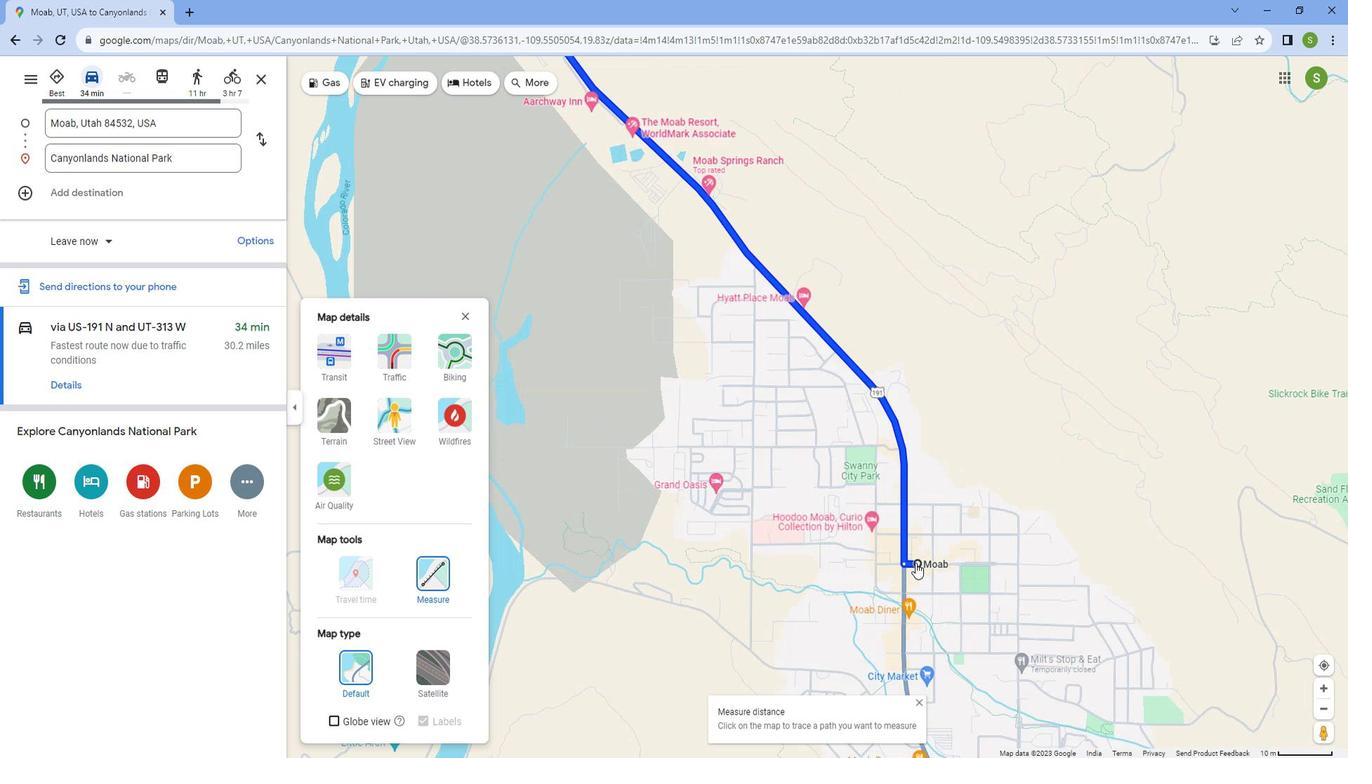 
Action: Mouse scrolled (926, 552) with delta (0, 0)
Screenshot: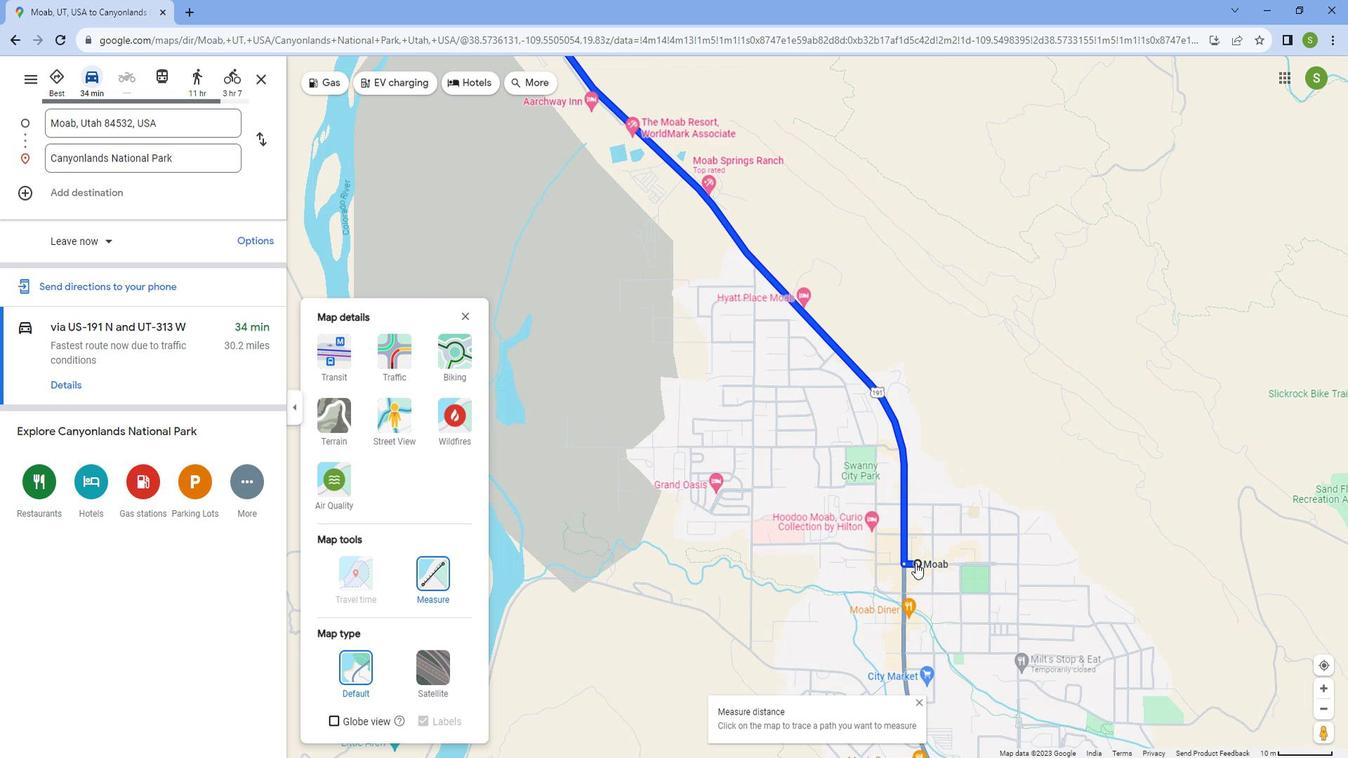 
Action: Mouse scrolled (926, 552) with delta (0, 0)
Screenshot: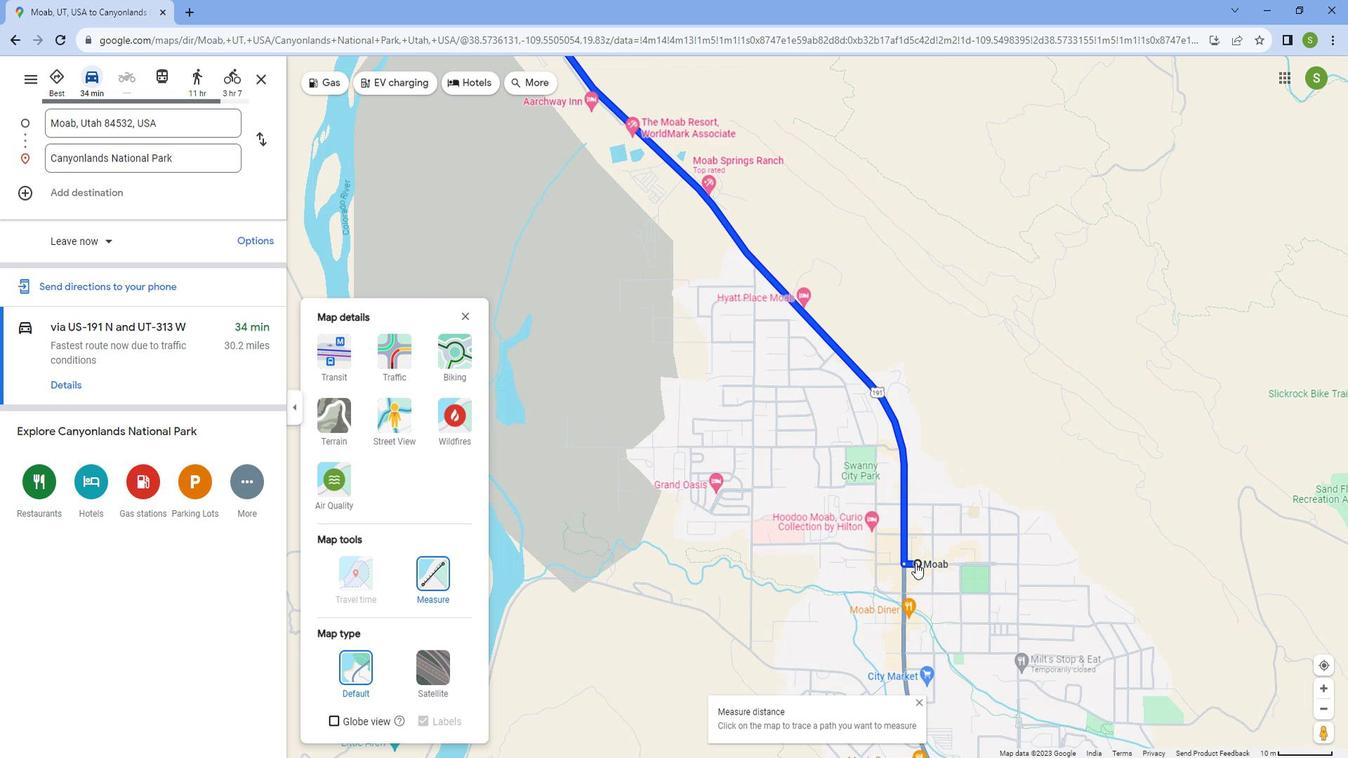 
Action: Mouse scrolled (926, 552) with delta (0, 0)
Screenshot: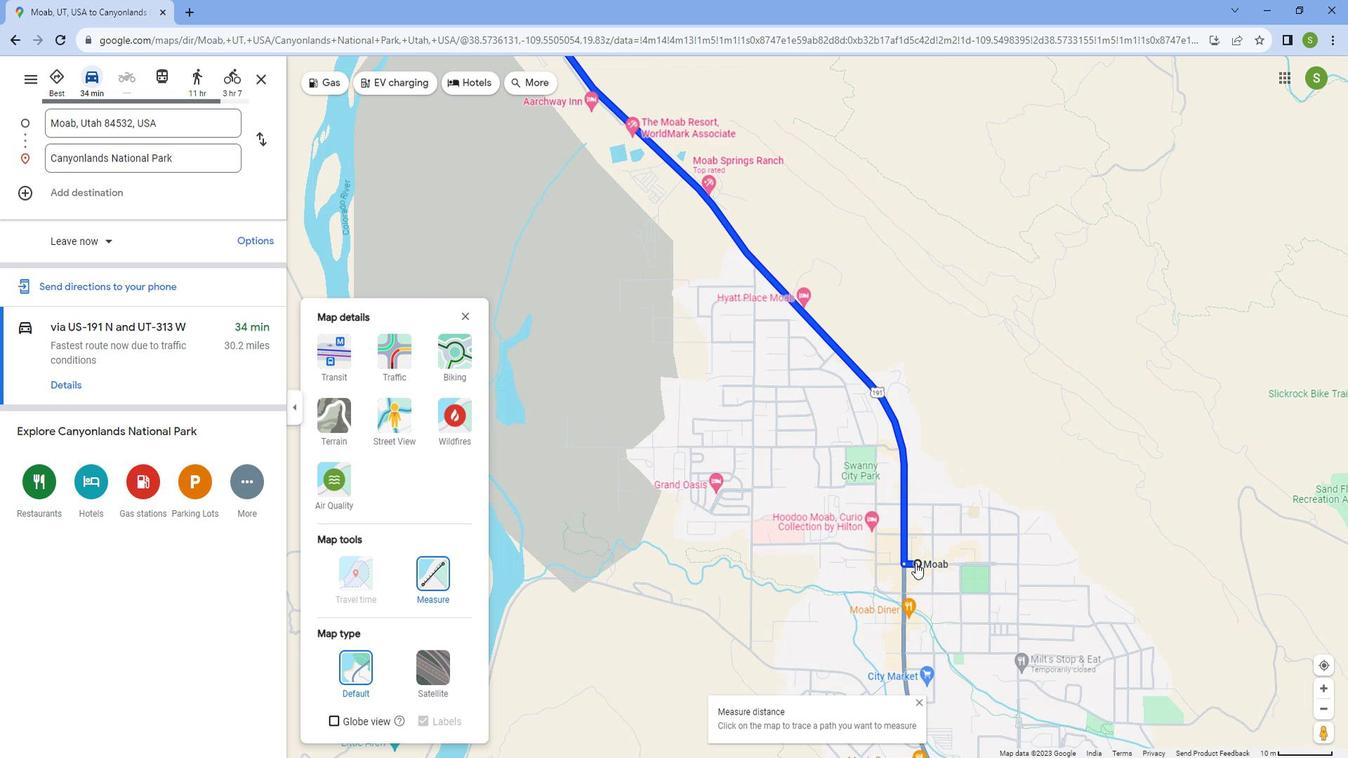 
Action: Mouse scrolled (926, 552) with delta (0, 0)
Screenshot: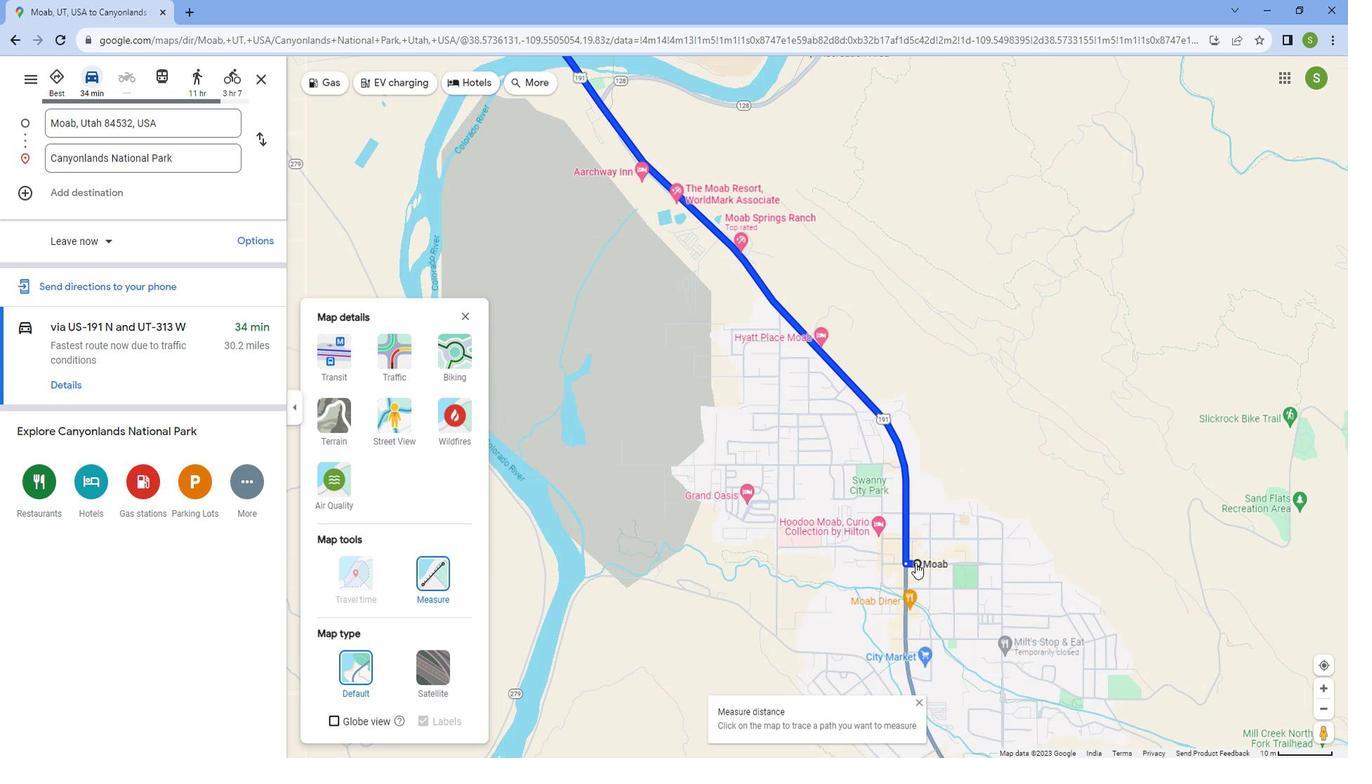 
Action: Mouse scrolled (926, 552) with delta (0, 0)
Screenshot: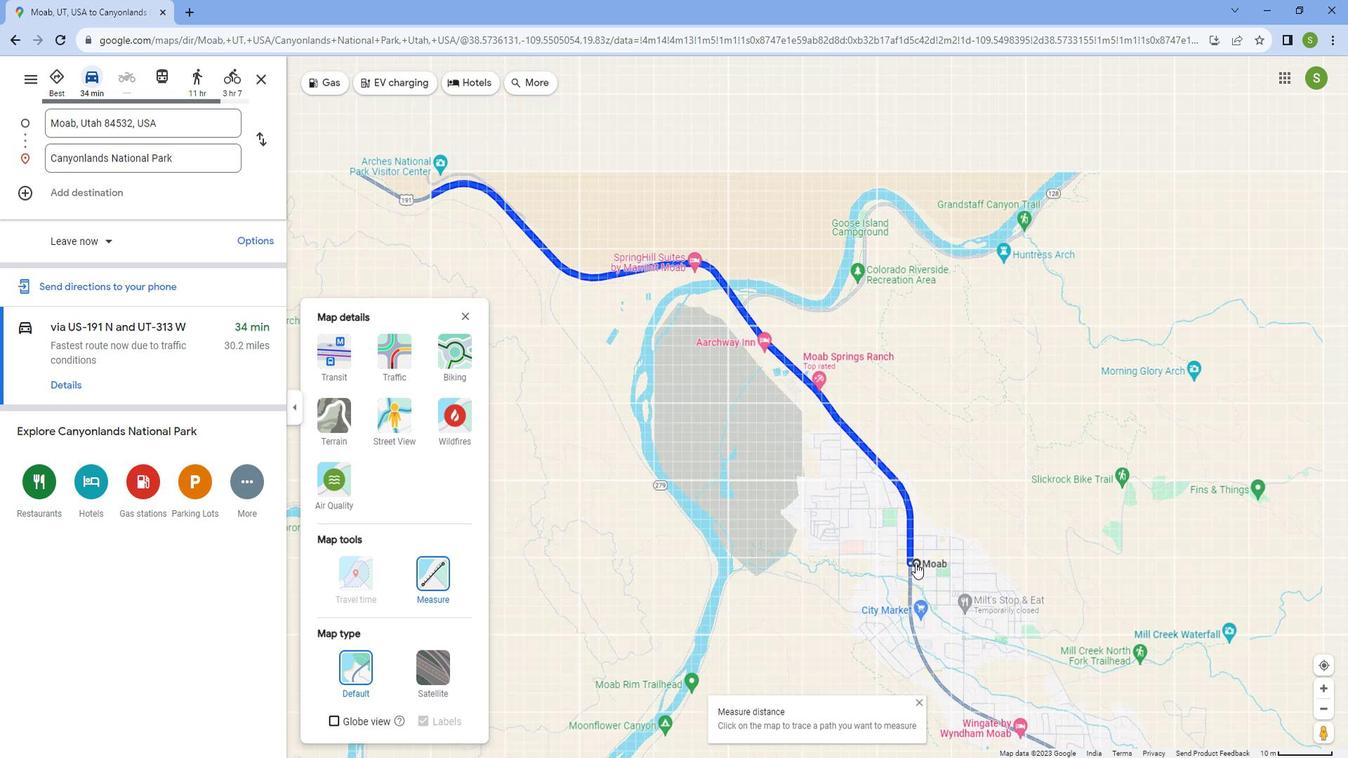 
Action: Mouse scrolled (926, 552) with delta (0, 0)
Screenshot: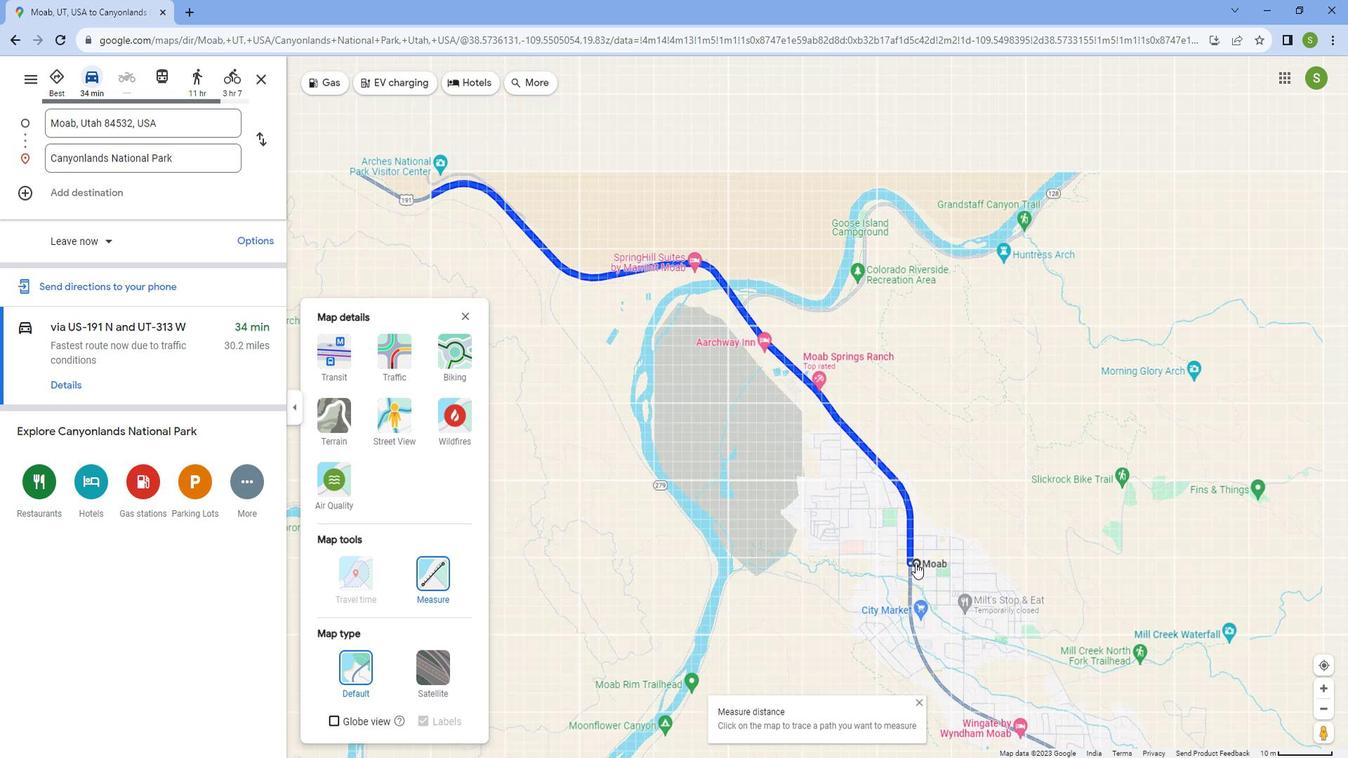 
Action: Mouse scrolled (926, 552) with delta (0, 0)
Screenshot: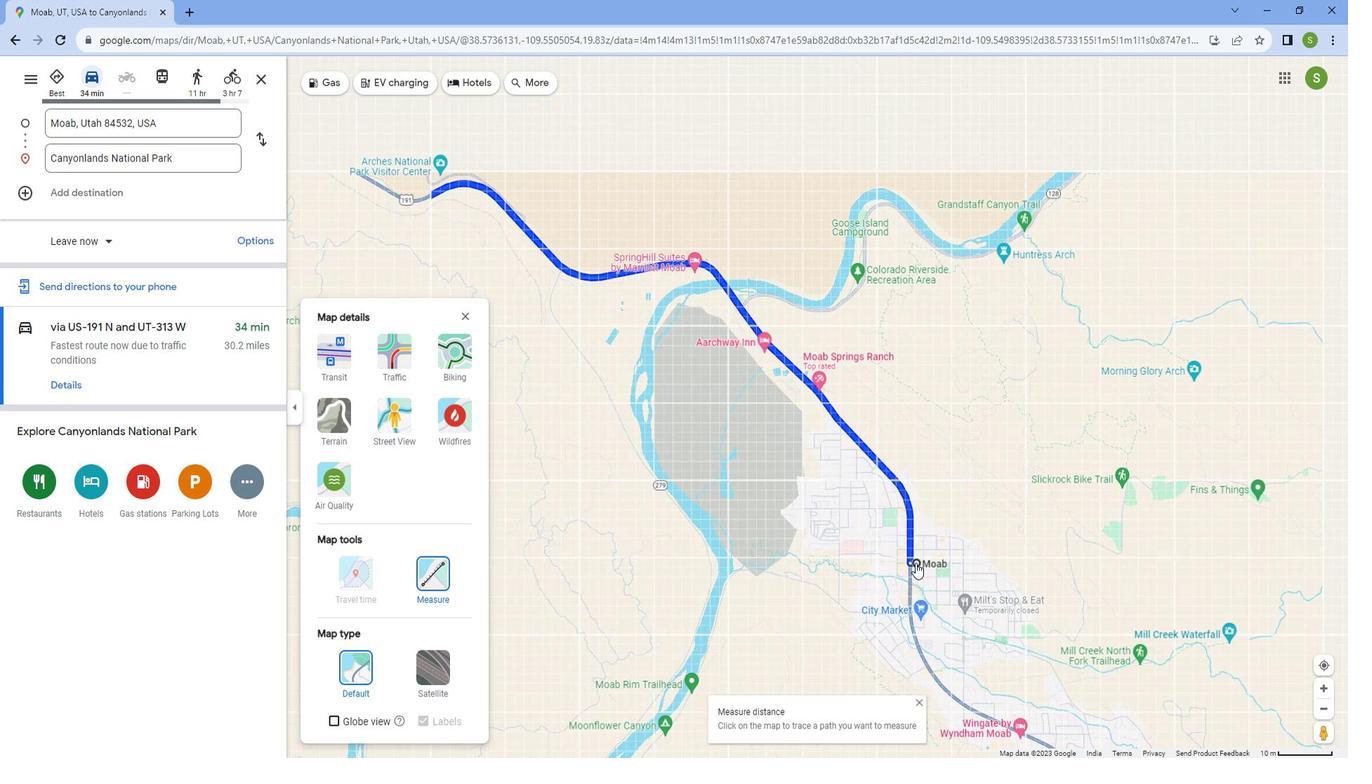 
Action: Mouse scrolled (926, 552) with delta (0, 0)
Screenshot: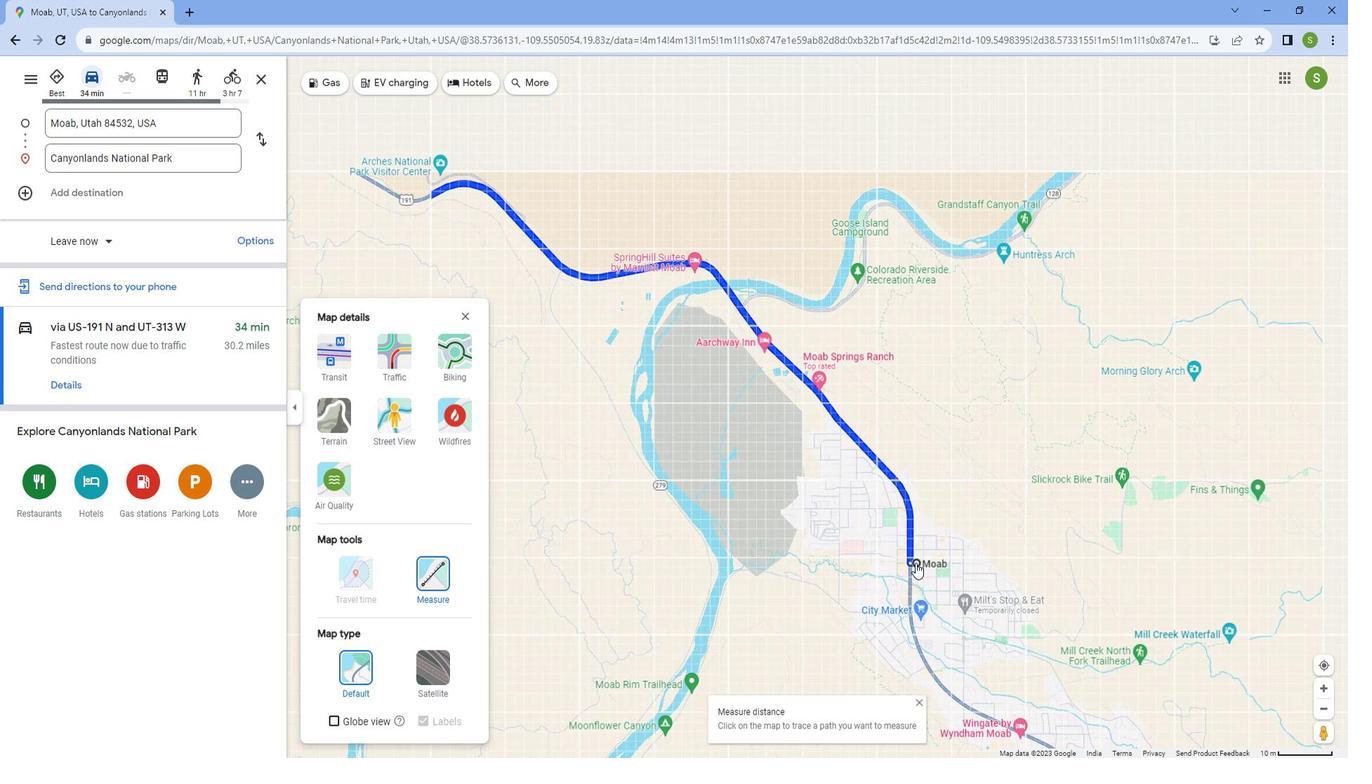 
Action: Mouse scrolled (926, 552) with delta (0, 0)
Screenshot: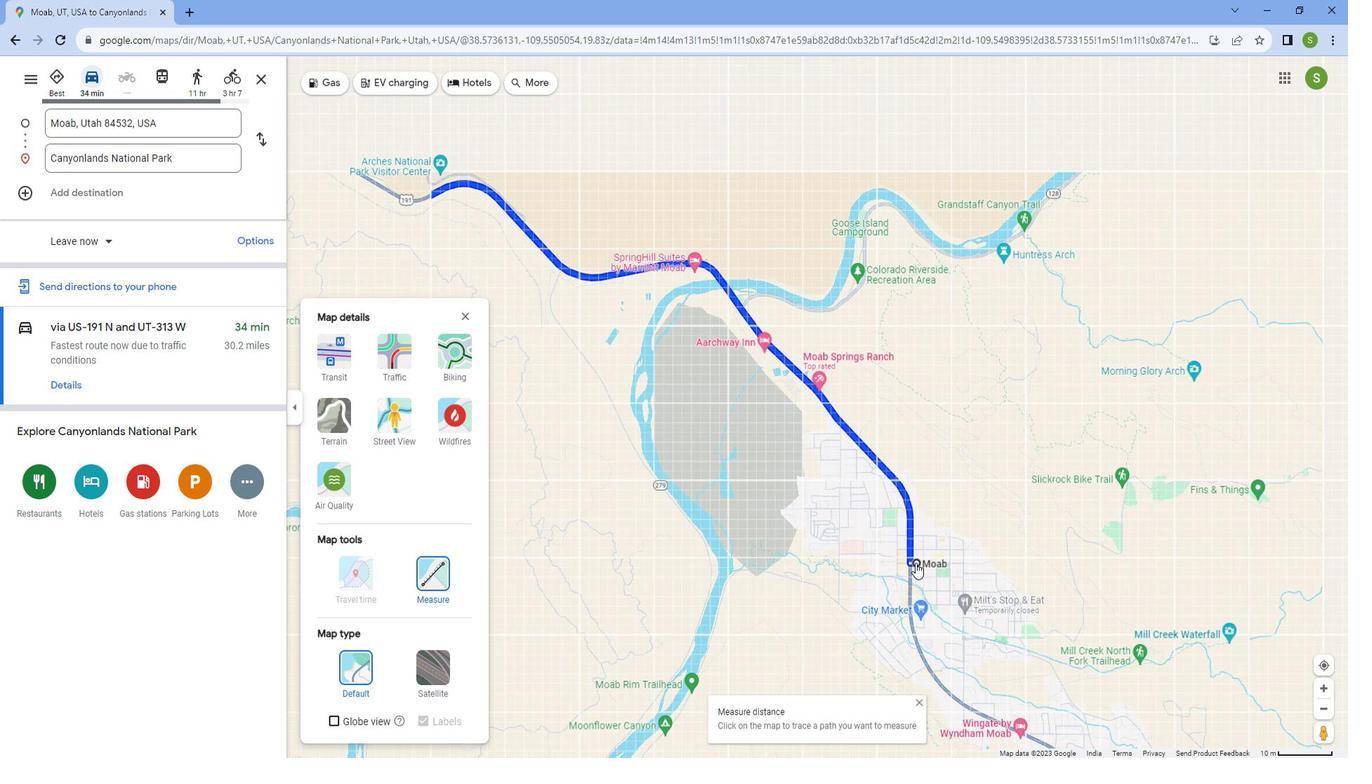 
Action: Mouse scrolled (926, 552) with delta (0, 0)
Screenshot: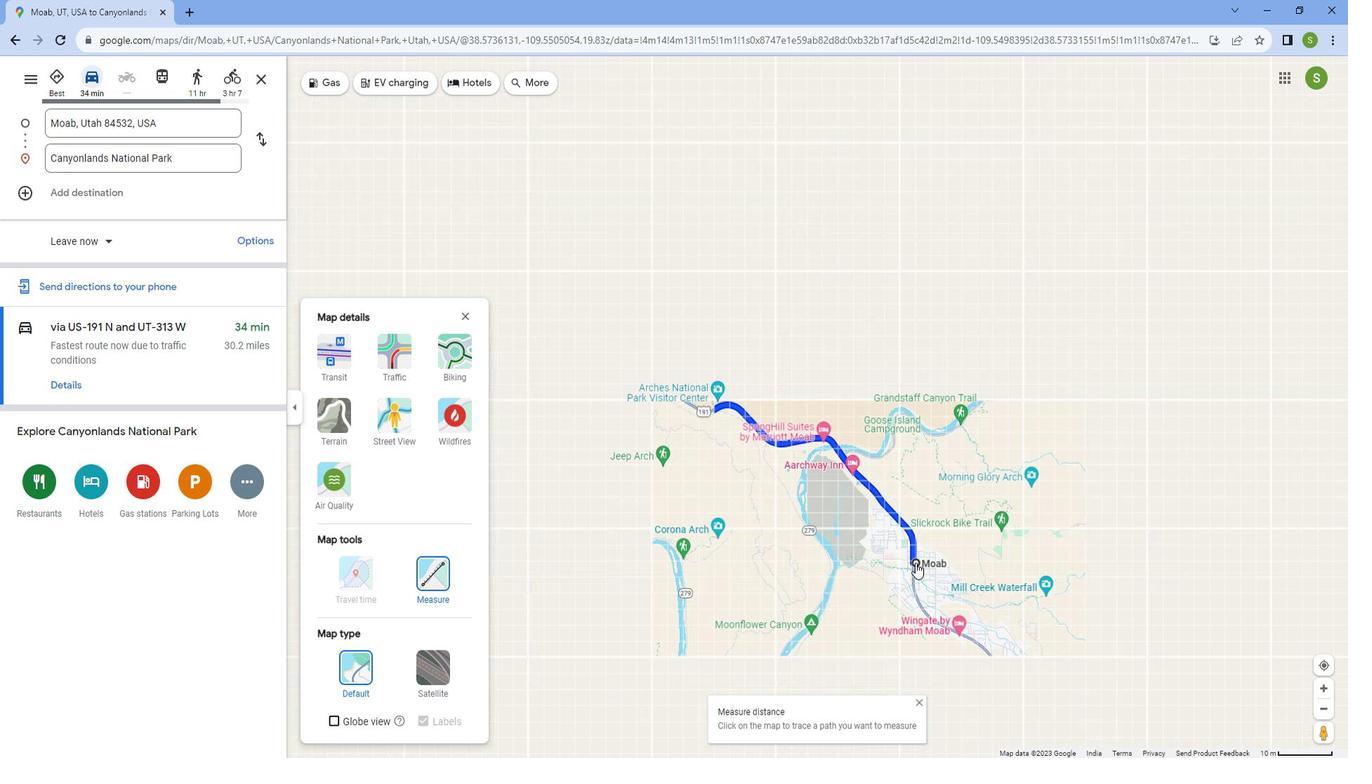 
Action: Mouse scrolled (926, 552) with delta (0, 0)
Screenshot: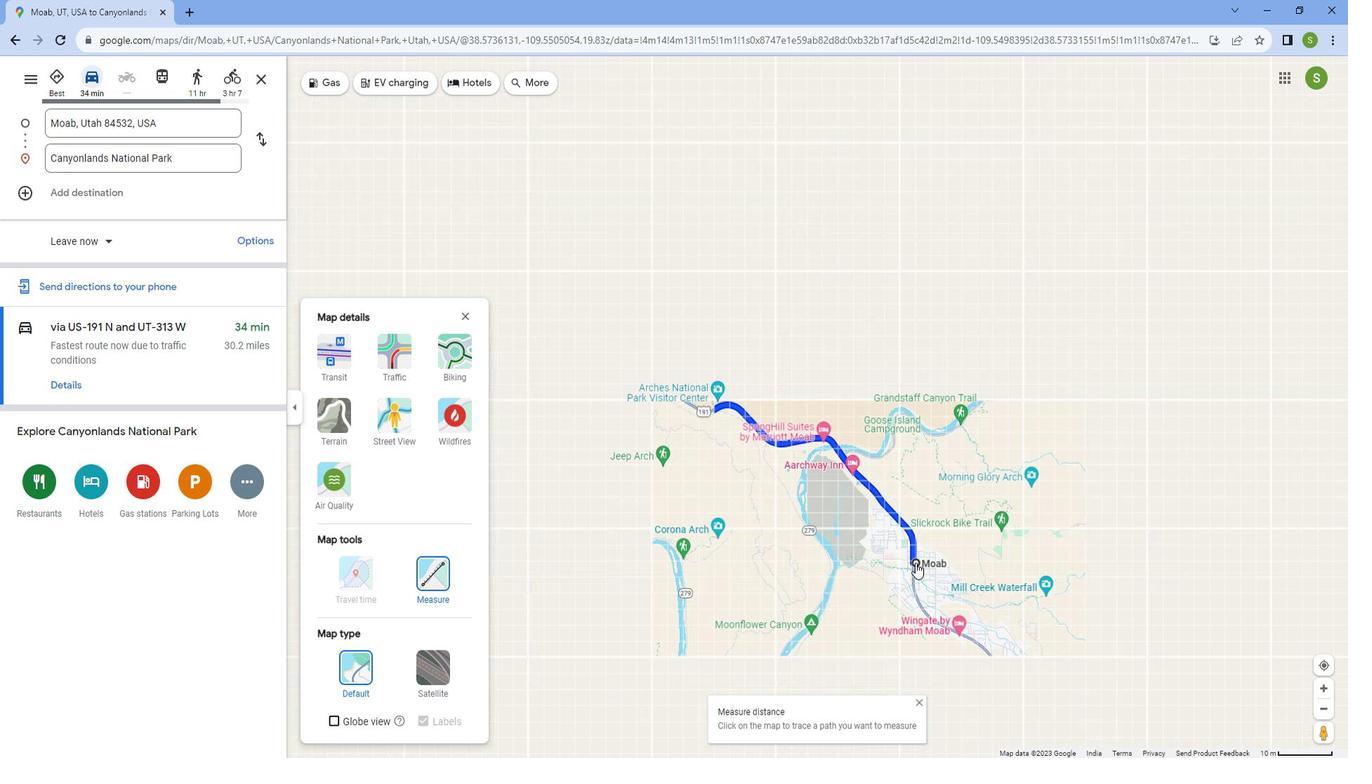 
Action: Mouse scrolled (926, 552) with delta (0, 0)
Screenshot: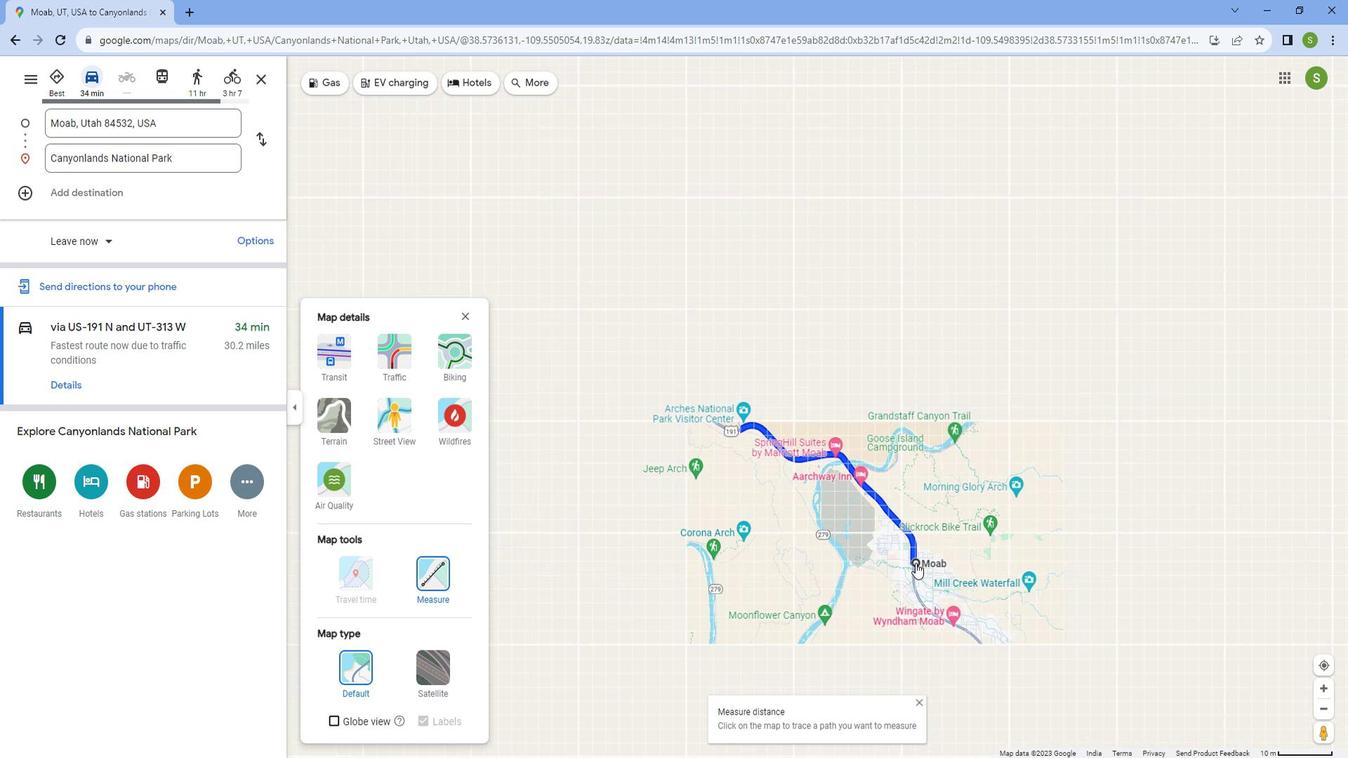 
Action: Mouse scrolled (926, 552) with delta (0, 0)
Screenshot: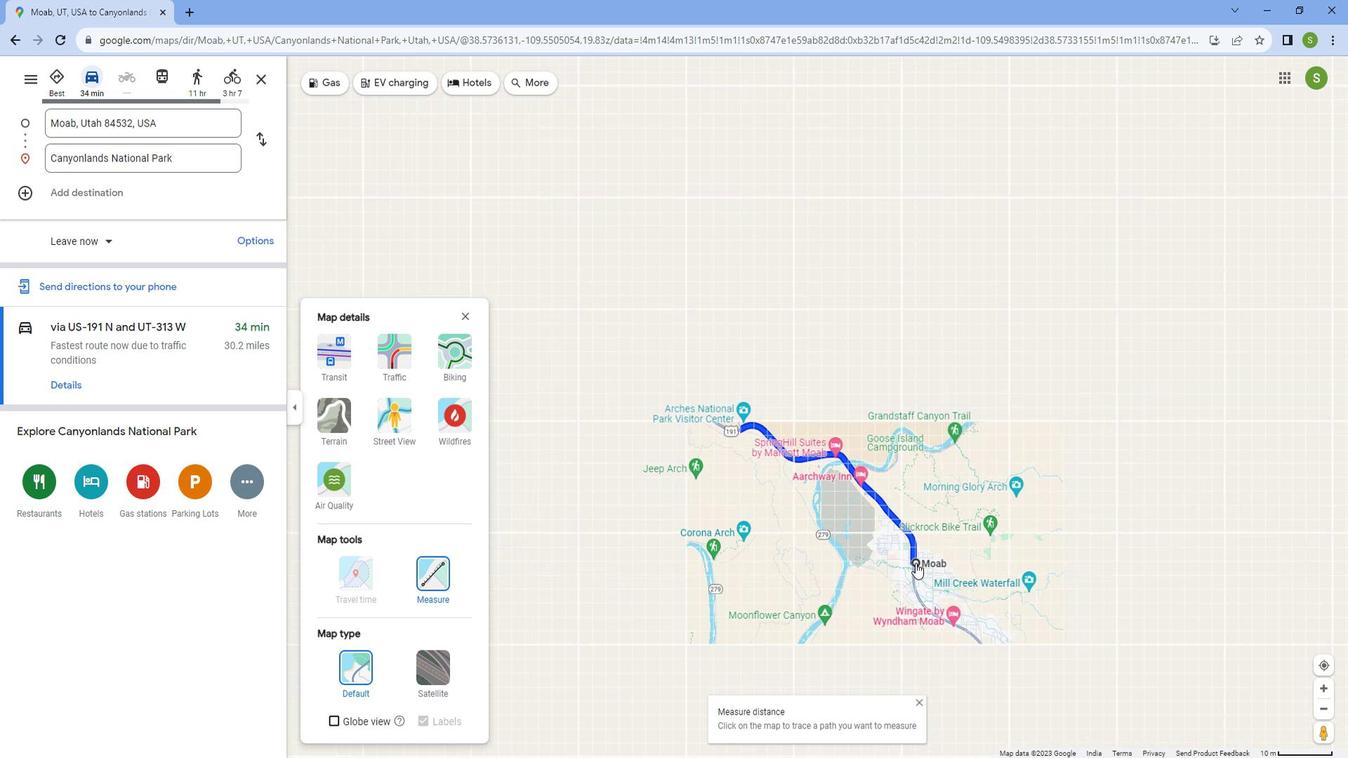 
Action: Mouse scrolled (926, 552) with delta (0, 0)
Screenshot: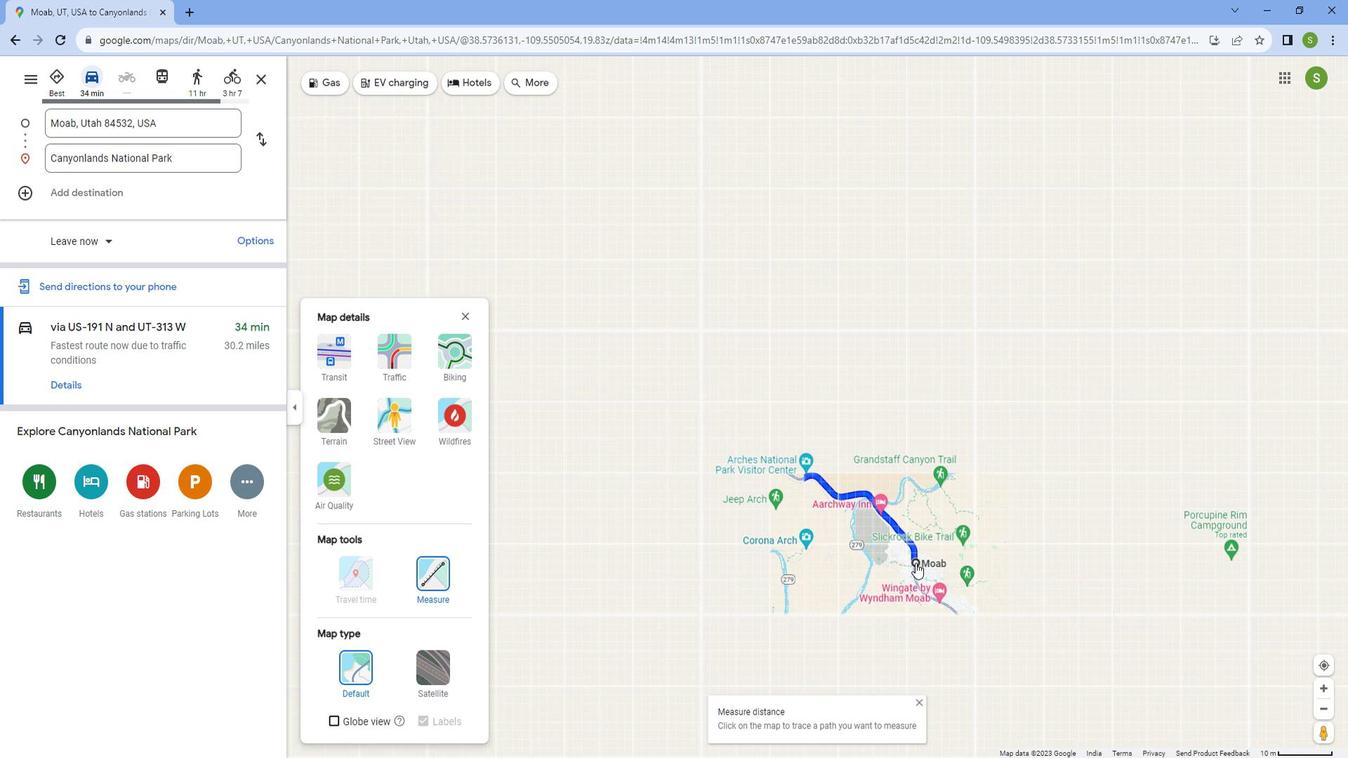 
Action: Mouse scrolled (926, 552) with delta (0, 0)
Screenshot: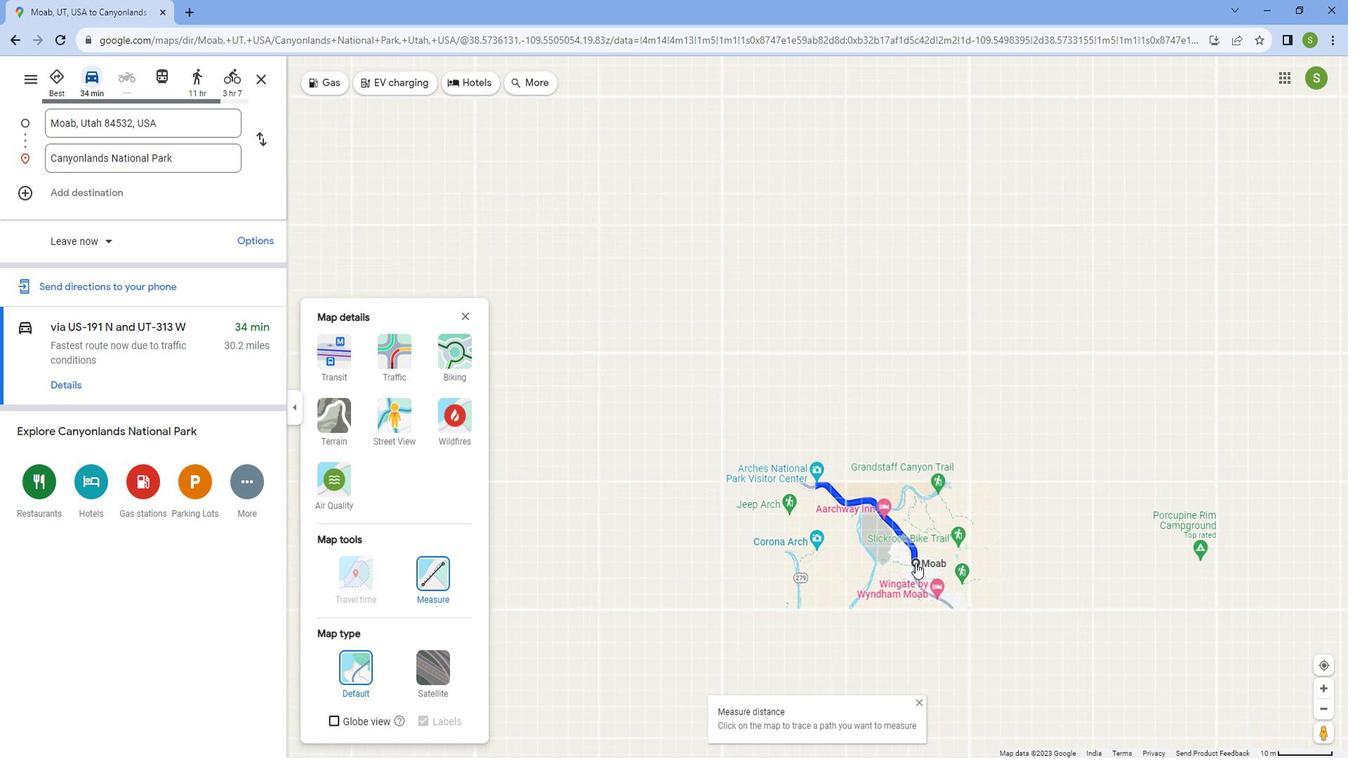 
Action: Mouse scrolled (926, 552) with delta (0, 0)
Screenshot: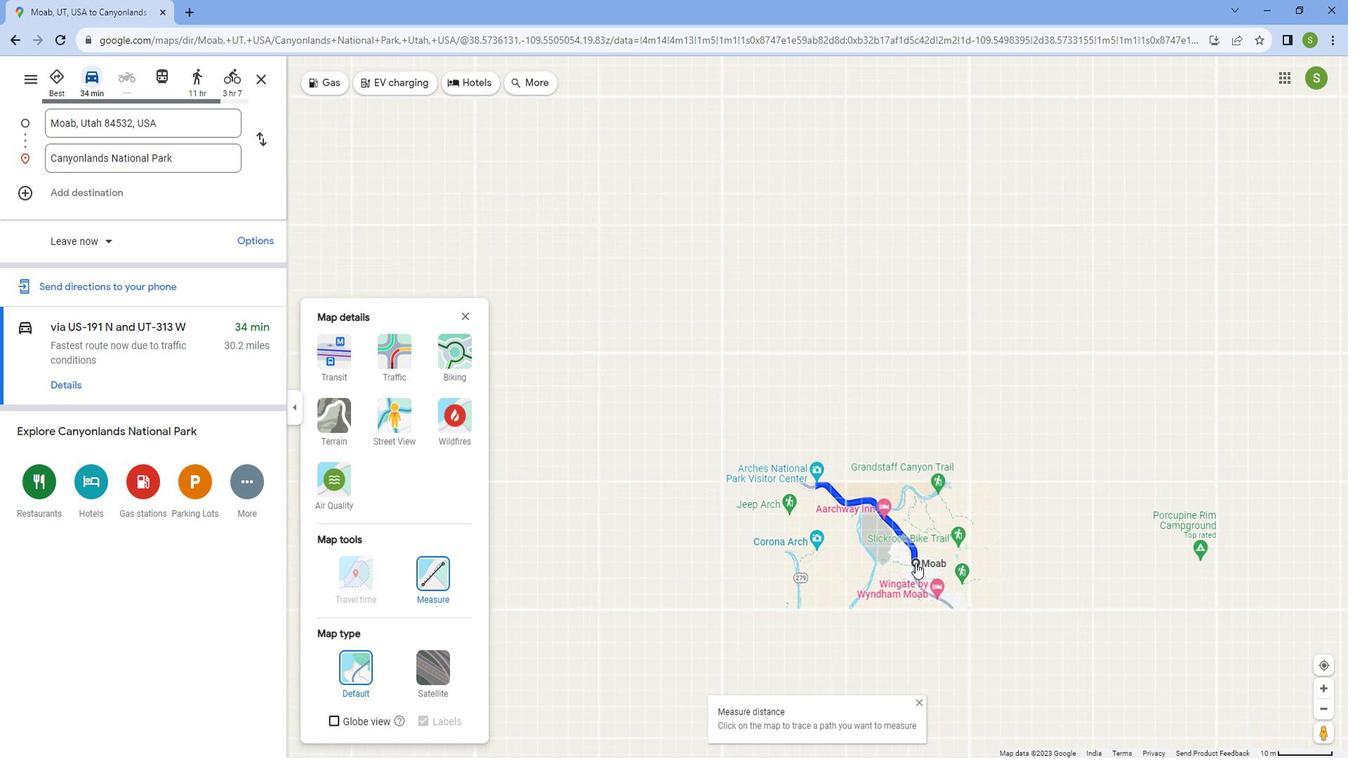 
Action: Mouse scrolled (926, 552) with delta (0, 0)
Screenshot: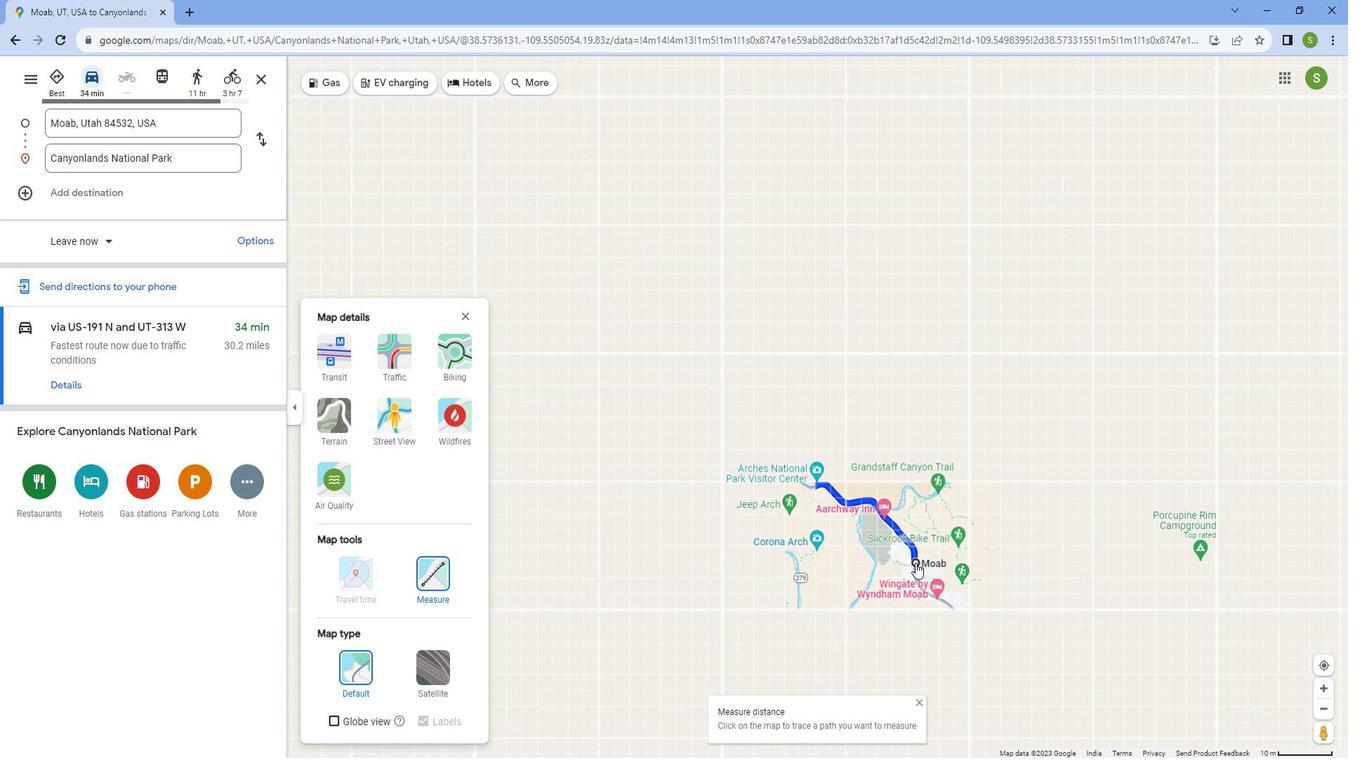 
Action: Mouse moved to (760, 622)
Screenshot: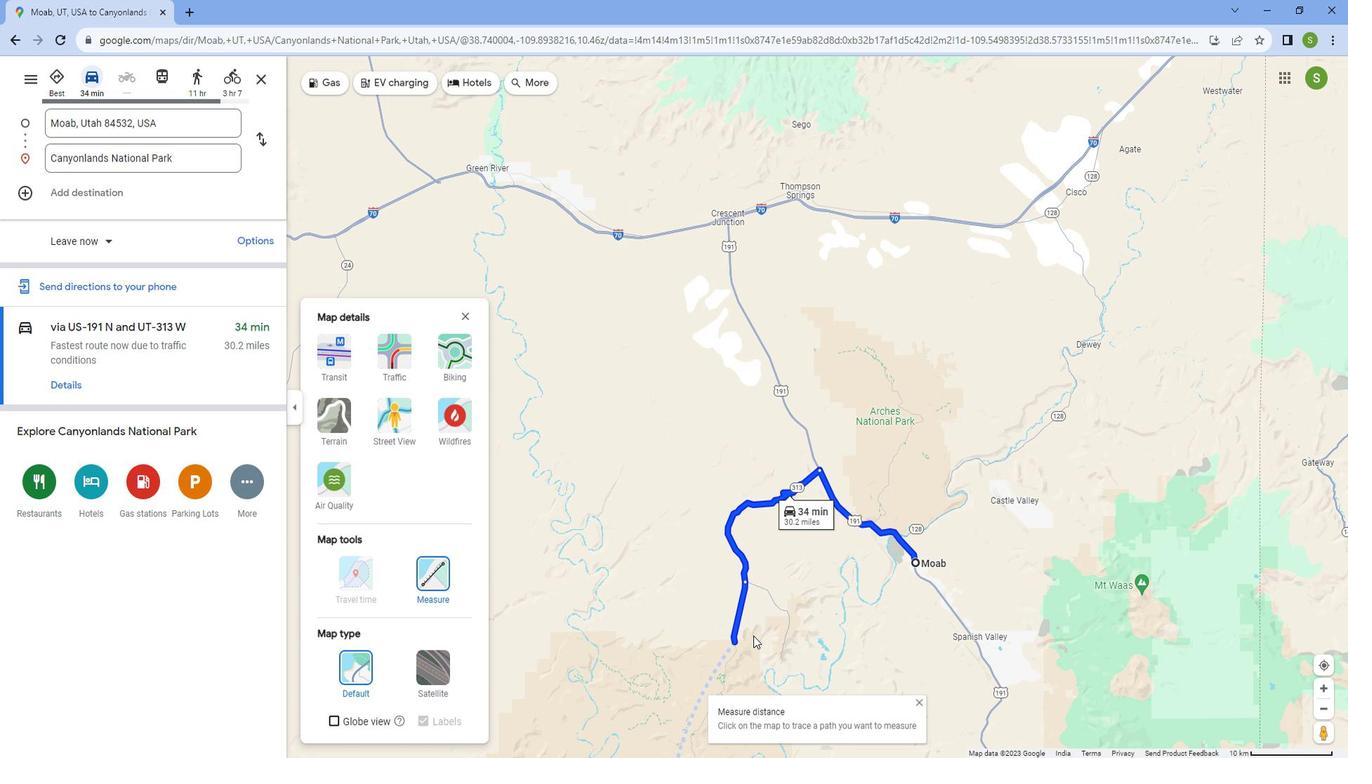 
Action: Mouse pressed left at (760, 622)
Screenshot: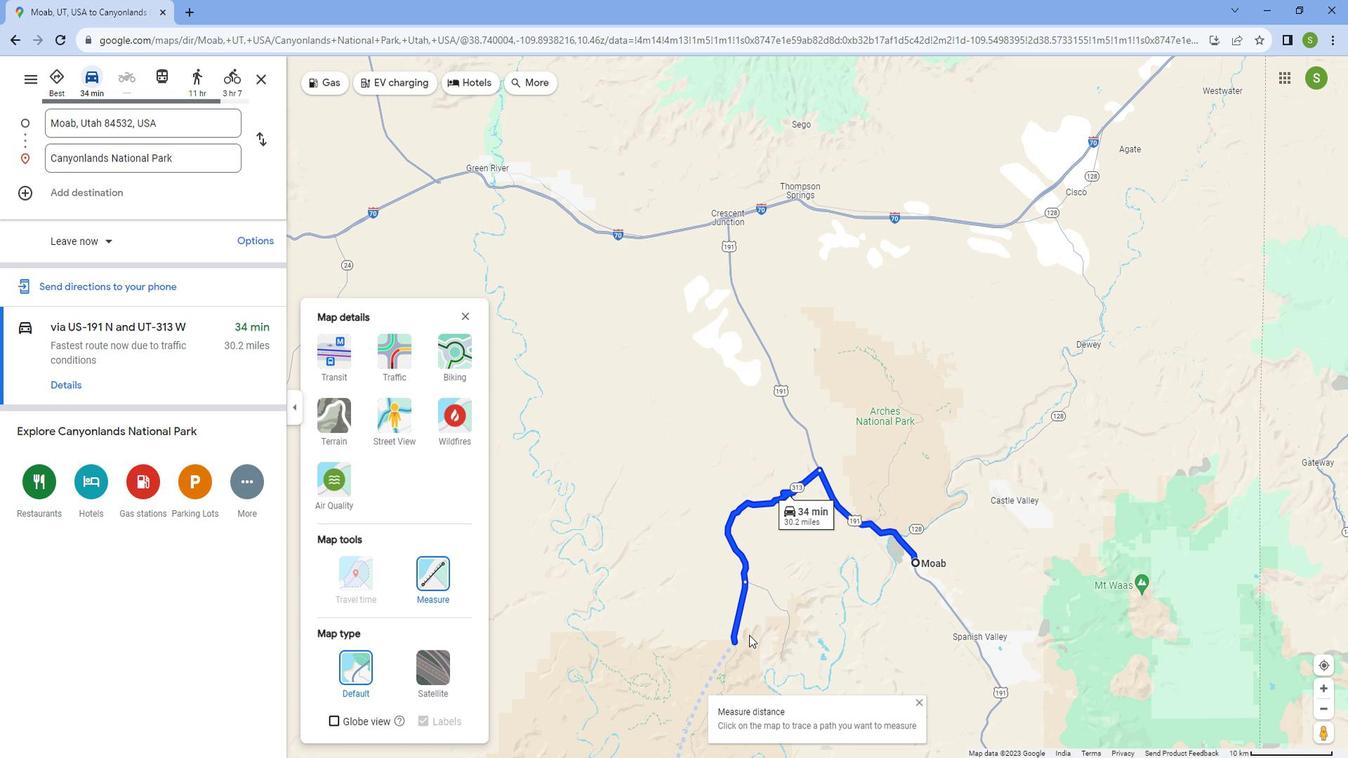 
Action: Mouse moved to (755, 506)
Screenshot: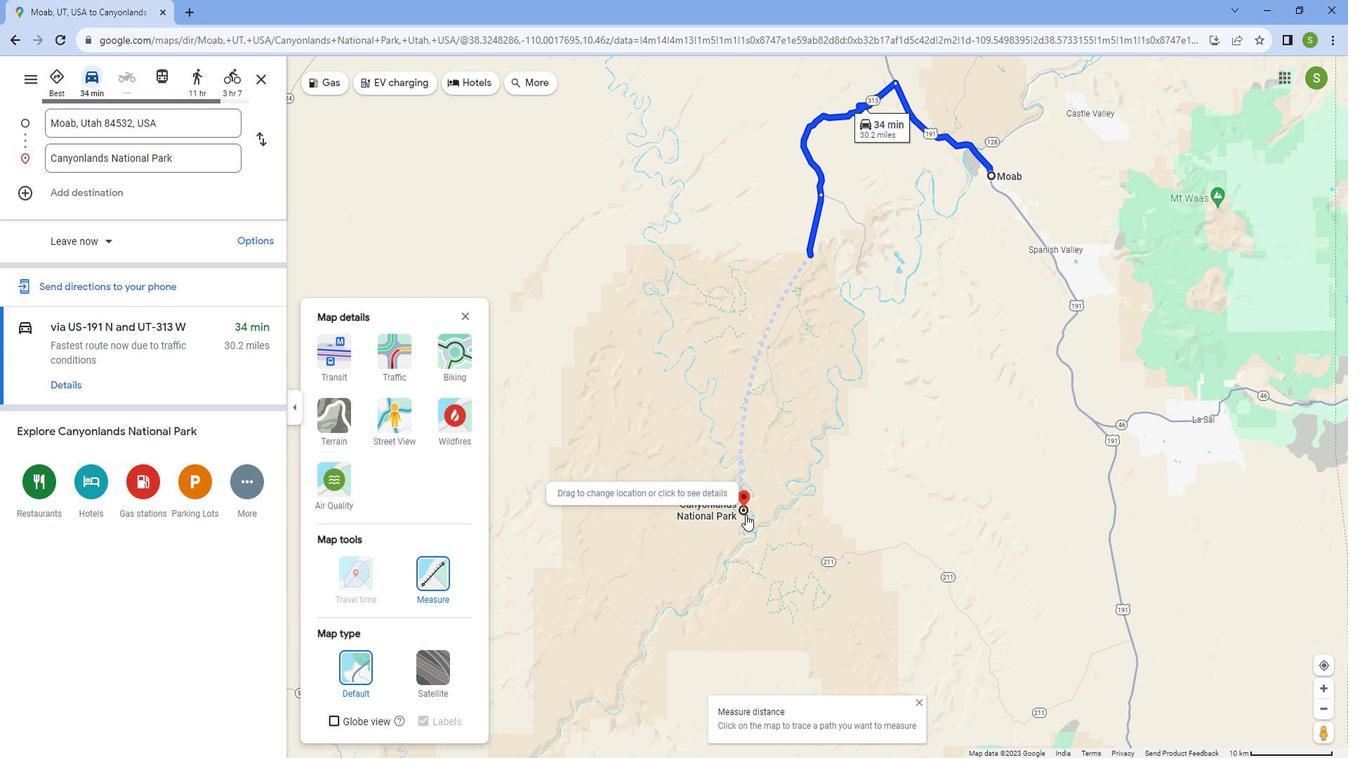 
Action: Mouse scrolled (755, 507) with delta (0, 0)
Screenshot: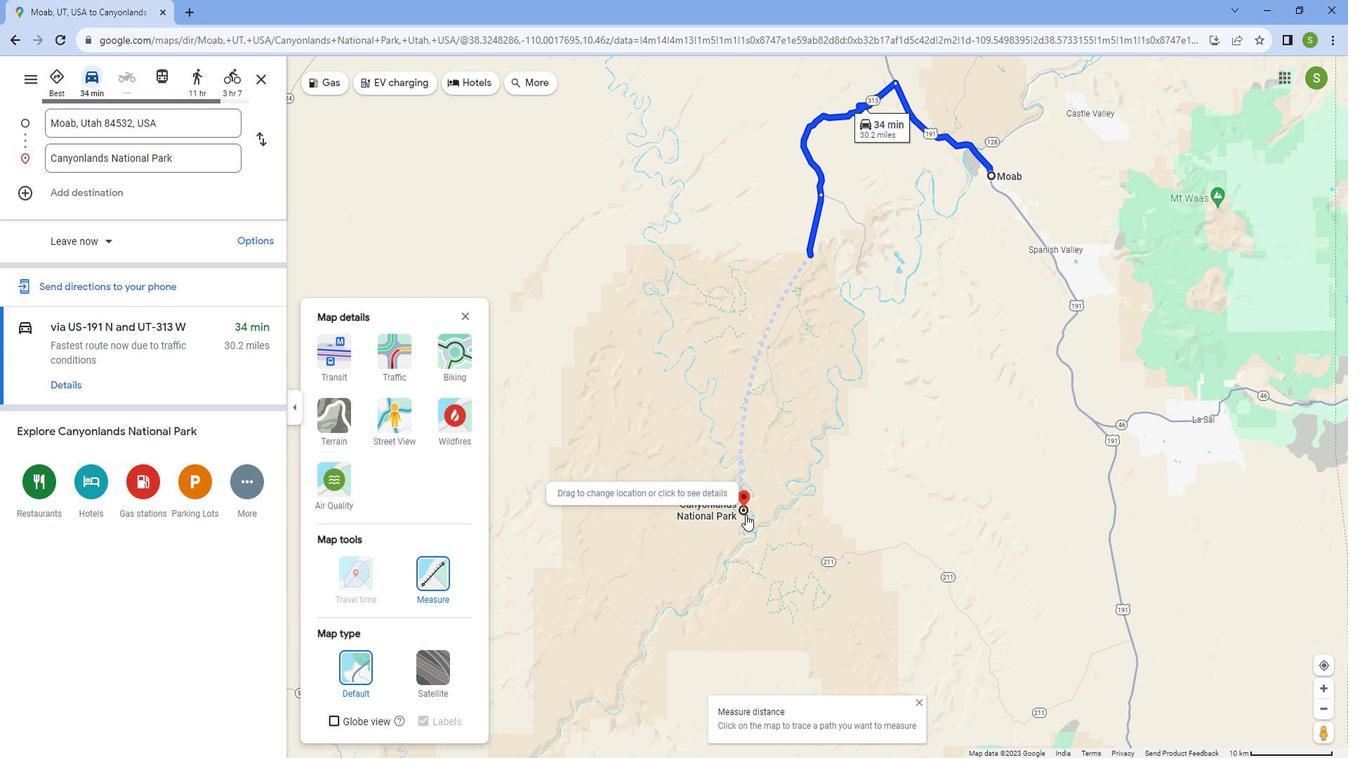 
Action: Mouse moved to (754, 506)
Screenshot: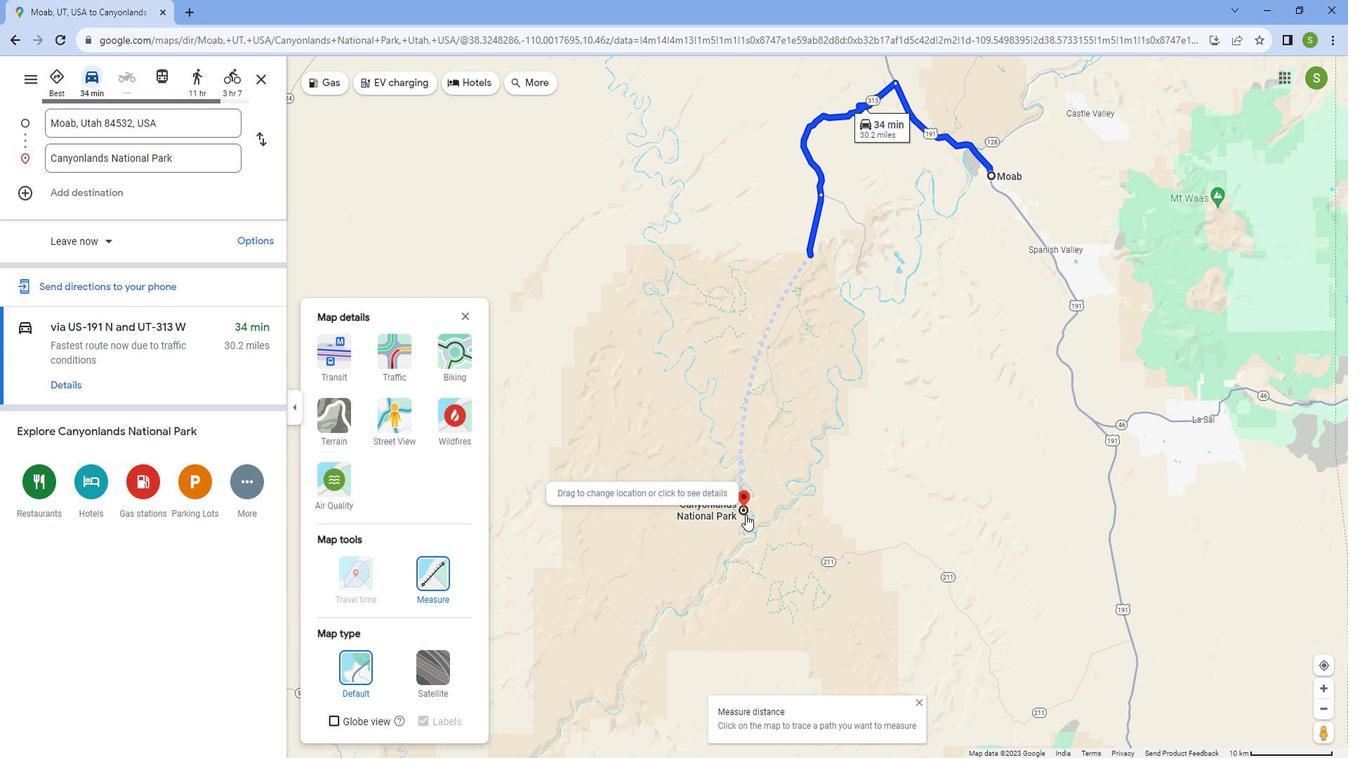 
Action: Mouse scrolled (754, 507) with delta (0, 0)
Screenshot: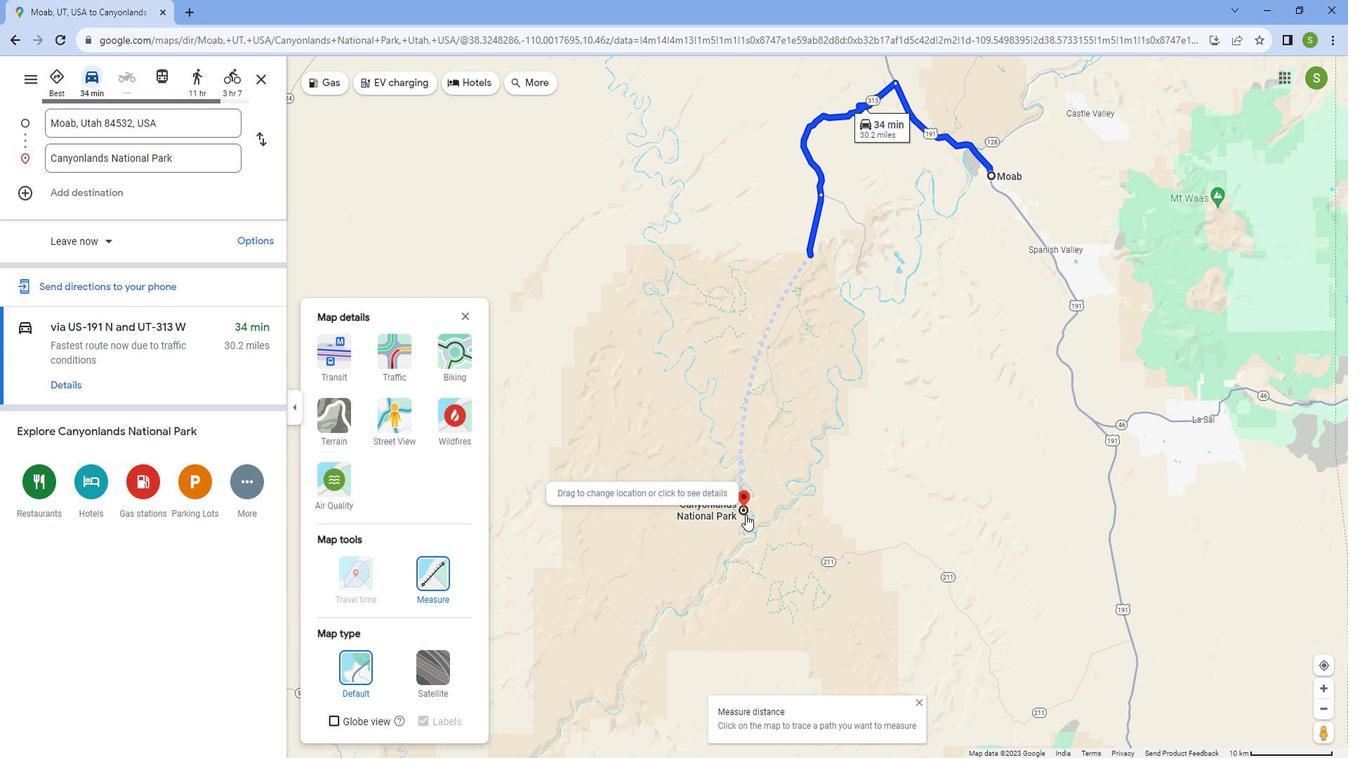 
Action: Mouse scrolled (754, 507) with delta (0, 0)
Screenshot: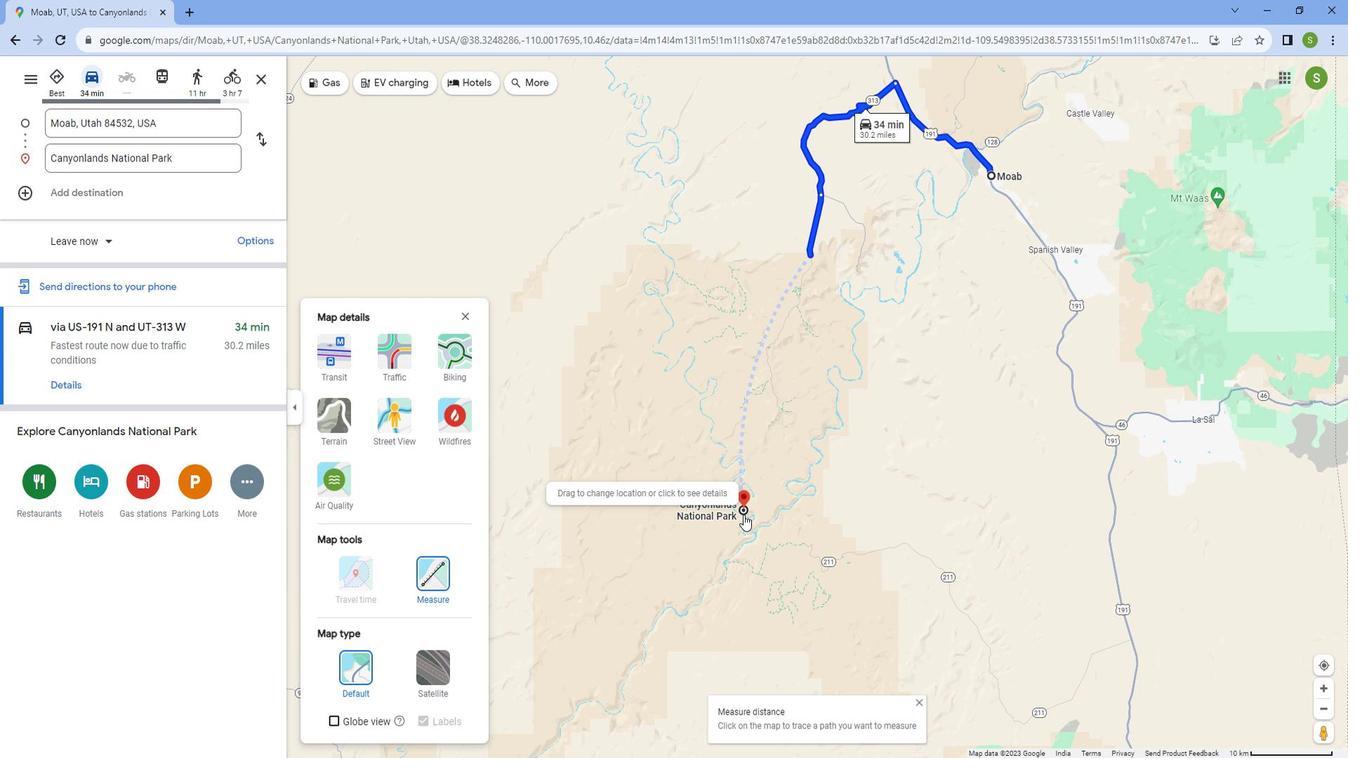 
Action: Mouse scrolled (754, 507) with delta (0, 0)
Screenshot: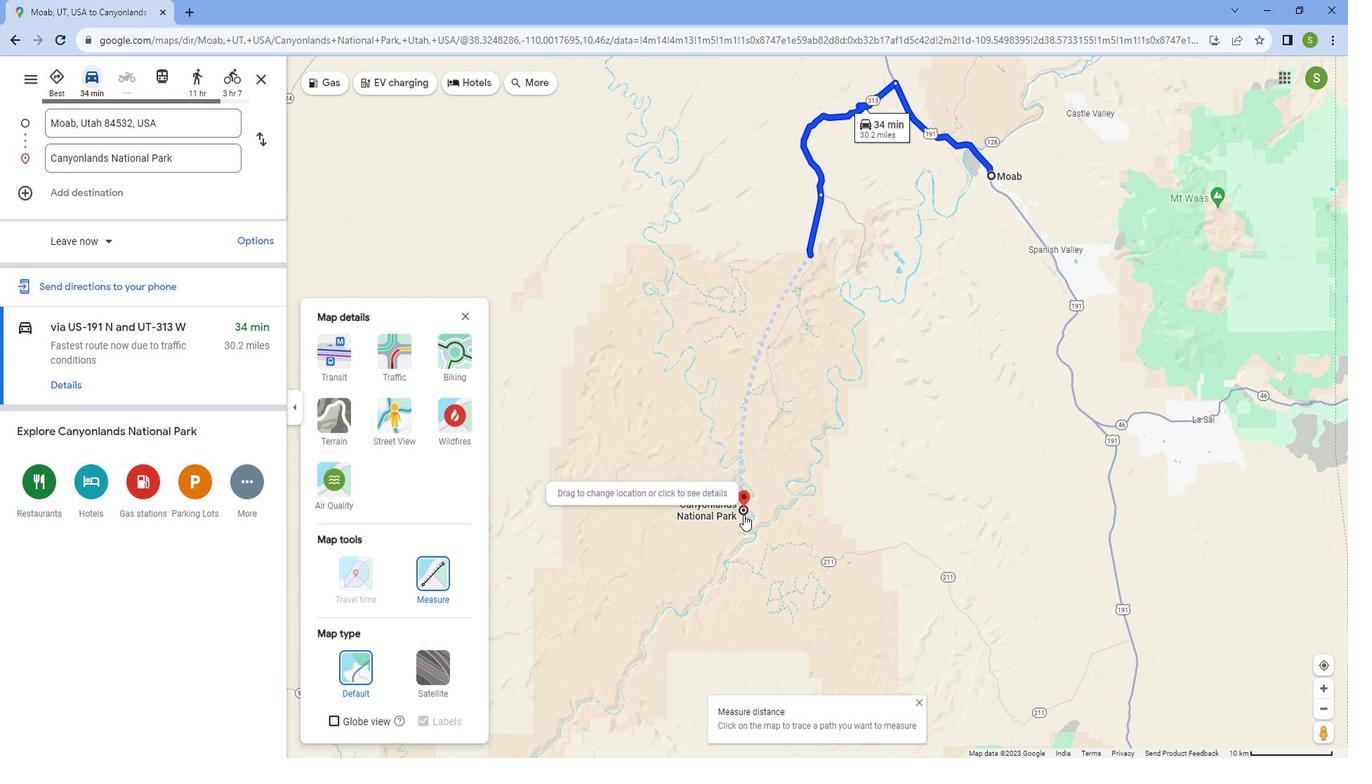 
Action: Mouse scrolled (754, 507) with delta (0, 0)
Screenshot: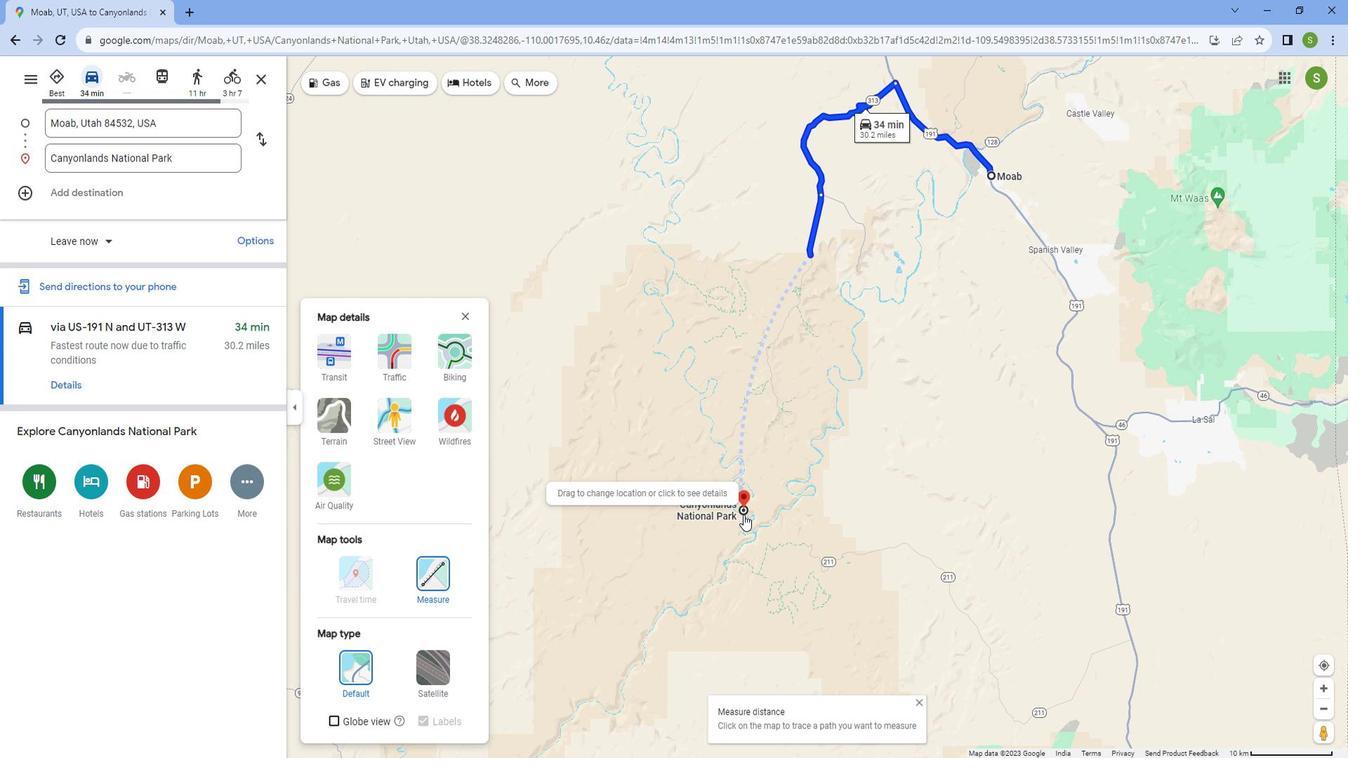 
Action: Mouse scrolled (754, 507) with delta (0, 0)
Screenshot: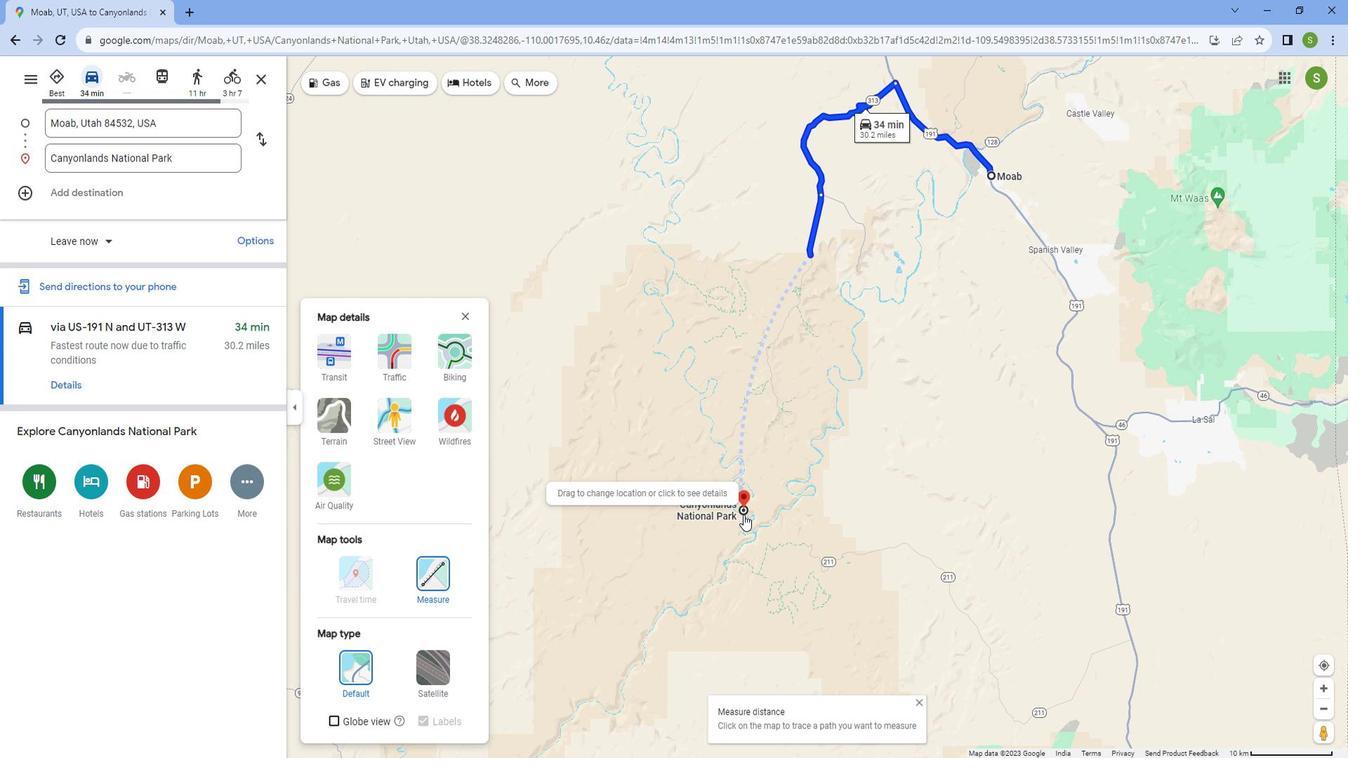 
Action: Mouse moved to (739, 495)
Screenshot: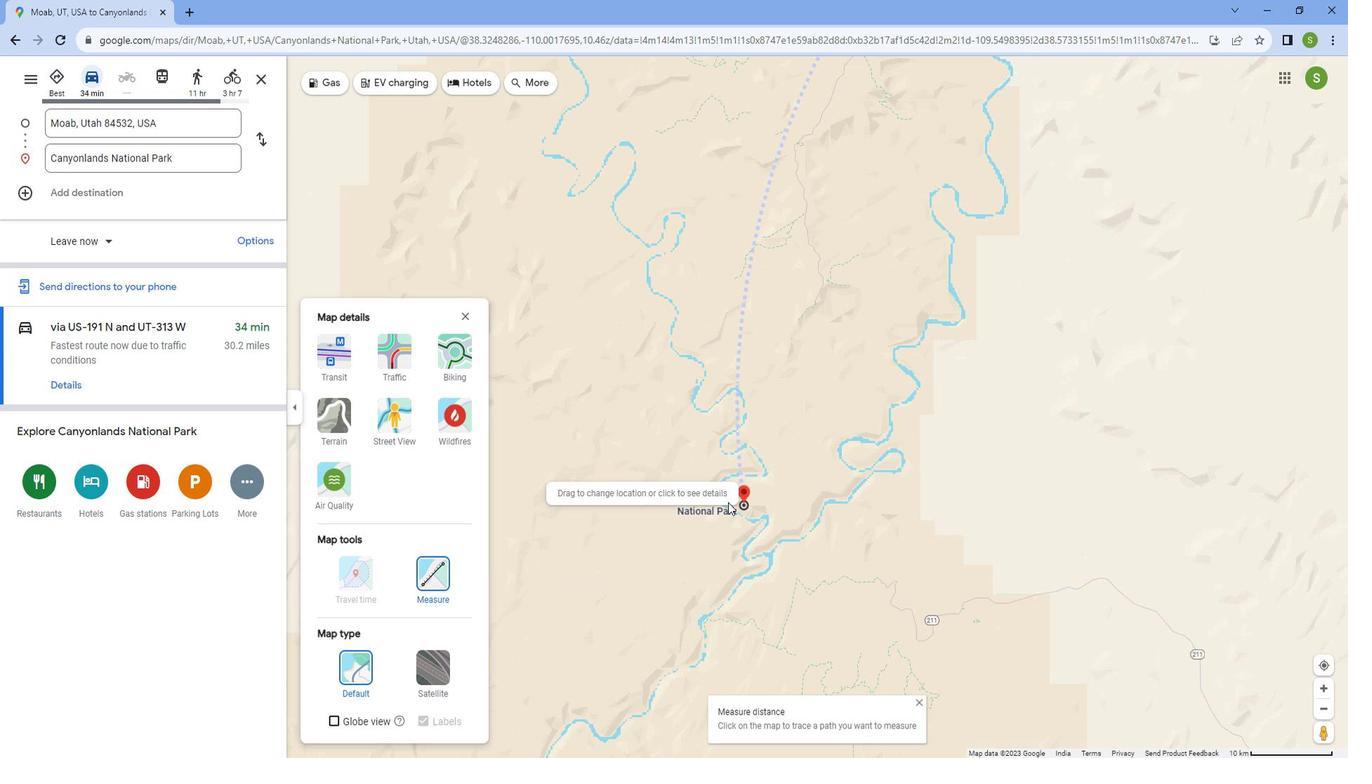 
Action: Mouse scrolled (739, 495) with delta (0, 0)
Screenshot: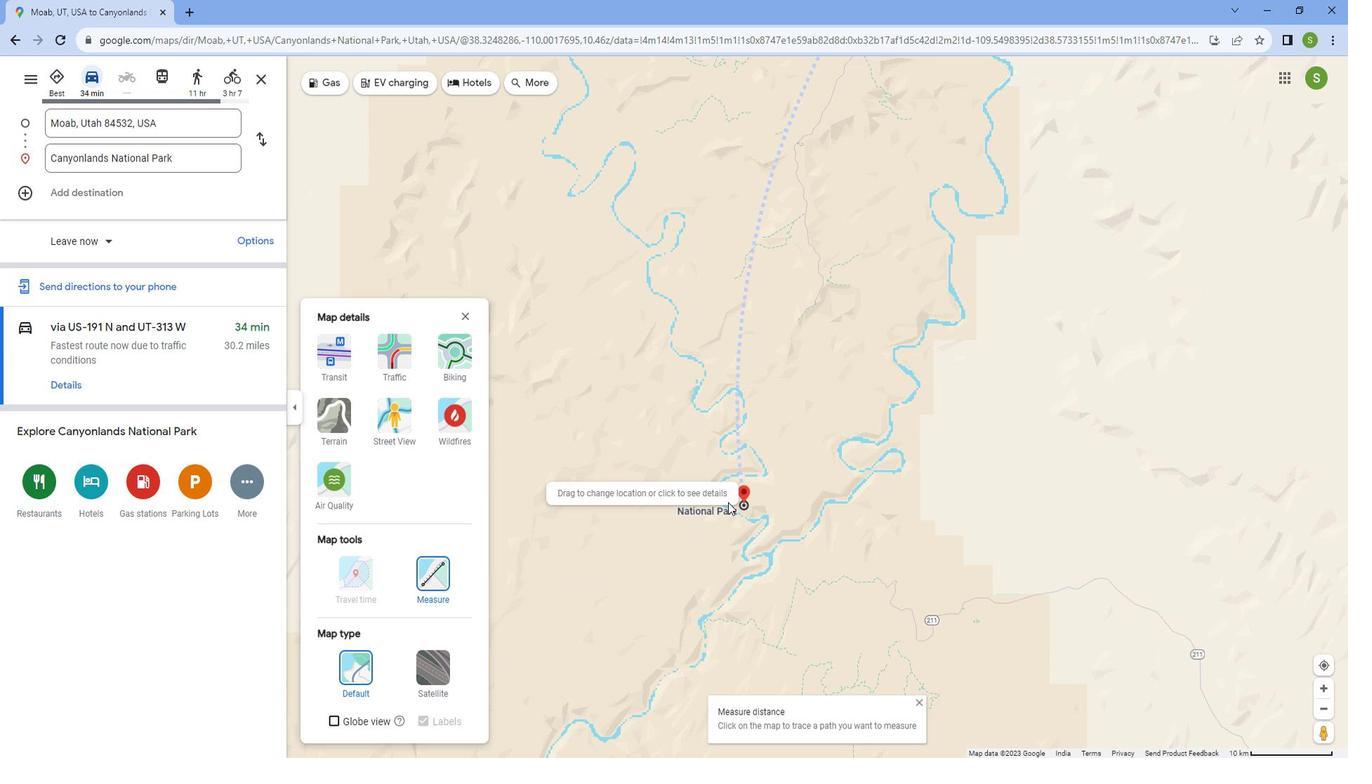 
Action: Mouse scrolled (739, 495) with delta (0, 0)
Screenshot: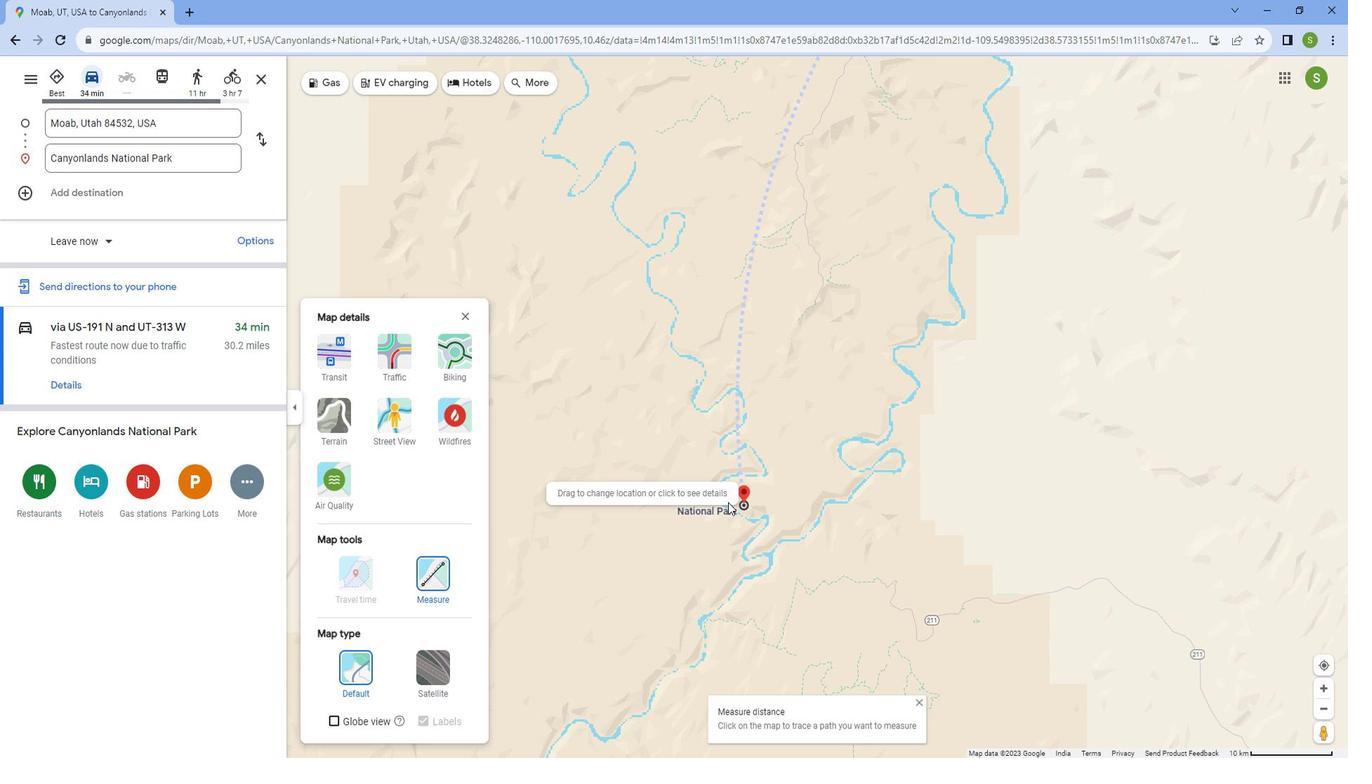
Action: Mouse scrolled (739, 495) with delta (0, 0)
Screenshot: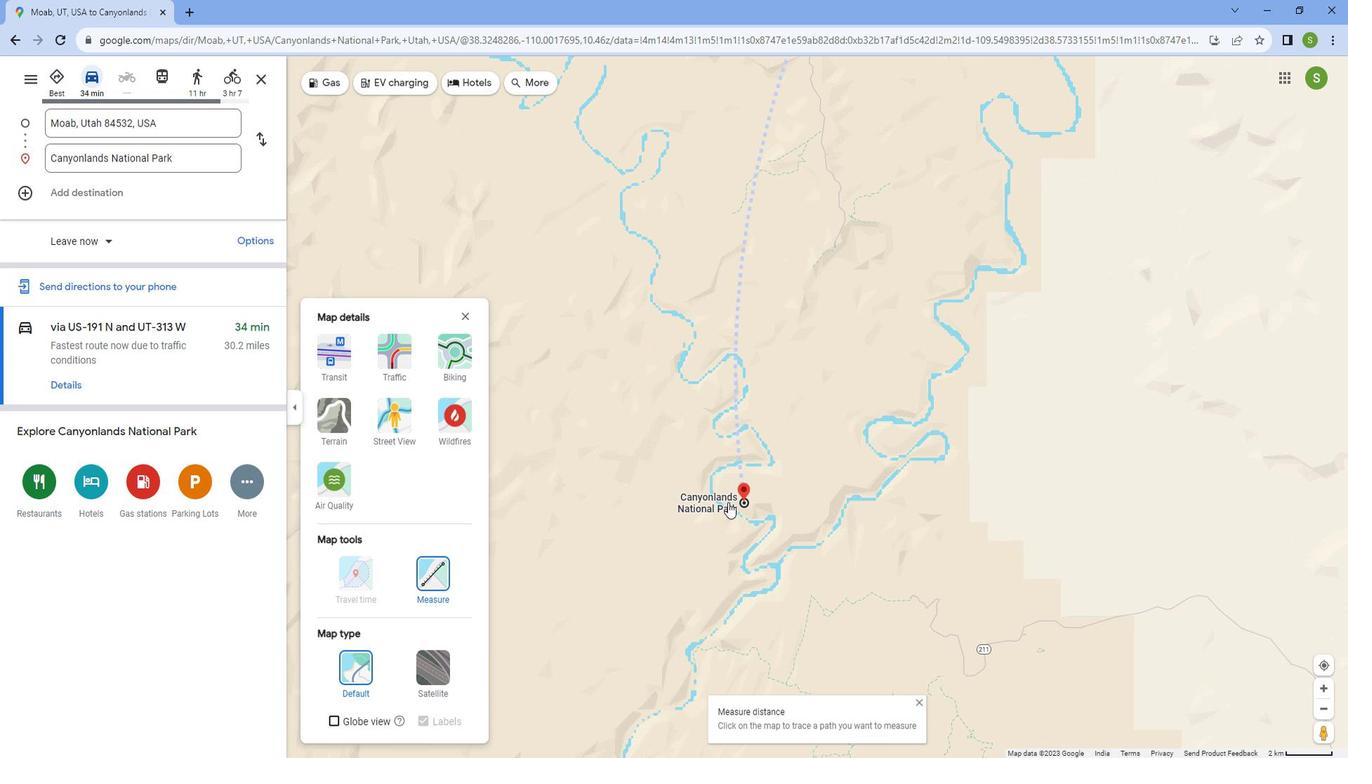 
Action: Mouse scrolled (739, 495) with delta (0, 0)
Screenshot: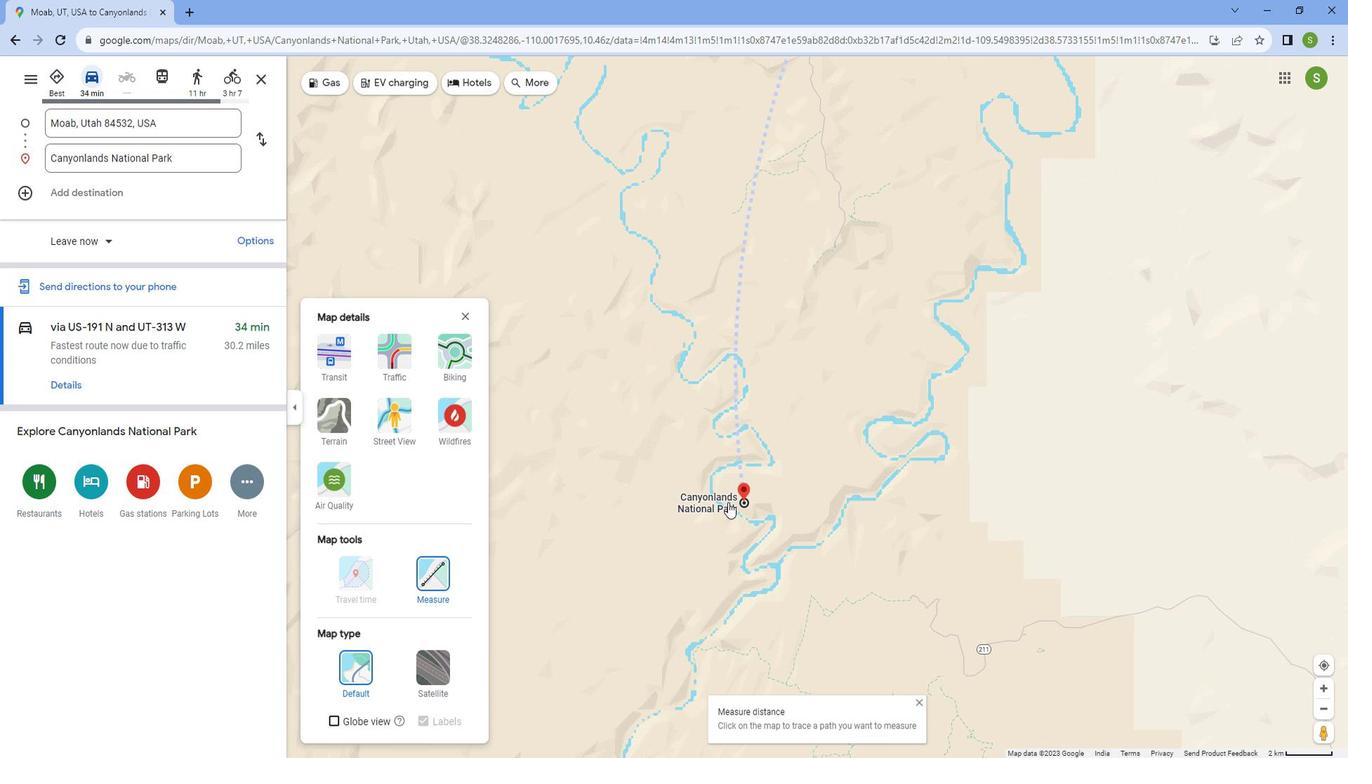 
Action: Mouse scrolled (739, 495) with delta (0, 0)
Screenshot: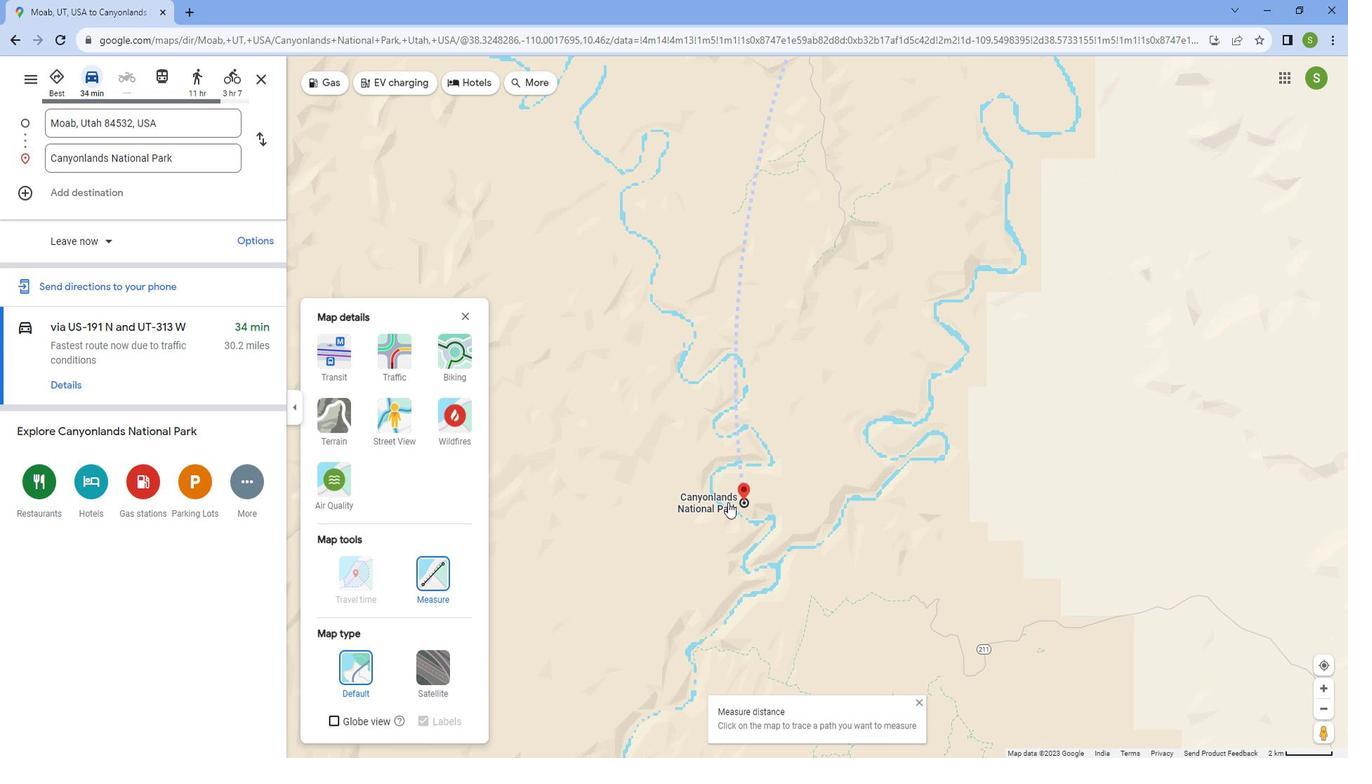 
Action: Mouse scrolled (739, 495) with delta (0, 0)
Screenshot: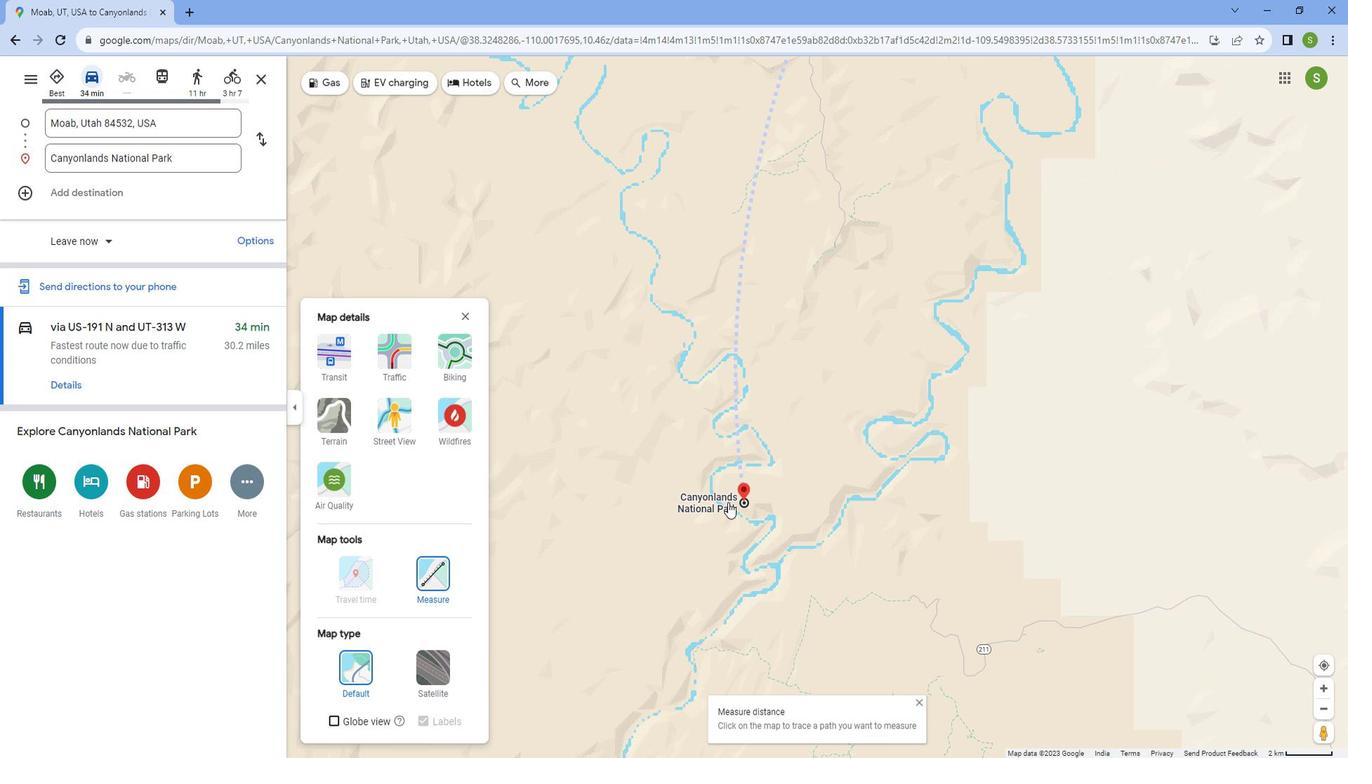 
Action: Mouse moved to (737, 495)
Screenshot: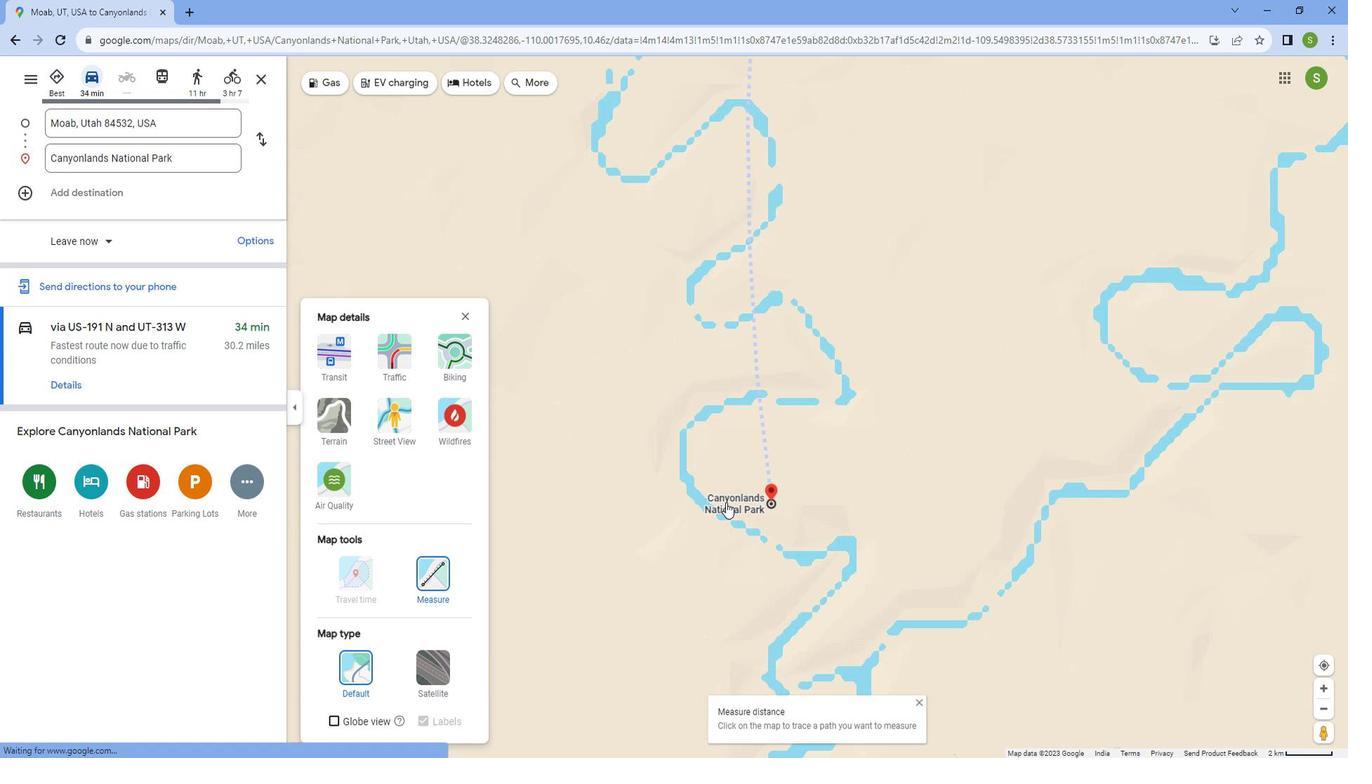 
Action: Mouse scrolled (737, 495) with delta (0, 0)
Screenshot: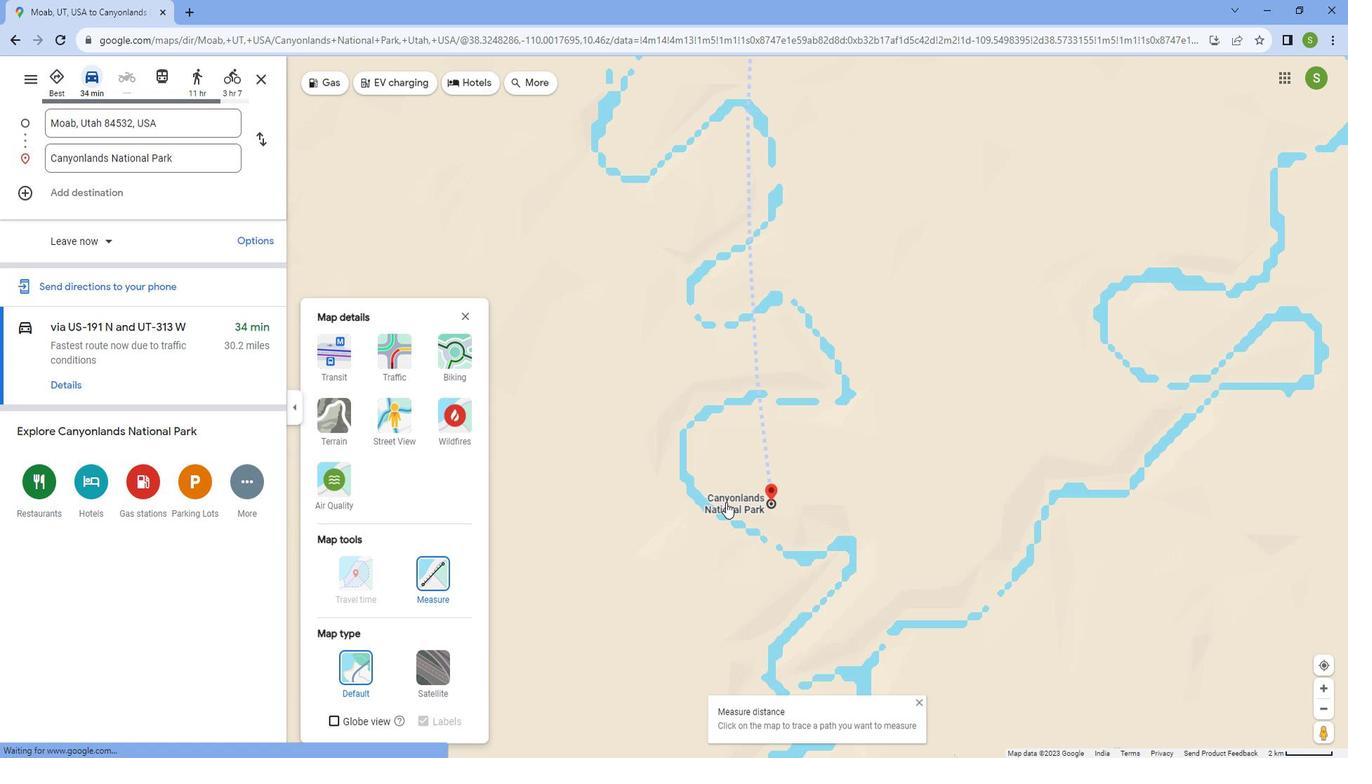 
Action: Mouse scrolled (737, 495) with delta (0, 0)
Screenshot: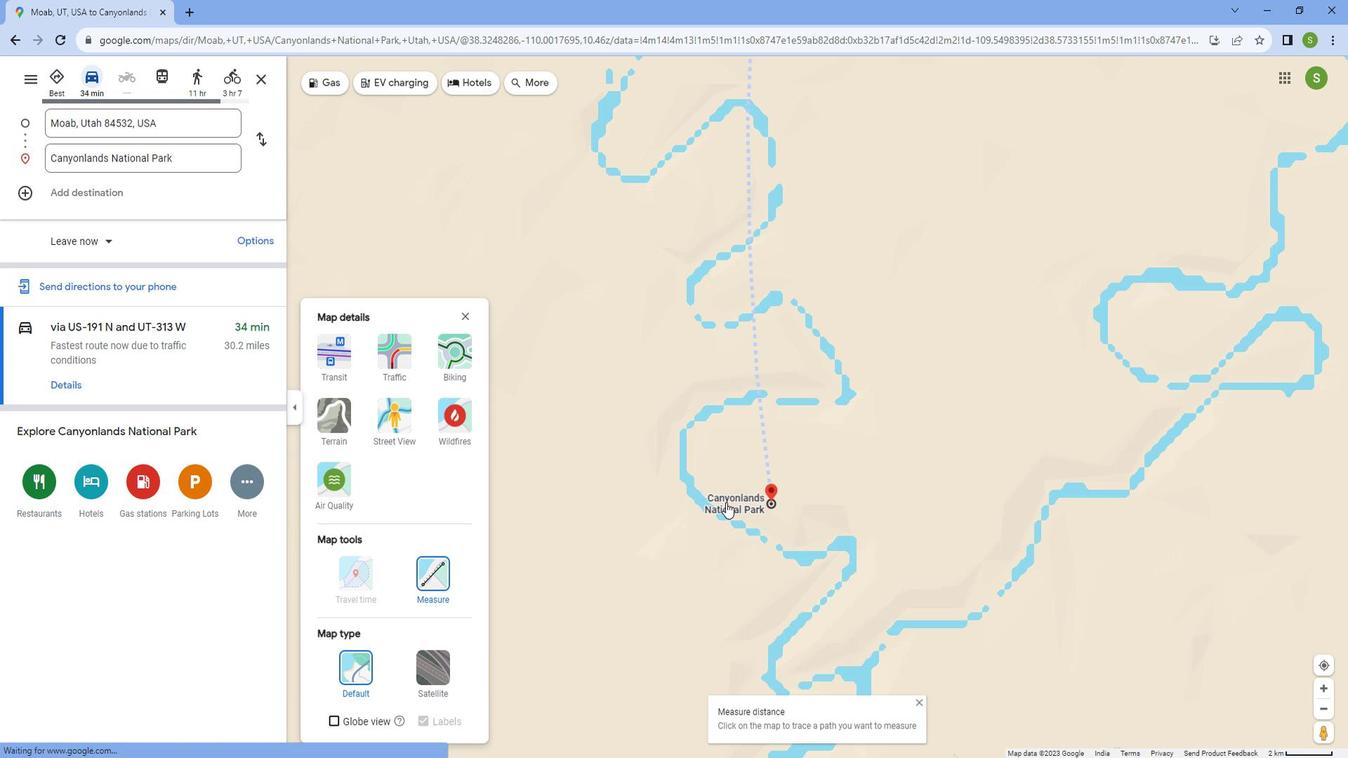 
Action: Mouse scrolled (737, 495) with delta (0, 0)
Screenshot: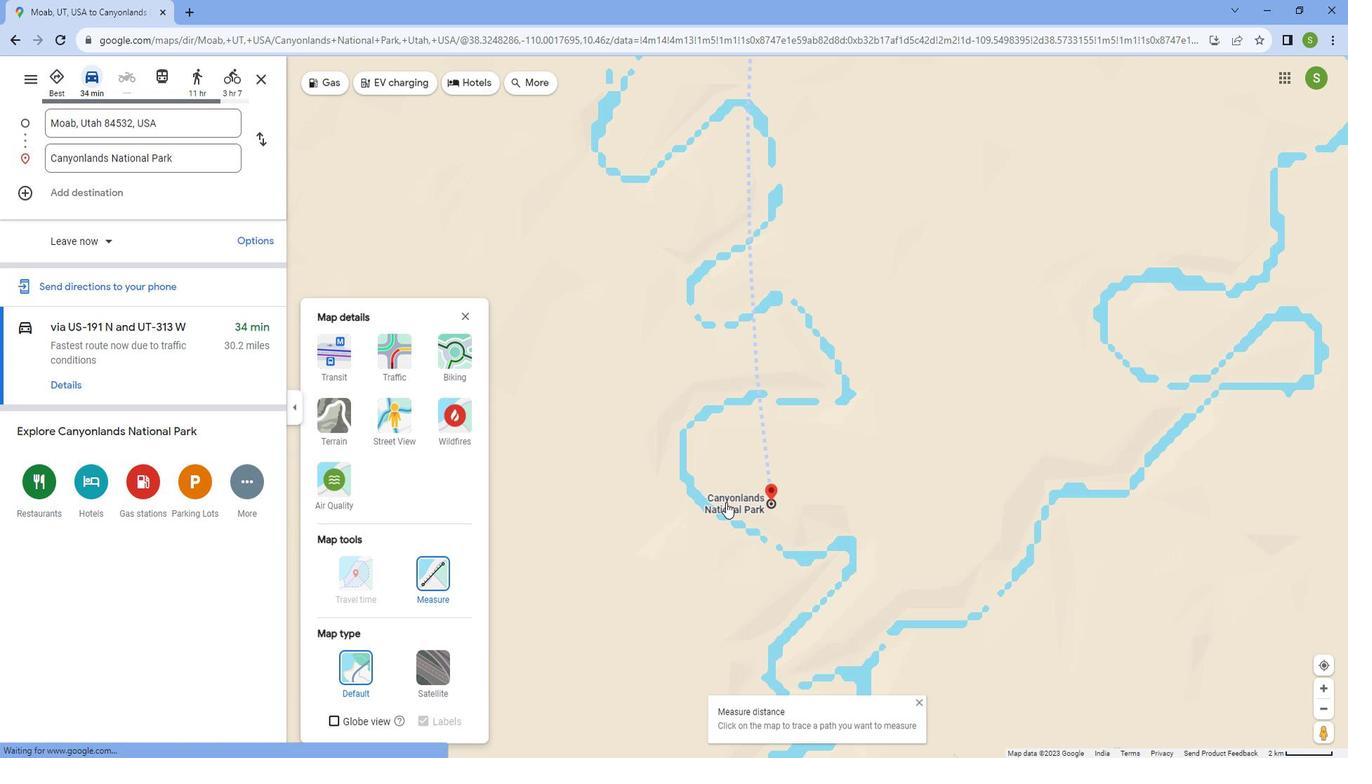 
Action: Mouse scrolled (737, 495) with delta (0, 0)
Screenshot: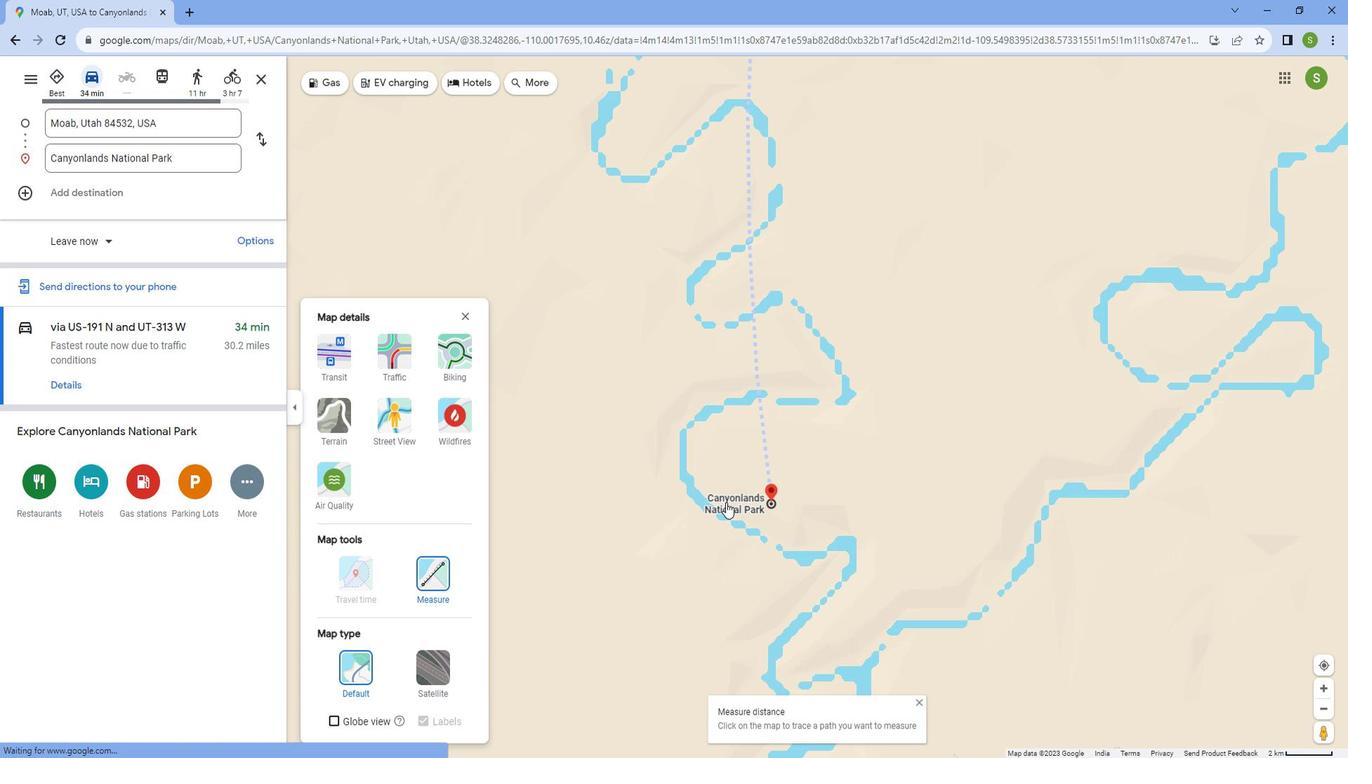 
Action: Mouse scrolled (737, 495) with delta (0, 0)
Screenshot: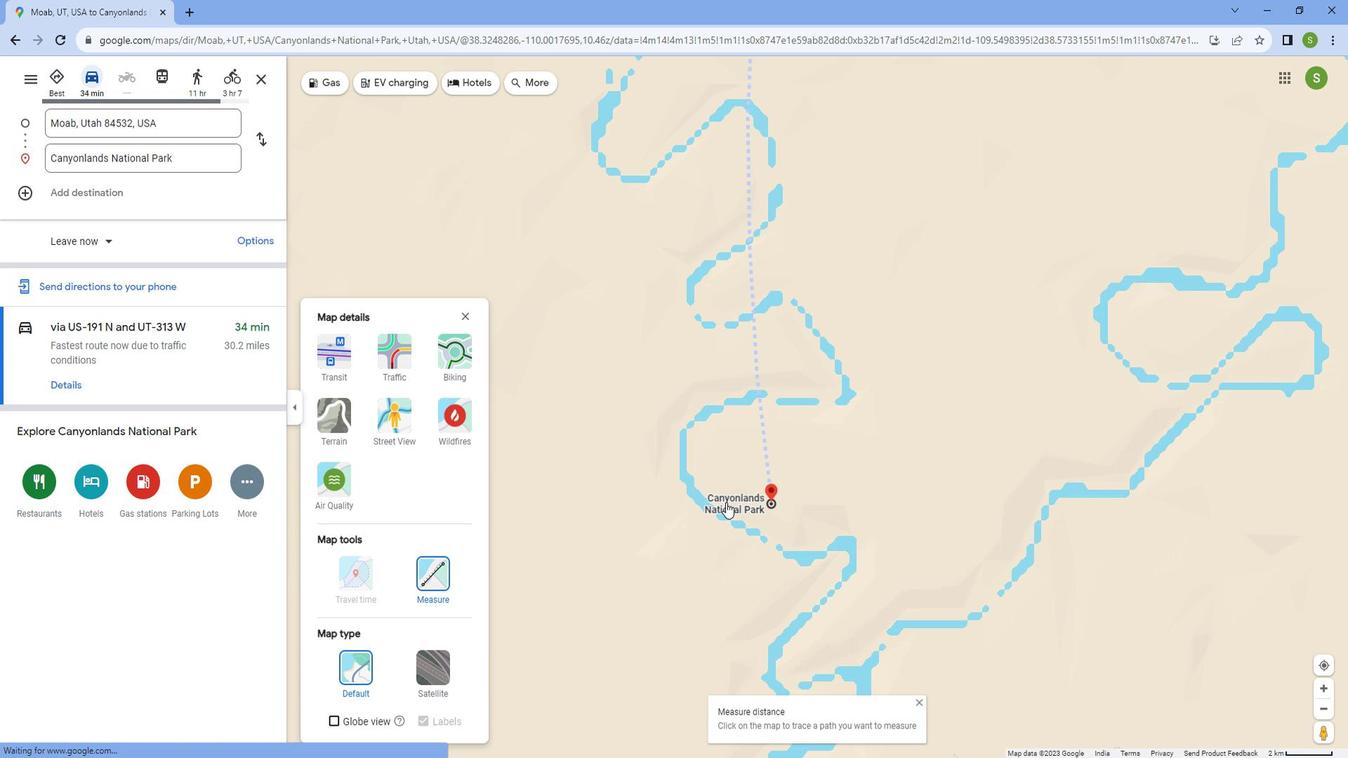 
Action: Mouse scrolled (737, 495) with delta (0, 0)
Screenshot: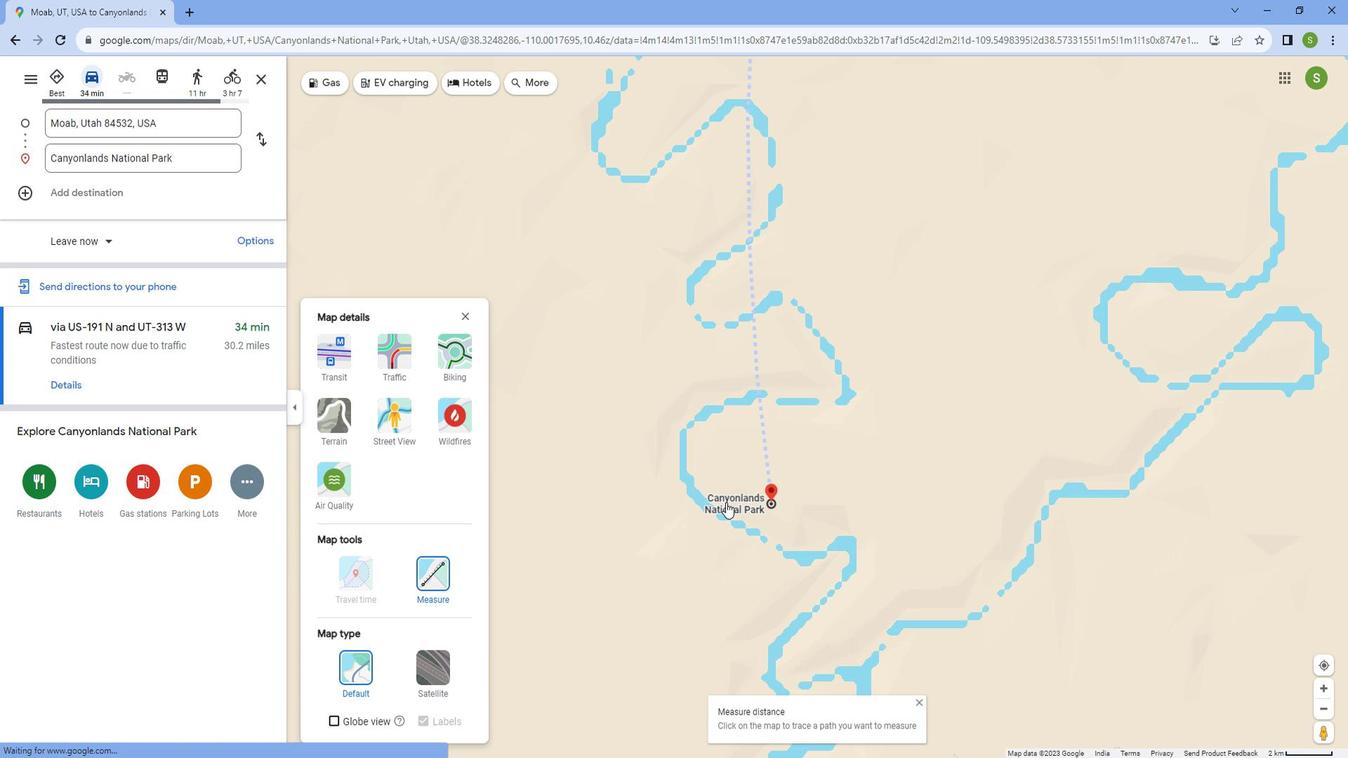 
Action: Mouse scrolled (737, 495) with delta (0, 0)
Screenshot: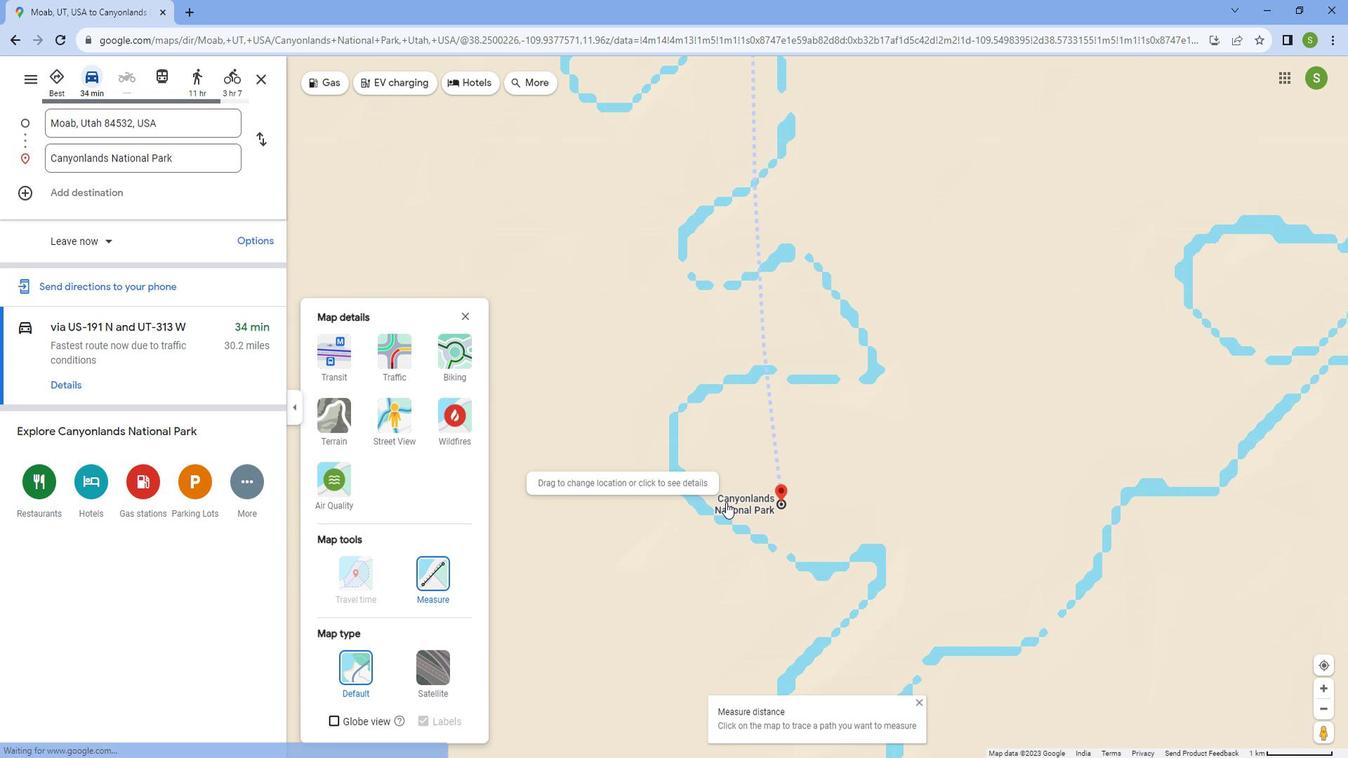 
Action: Mouse moved to (735, 492)
Screenshot: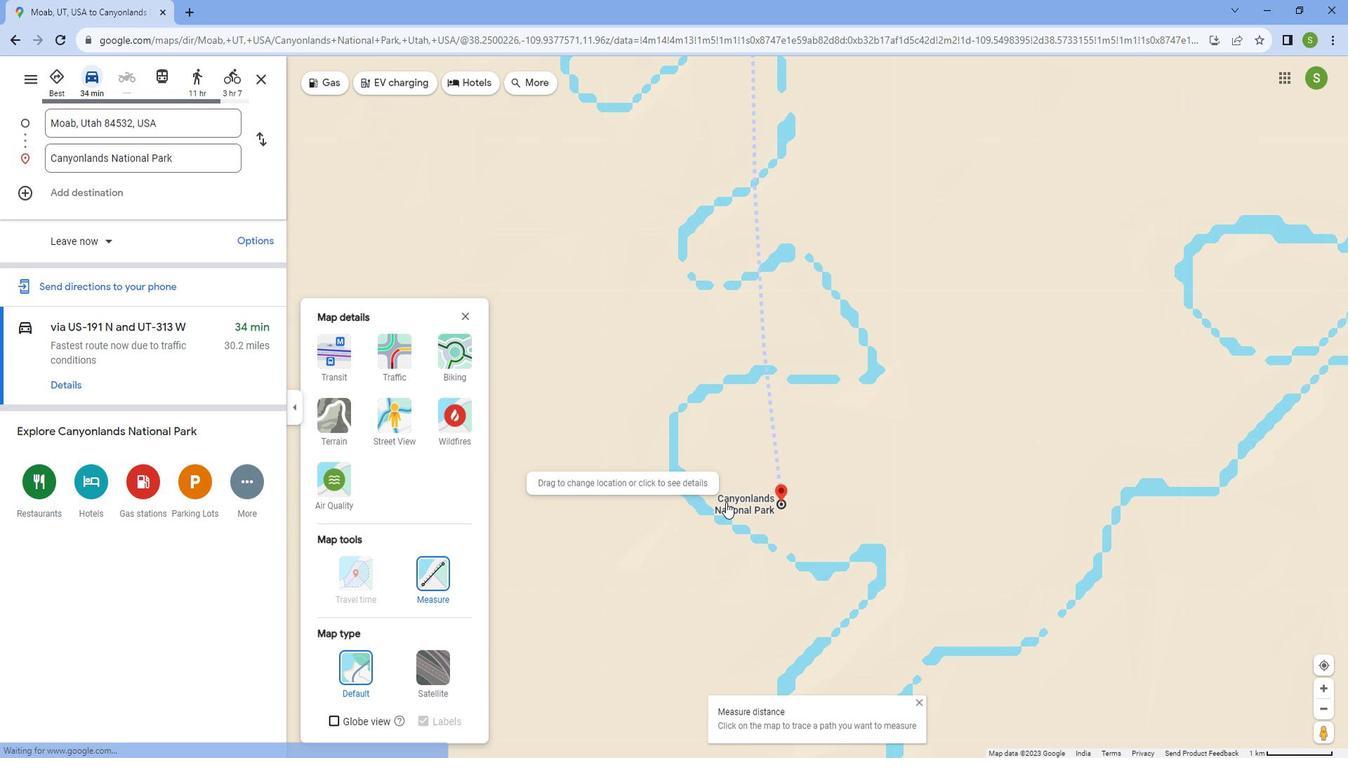 
Action: Mouse scrolled (735, 493) with delta (0, 0)
Screenshot: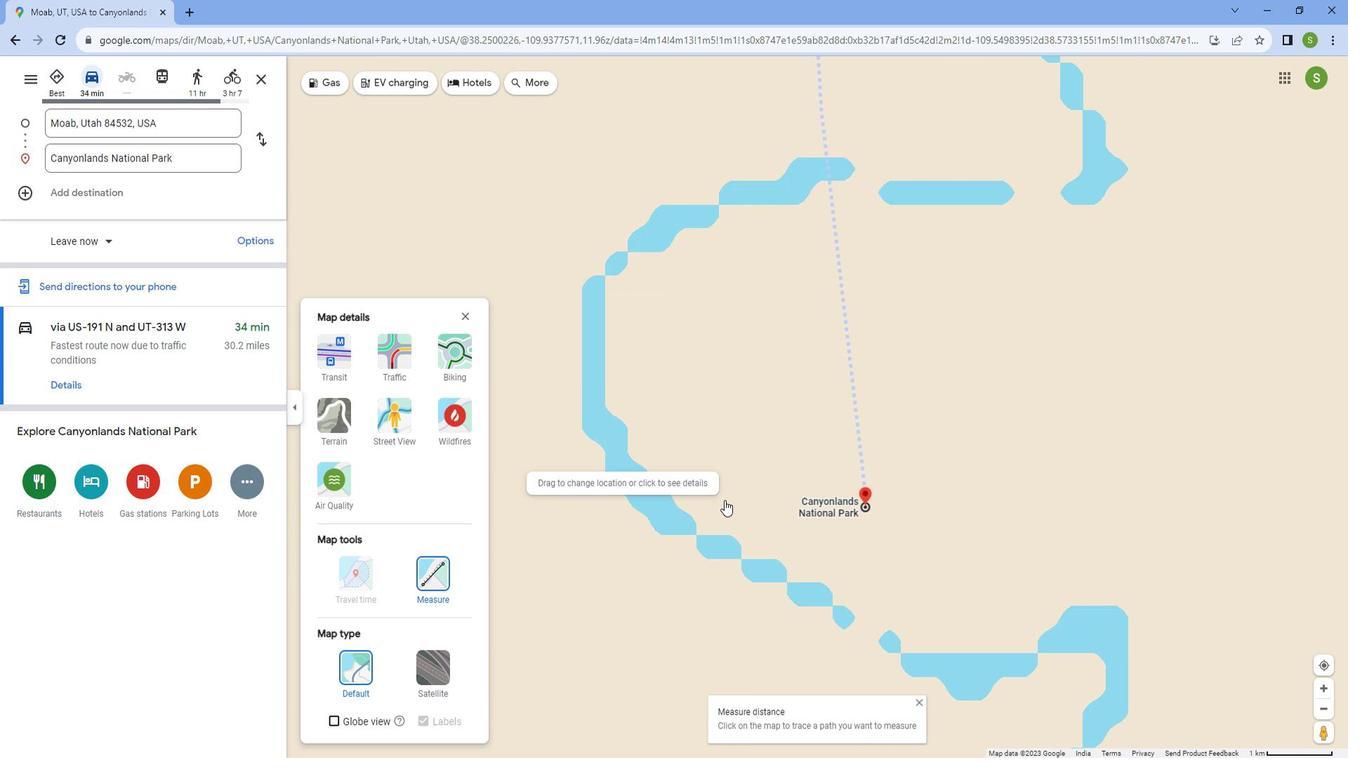 
Action: Mouse scrolled (735, 493) with delta (0, 0)
Screenshot: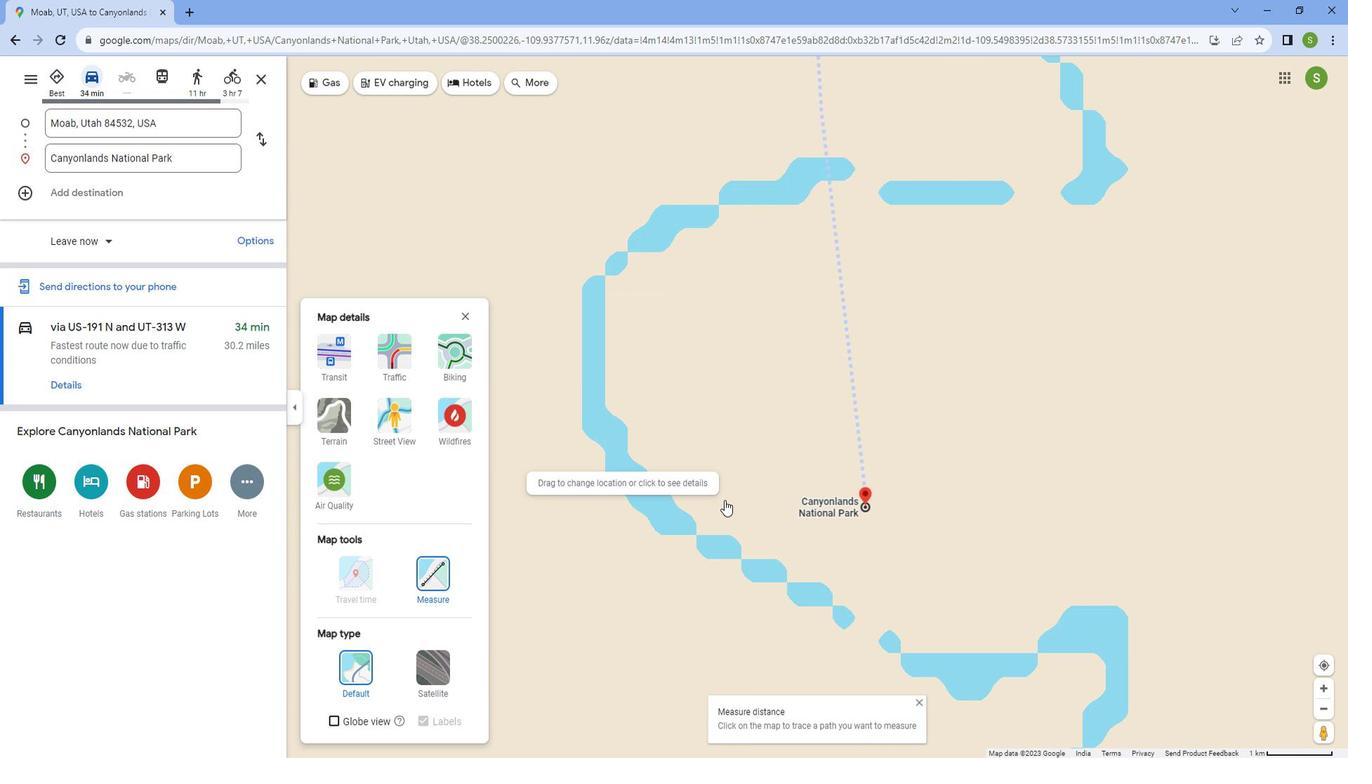 
Action: Mouse scrolled (735, 493) with delta (0, 0)
Screenshot: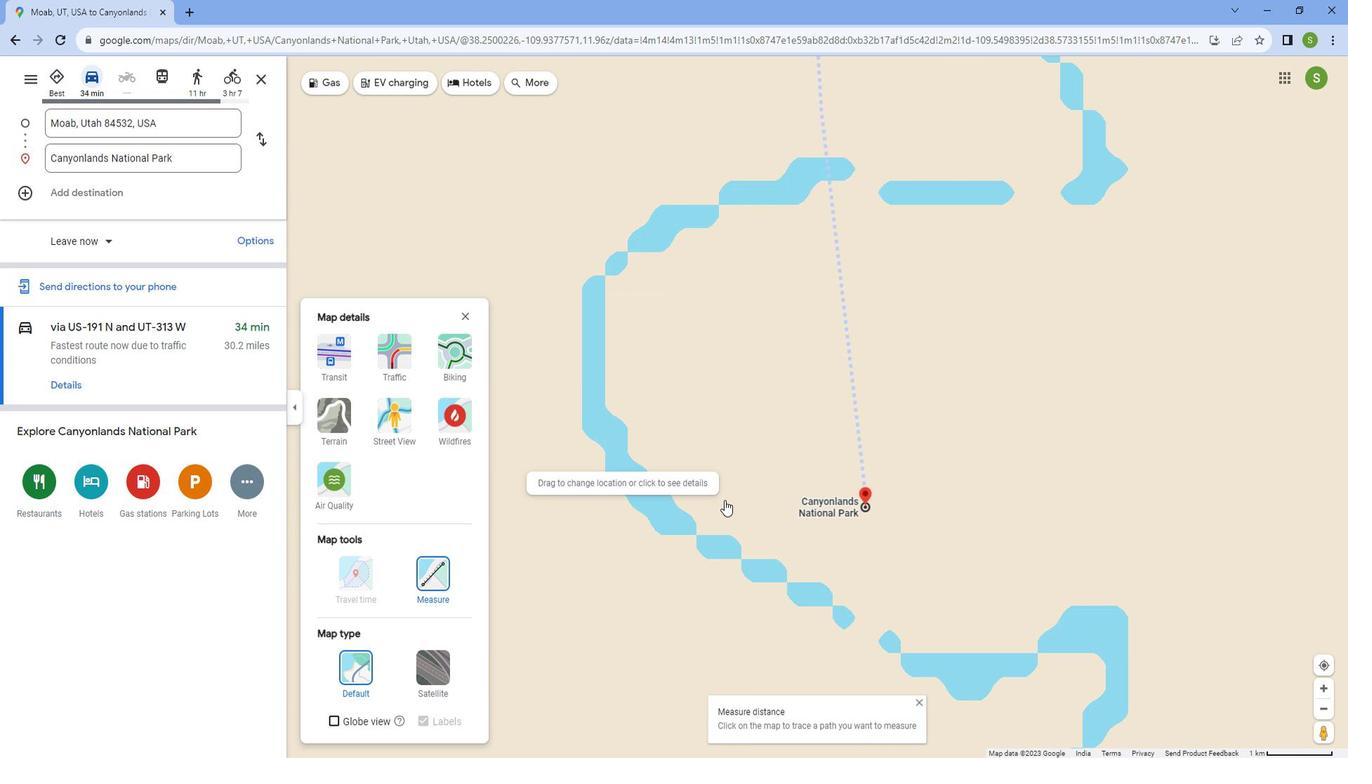 
Action: Mouse scrolled (735, 493) with delta (0, 0)
Screenshot: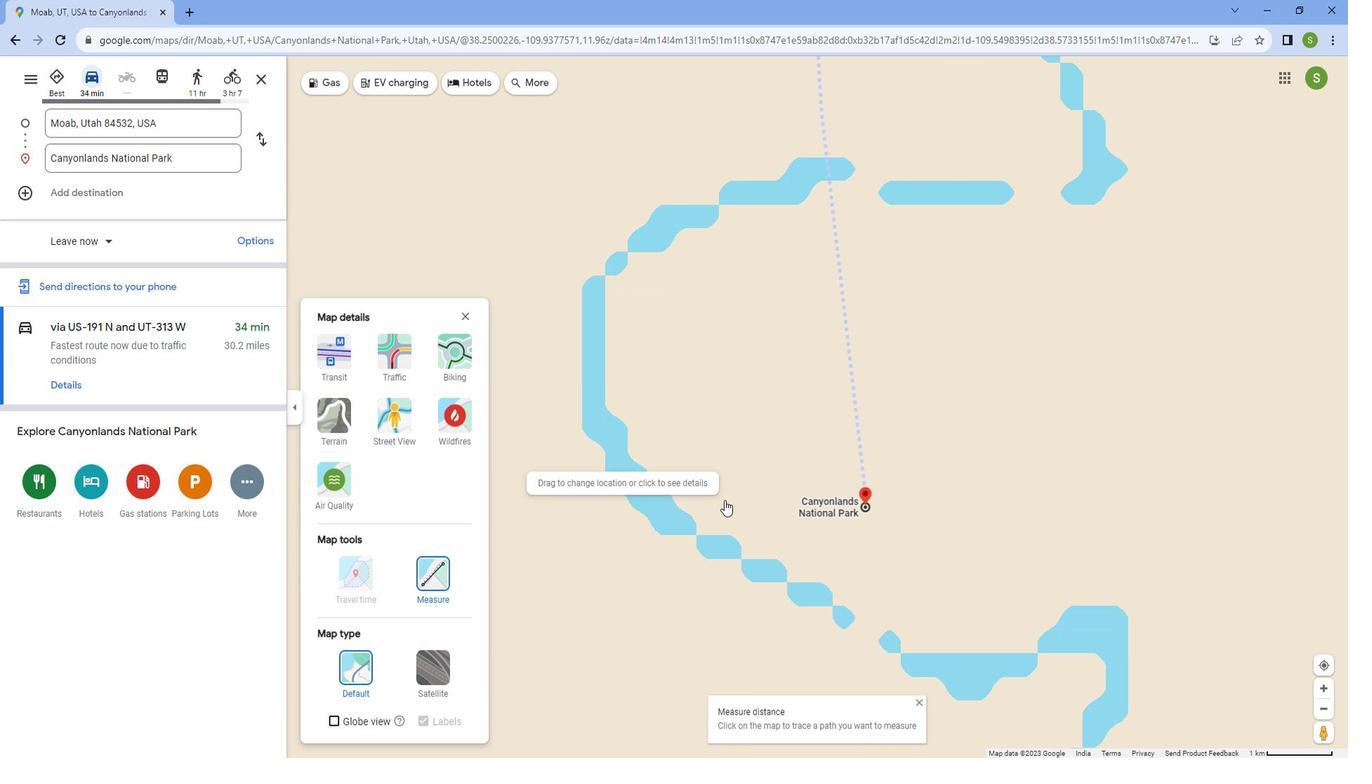 
Action: Mouse scrolled (735, 493) with delta (0, 0)
Screenshot: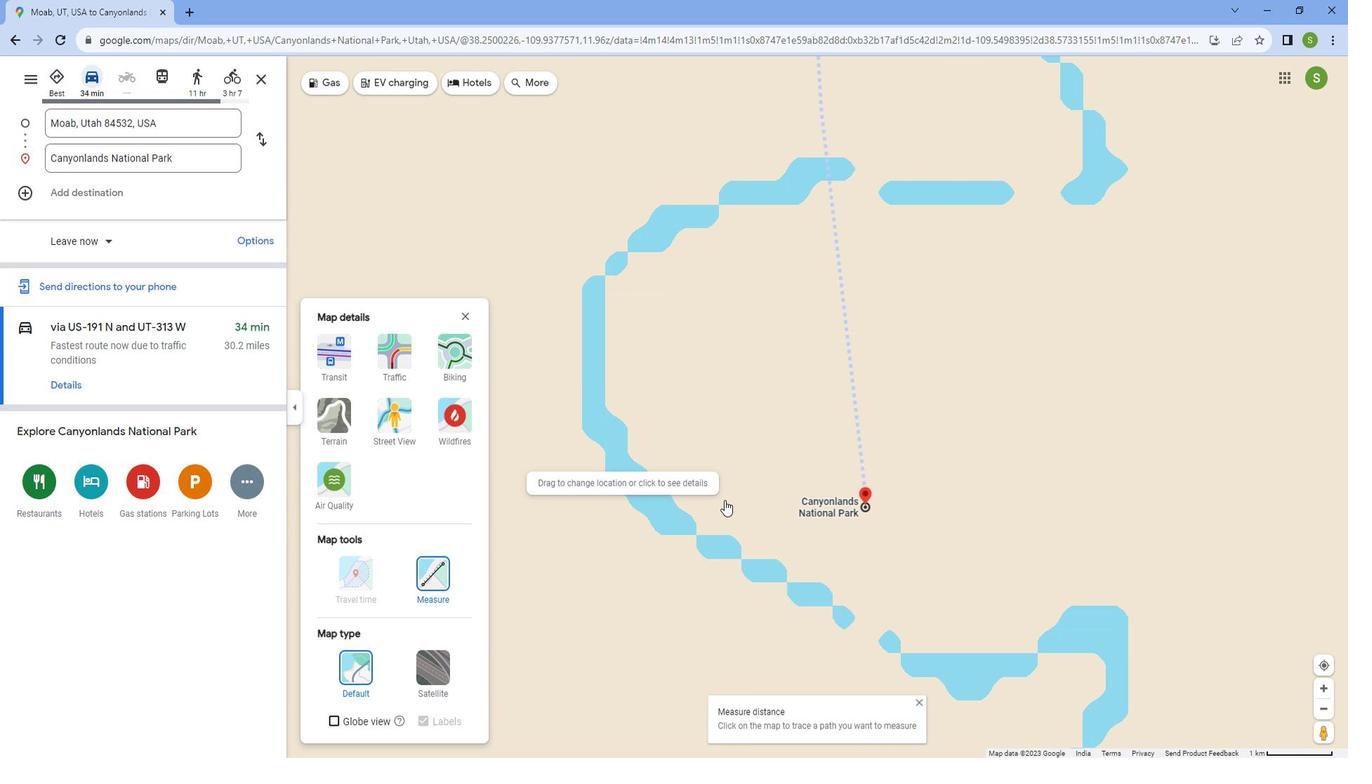
Action: Mouse scrolled (735, 493) with delta (0, 0)
Screenshot: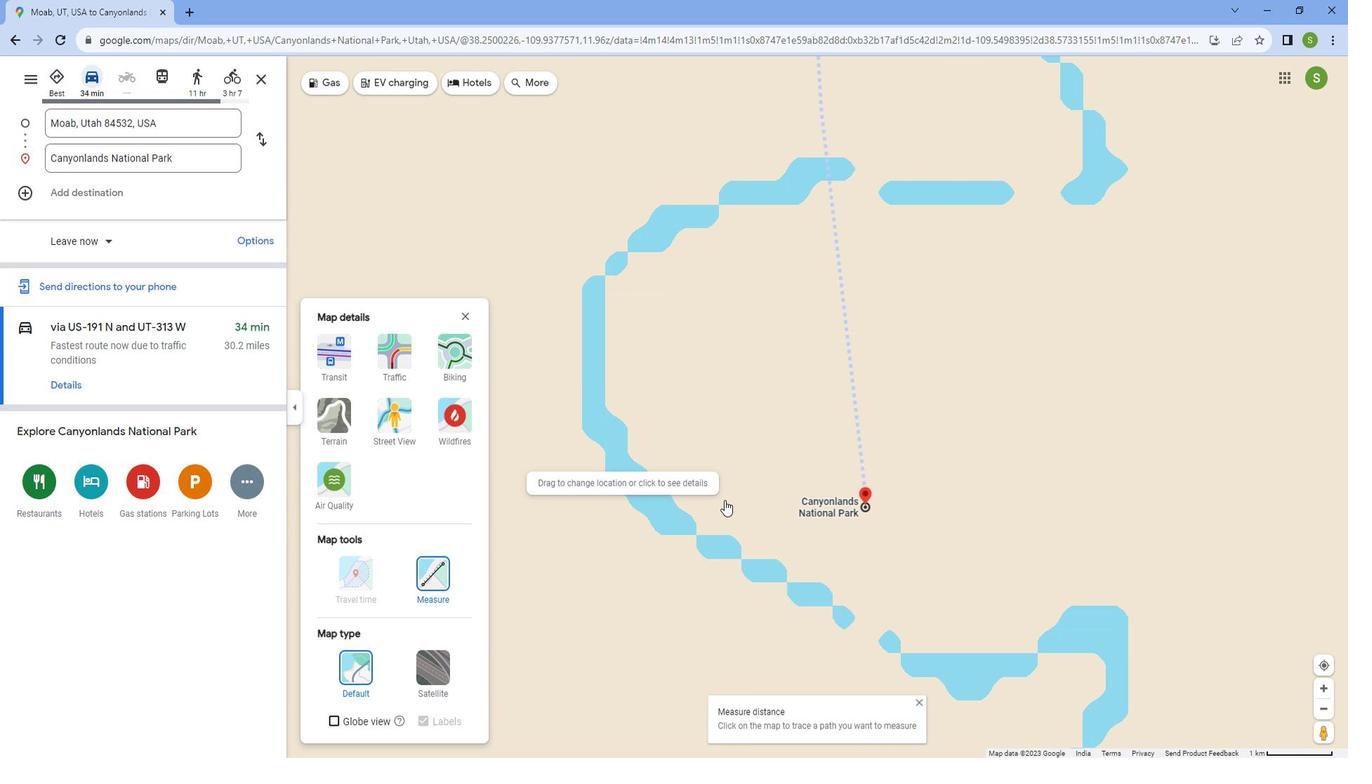 
Action: Mouse scrolled (735, 493) with delta (0, 0)
Screenshot: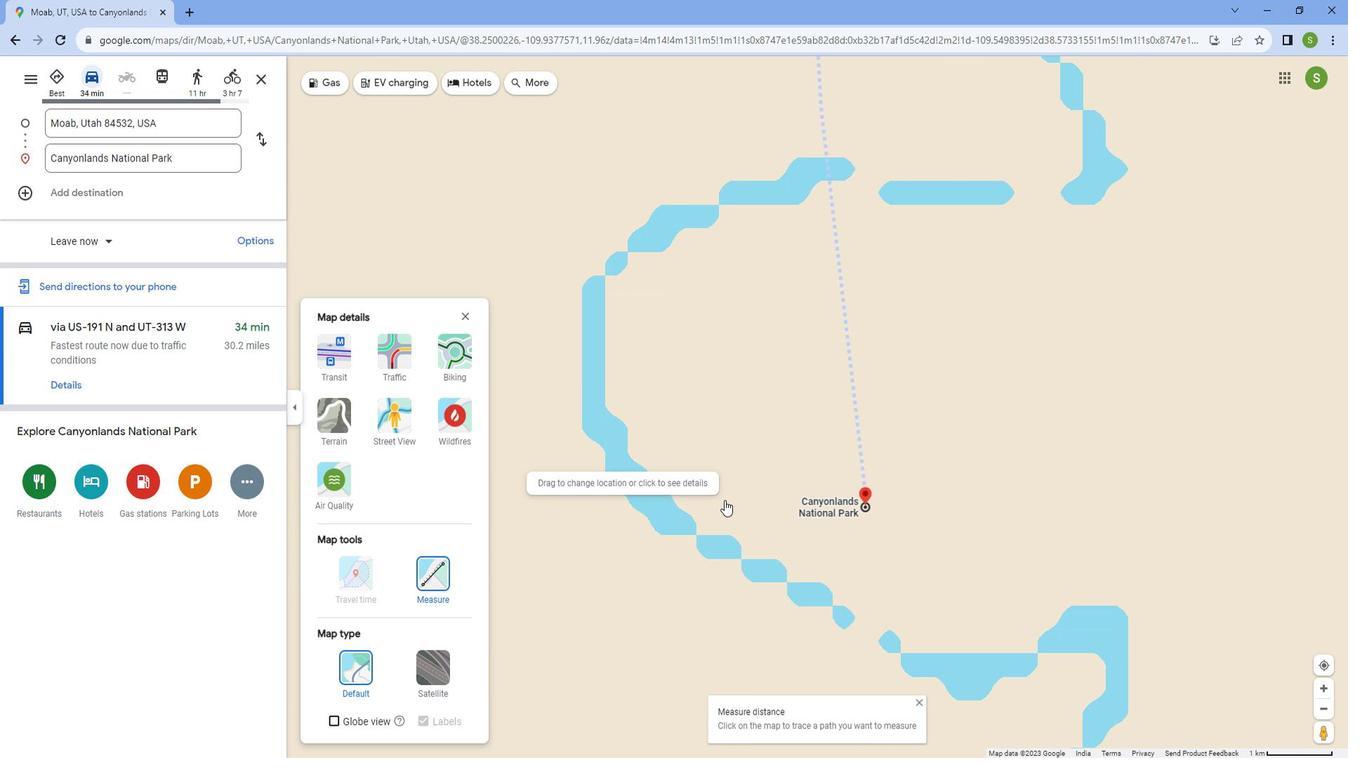 
Action: Mouse moved to (1103, 595)
Screenshot: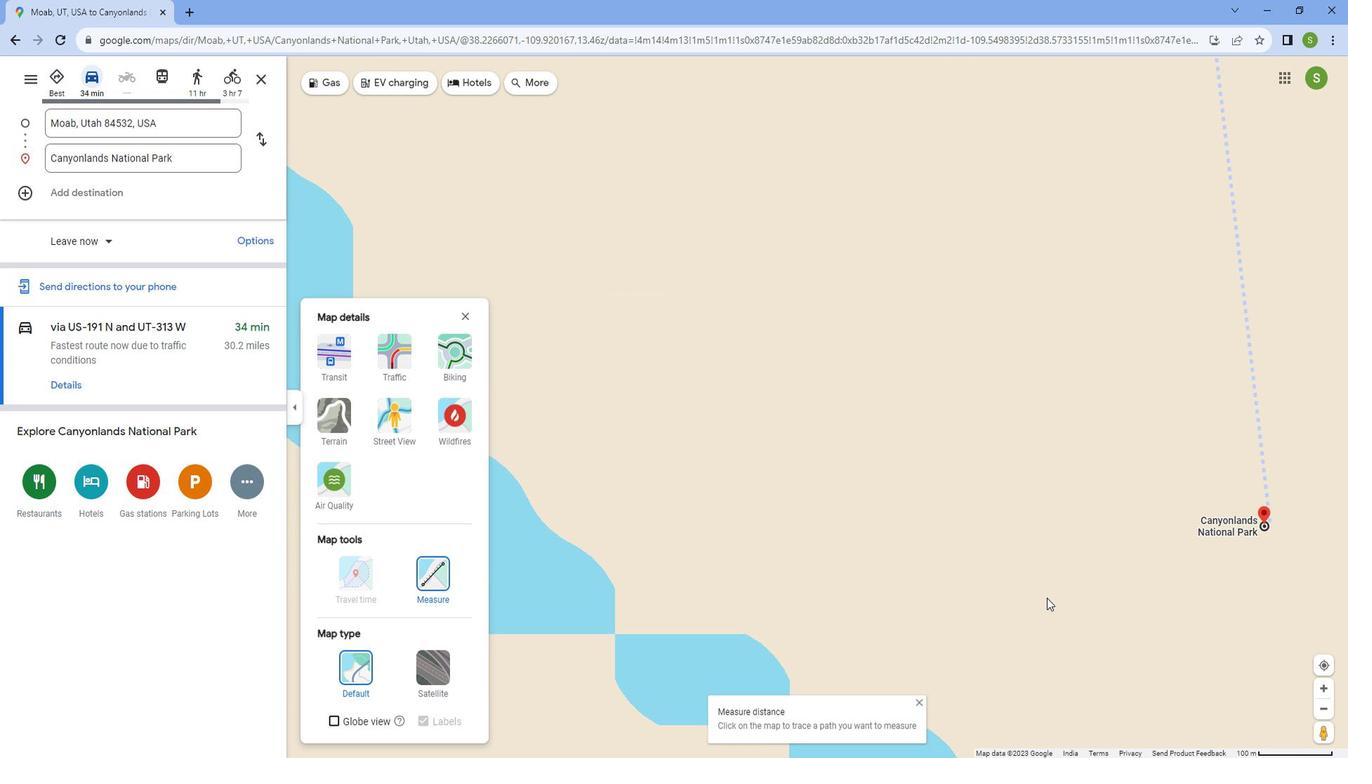 
Action: Mouse pressed left at (1103, 595)
Screenshot: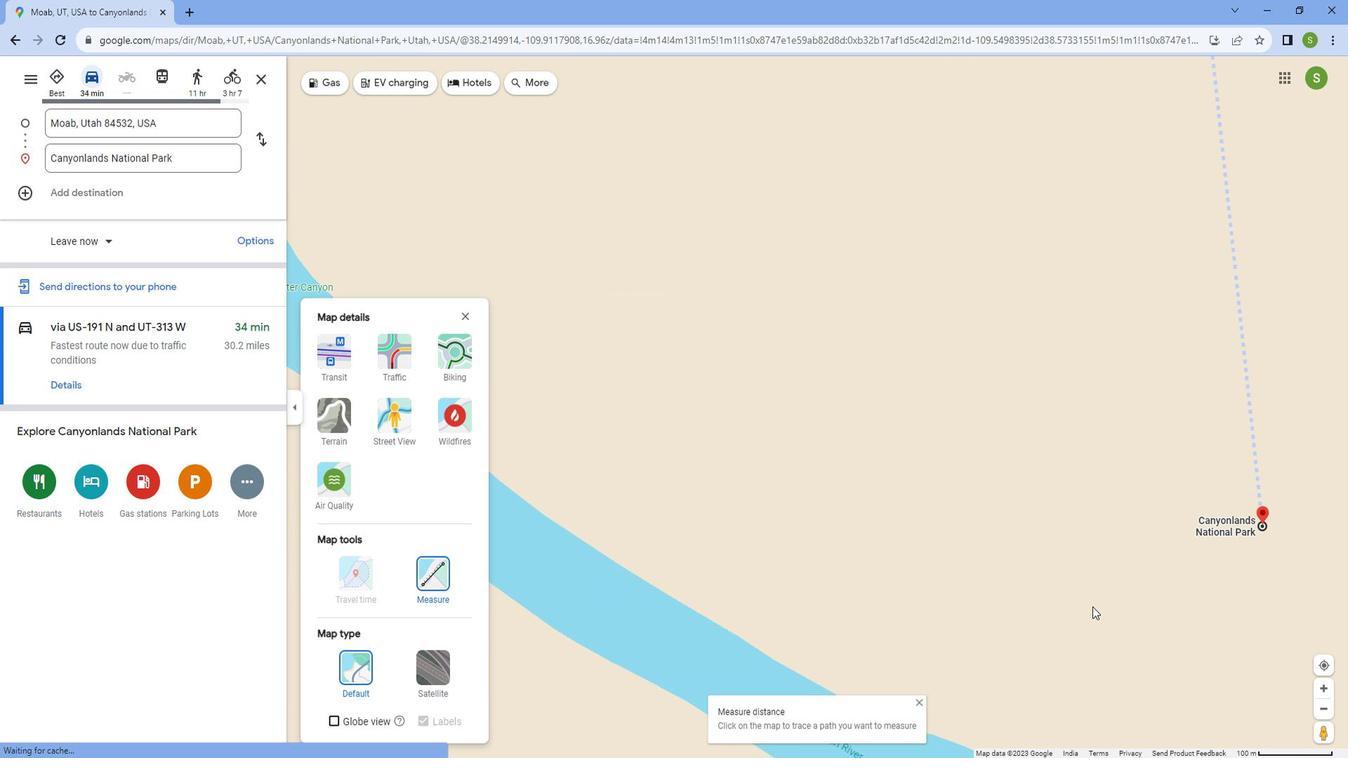 
Action: Mouse moved to (812, 492)
Screenshot: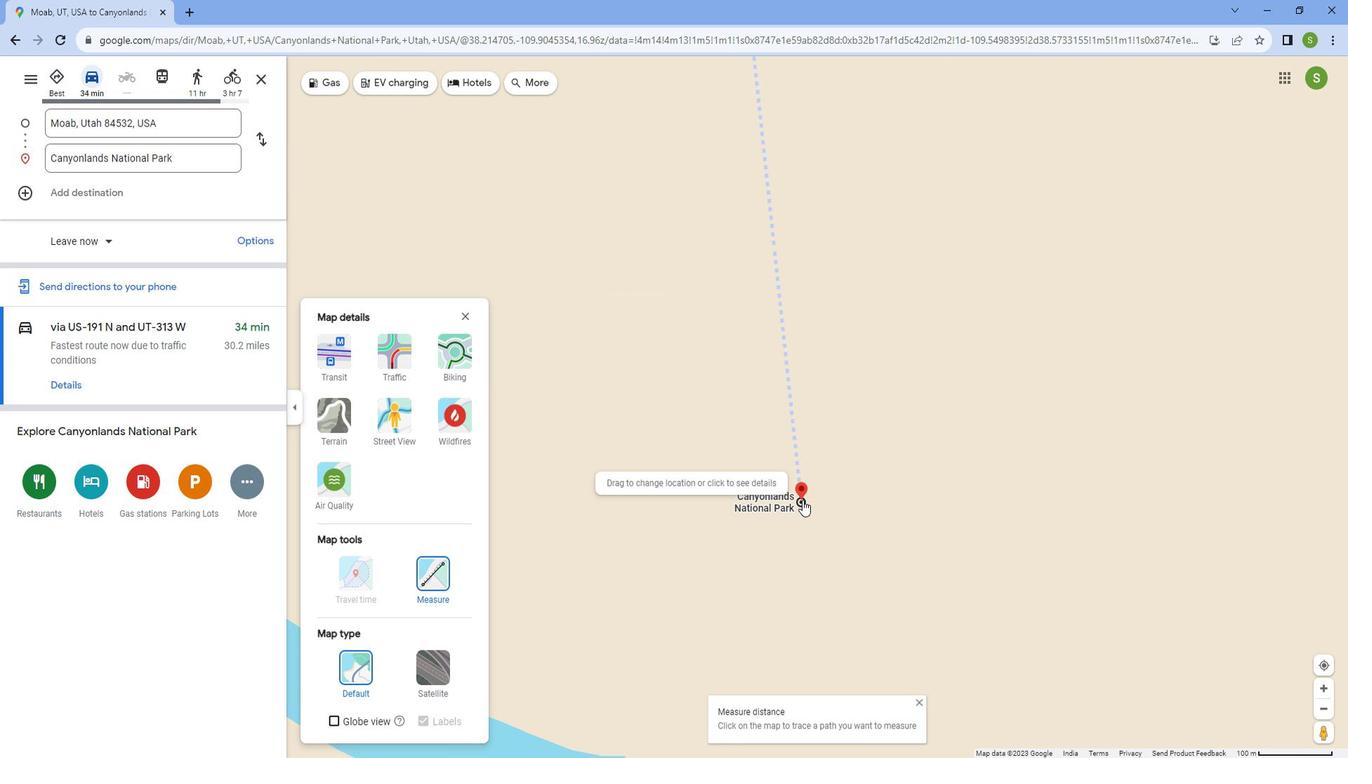 
Action: Mouse pressed left at (812, 492)
Screenshot: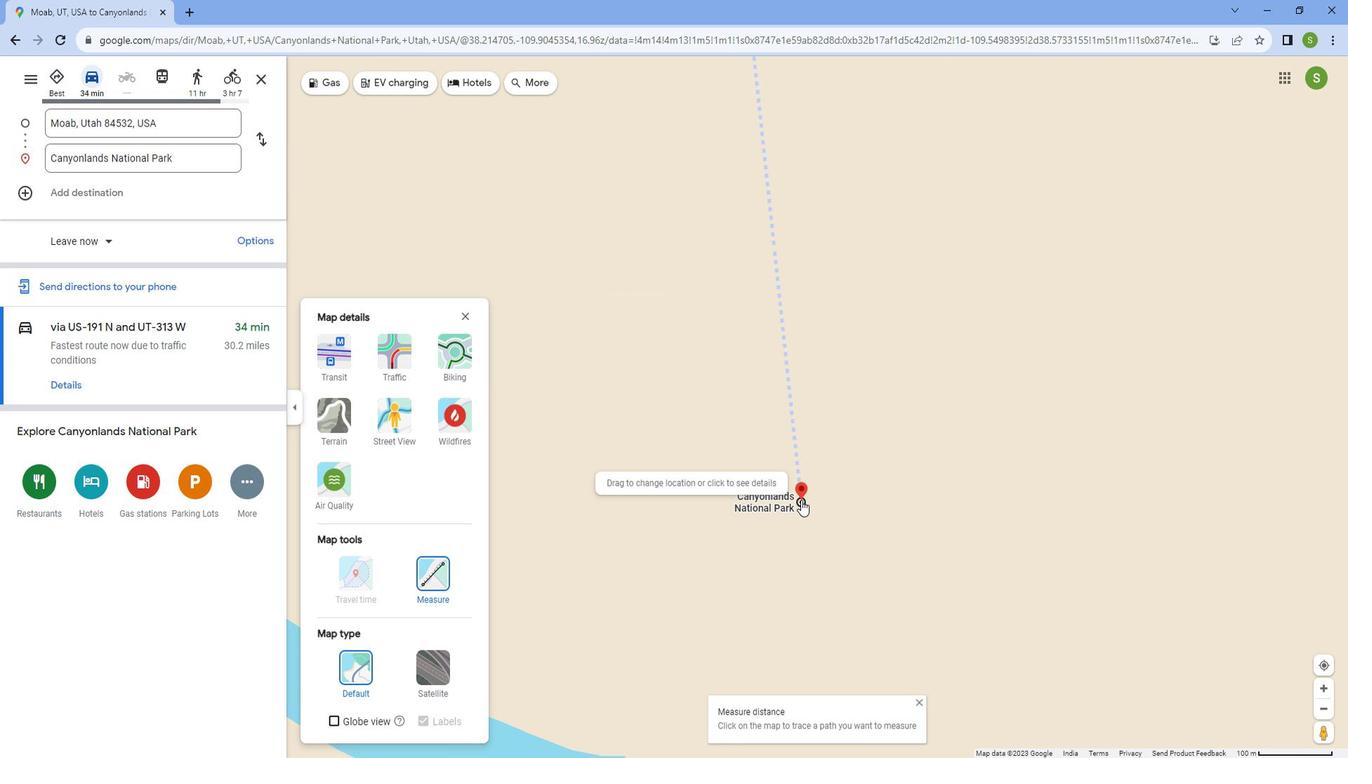 
Action: Mouse moved to (810, 492)
Screenshot: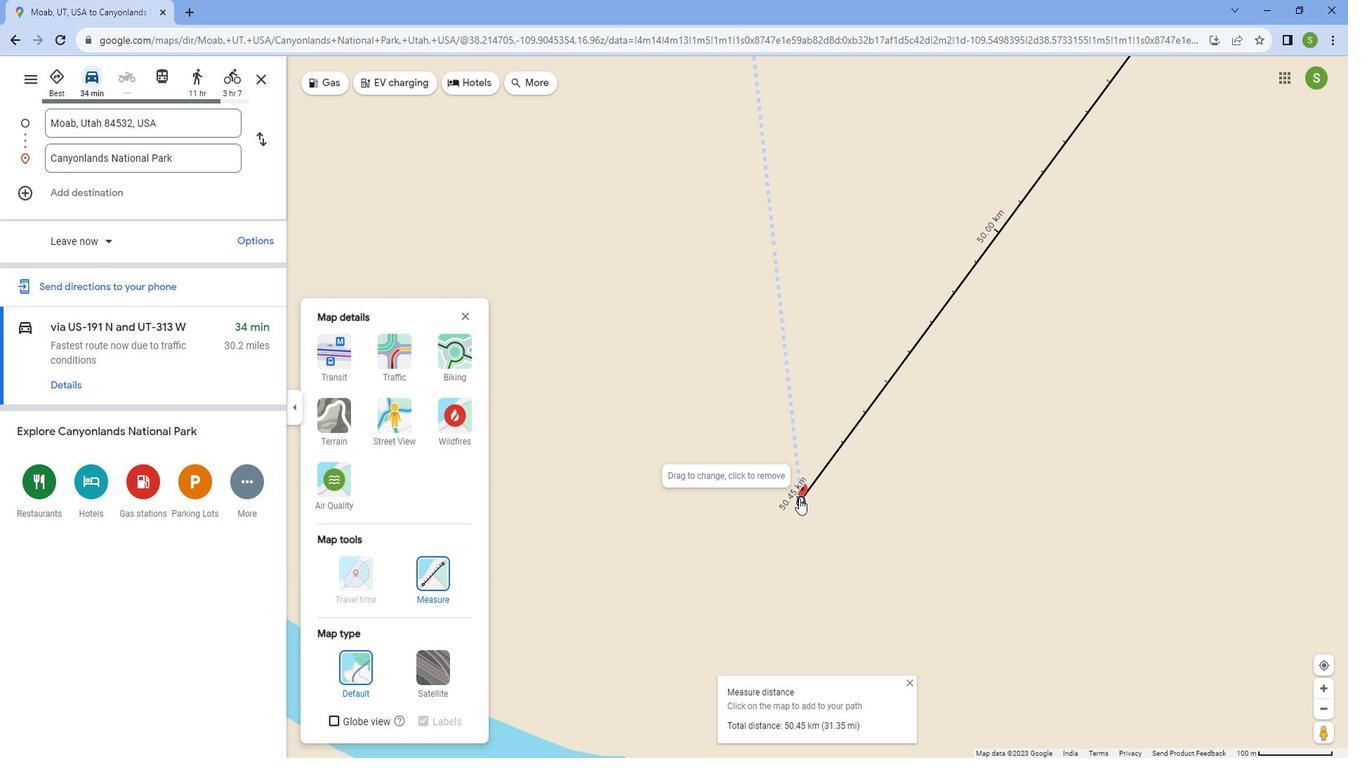 
Action: Mouse pressed left at (810, 492)
Screenshot: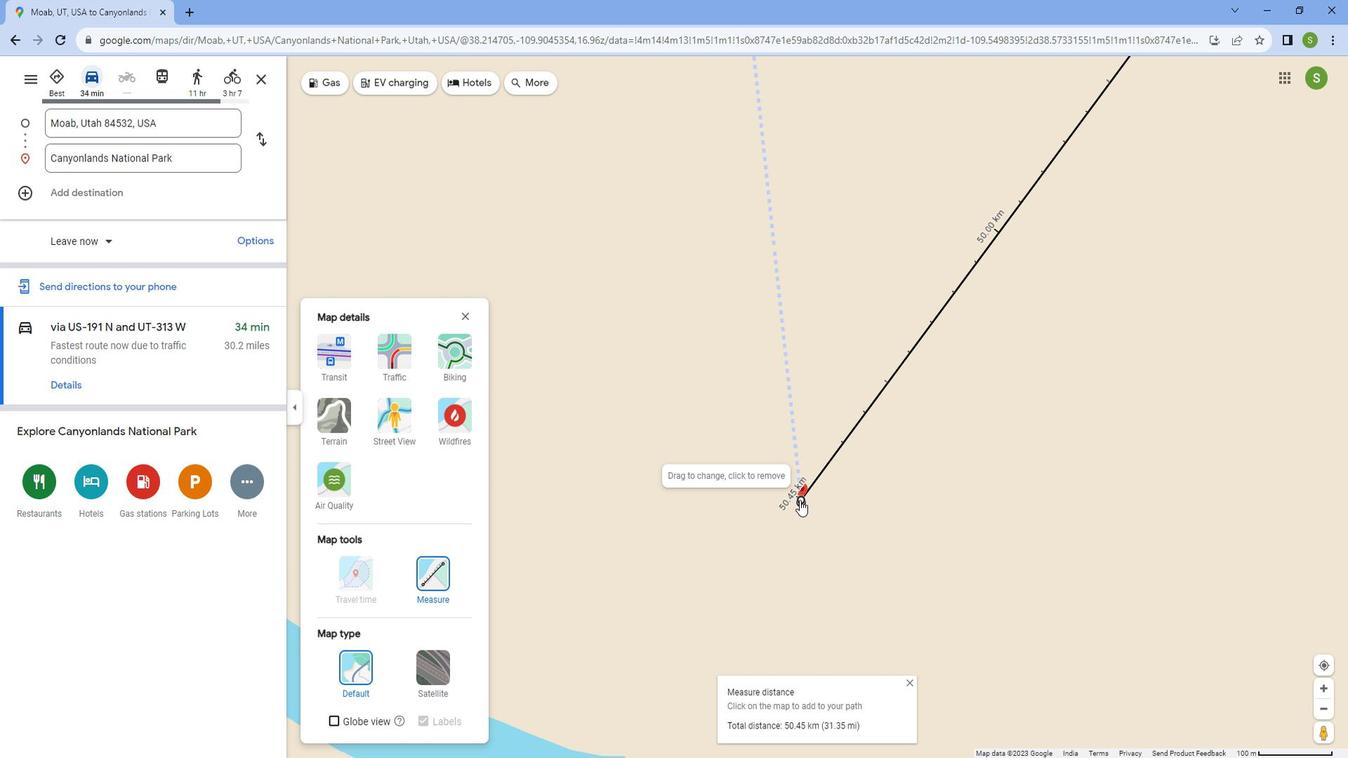 
Action: Mouse moved to (835, 471)
Screenshot: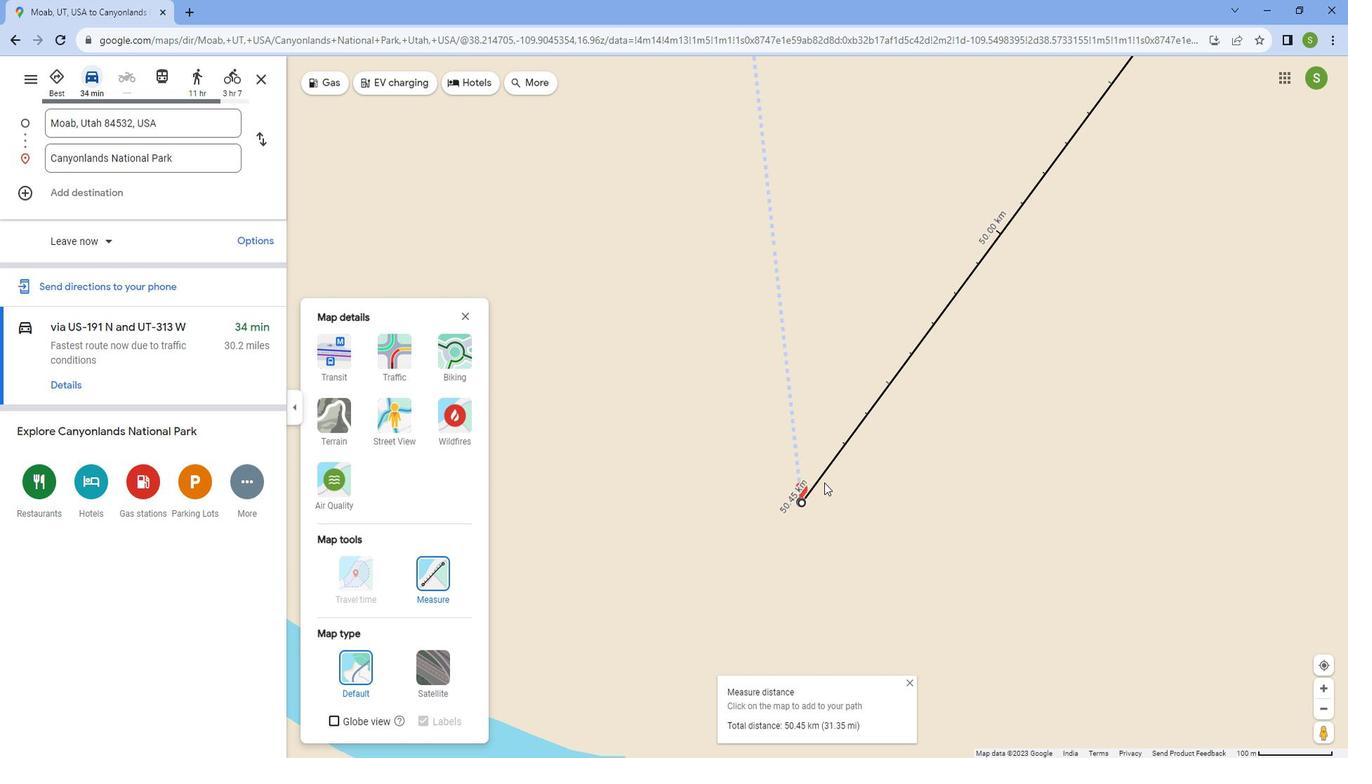 
Action: Mouse scrolled (835, 471) with delta (0, 0)
Screenshot: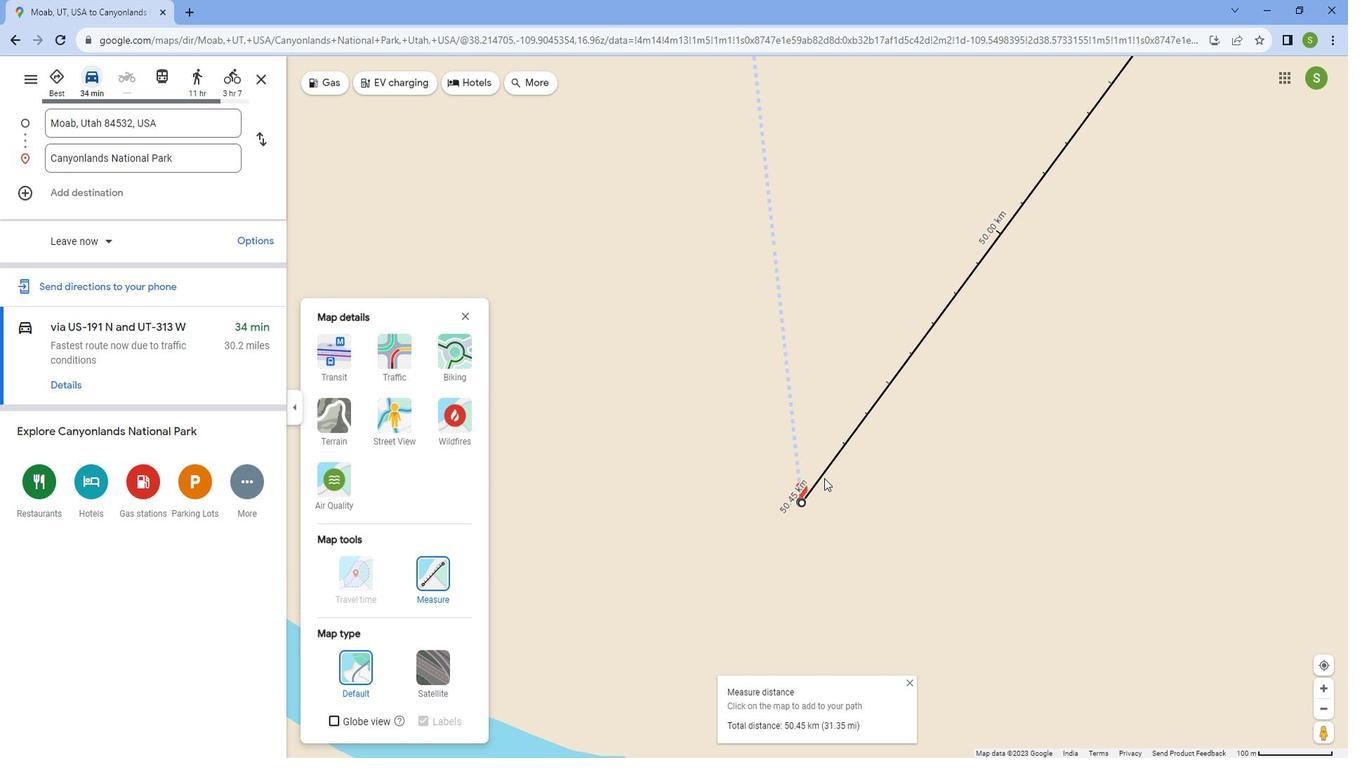 
Action: Mouse scrolled (835, 471) with delta (0, 0)
Screenshot: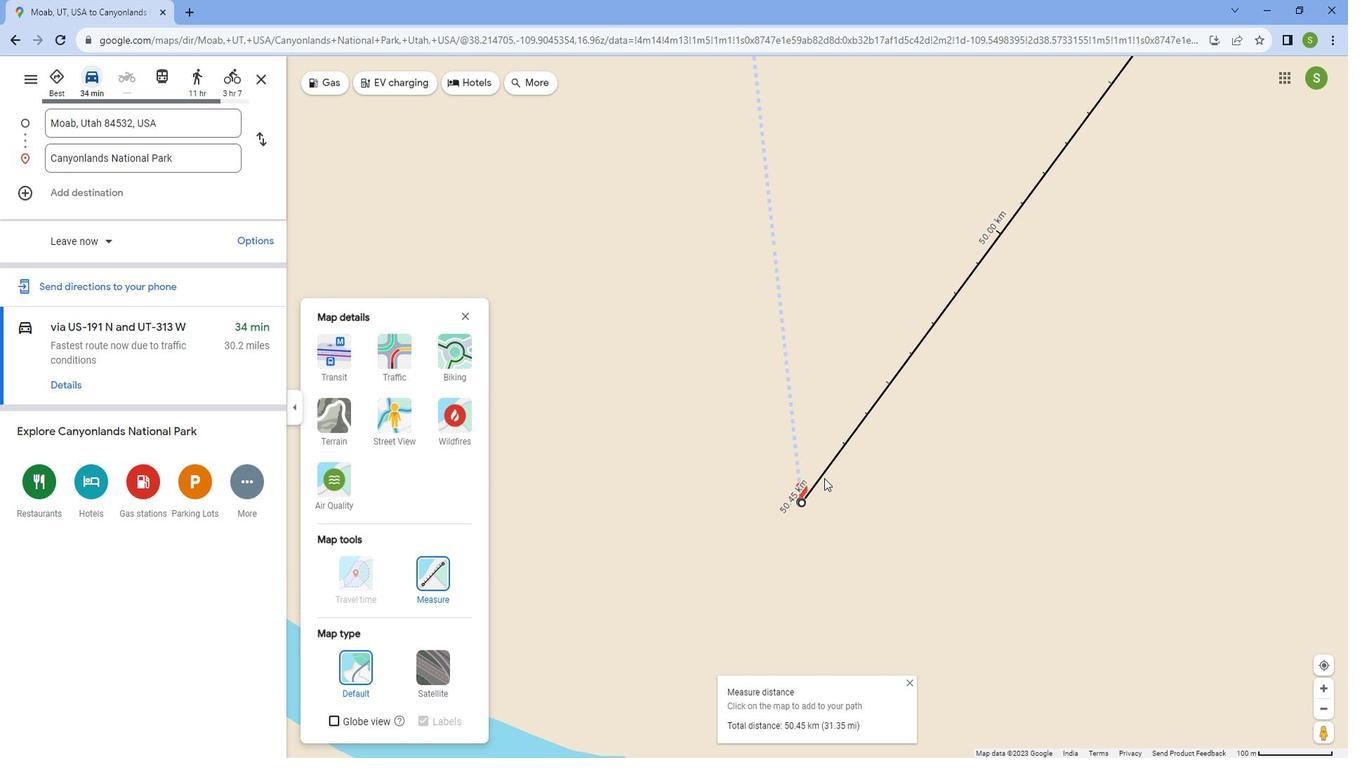 
Action: Mouse scrolled (835, 471) with delta (0, 0)
Screenshot: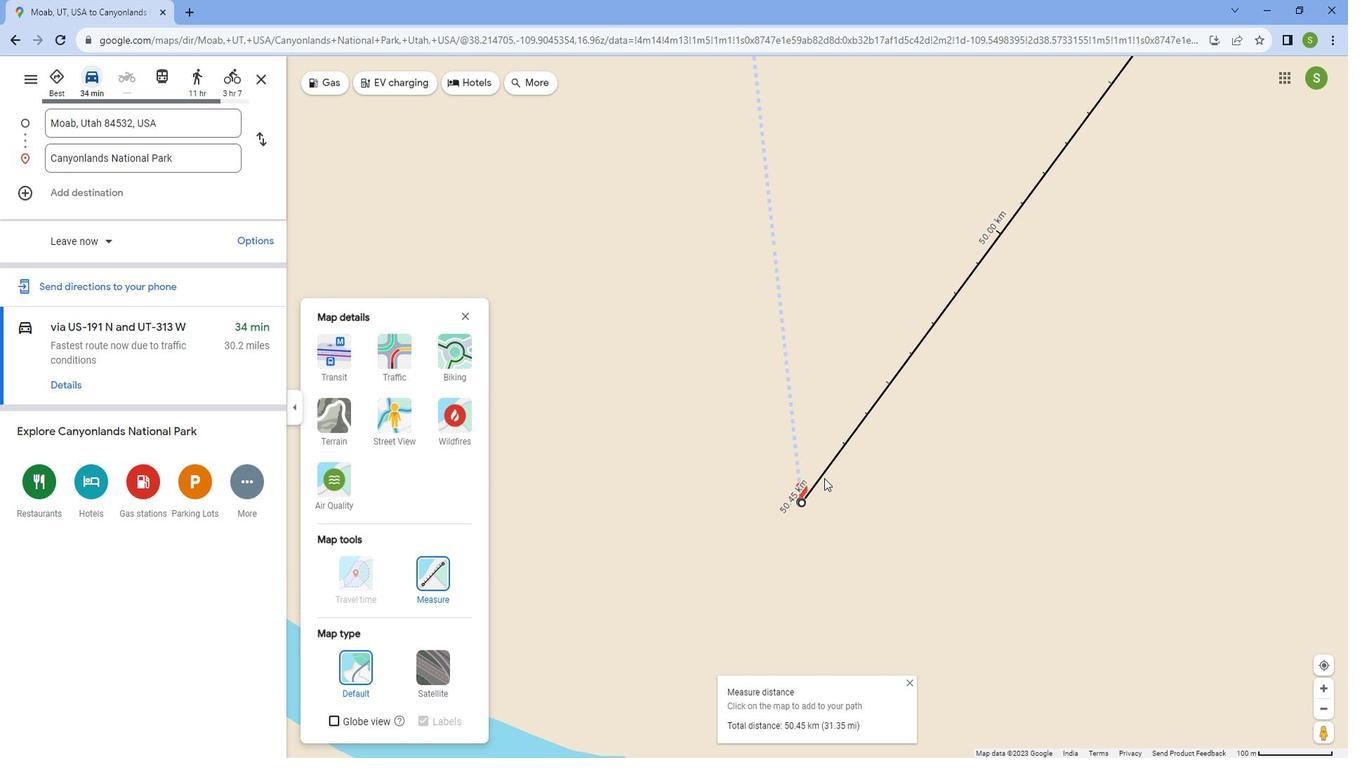 
Action: Mouse scrolled (835, 471) with delta (0, 0)
Screenshot: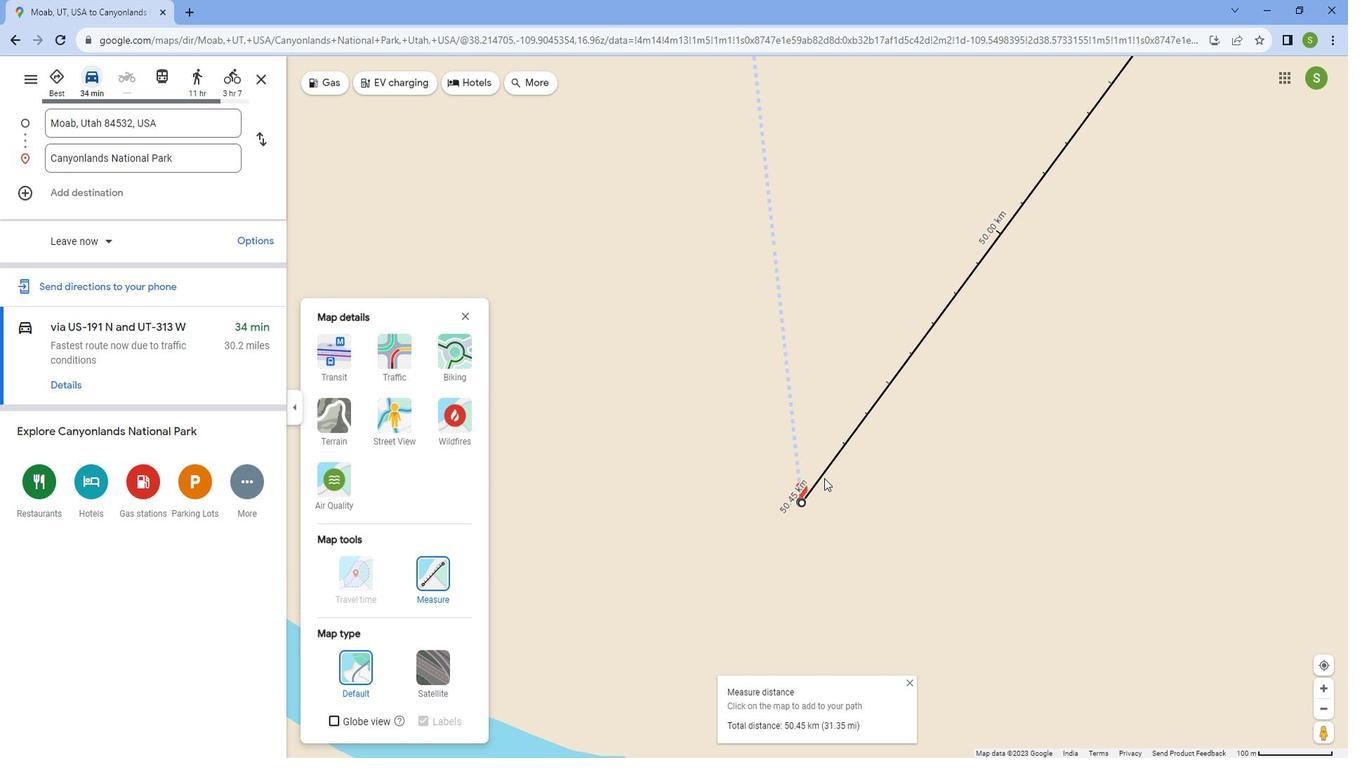 
Action: Mouse scrolled (835, 471) with delta (0, 0)
Screenshot: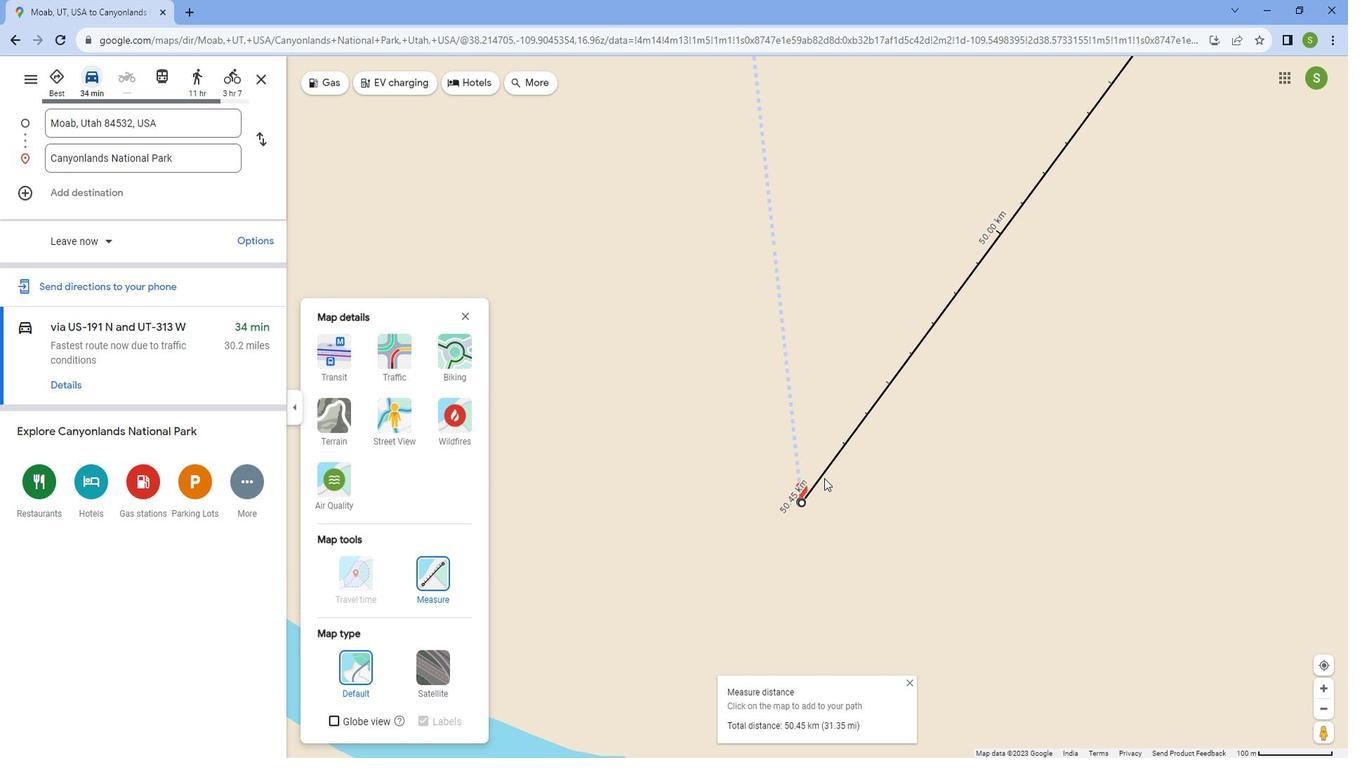 
Action: Mouse scrolled (835, 471) with delta (0, 0)
Screenshot: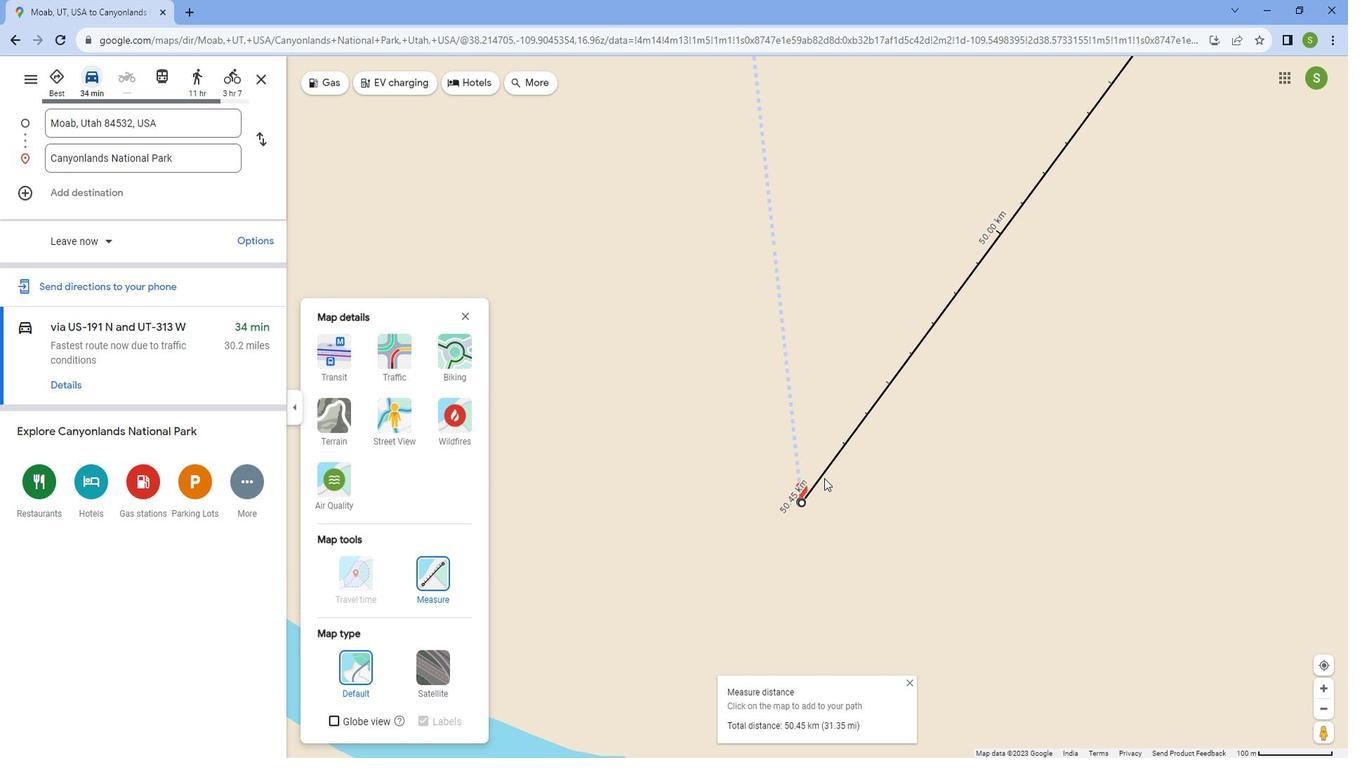 
Action: Mouse scrolled (835, 471) with delta (0, 0)
Screenshot: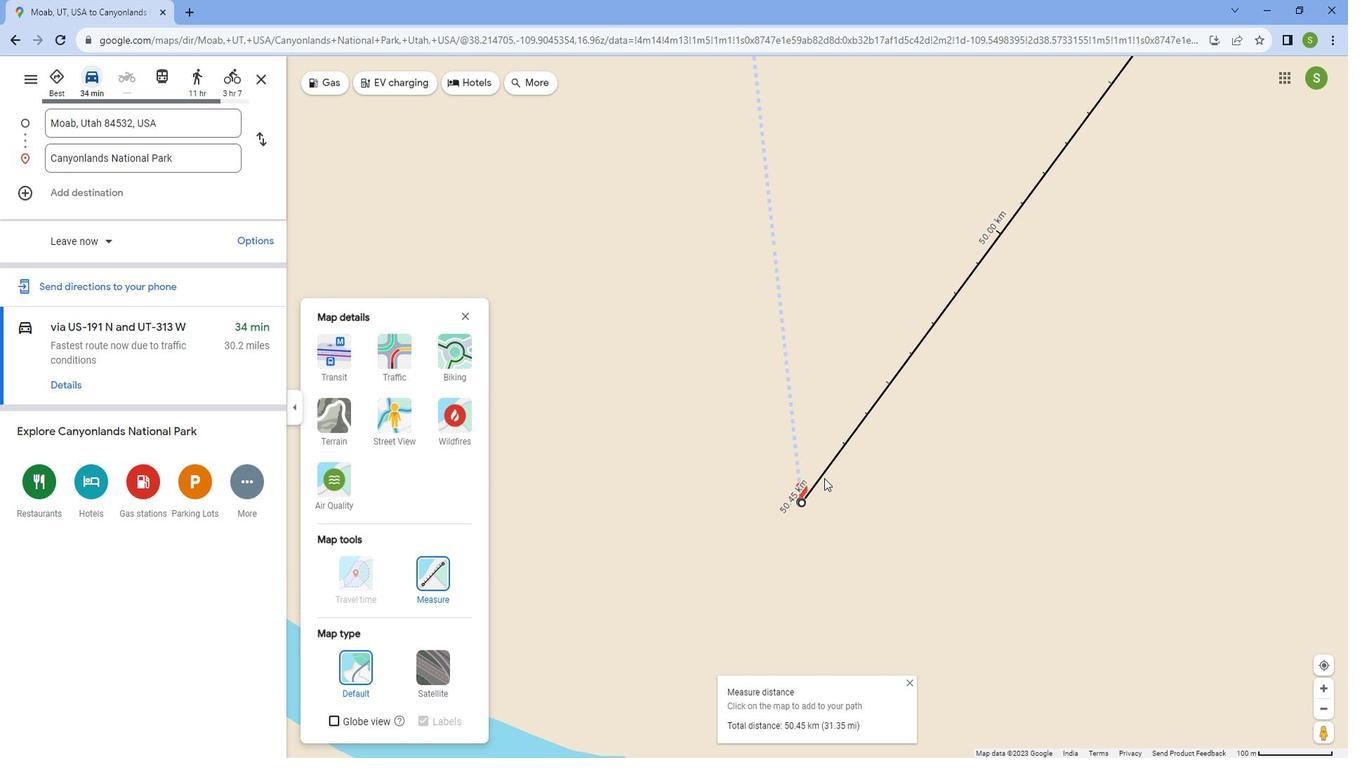 
Action: Mouse scrolled (835, 471) with delta (0, 0)
Screenshot: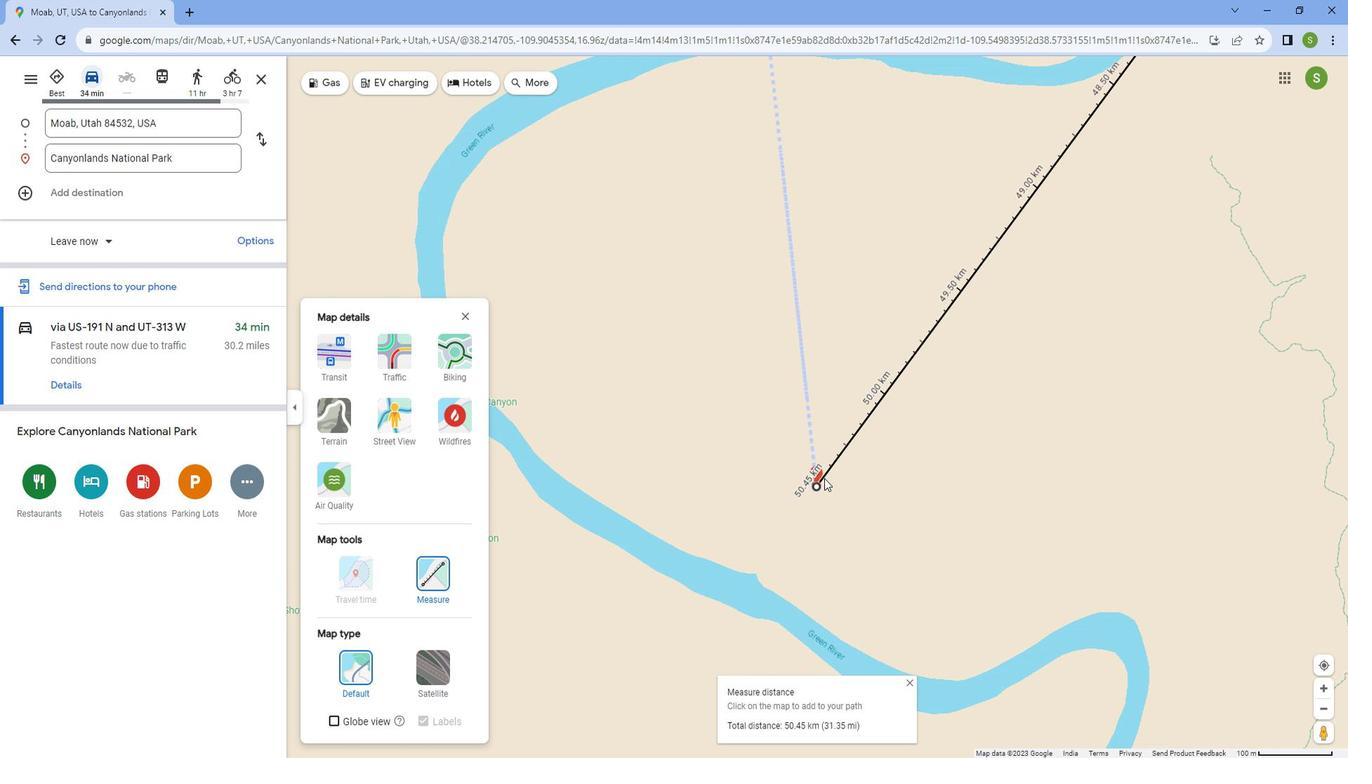 
Action: Mouse scrolled (835, 471) with delta (0, 0)
Screenshot: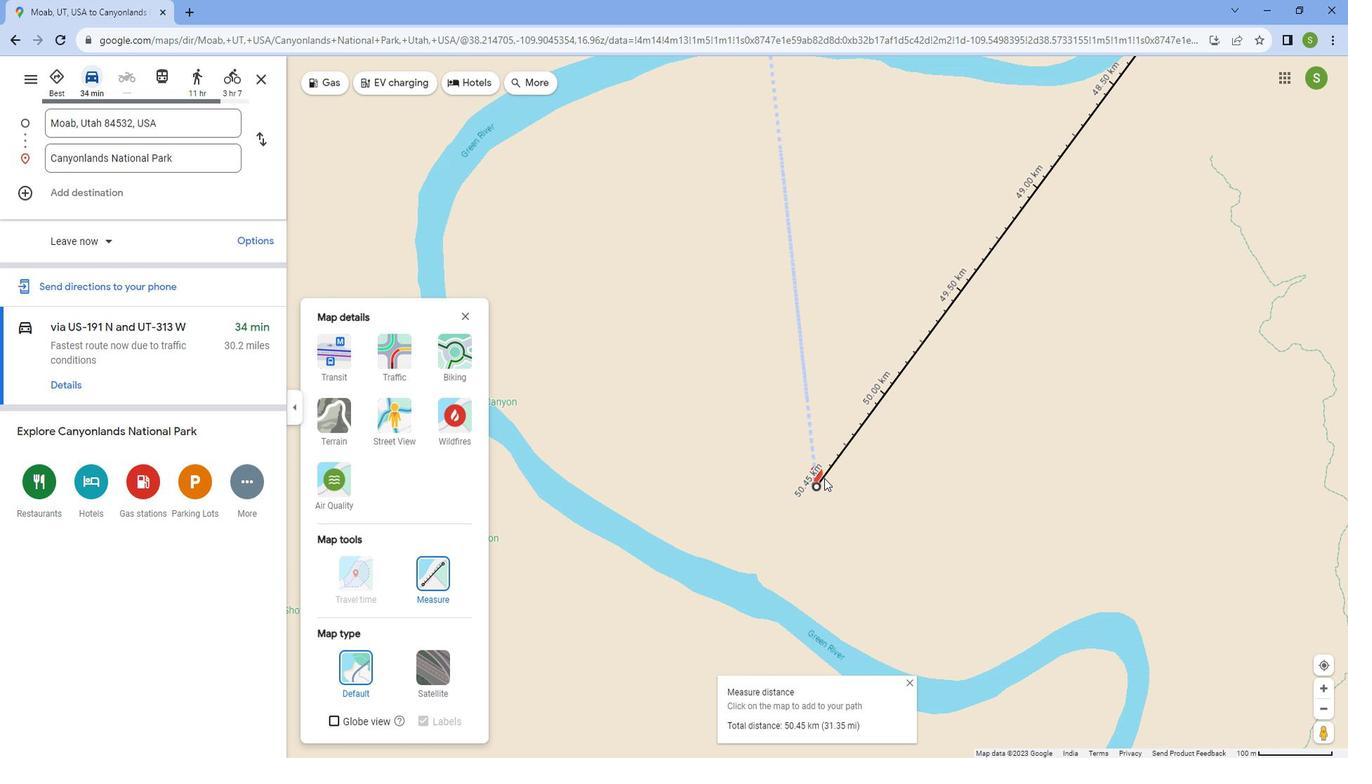 
Action: Mouse scrolled (835, 471) with delta (0, 0)
Screenshot: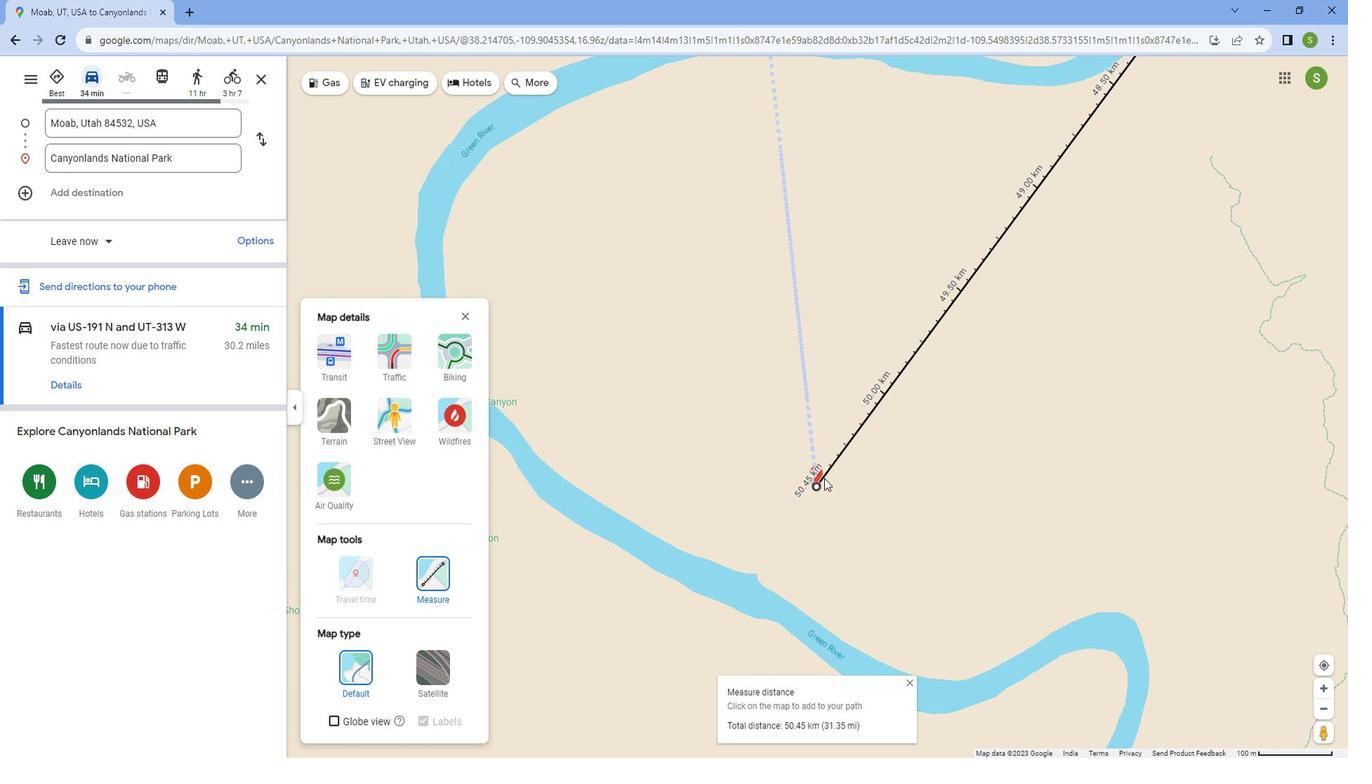 
Action: Mouse scrolled (835, 471) with delta (0, 0)
Screenshot: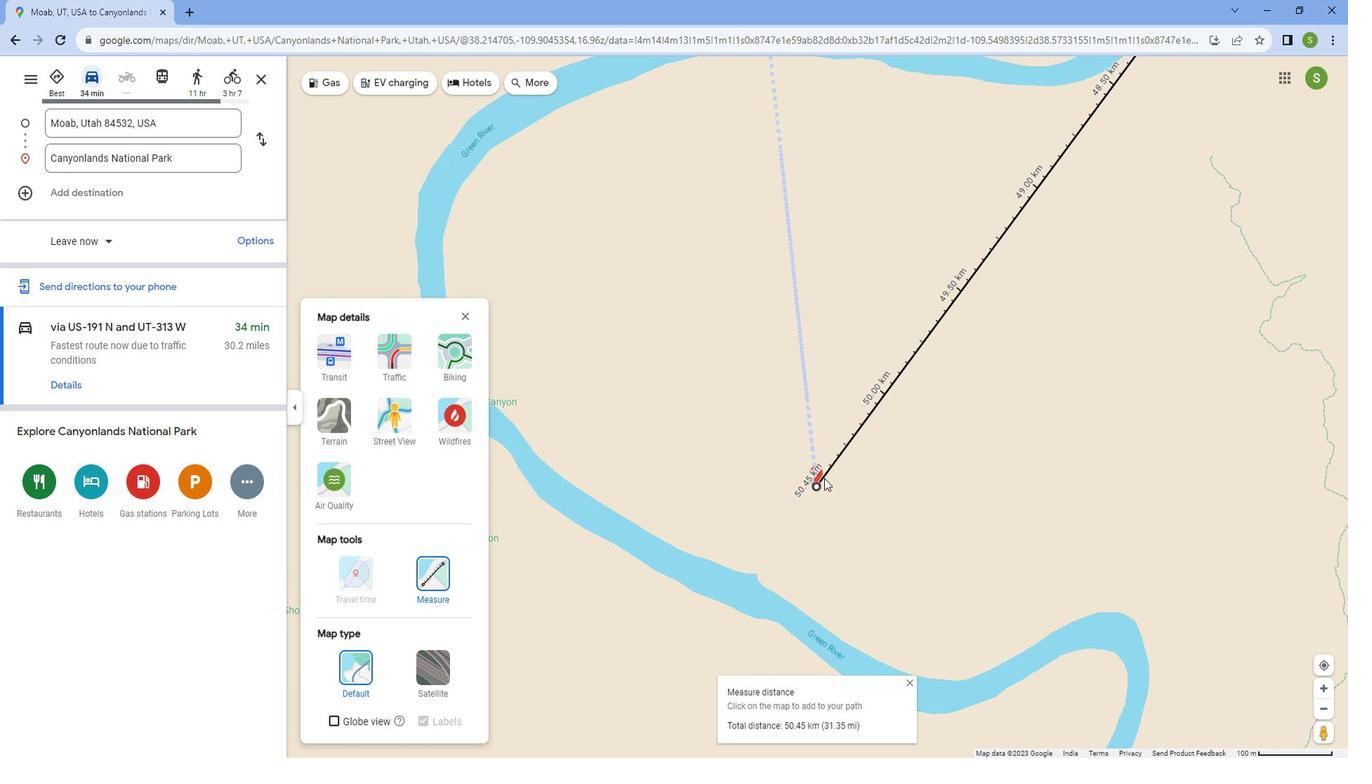 
Action: Mouse scrolled (835, 471) with delta (0, 0)
Screenshot: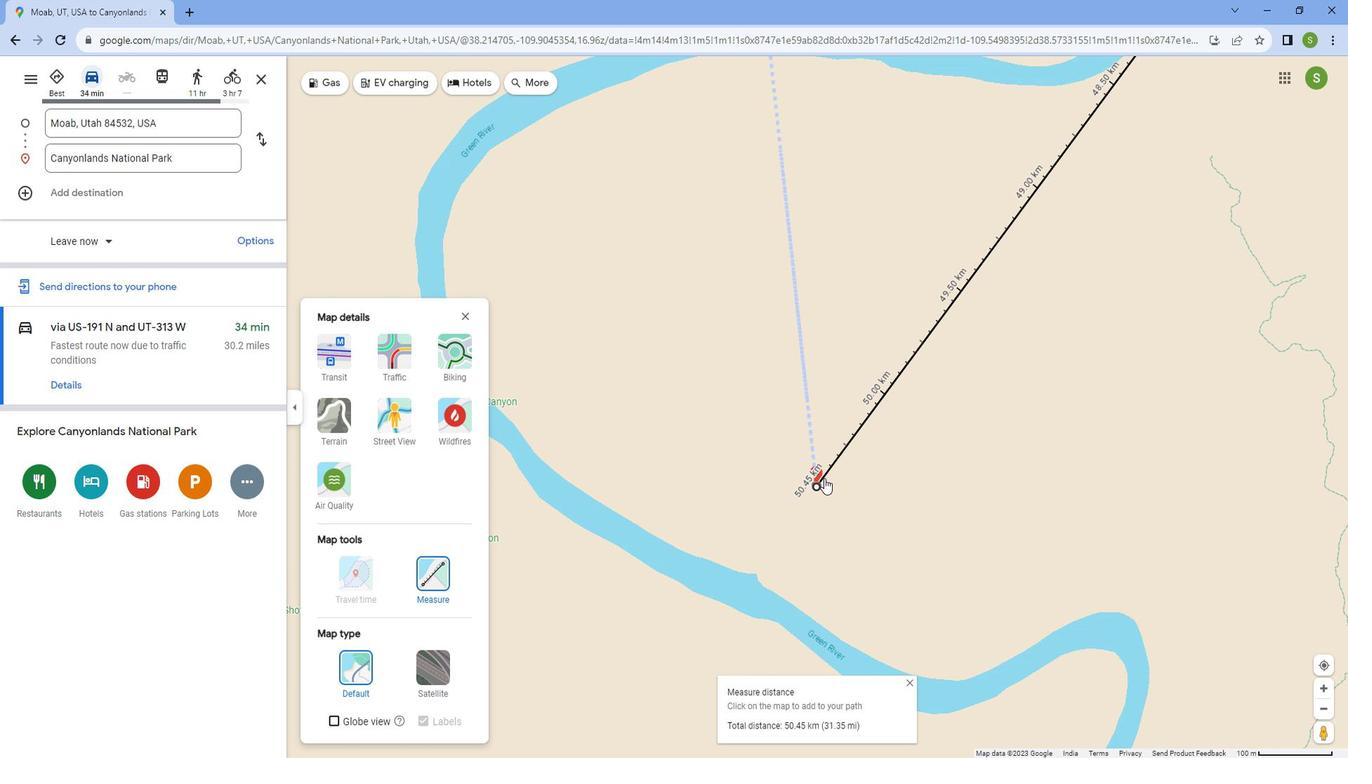 
Action: Mouse scrolled (835, 471) with delta (0, 0)
Screenshot: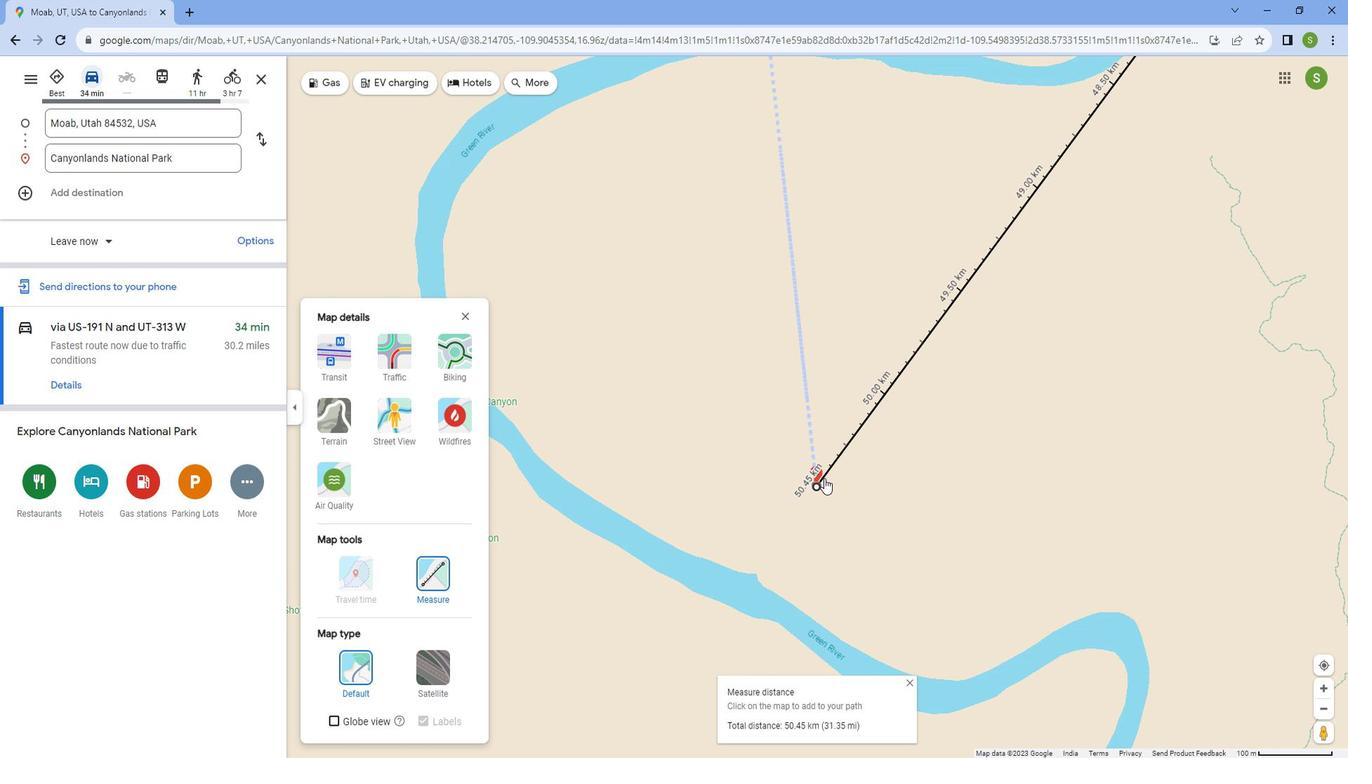 
Action: Mouse scrolled (835, 471) with delta (0, 0)
Screenshot: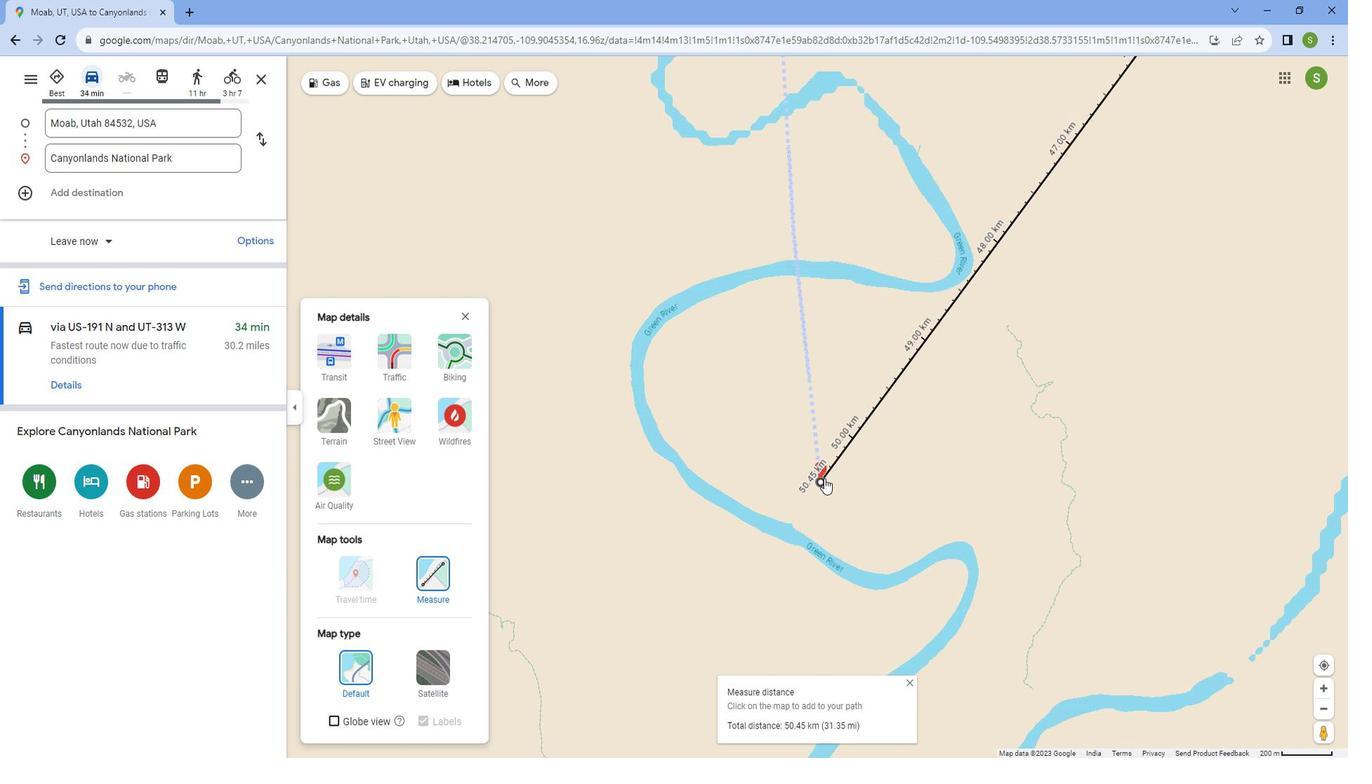 
Action: Mouse scrolled (835, 471) with delta (0, 0)
Screenshot: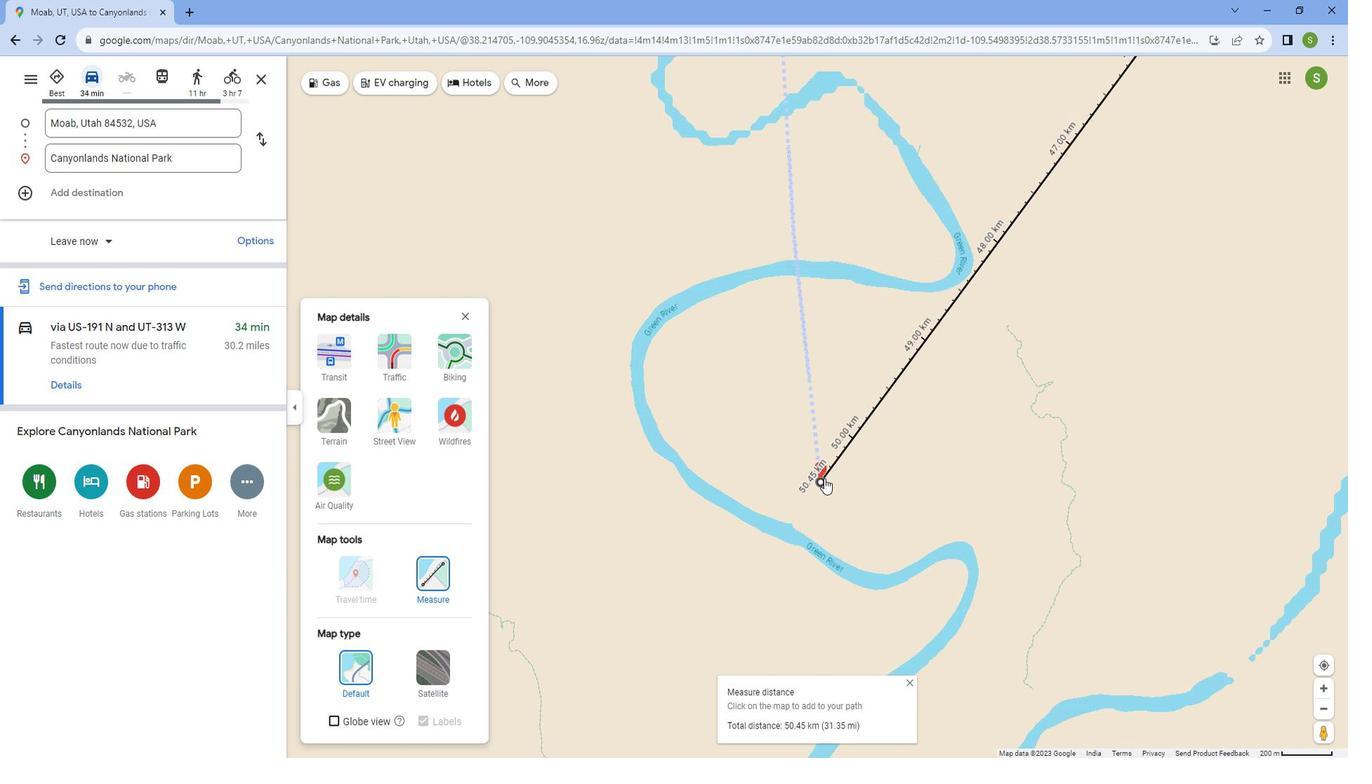 
Action: Mouse scrolled (835, 471) with delta (0, 0)
Screenshot: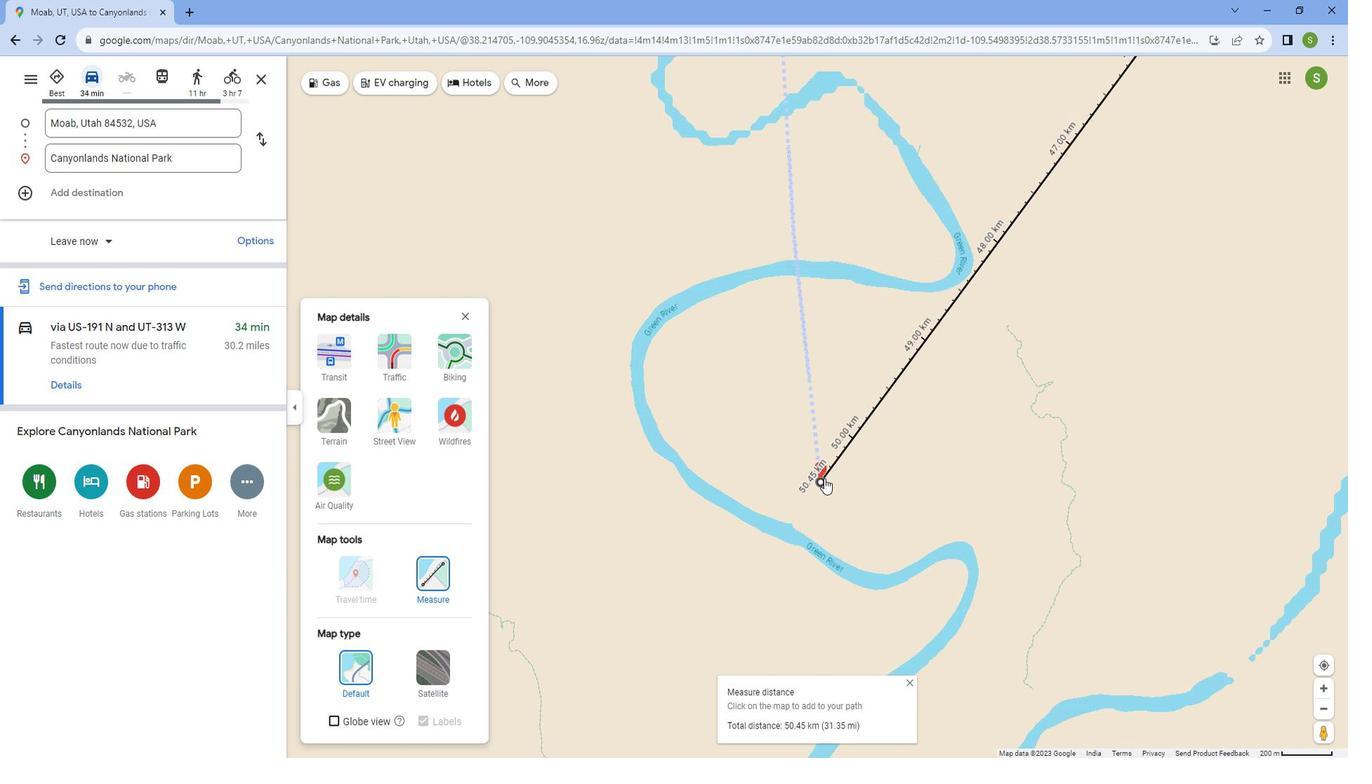 
Action: Mouse scrolled (835, 471) with delta (0, 0)
Screenshot: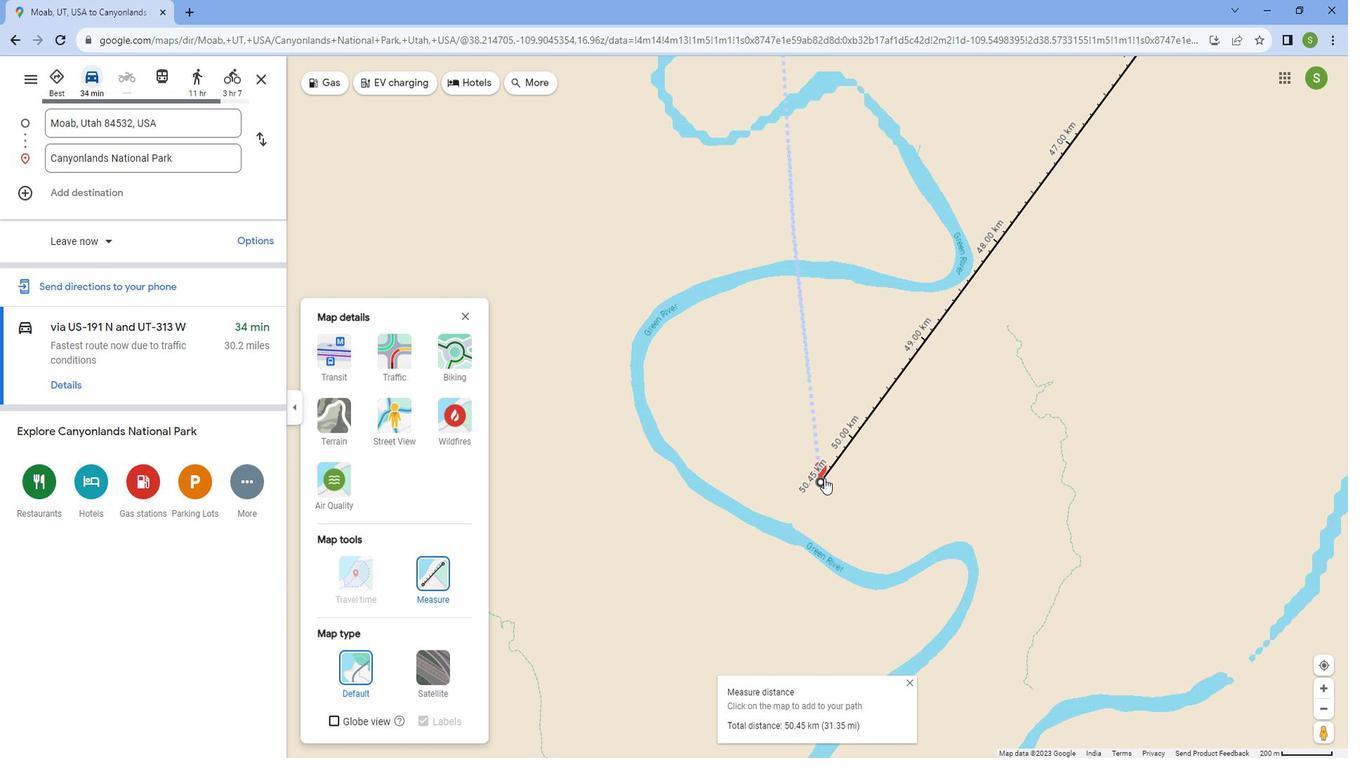 
Action: Mouse scrolled (835, 471) with delta (0, 0)
Screenshot: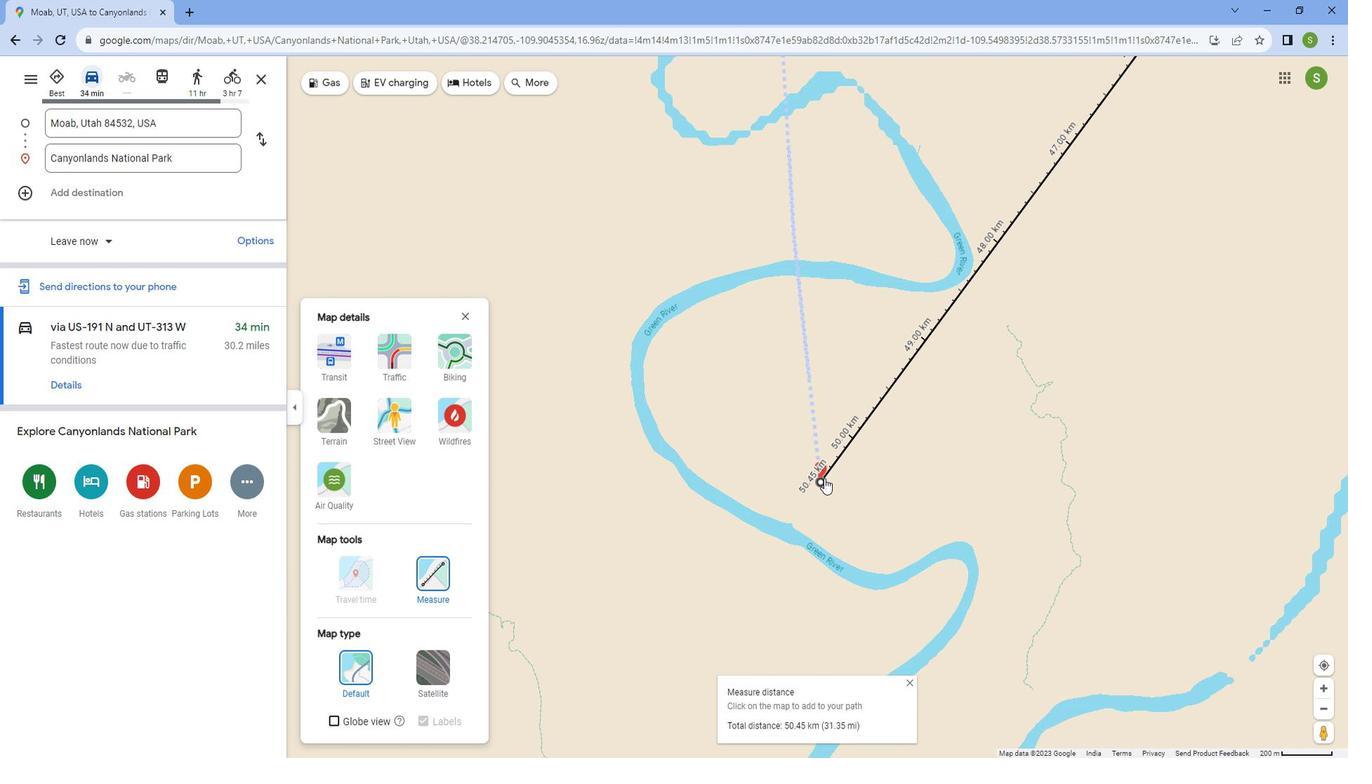 
Action: Mouse scrolled (835, 471) with delta (0, 0)
Screenshot: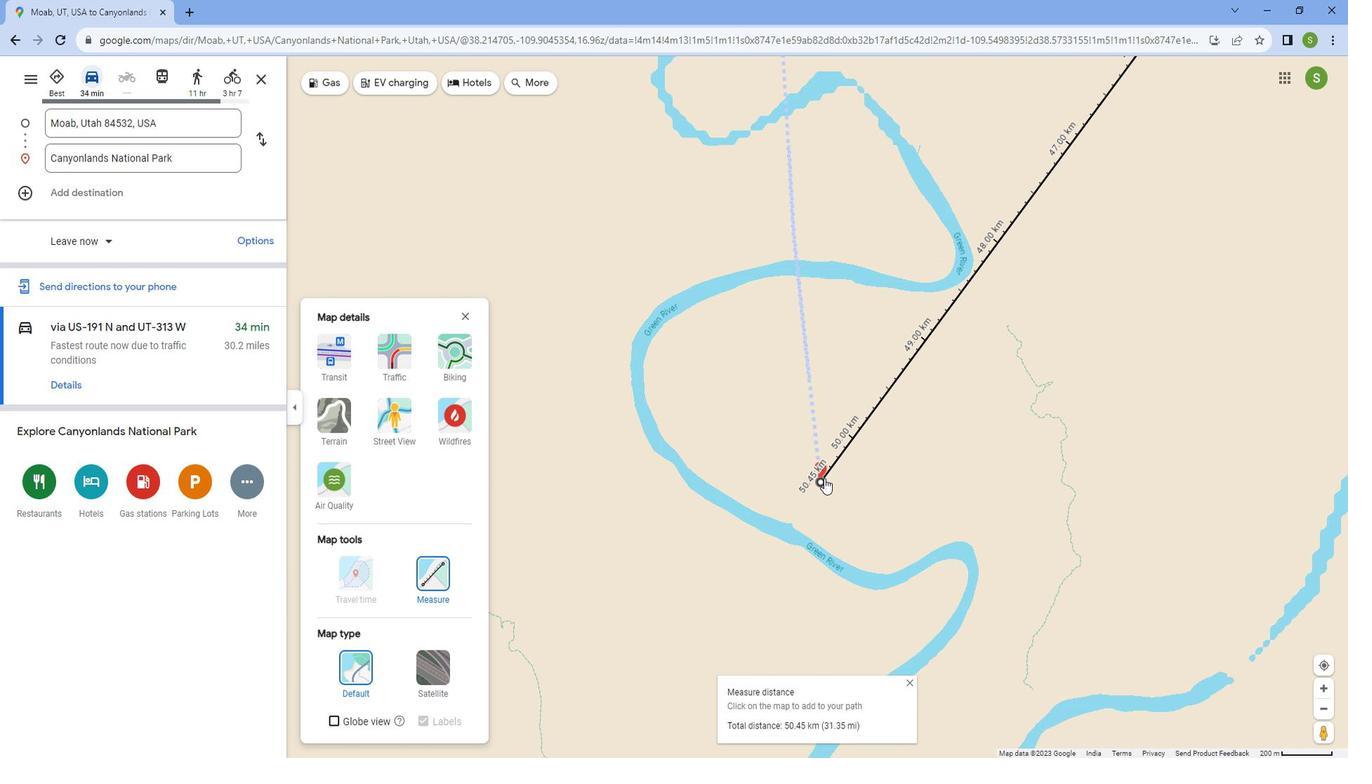 
Action: Mouse scrolled (835, 471) with delta (0, 0)
Screenshot: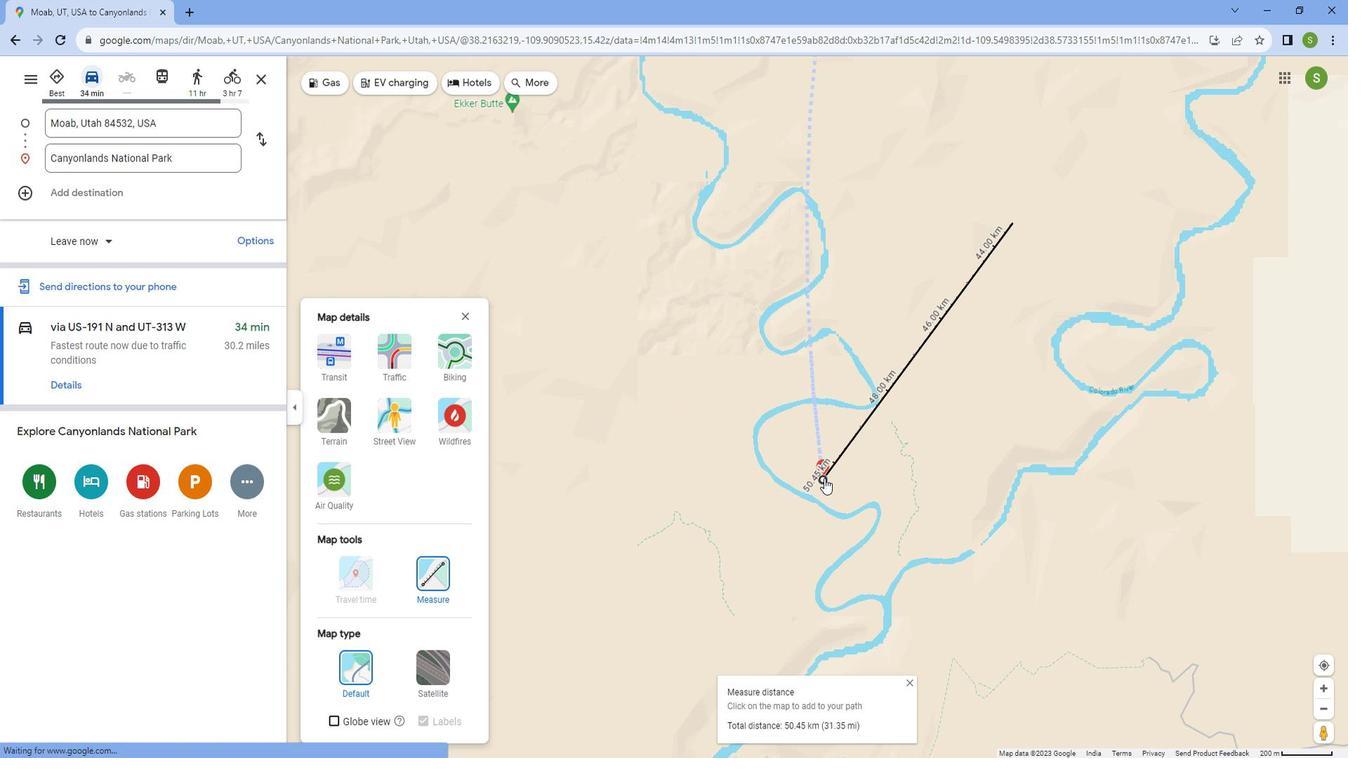
Action: Mouse scrolled (835, 471) with delta (0, 0)
Screenshot: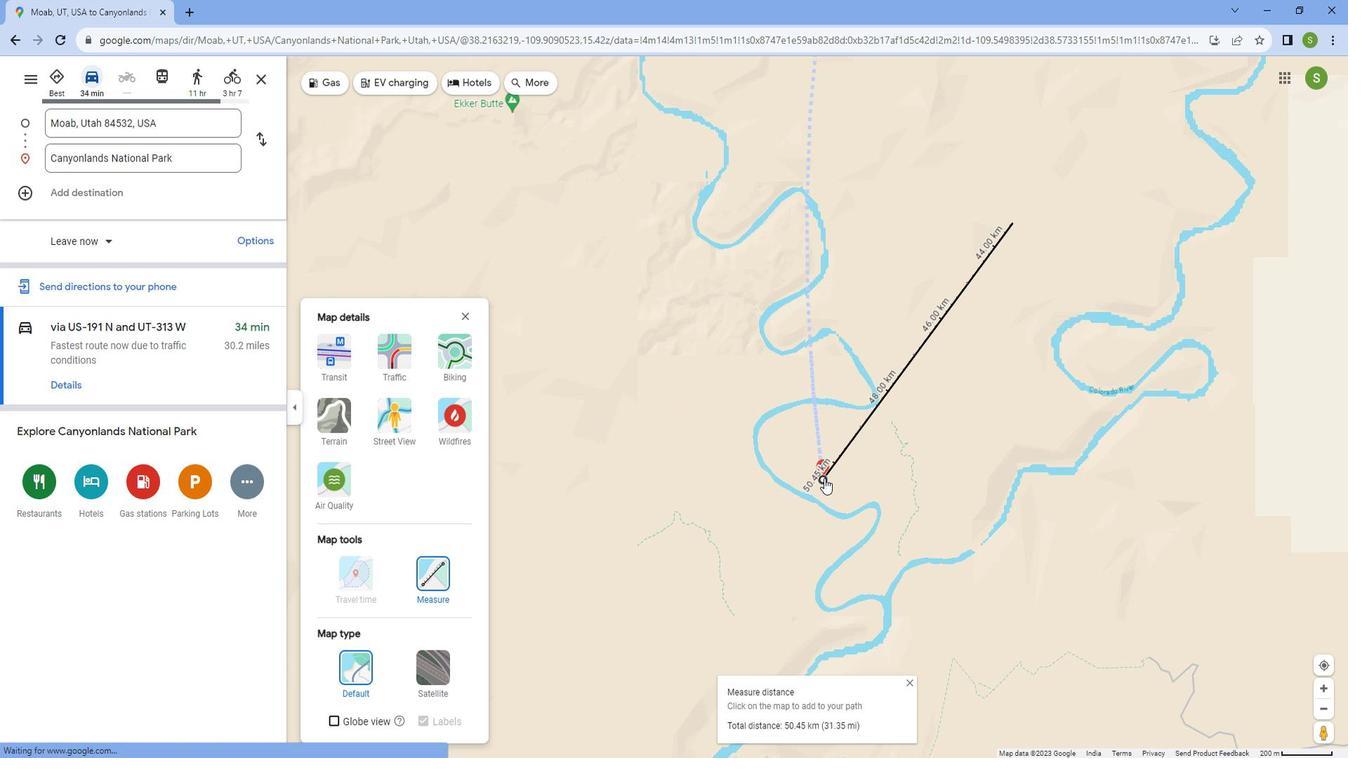 
Action: Mouse scrolled (835, 471) with delta (0, 0)
Screenshot: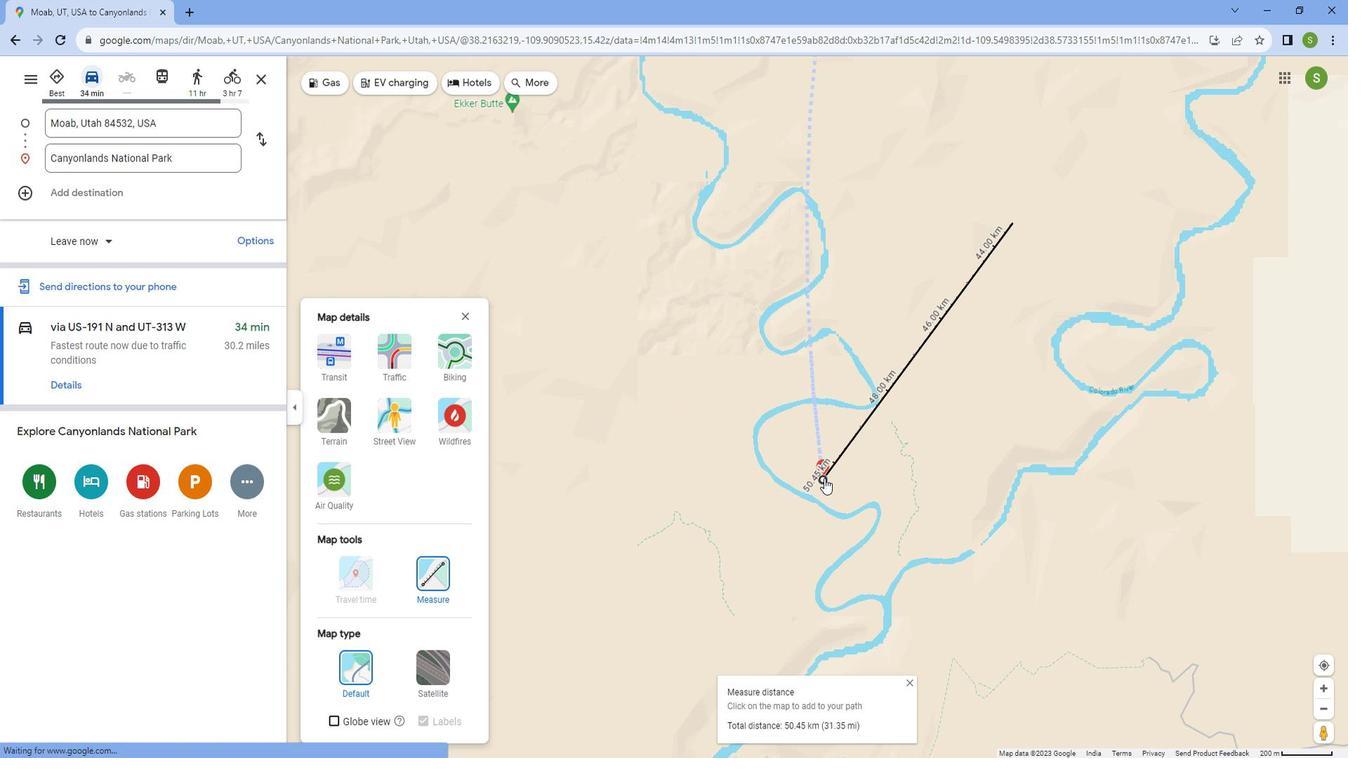 
Action: Mouse scrolled (835, 471) with delta (0, 0)
Screenshot: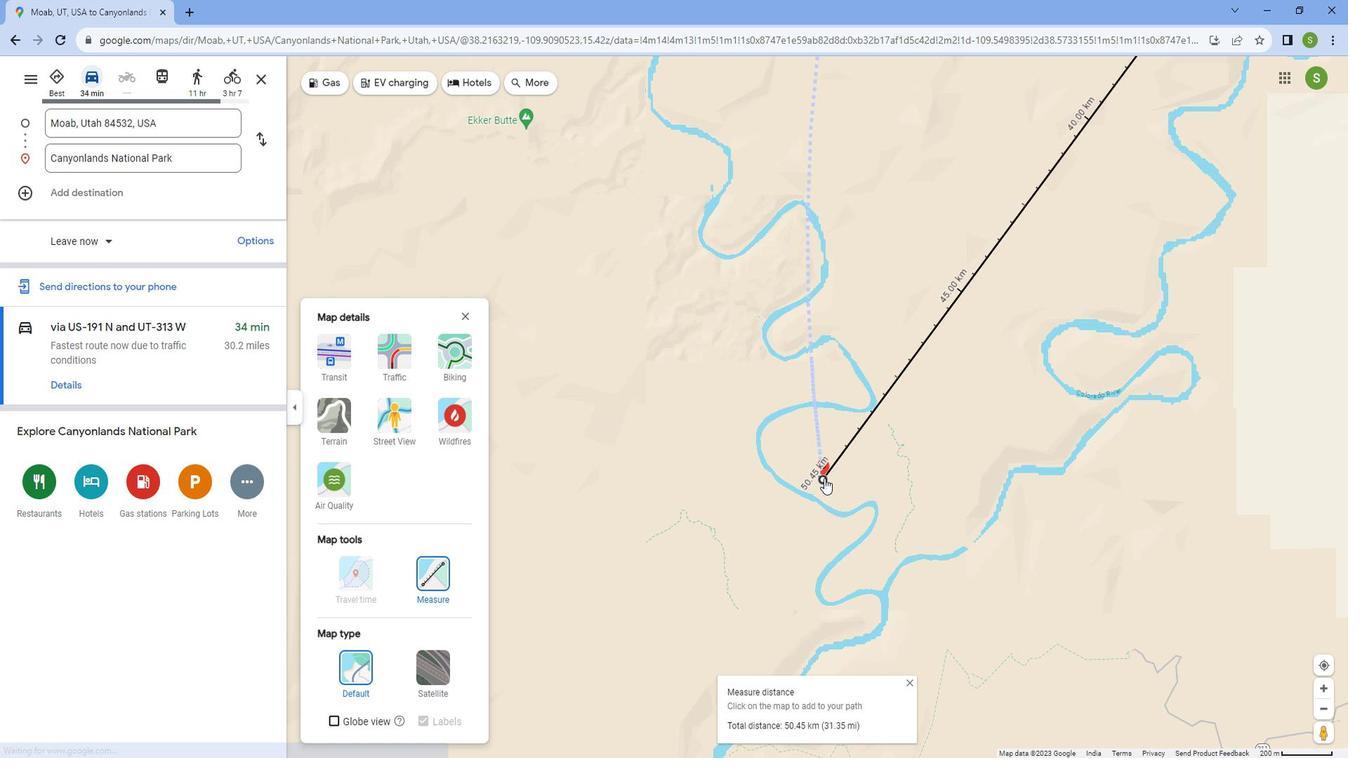 
Action: Mouse scrolled (835, 471) with delta (0, 0)
Screenshot: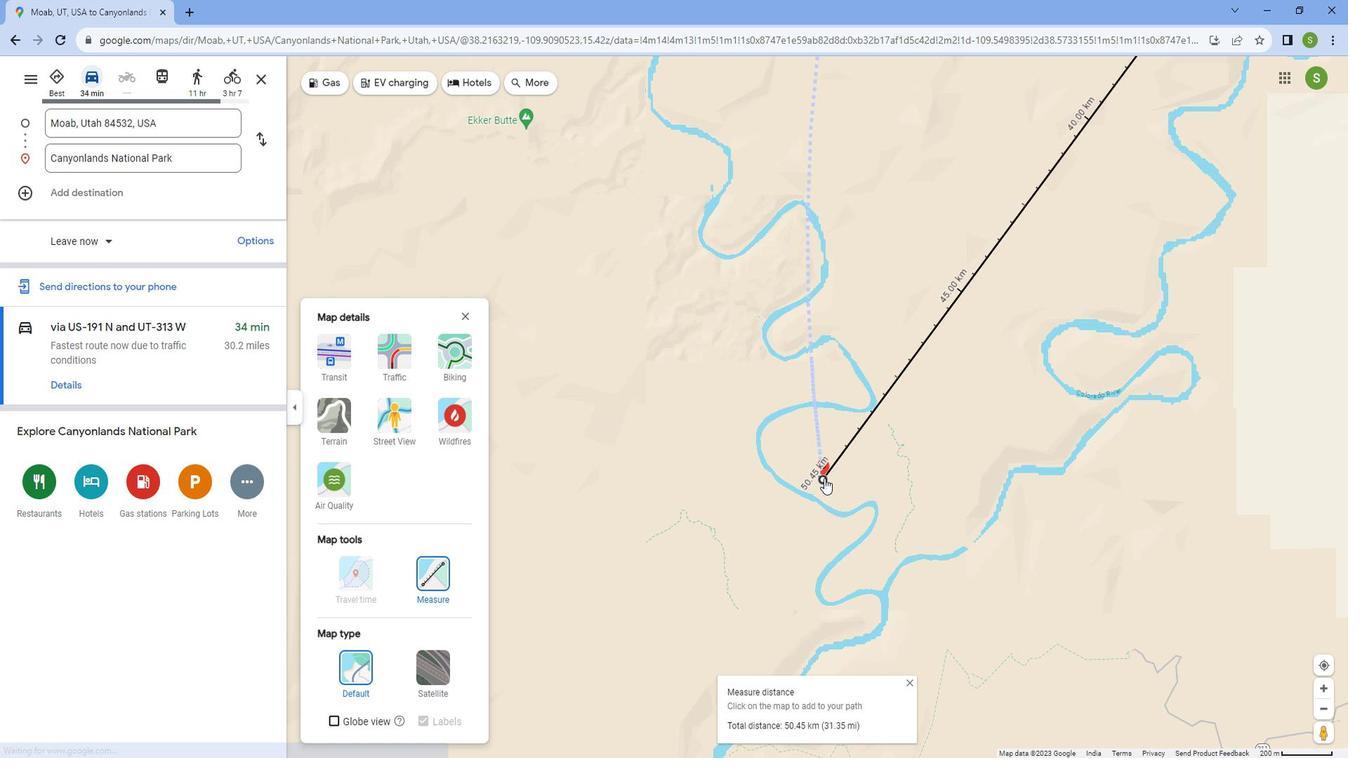 
Action: Mouse scrolled (835, 471) with delta (0, 0)
Screenshot: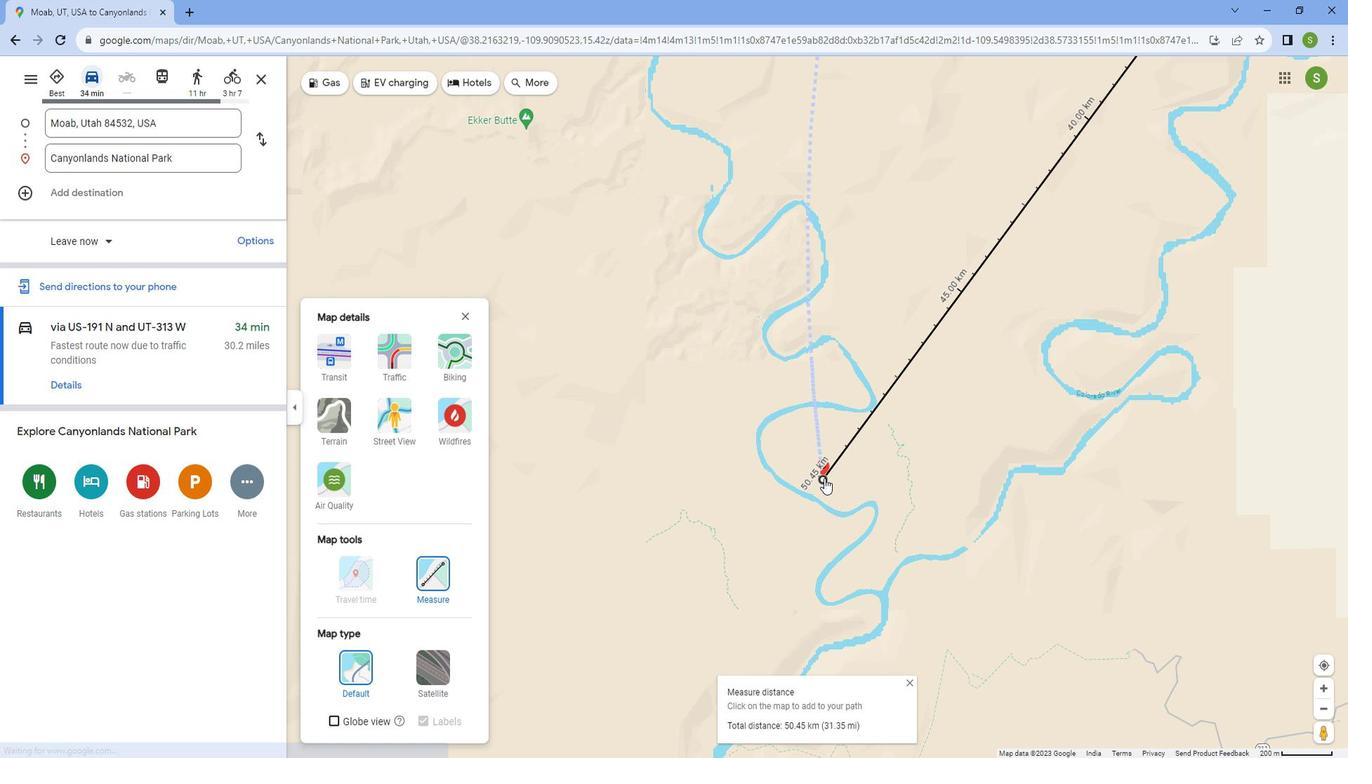
Action: Mouse scrolled (835, 471) with delta (0, 0)
Screenshot: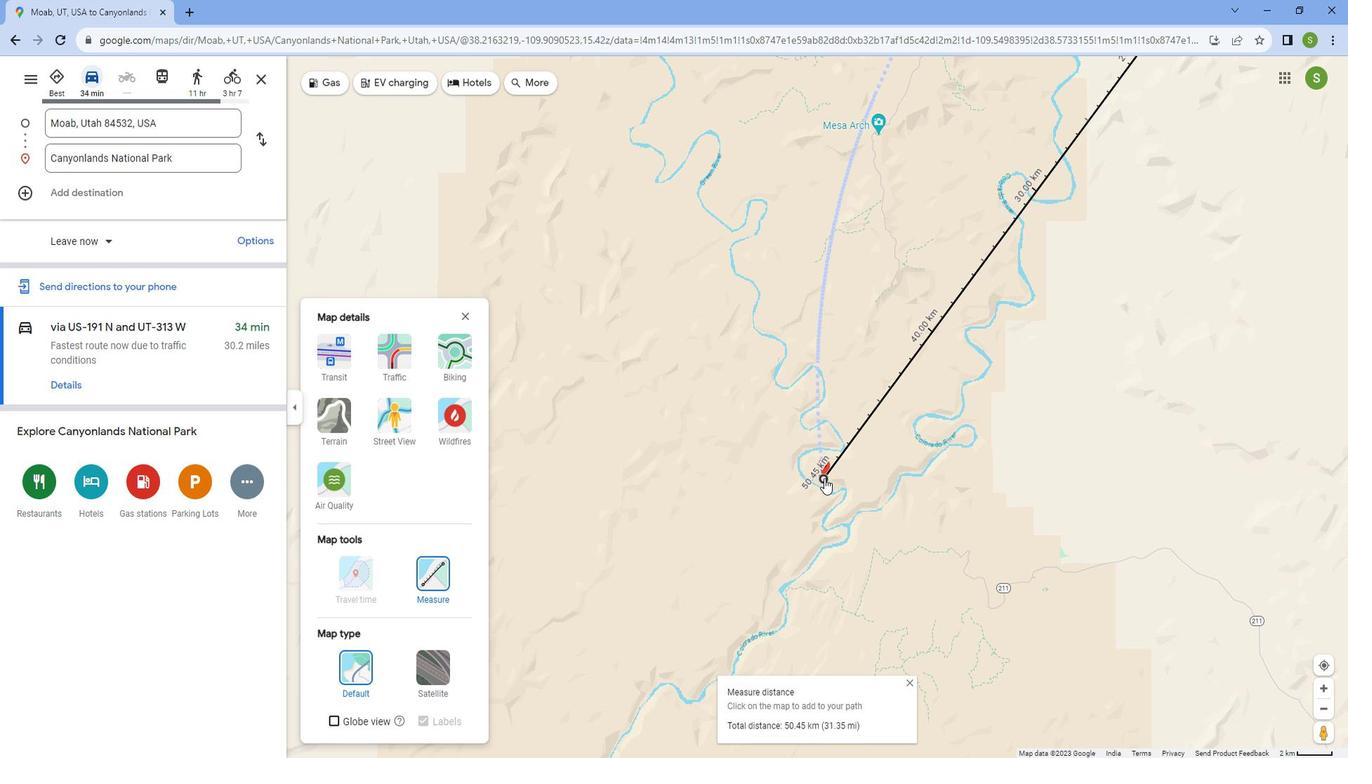 
Action: Mouse scrolled (835, 471) with delta (0, 0)
Screenshot: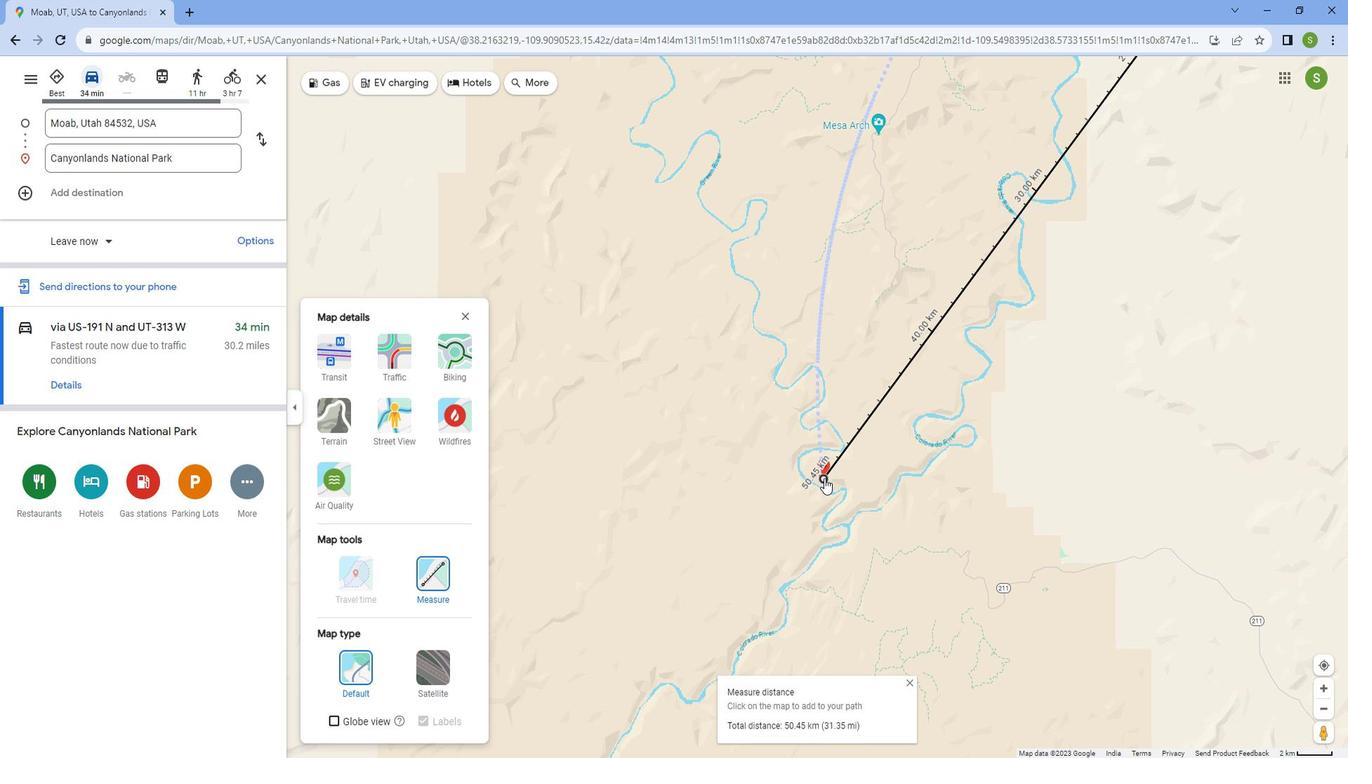 
Action: Mouse scrolled (835, 471) with delta (0, 0)
Screenshot: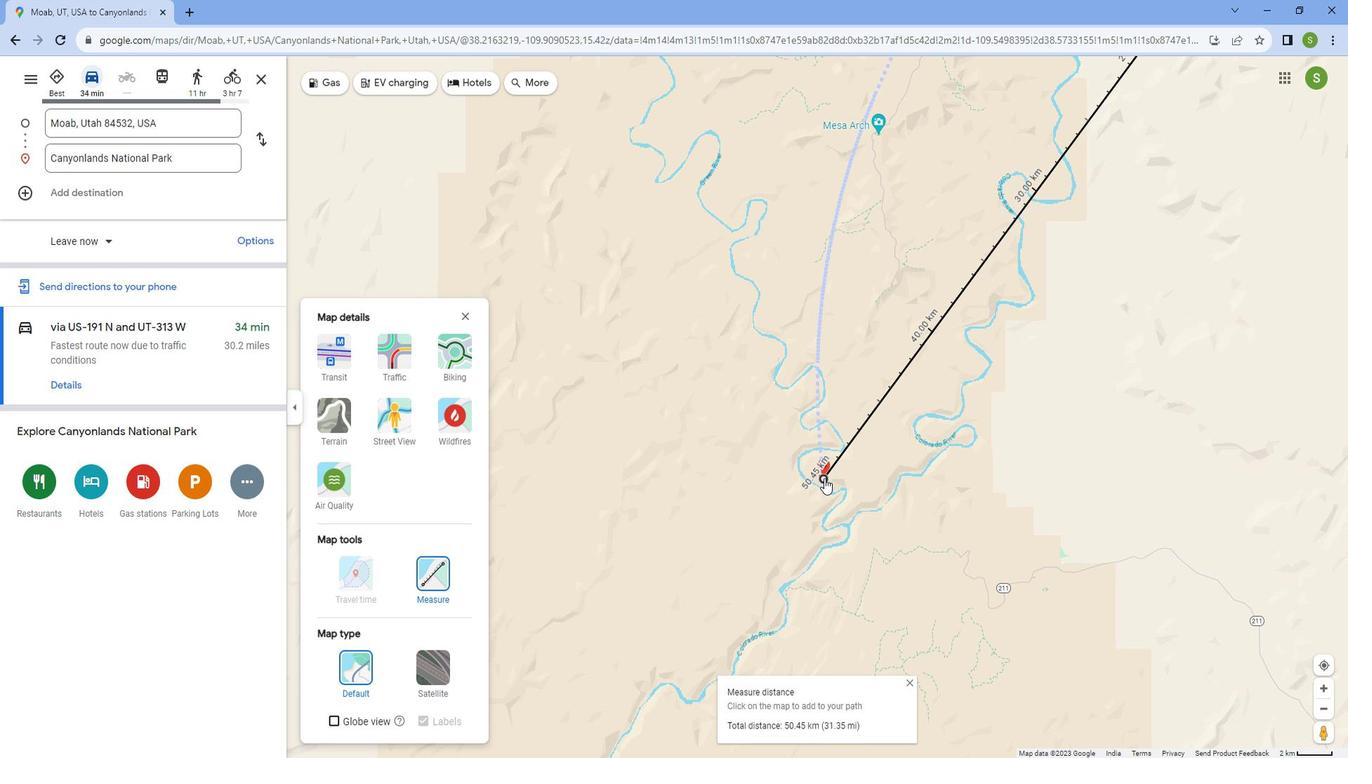 
Action: Mouse scrolled (835, 471) with delta (0, 0)
Screenshot: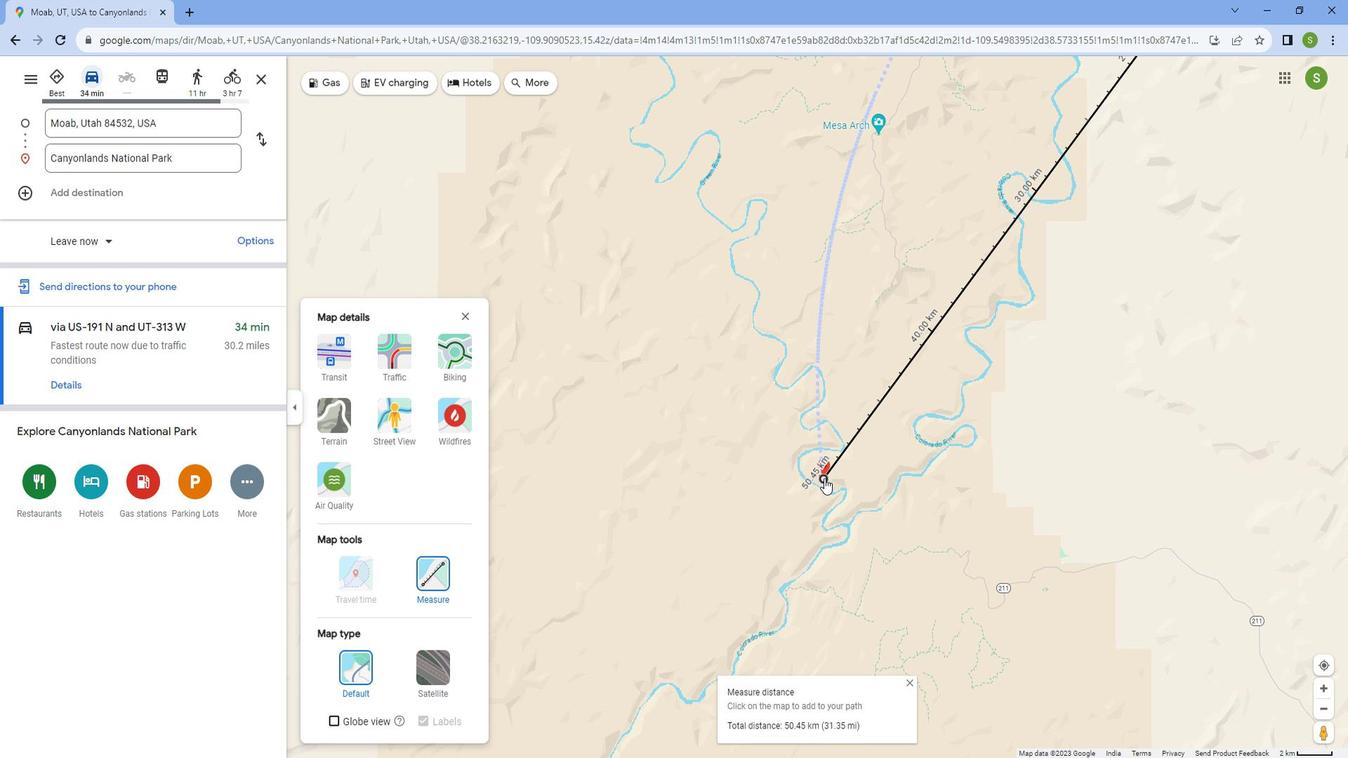 
Action: Mouse scrolled (835, 471) with delta (0, 0)
Screenshot: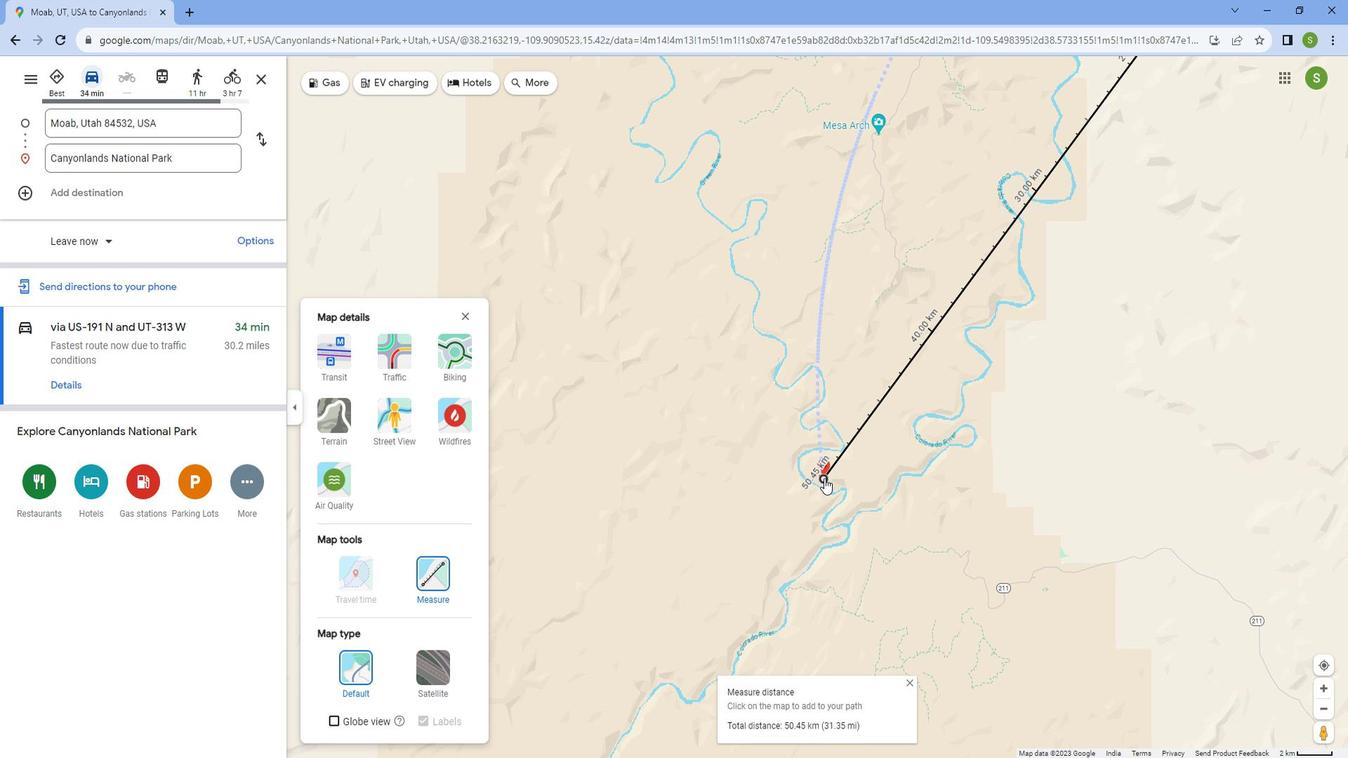 
Action: Mouse scrolled (835, 471) with delta (0, 0)
Screenshot: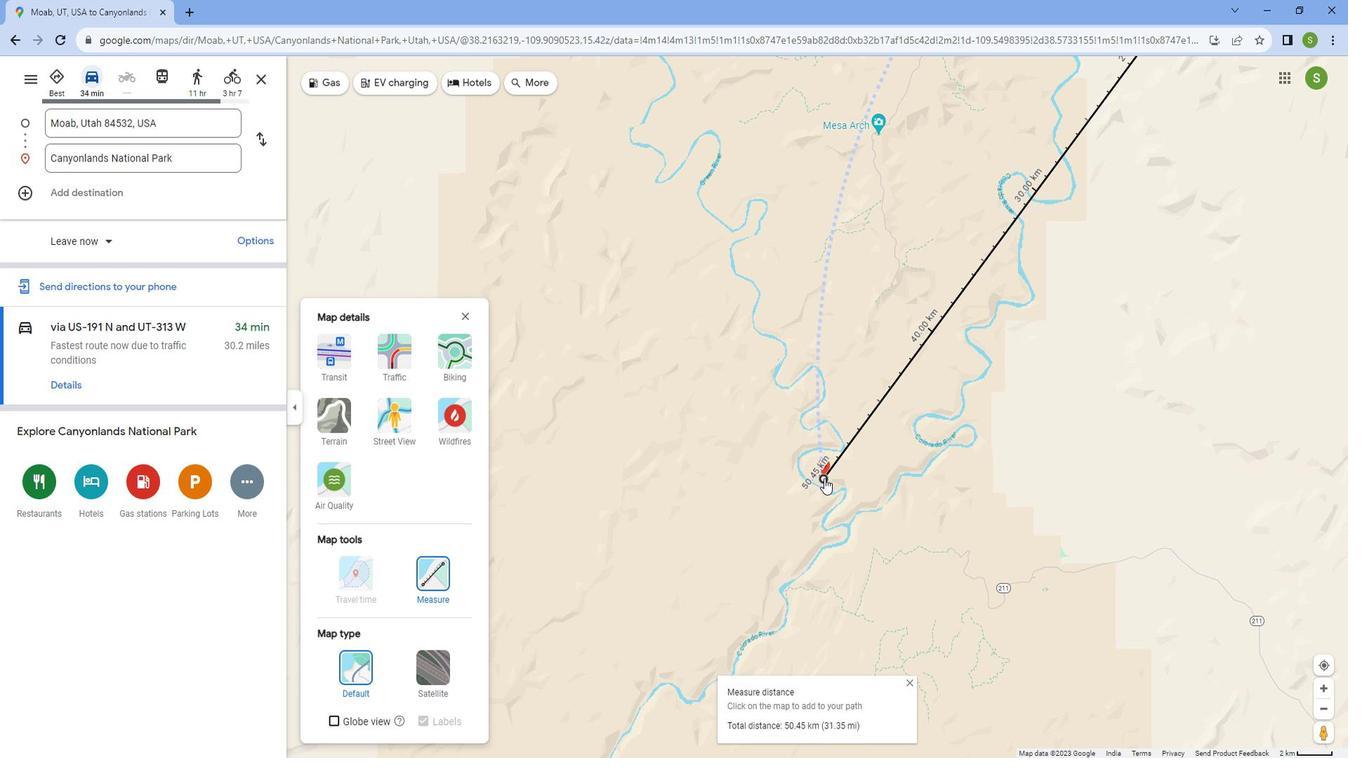 
Action: Mouse moved to (1030, 311)
Screenshot: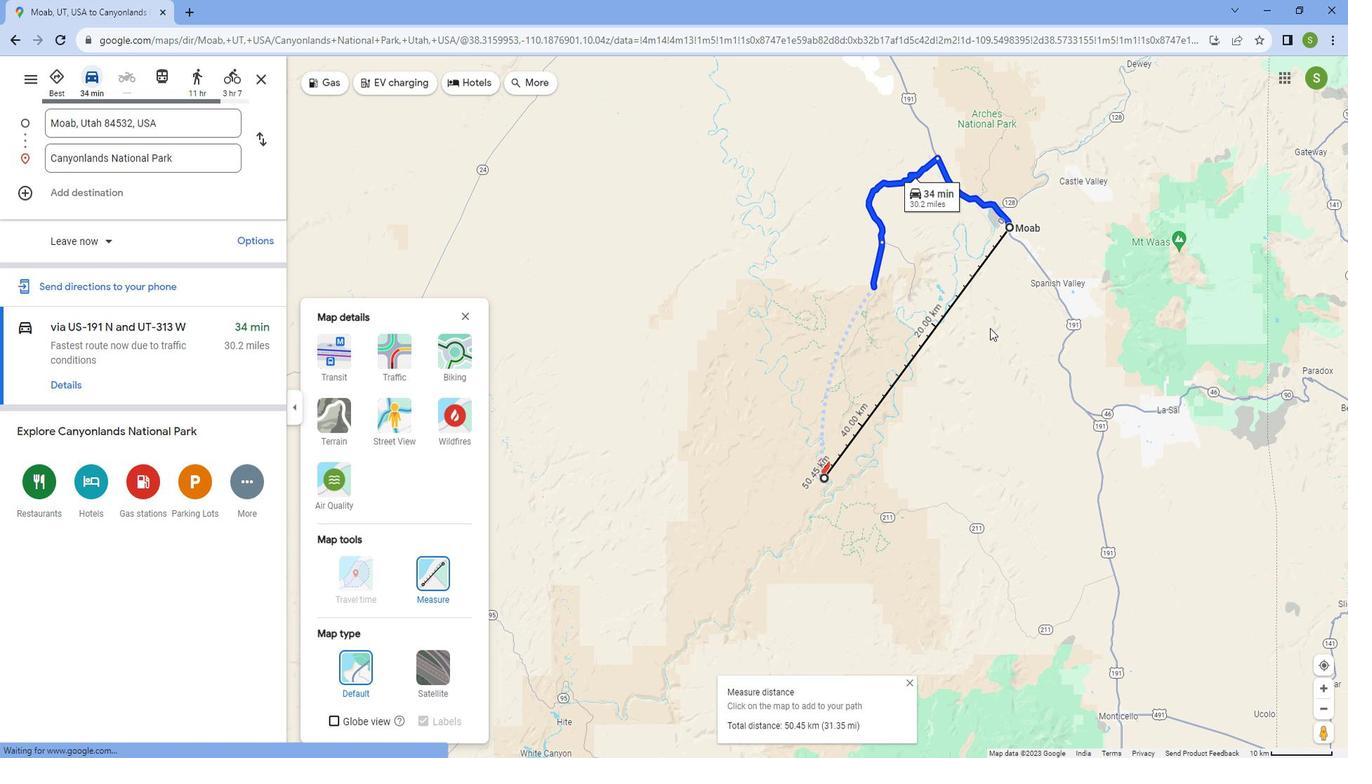 
Action: Mouse scrolled (1030, 311) with delta (0, 0)
Screenshot: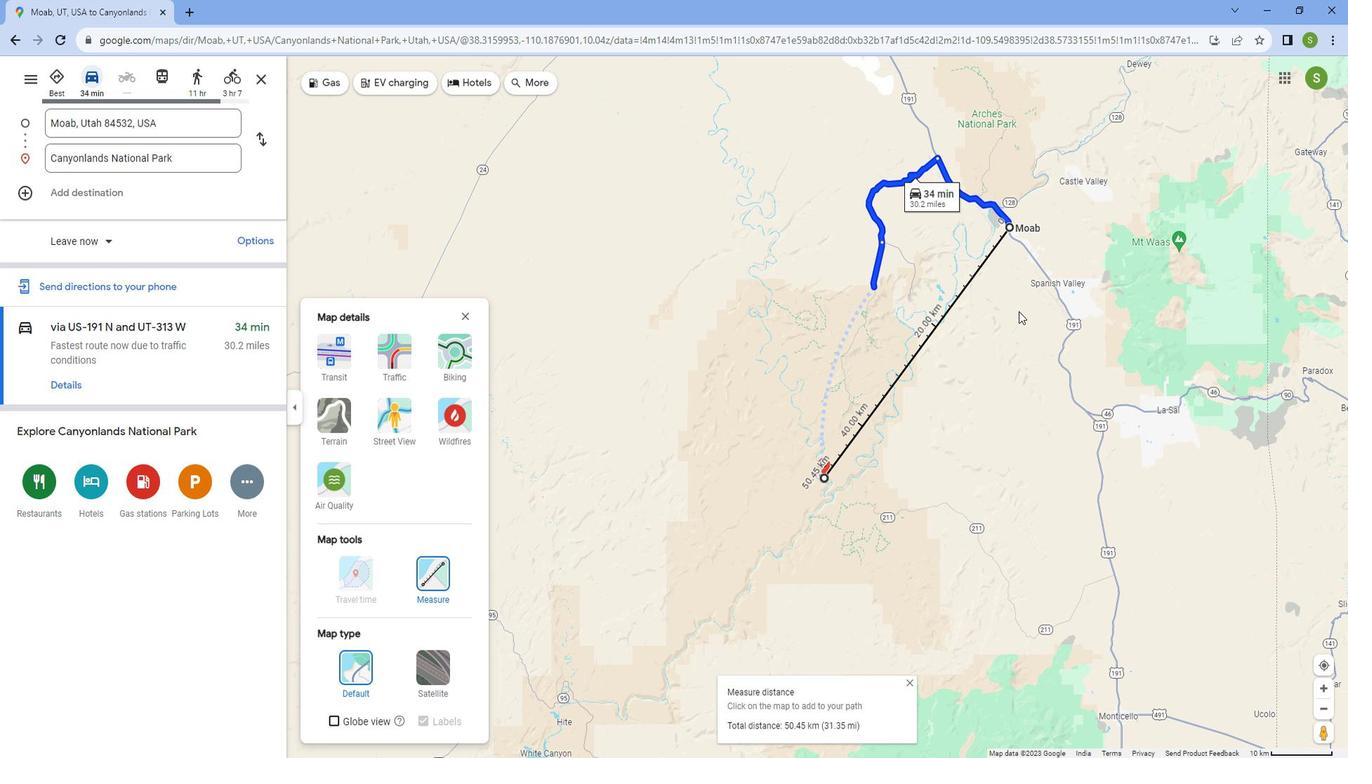 
Action: Mouse scrolled (1030, 311) with delta (0, 0)
Screenshot: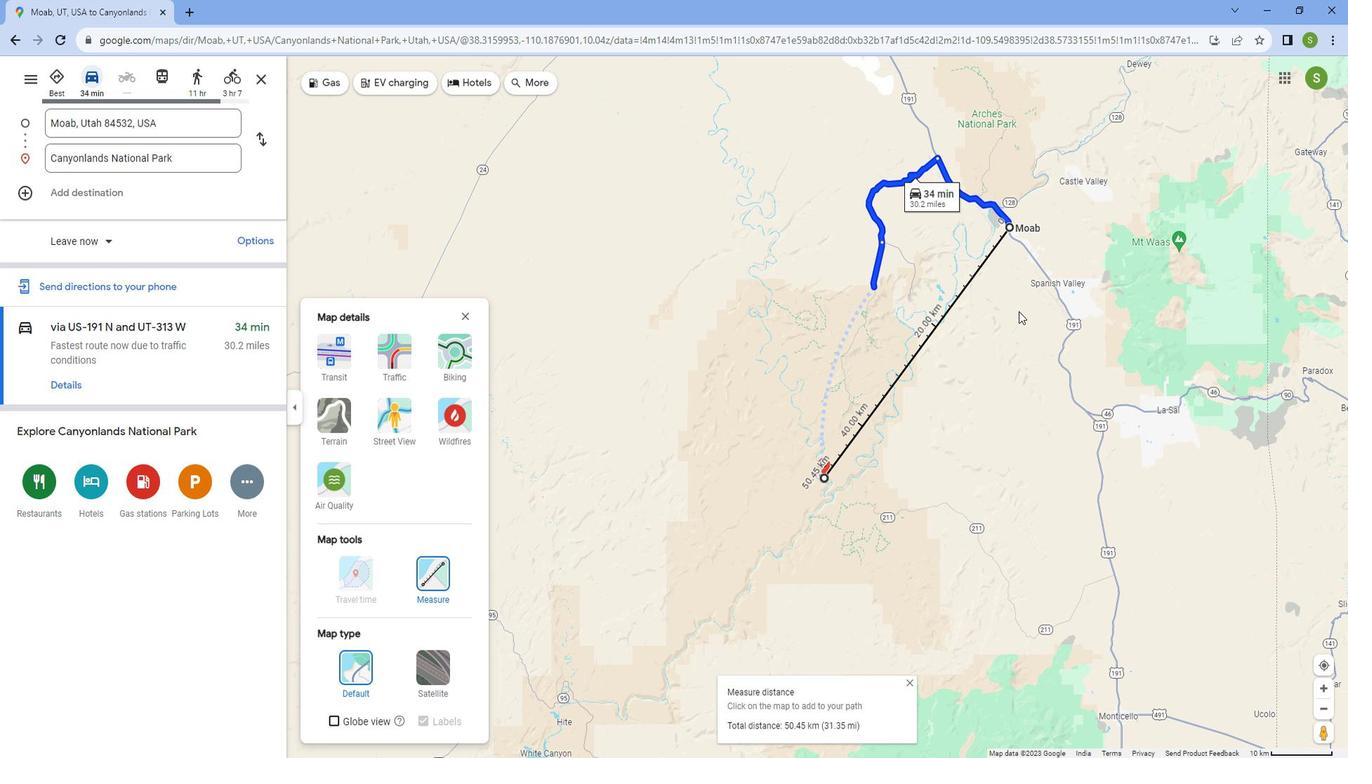 
Action: Mouse scrolled (1030, 311) with delta (0, 0)
Screenshot: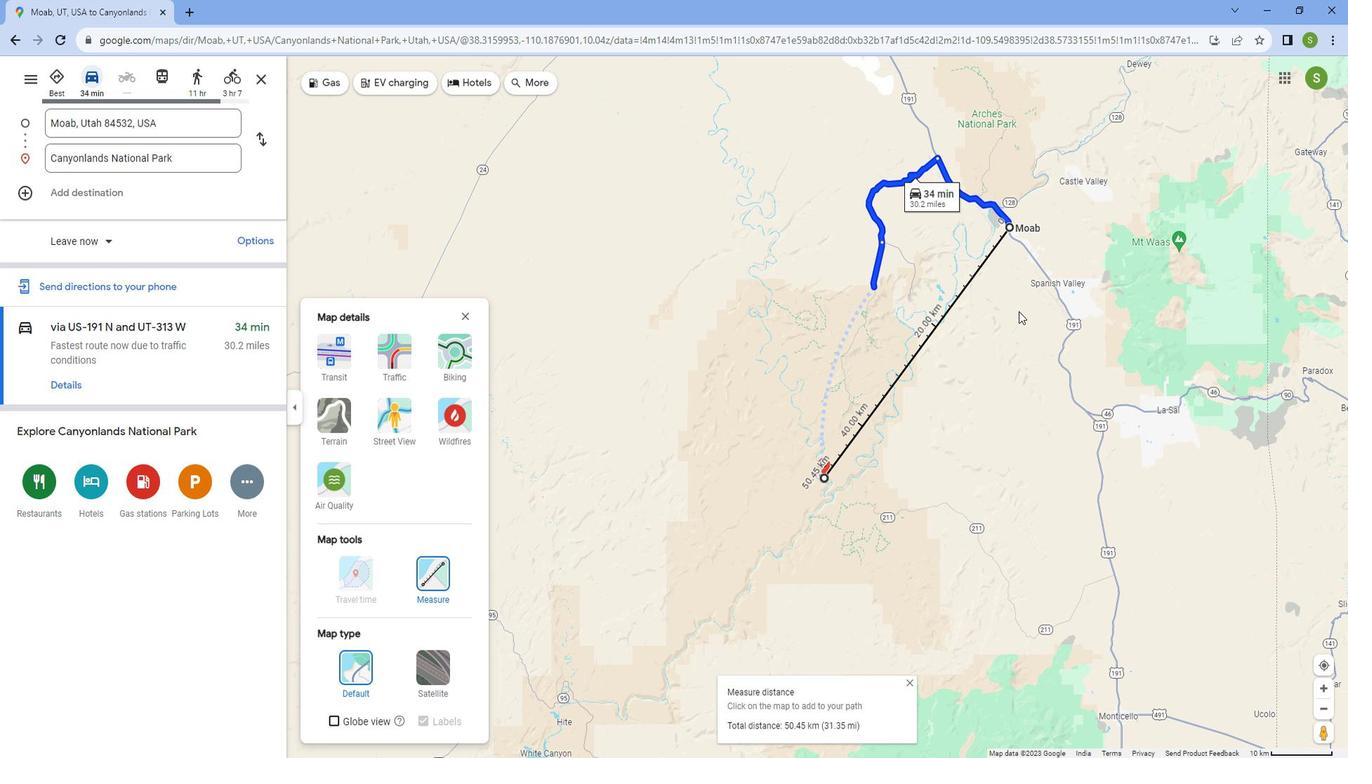
Action: Mouse scrolled (1030, 311) with delta (0, 0)
Screenshot: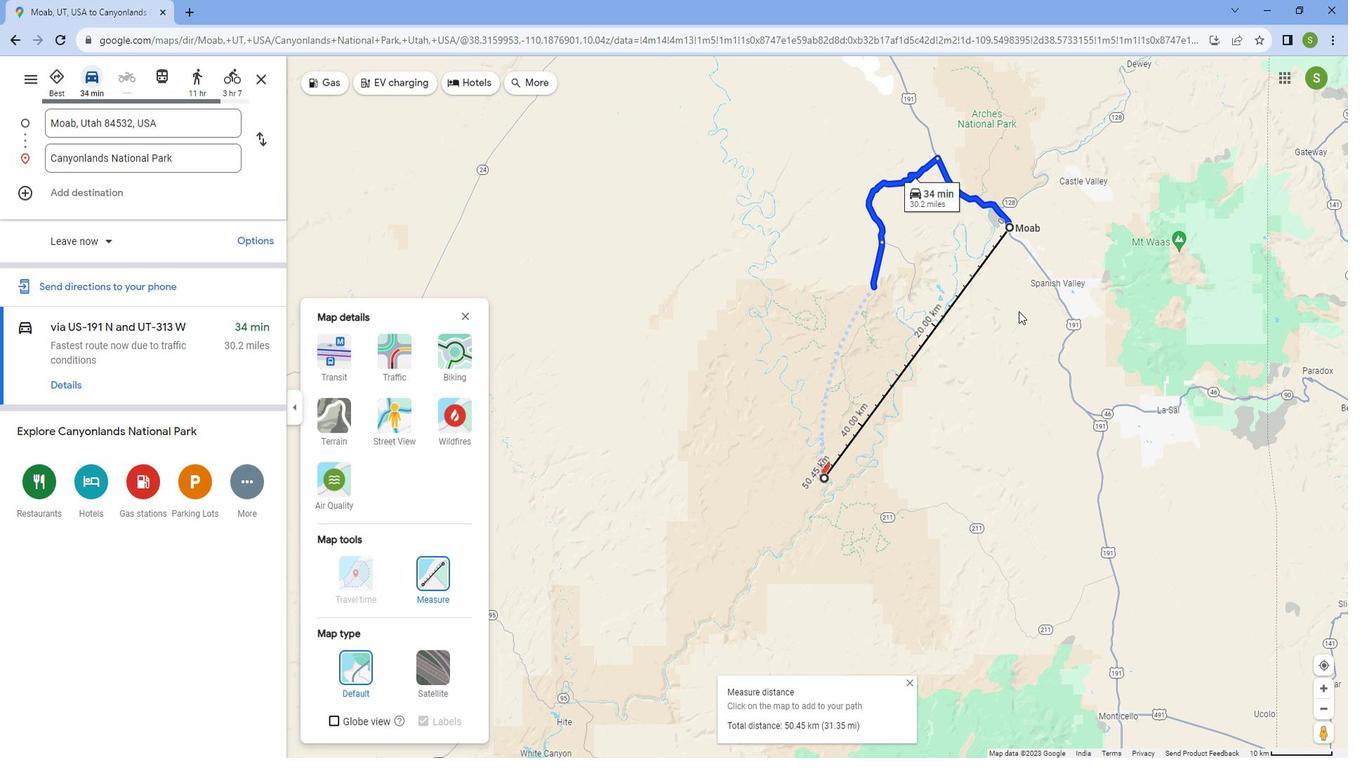
Action: Mouse moved to (1004, 231)
Screenshot: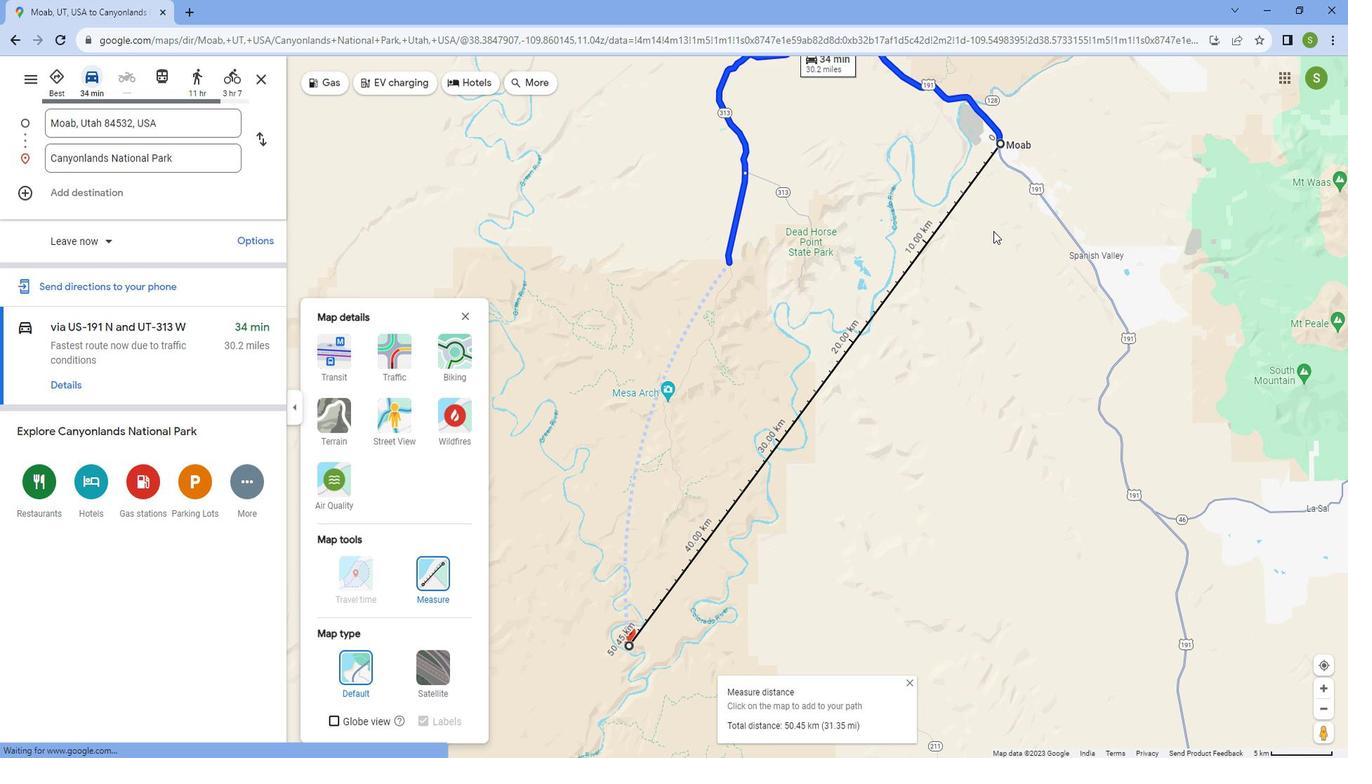 
Action: Mouse scrolled (1004, 231) with delta (0, 0)
Screenshot: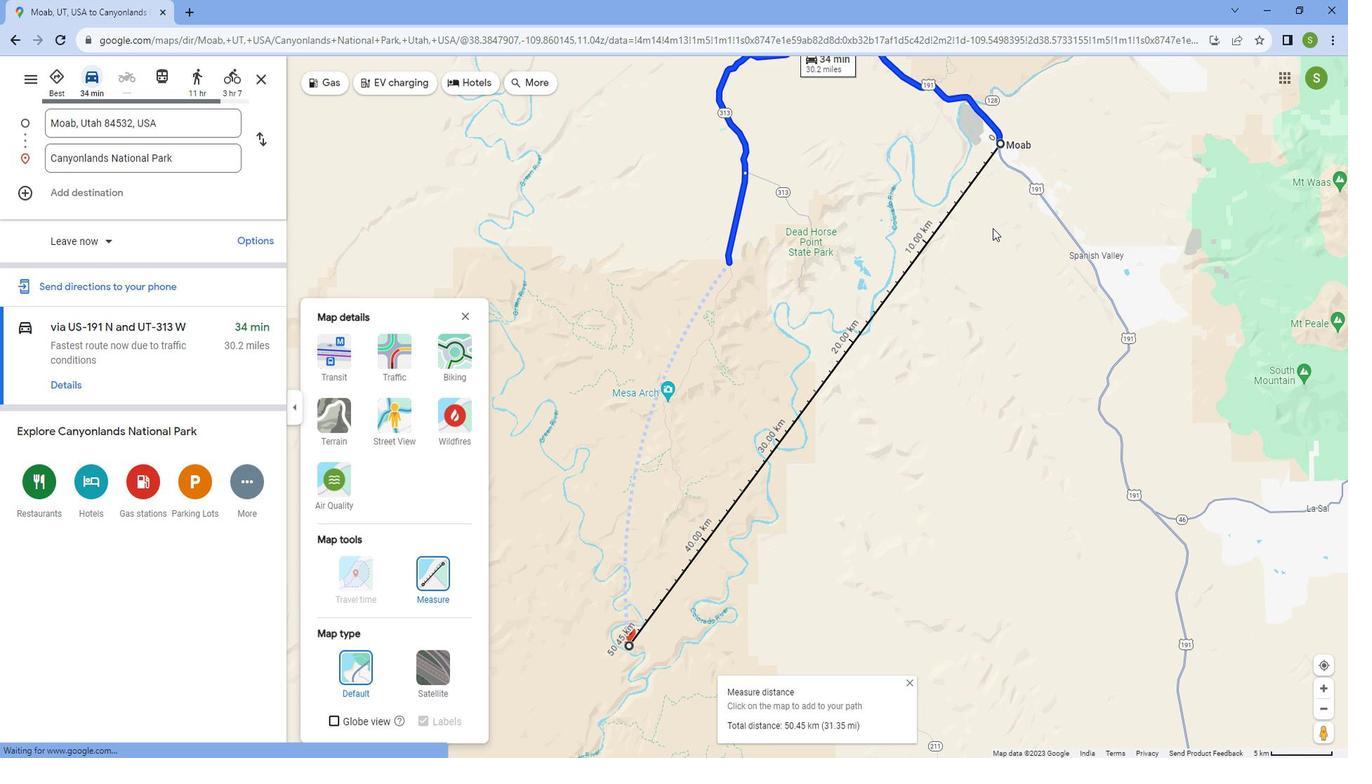 
Action: Mouse moved to (992, 230)
Screenshot: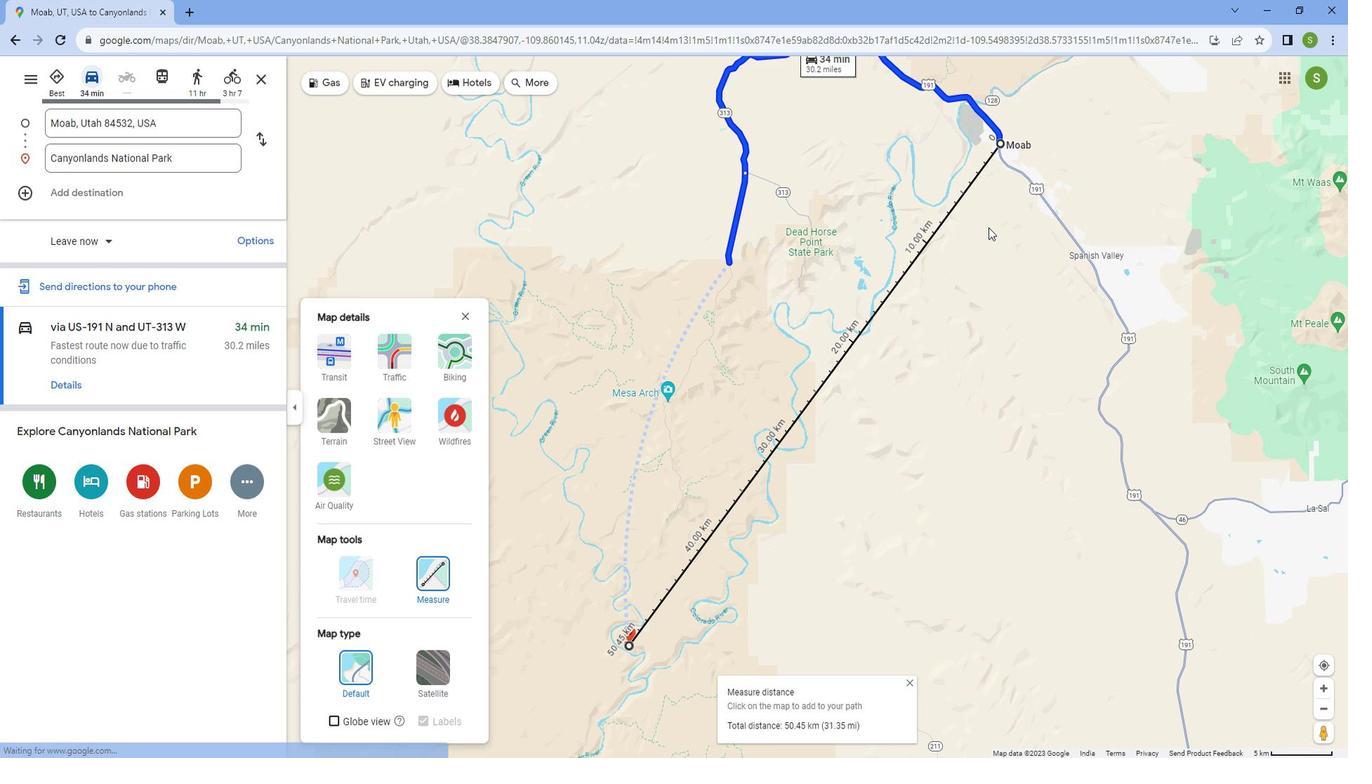 
Action: Mouse scrolled (992, 231) with delta (0, 0)
Screenshot: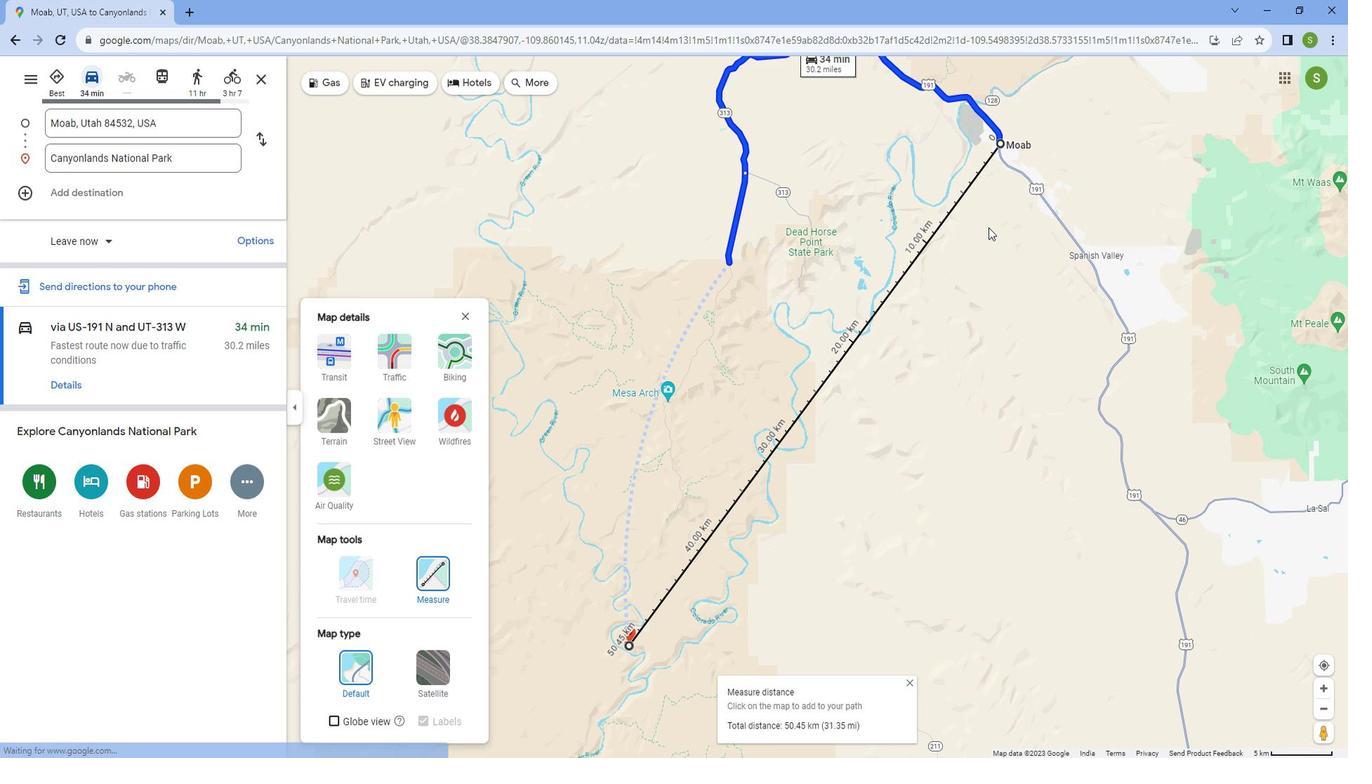 
Action: Mouse moved to (979, 231)
Screenshot: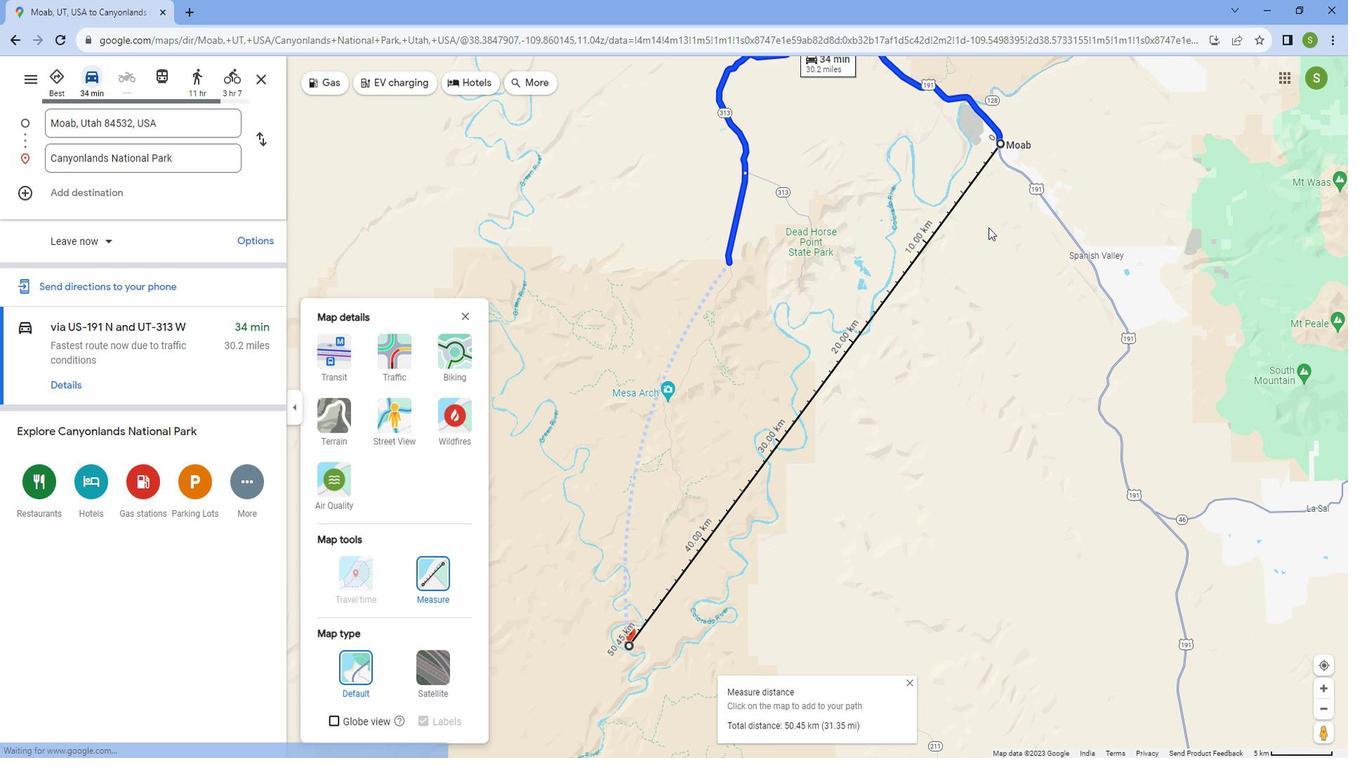 
Action: Mouse scrolled (979, 232) with delta (0, 0)
Screenshot: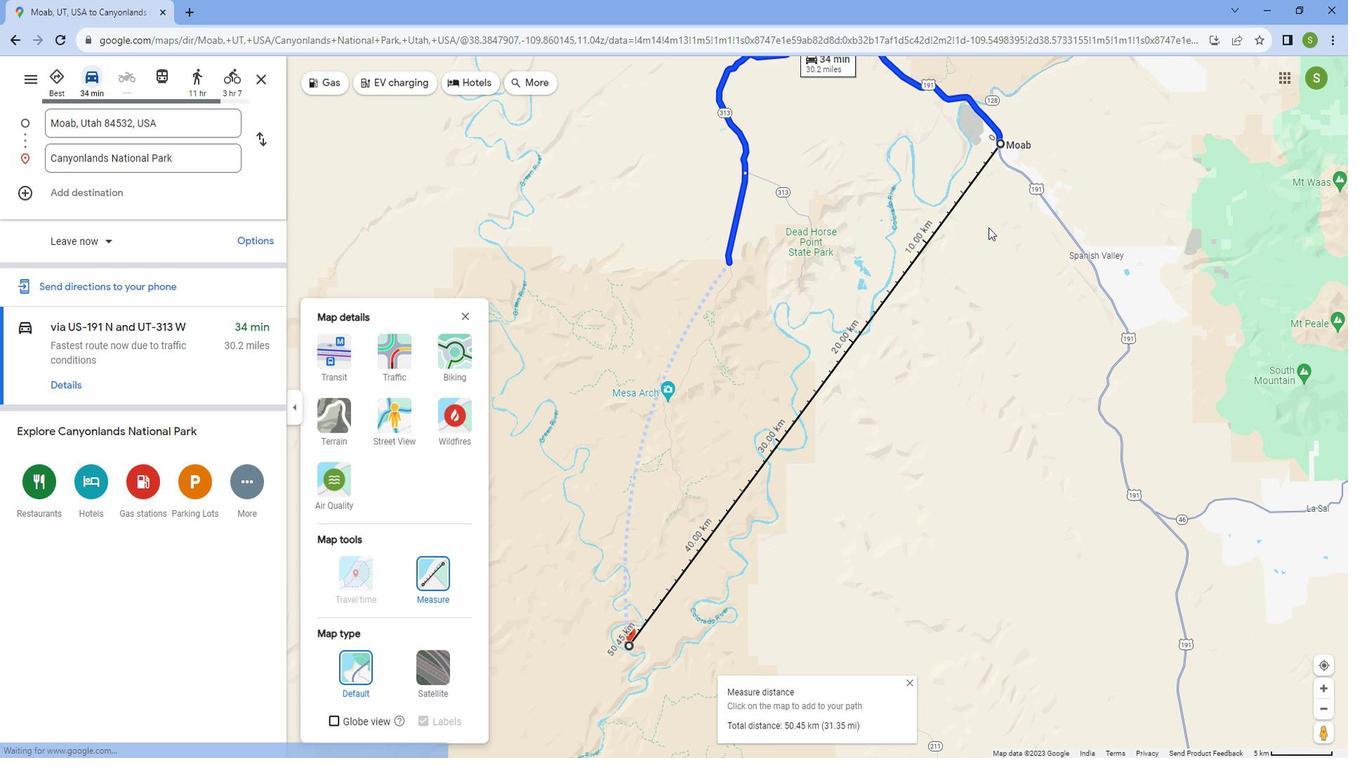 
Action: Mouse moved to (971, 232)
Screenshot: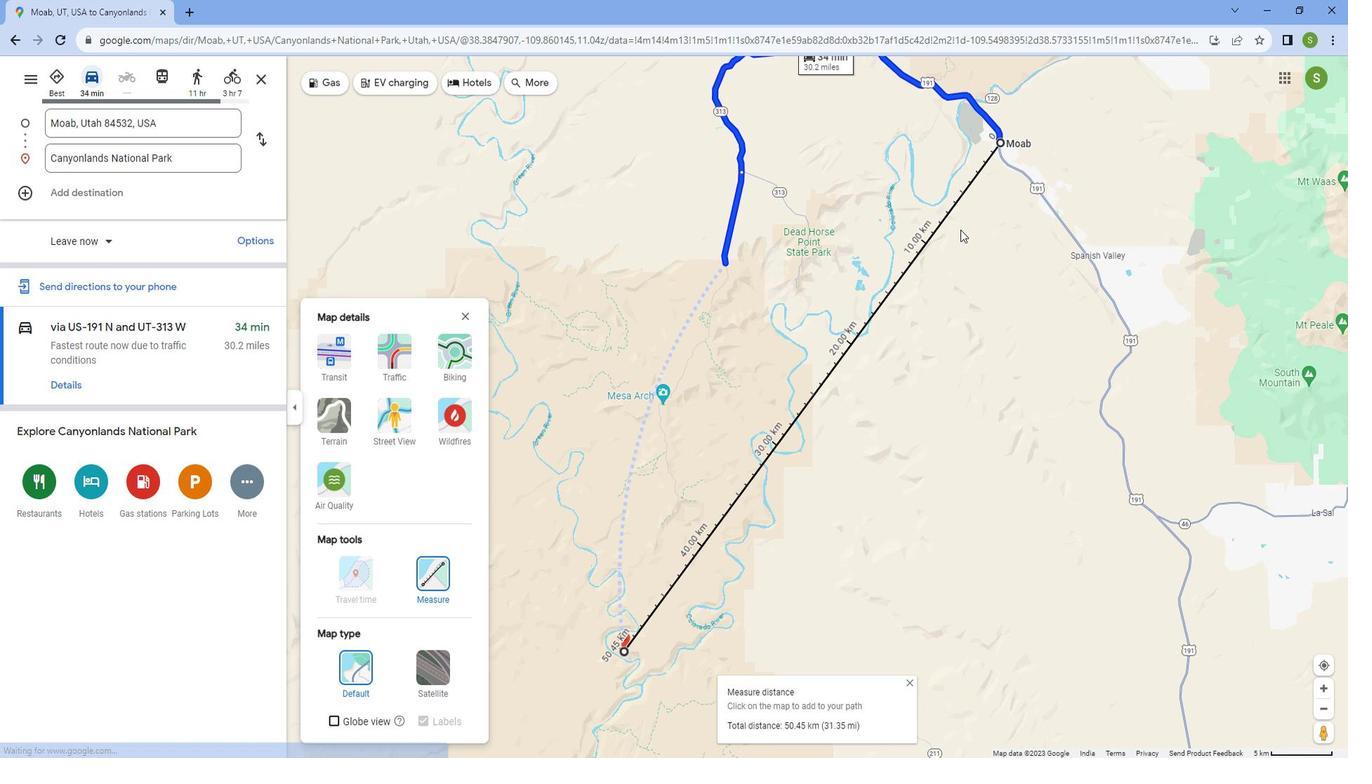 
Action: Mouse scrolled (971, 233) with delta (0, 0)
Screenshot: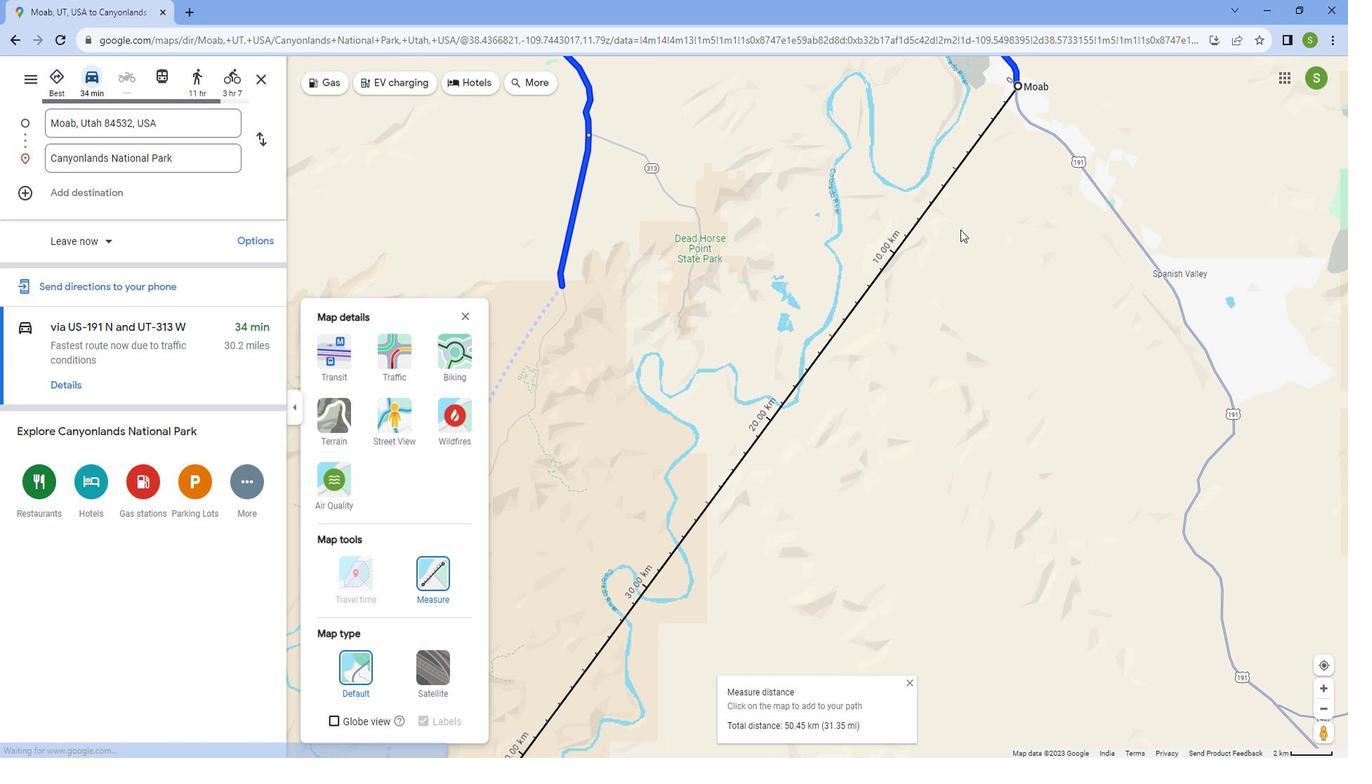 
Action: Mouse scrolled (971, 233) with delta (0, 0)
Screenshot: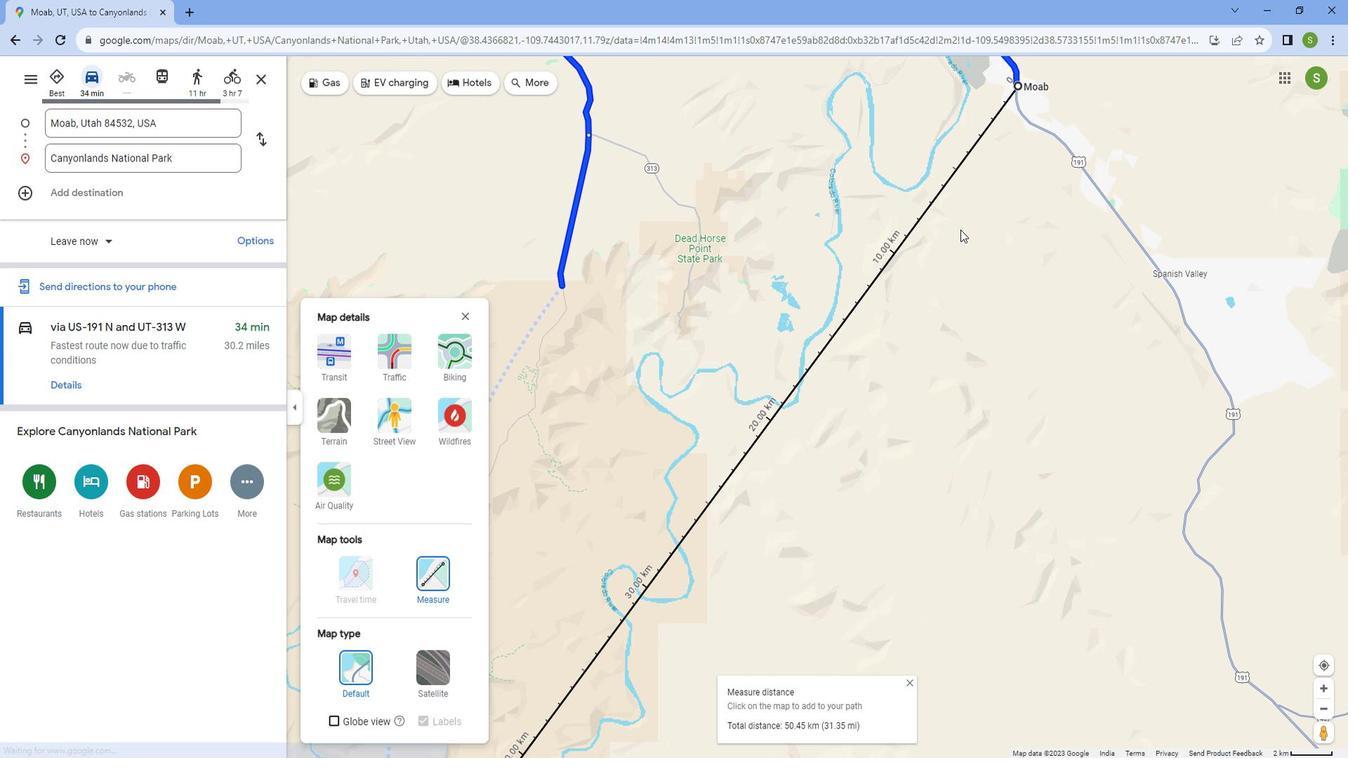 
Action: Mouse moved to (963, 239)
Screenshot: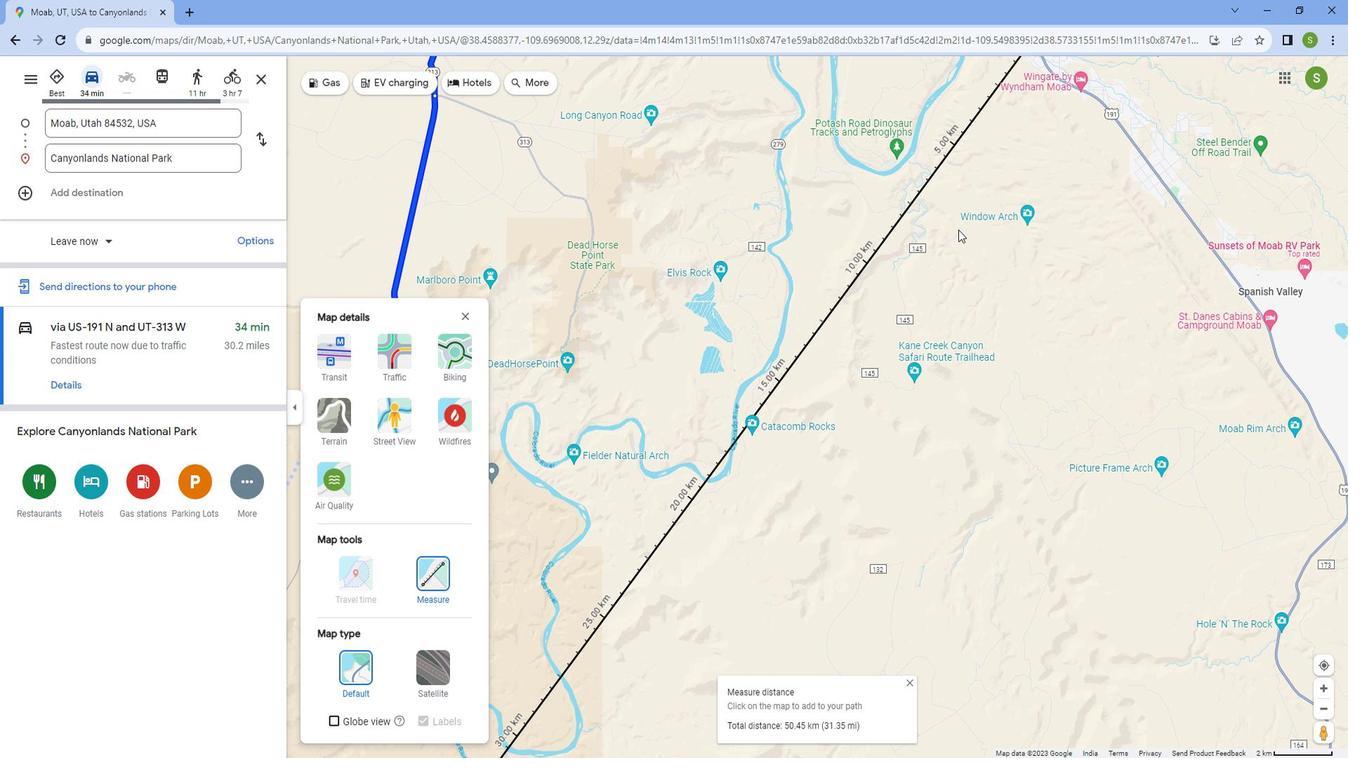 
